 Task: Optimize the user interface for mobile screens.
Action: Mouse moved to (1091, 151)
Screenshot: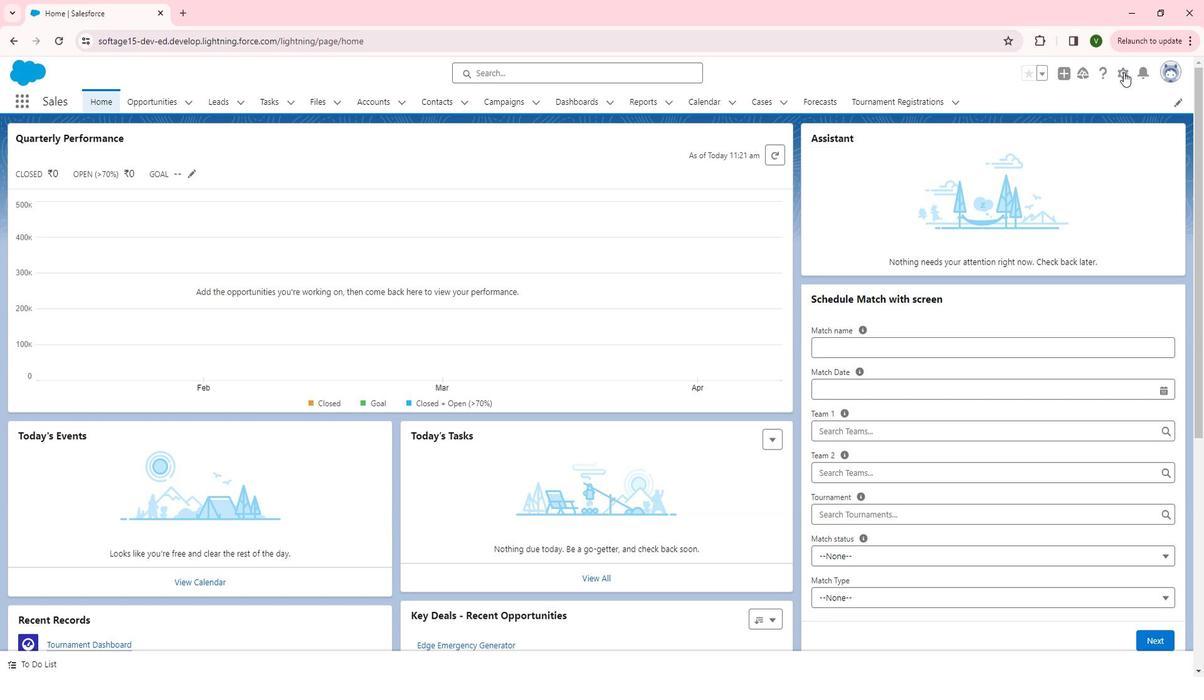 
Action: Mouse pressed left at (1091, 151)
Screenshot: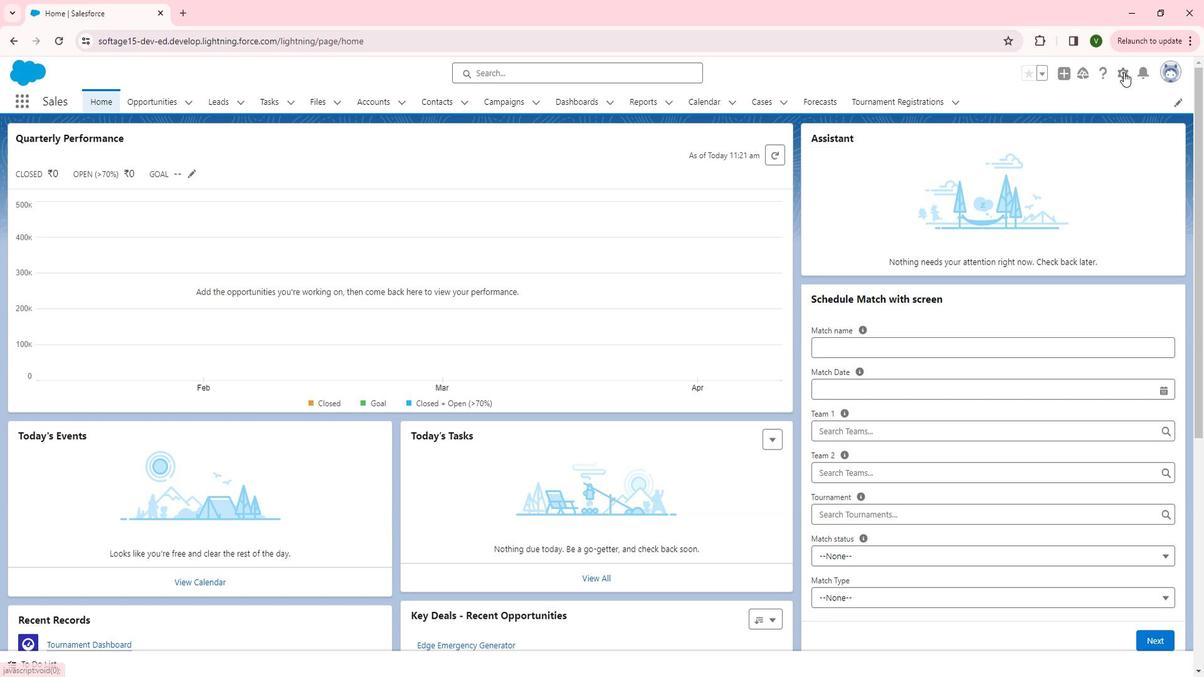 
Action: Mouse moved to (1048, 176)
Screenshot: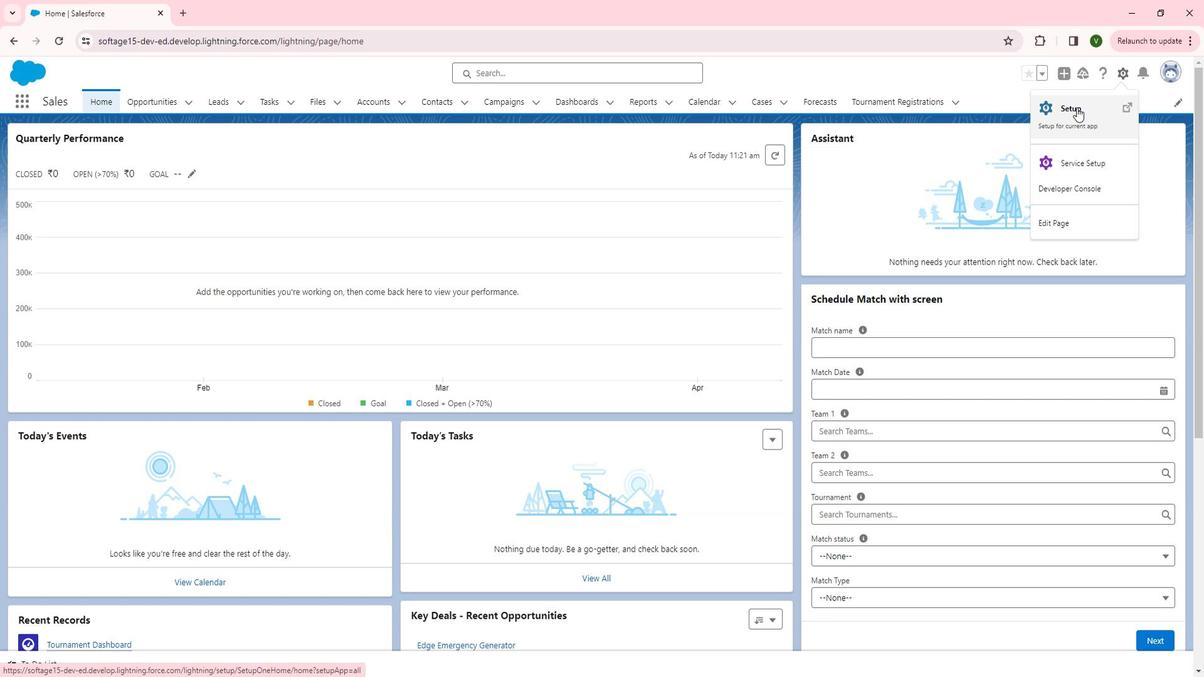 
Action: Mouse pressed left at (1048, 176)
Screenshot: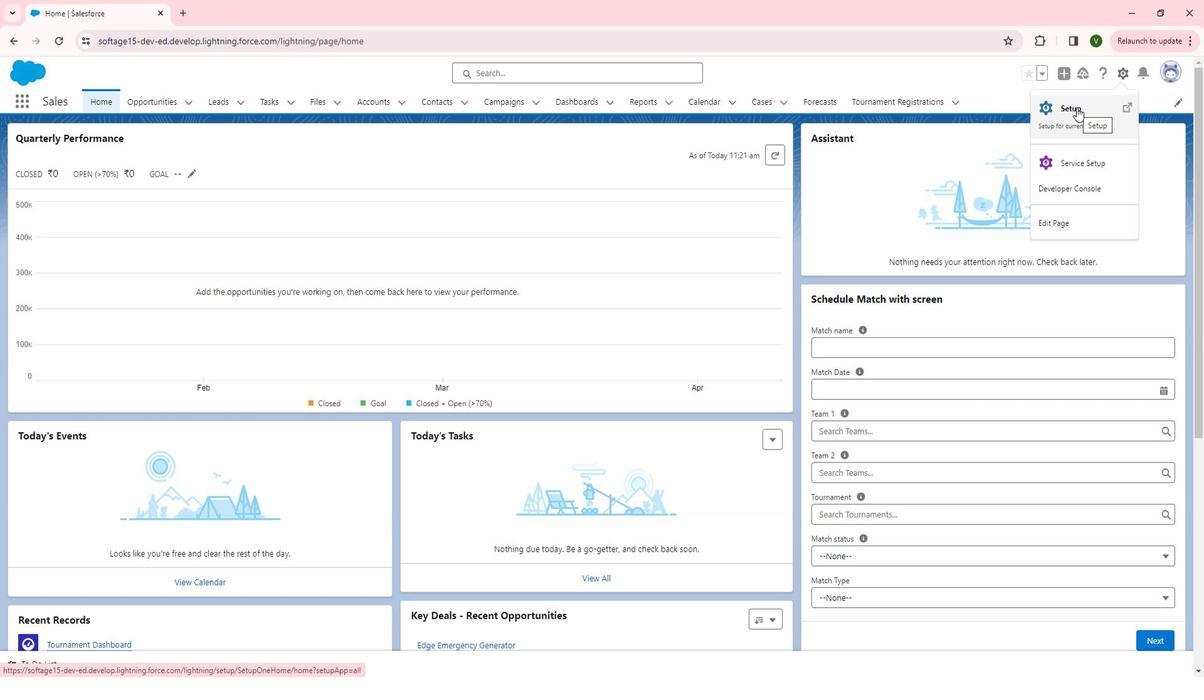 
Action: Mouse moved to (138, 303)
Screenshot: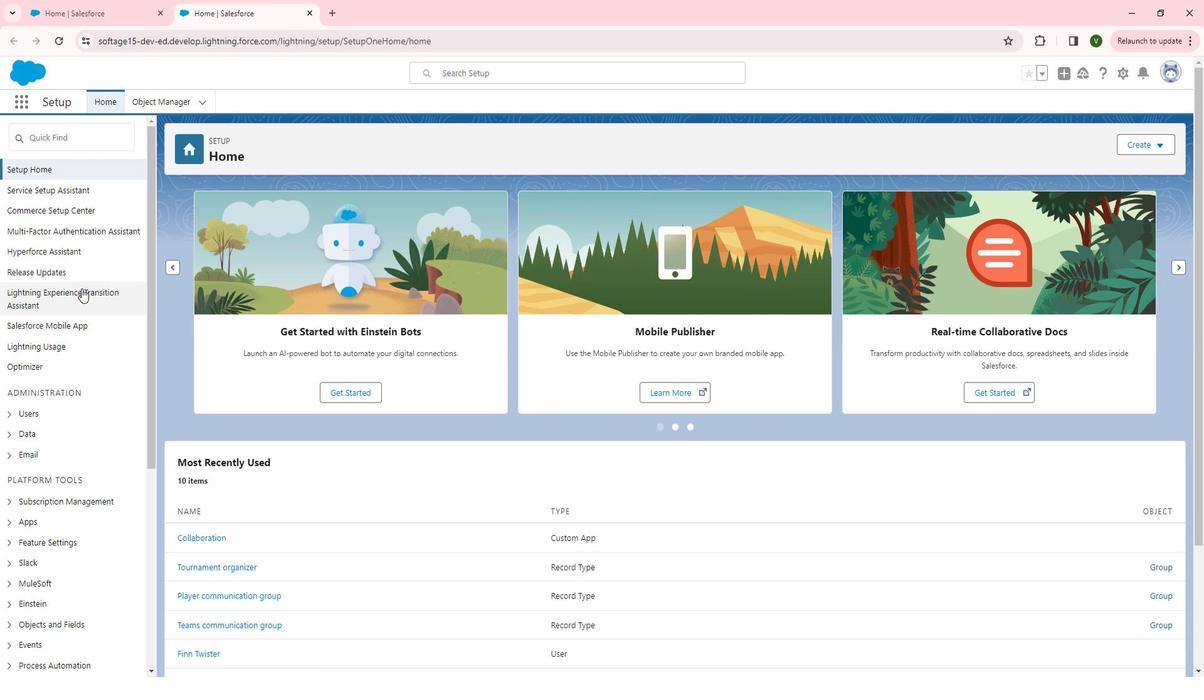 
Action: Mouse scrolled (138, 302) with delta (0, 0)
Screenshot: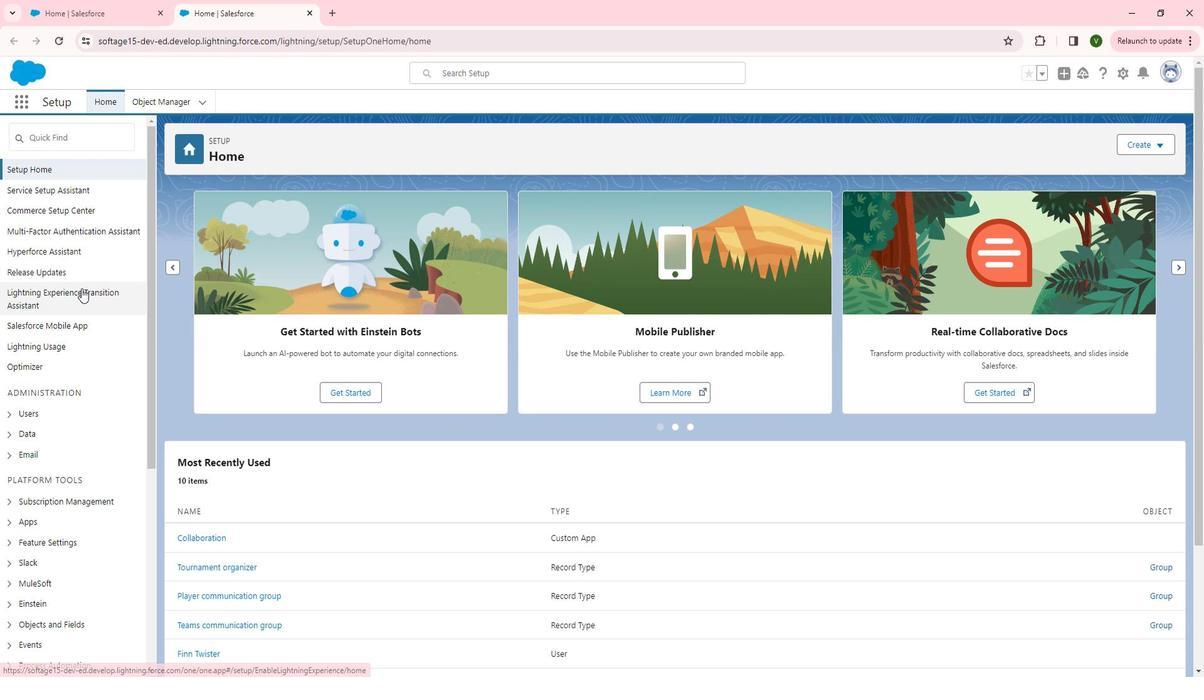 
Action: Mouse scrolled (138, 302) with delta (0, 0)
Screenshot: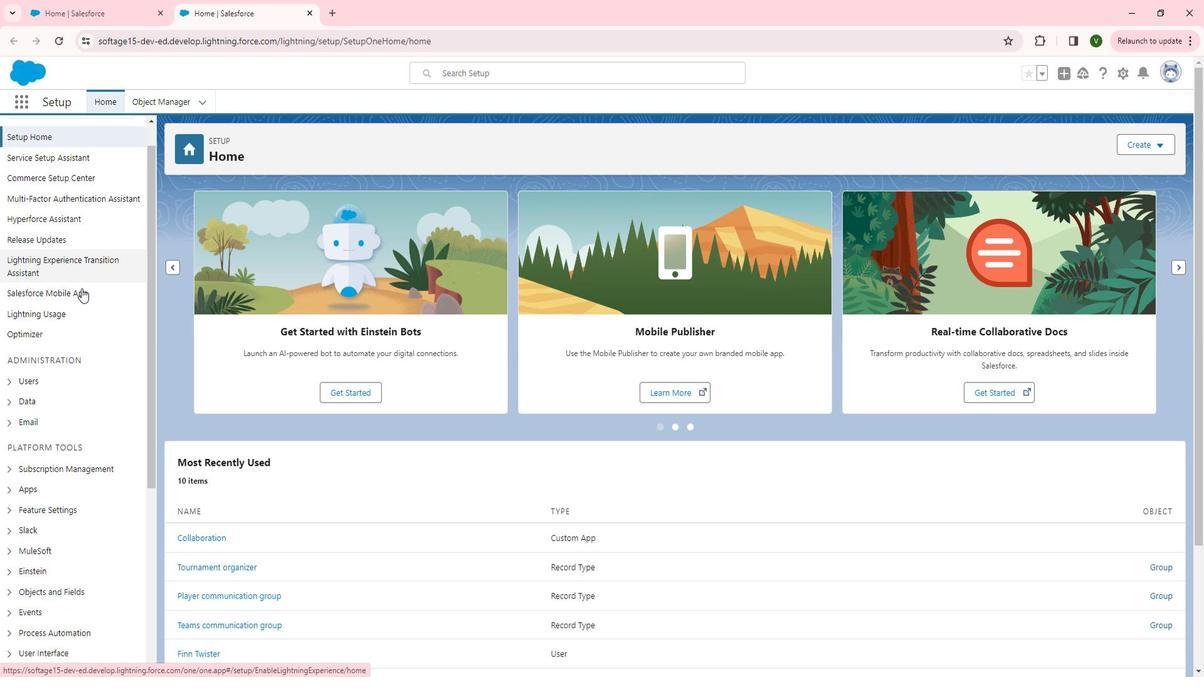 
Action: Mouse scrolled (138, 302) with delta (0, 0)
Screenshot: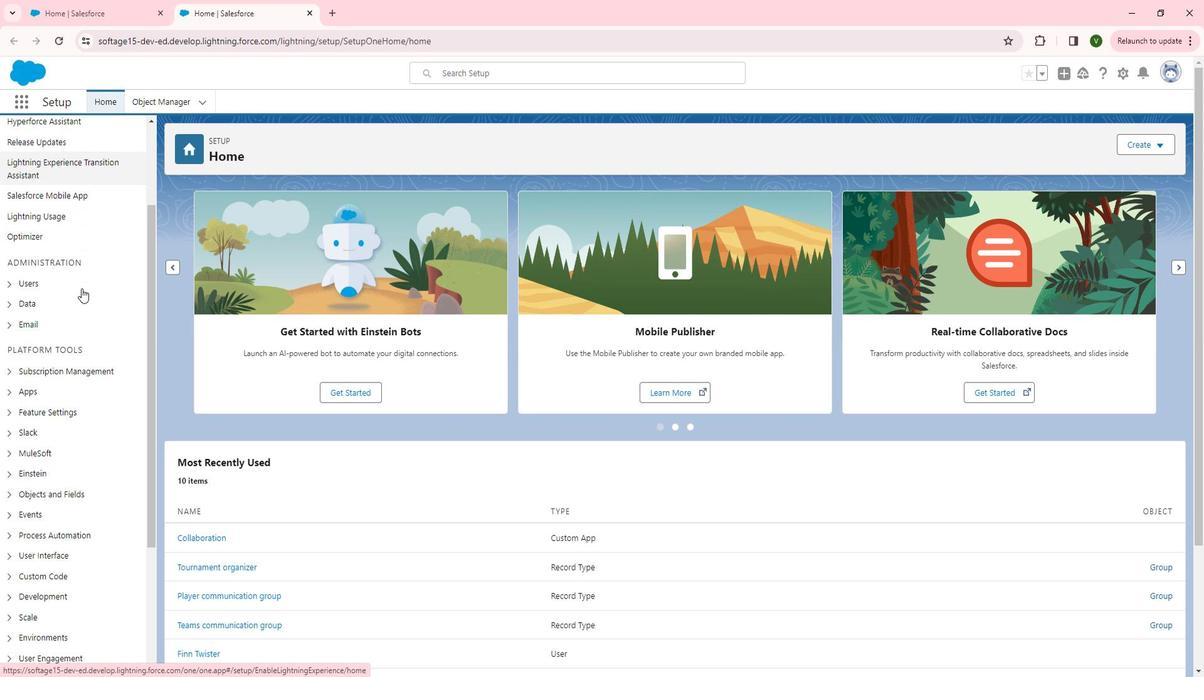 
Action: Mouse moved to (144, 300)
Screenshot: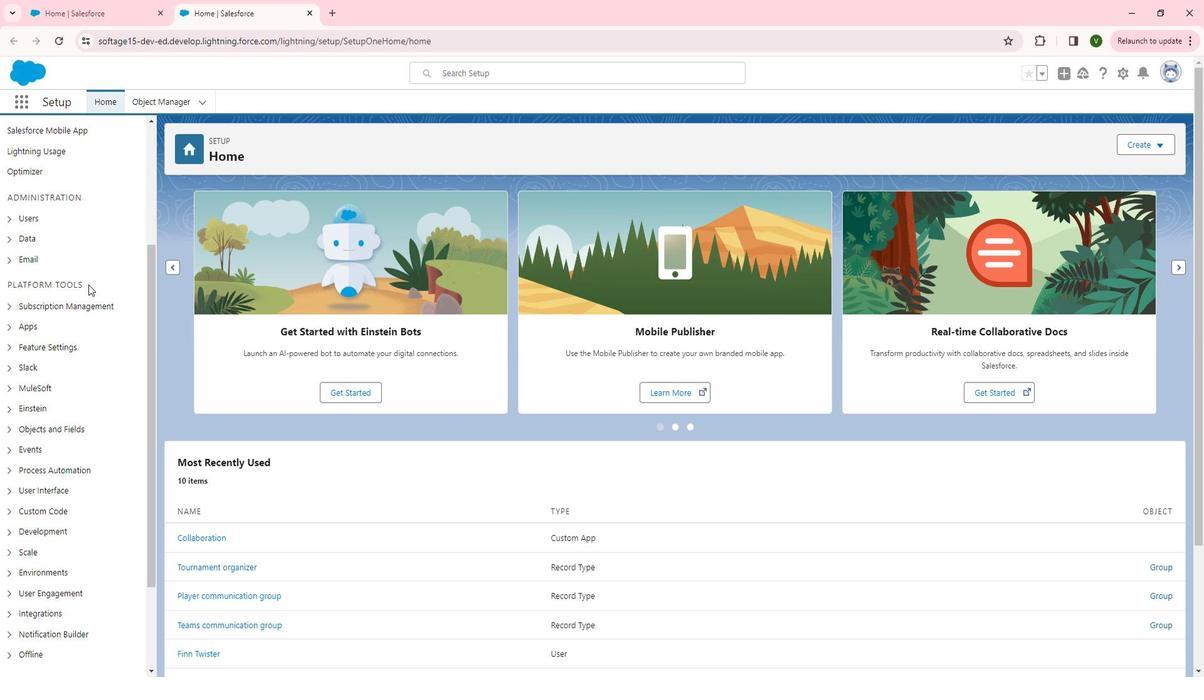 
Action: Mouse scrolled (144, 300) with delta (0, 0)
Screenshot: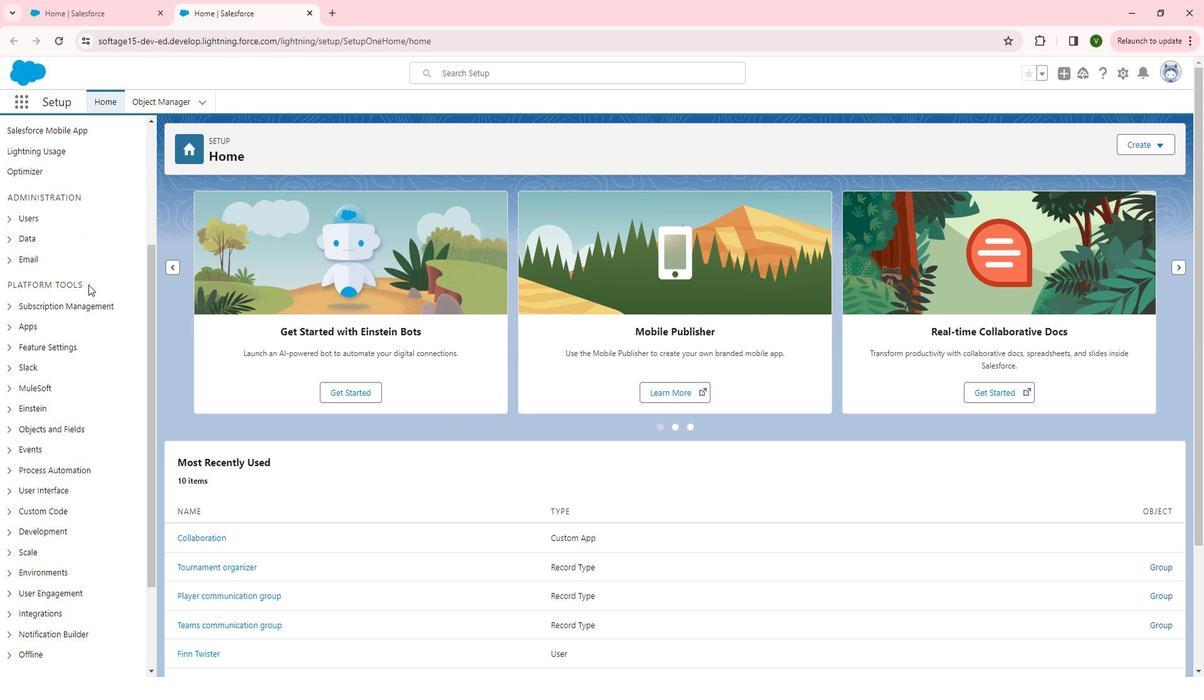 
Action: Mouse scrolled (144, 300) with delta (0, 0)
Screenshot: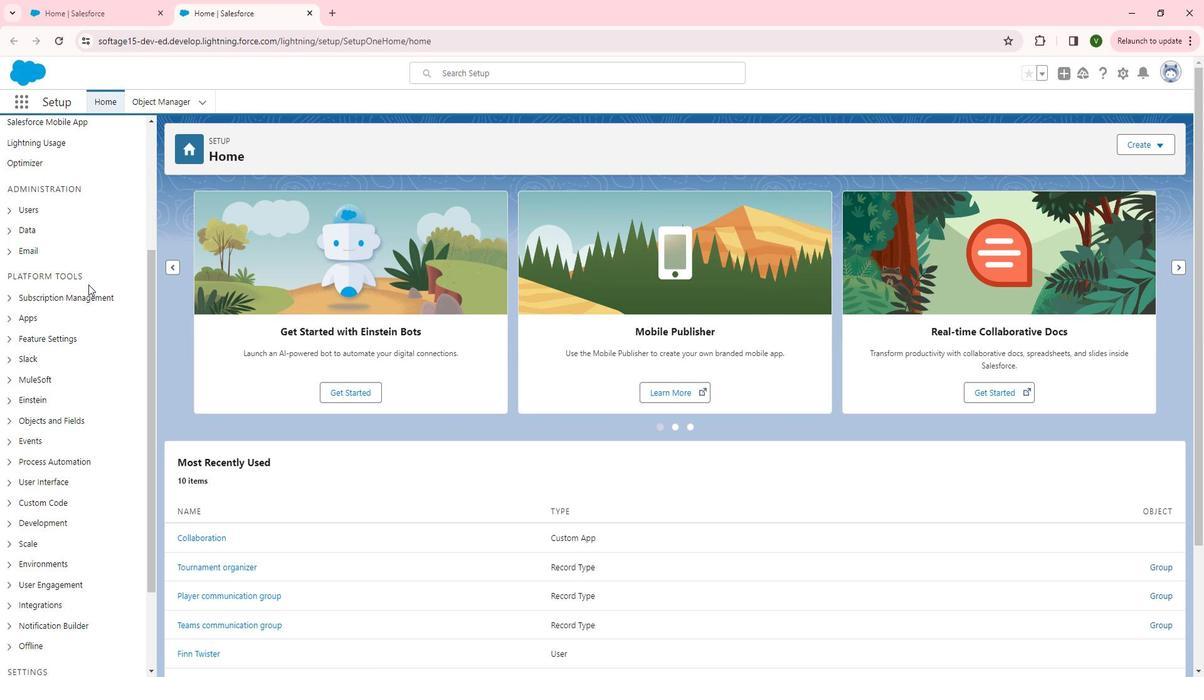 
Action: Mouse moved to (74, 311)
Screenshot: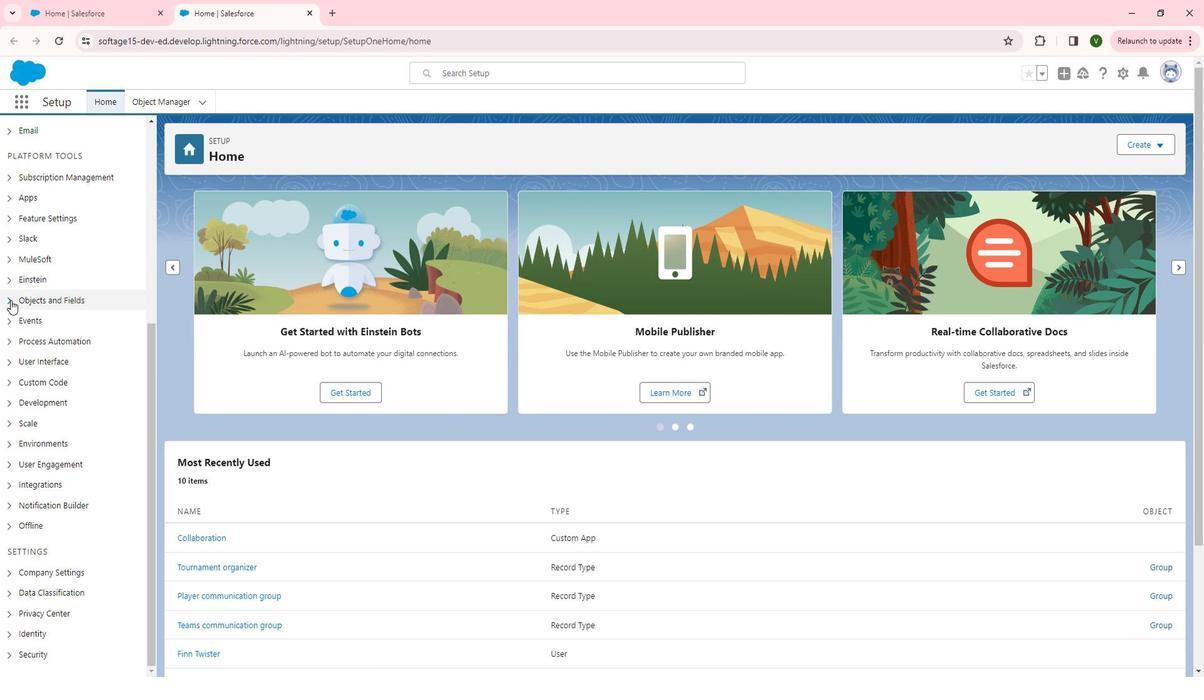 
Action: Mouse pressed left at (74, 311)
Screenshot: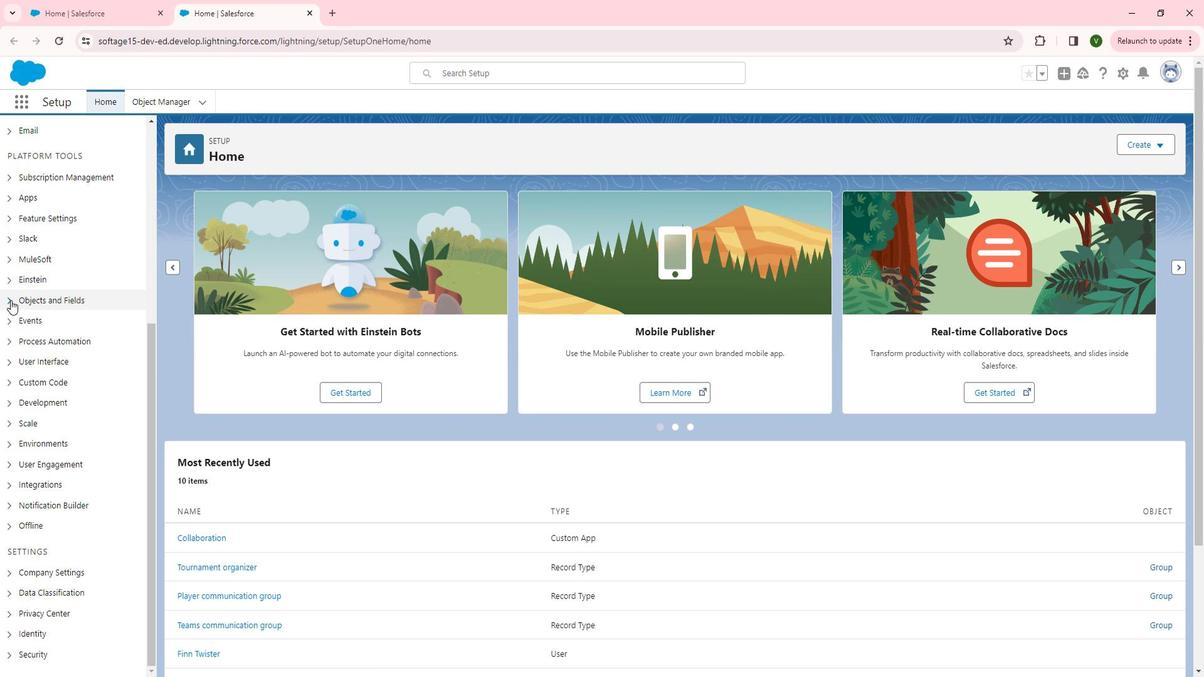 
Action: Mouse moved to (122, 326)
Screenshot: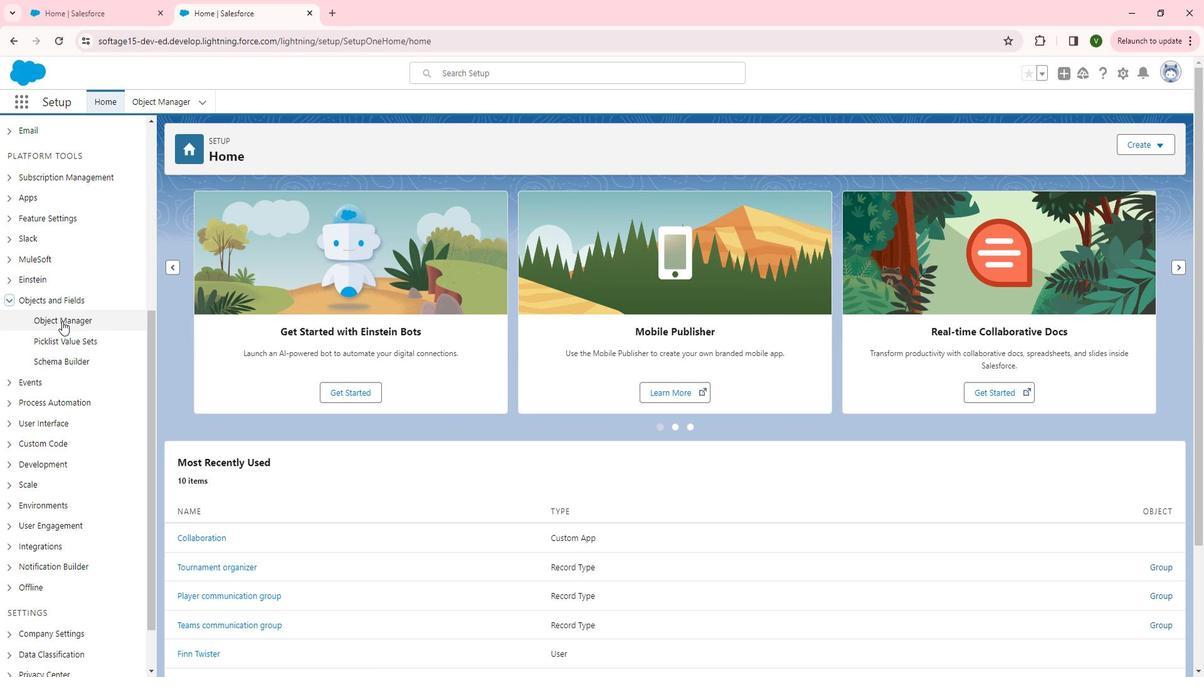 
Action: Mouse pressed left at (122, 326)
Screenshot: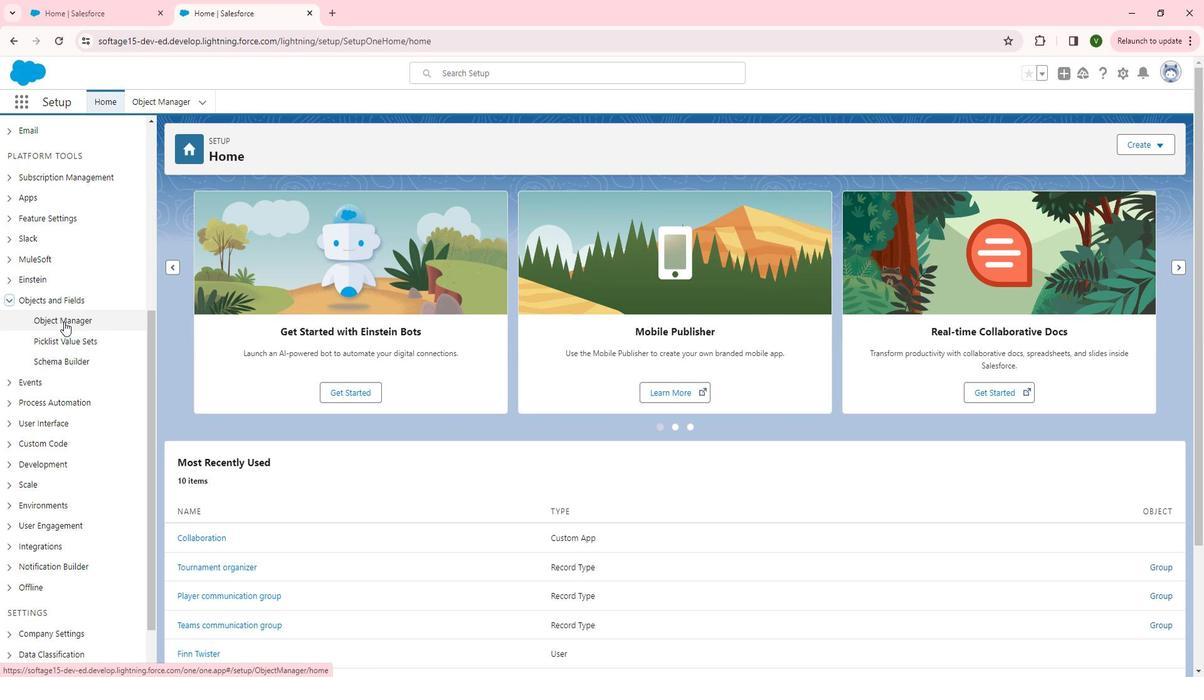
Action: Mouse moved to (220, 360)
Screenshot: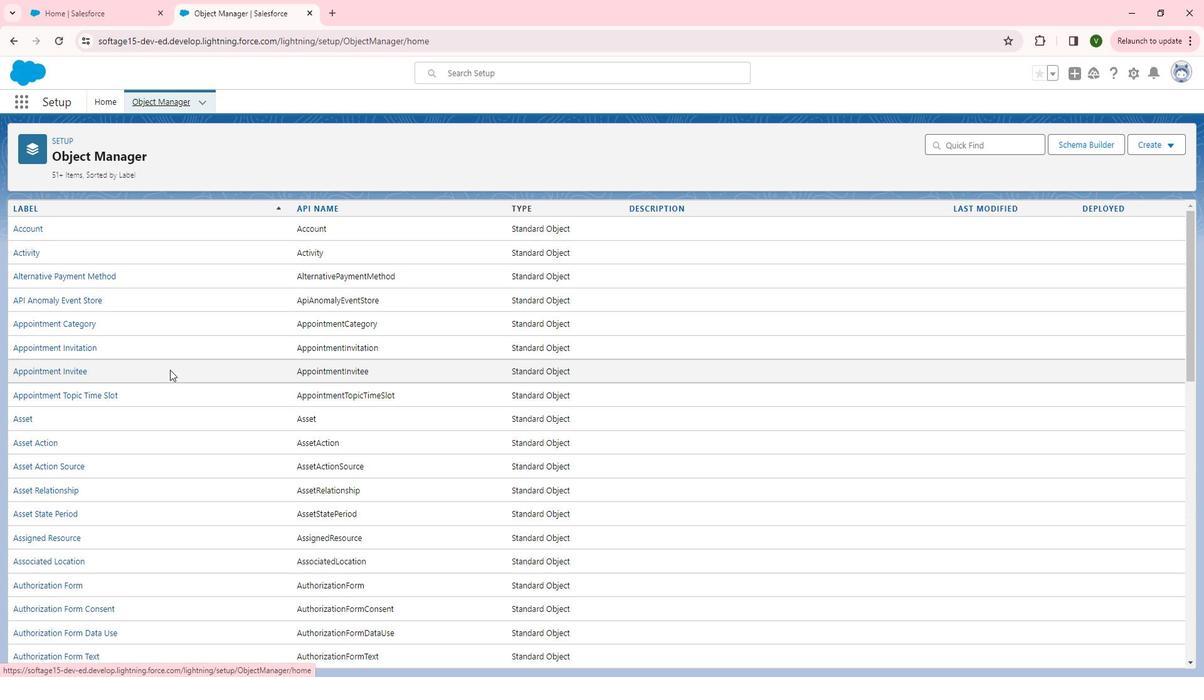 
Action: Mouse scrolled (220, 360) with delta (0, 0)
Screenshot: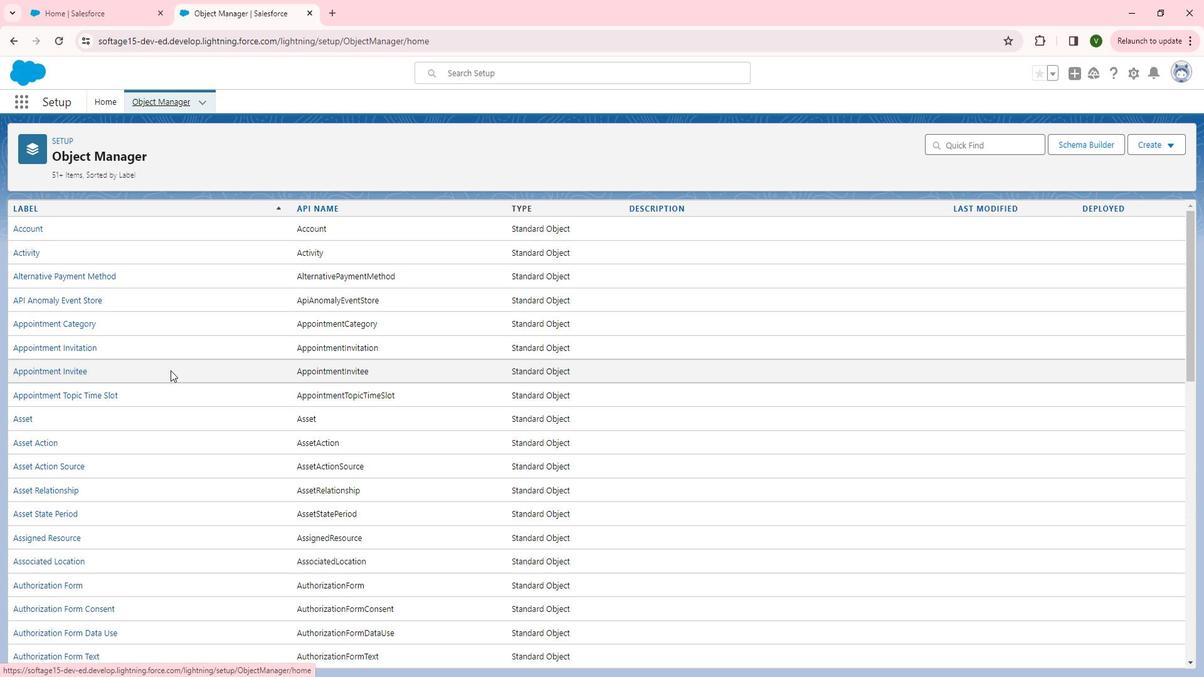 
Action: Mouse moved to (220, 360)
Screenshot: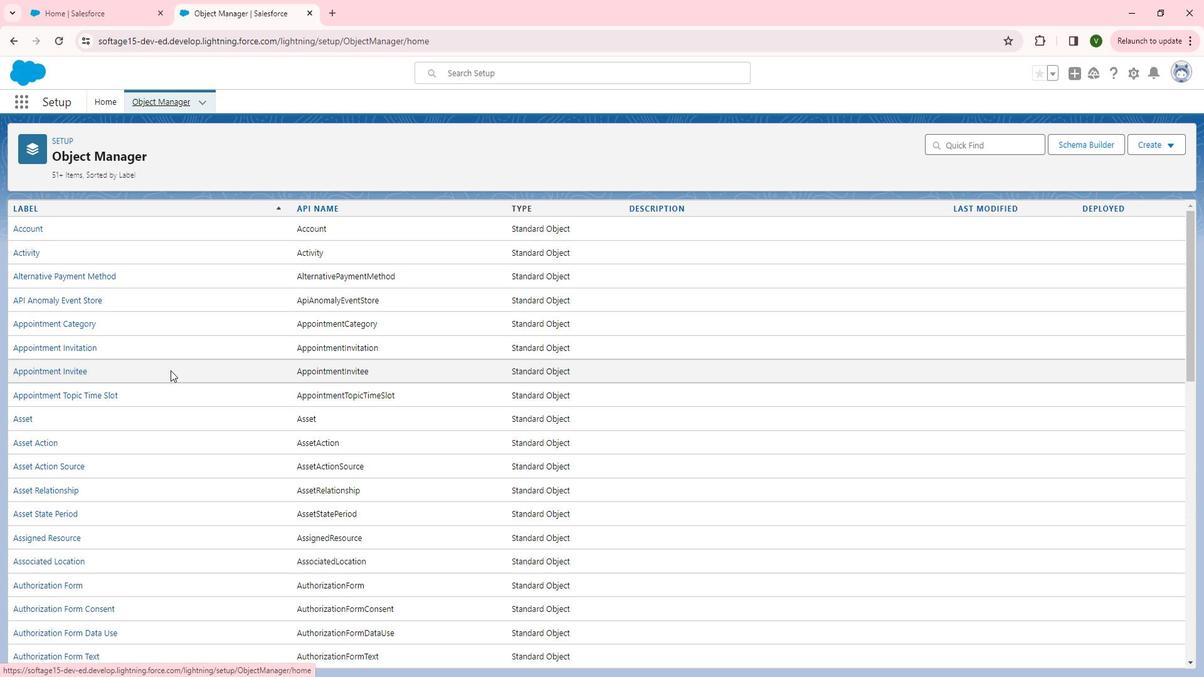 
Action: Mouse scrolled (220, 360) with delta (0, 0)
Screenshot: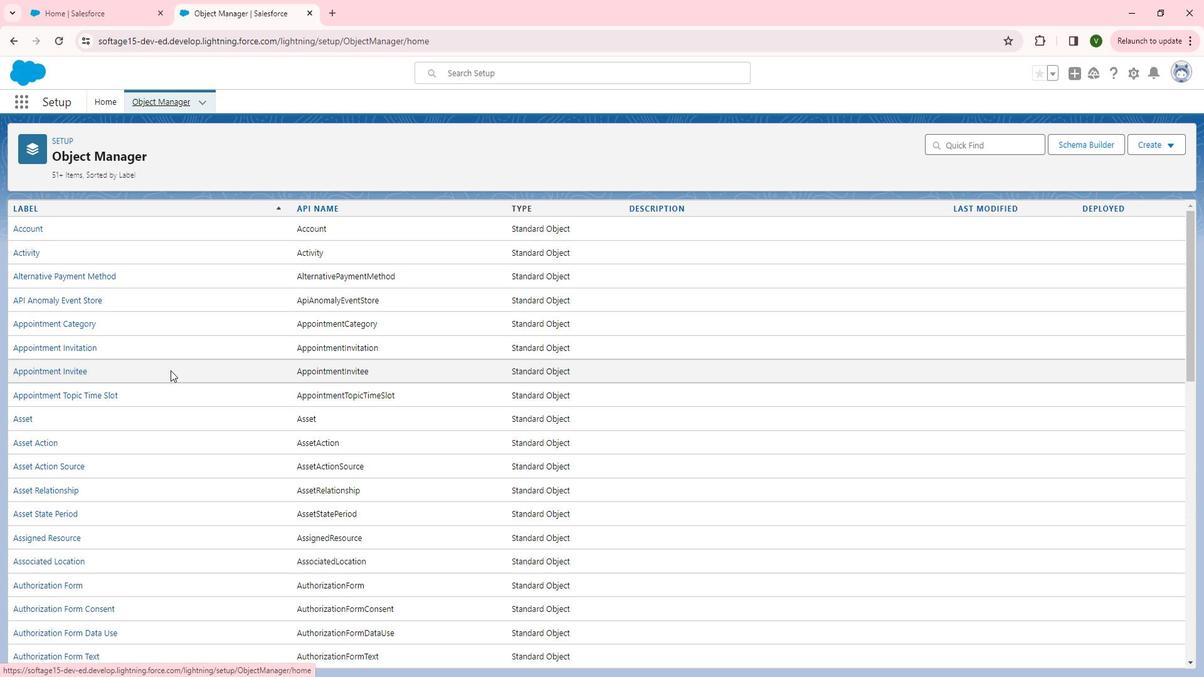 
Action: Mouse scrolled (220, 360) with delta (0, 0)
Screenshot: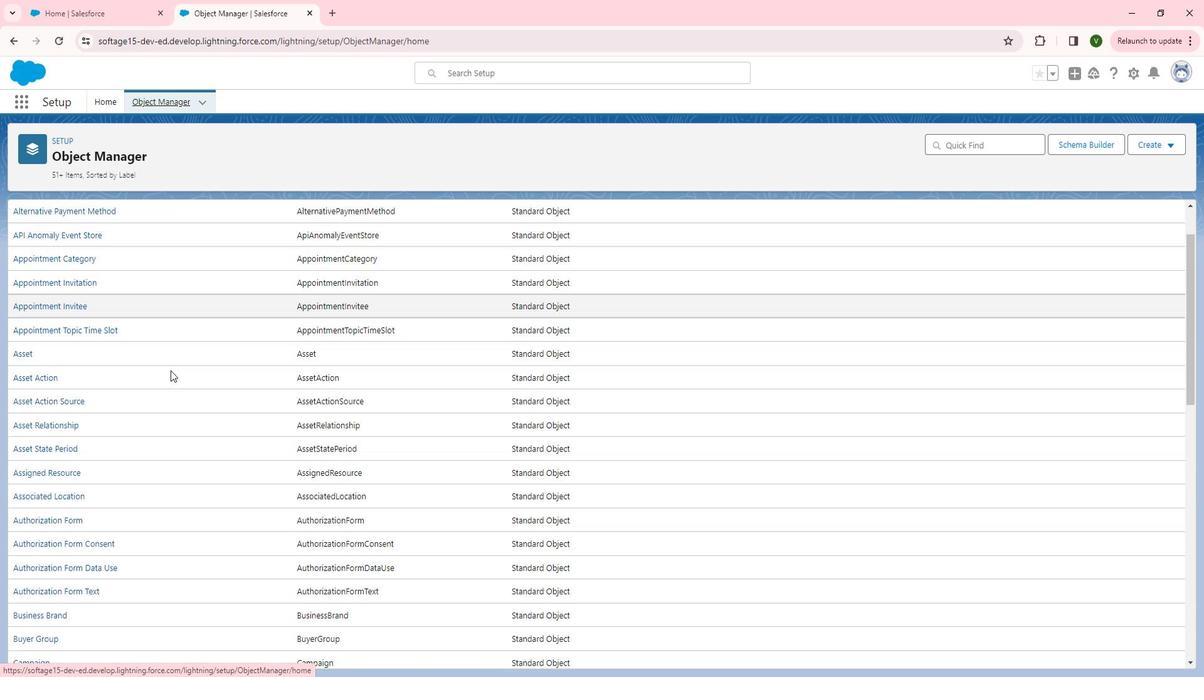 
Action: Mouse scrolled (220, 360) with delta (0, 0)
Screenshot: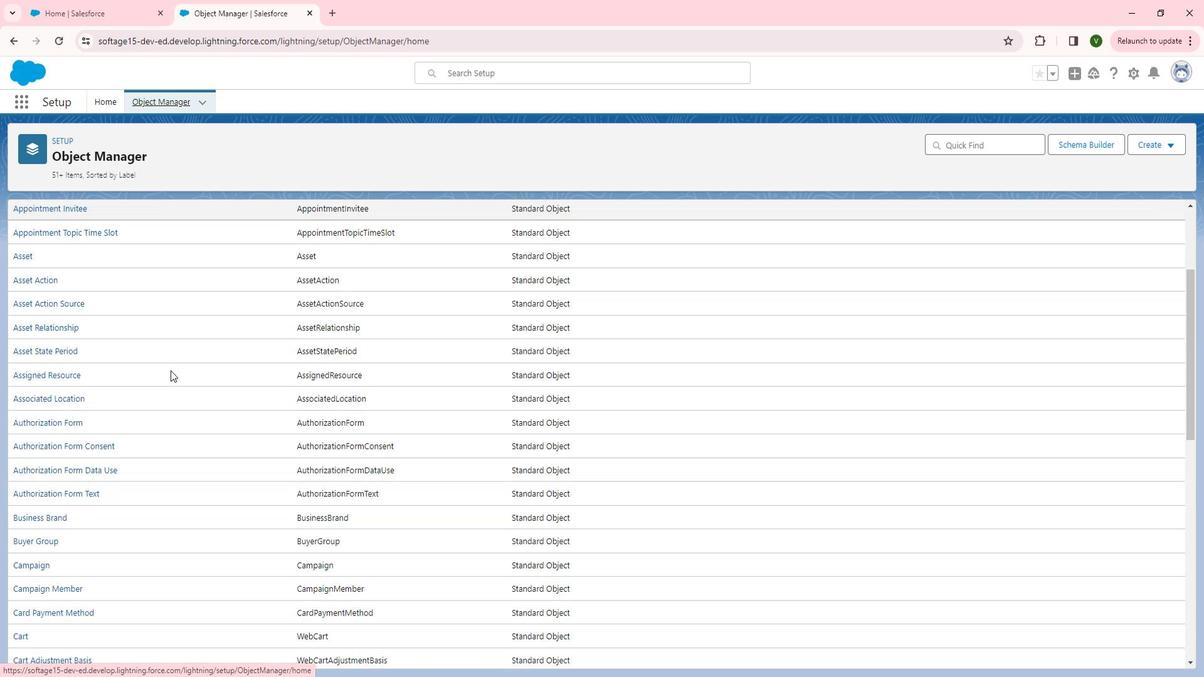 
Action: Mouse scrolled (220, 360) with delta (0, 0)
Screenshot: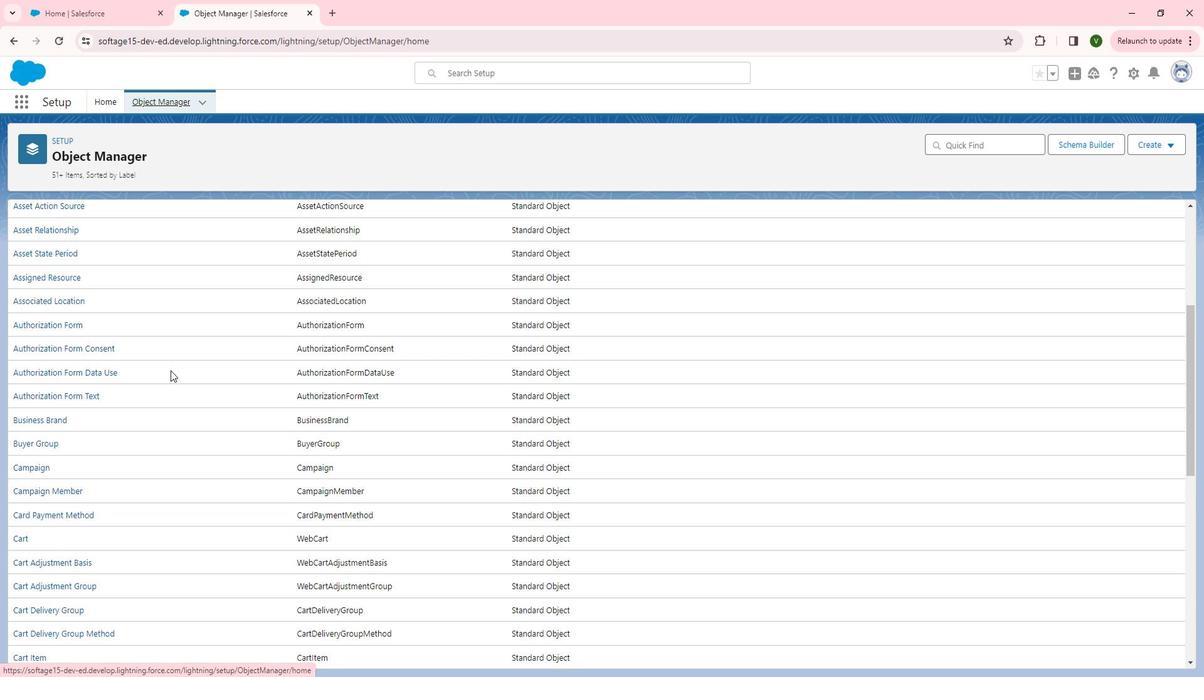 
Action: Mouse scrolled (220, 360) with delta (0, 0)
Screenshot: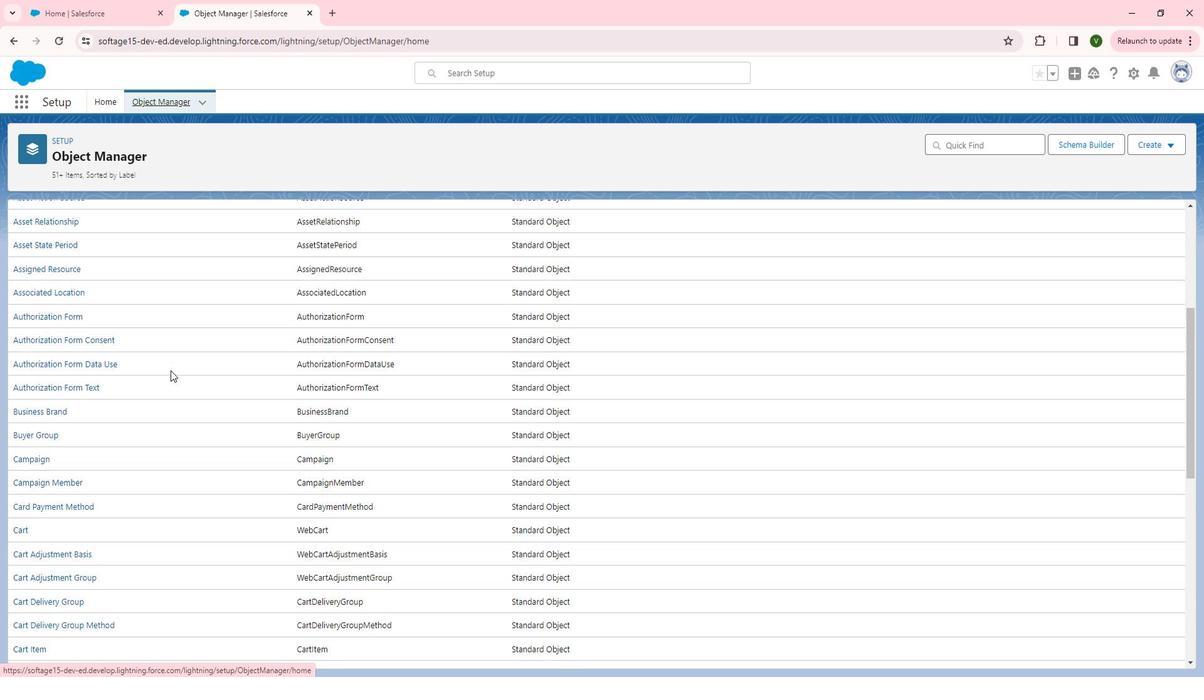 
Action: Mouse scrolled (220, 360) with delta (0, 0)
Screenshot: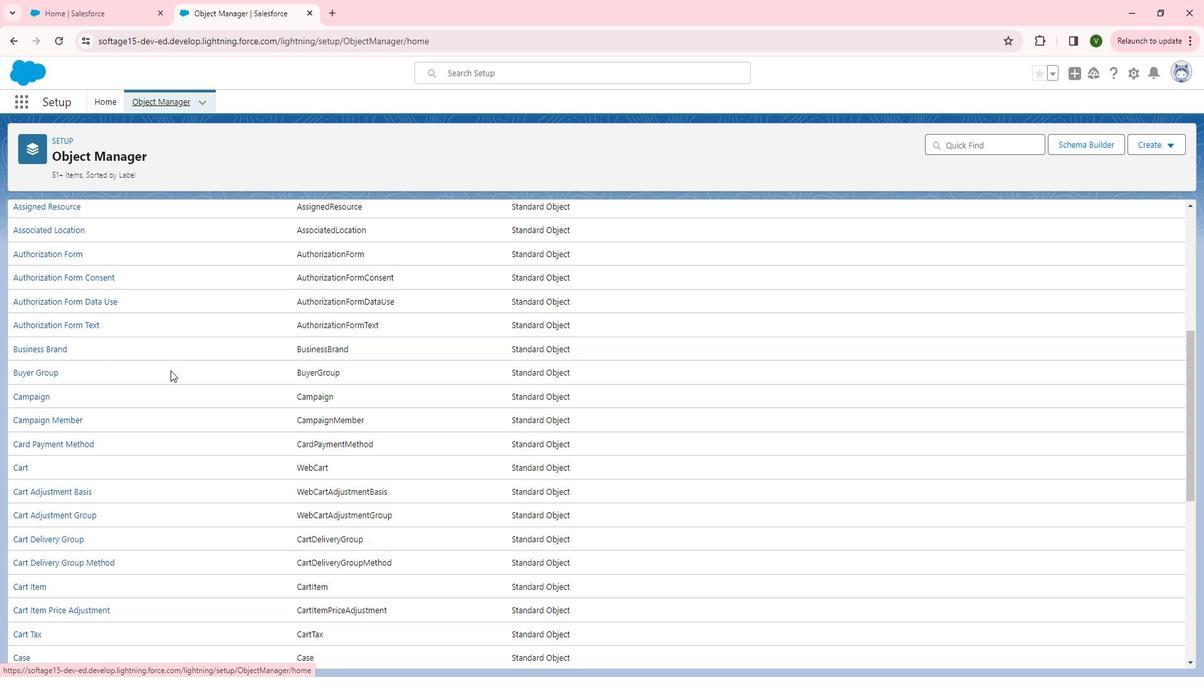 
Action: Mouse scrolled (220, 360) with delta (0, 0)
Screenshot: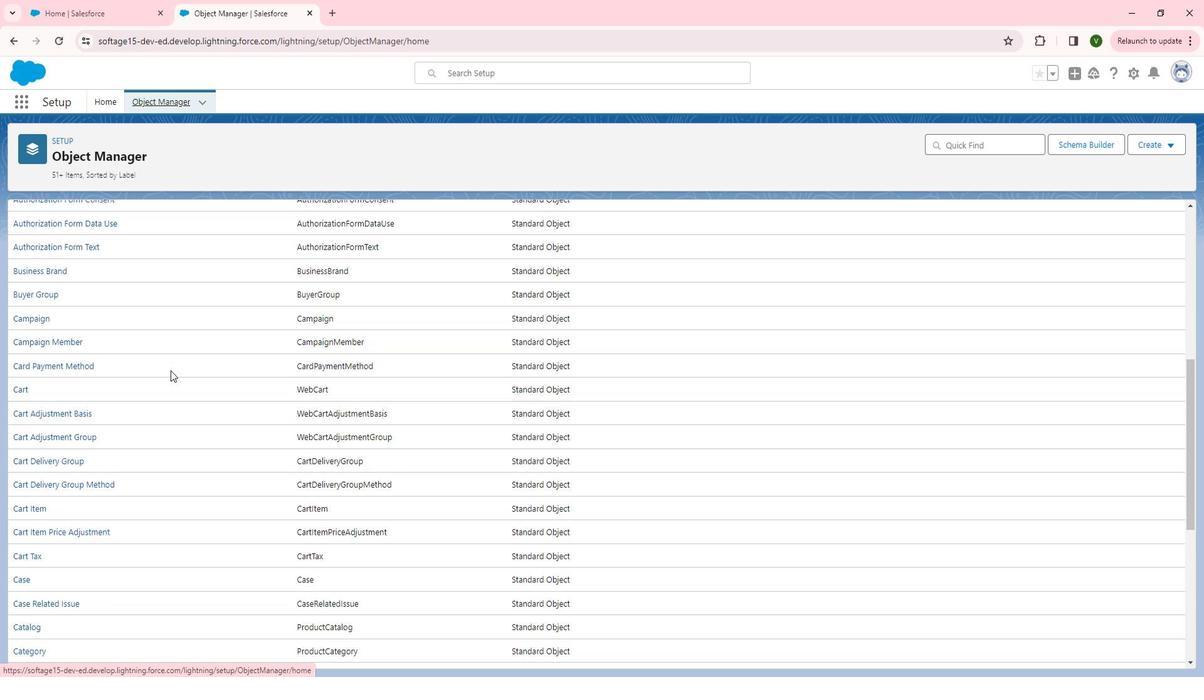 
Action: Mouse scrolled (220, 360) with delta (0, 0)
Screenshot: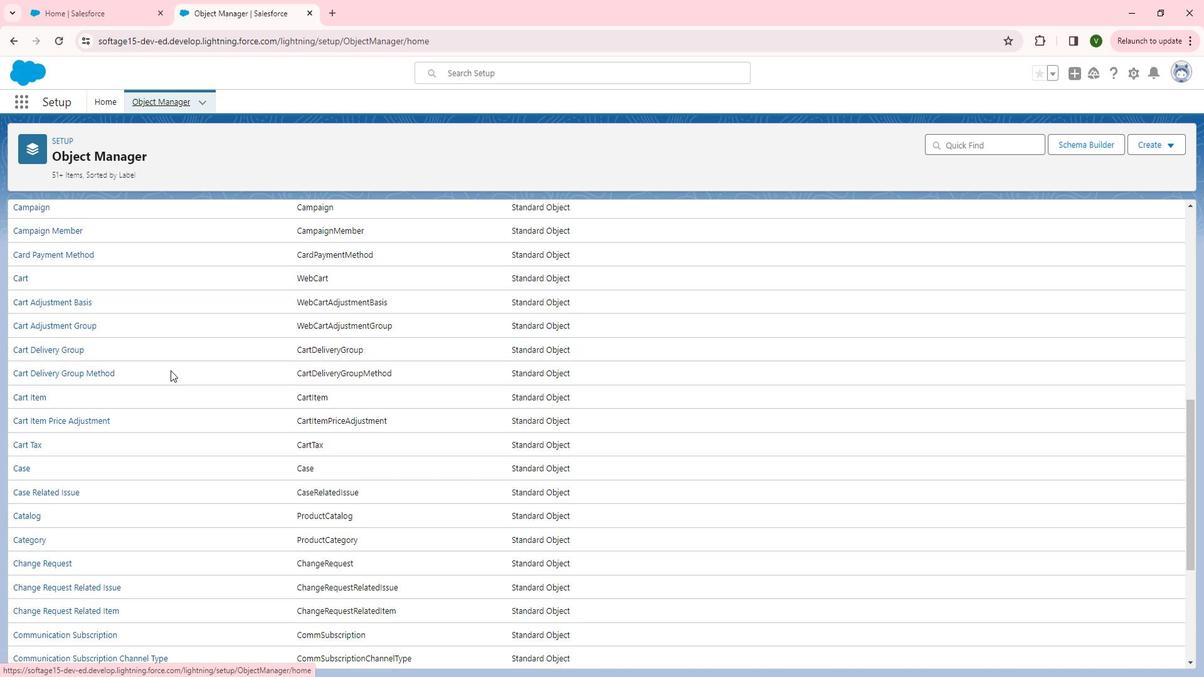 
Action: Mouse scrolled (220, 360) with delta (0, 0)
Screenshot: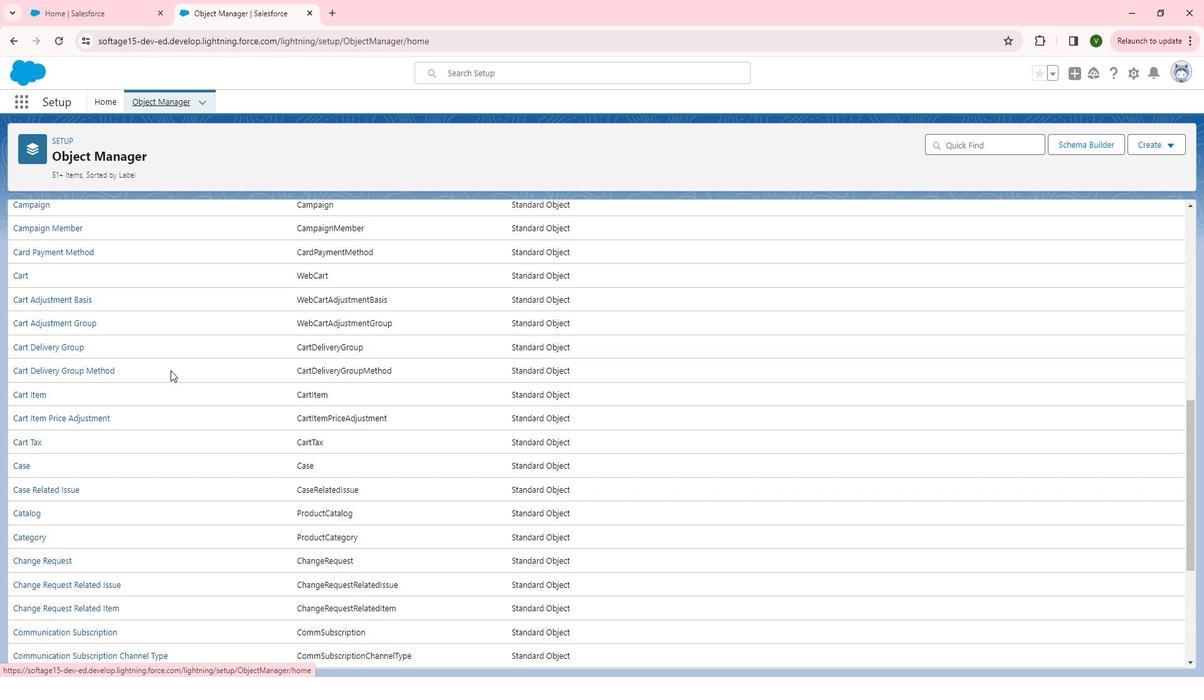 
Action: Mouse scrolled (220, 360) with delta (0, 0)
Screenshot: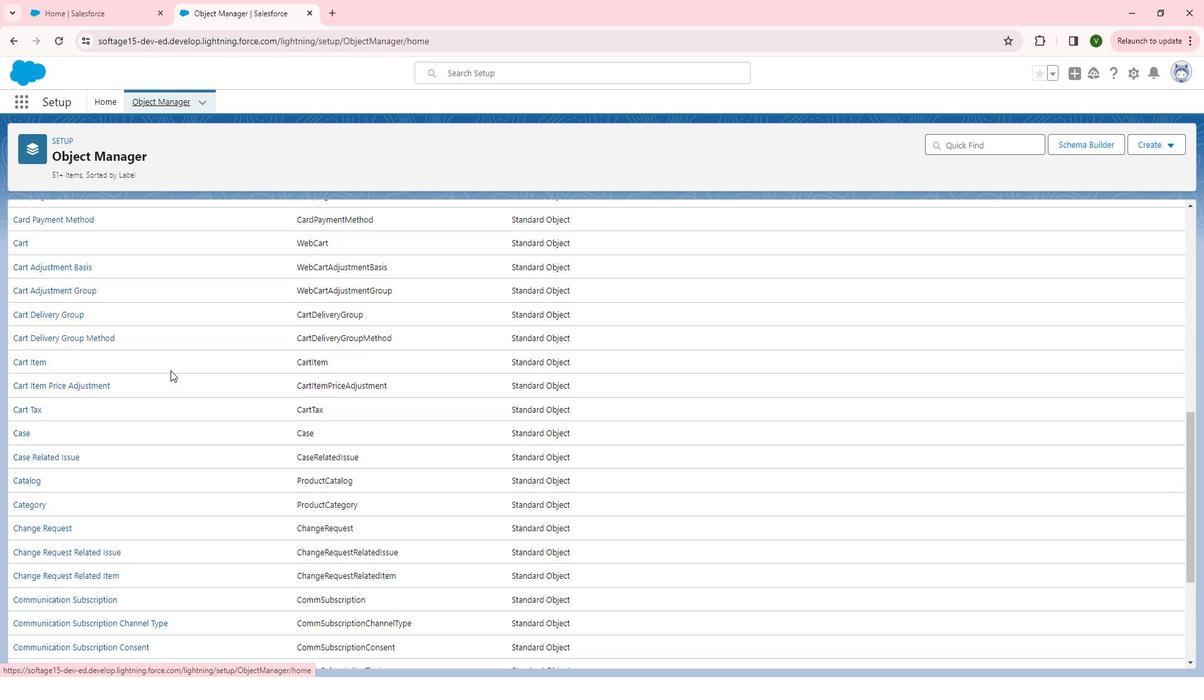 
Action: Mouse scrolled (220, 360) with delta (0, 0)
Screenshot: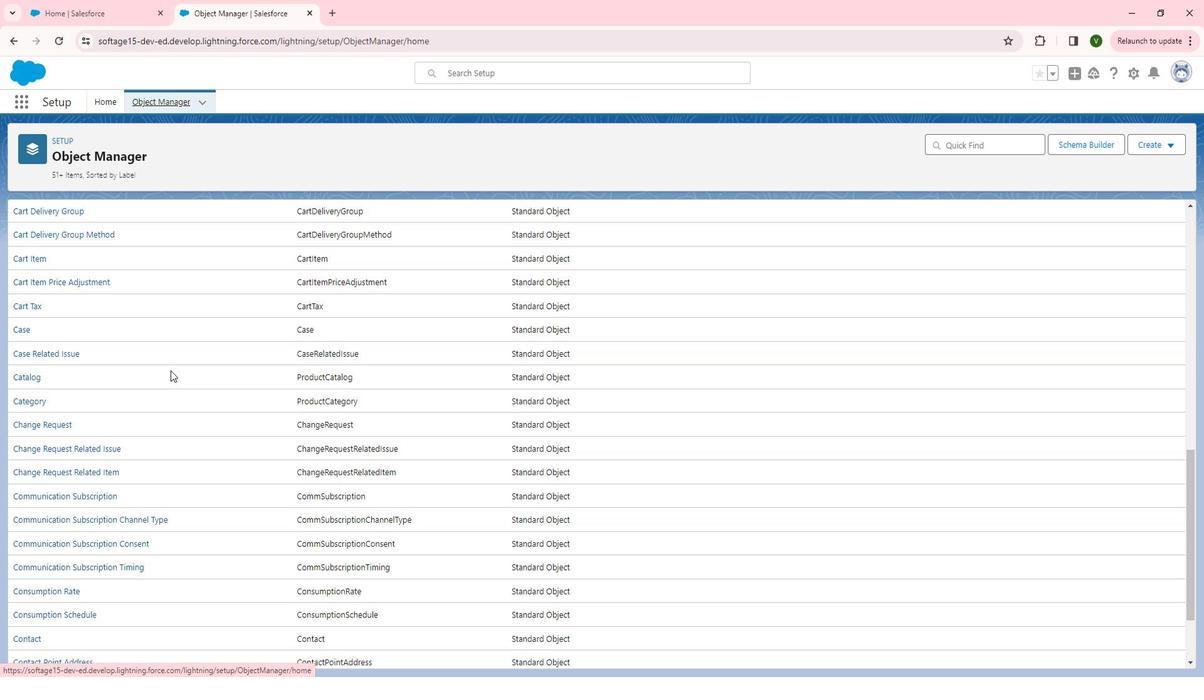
Action: Mouse scrolled (220, 360) with delta (0, 0)
Screenshot: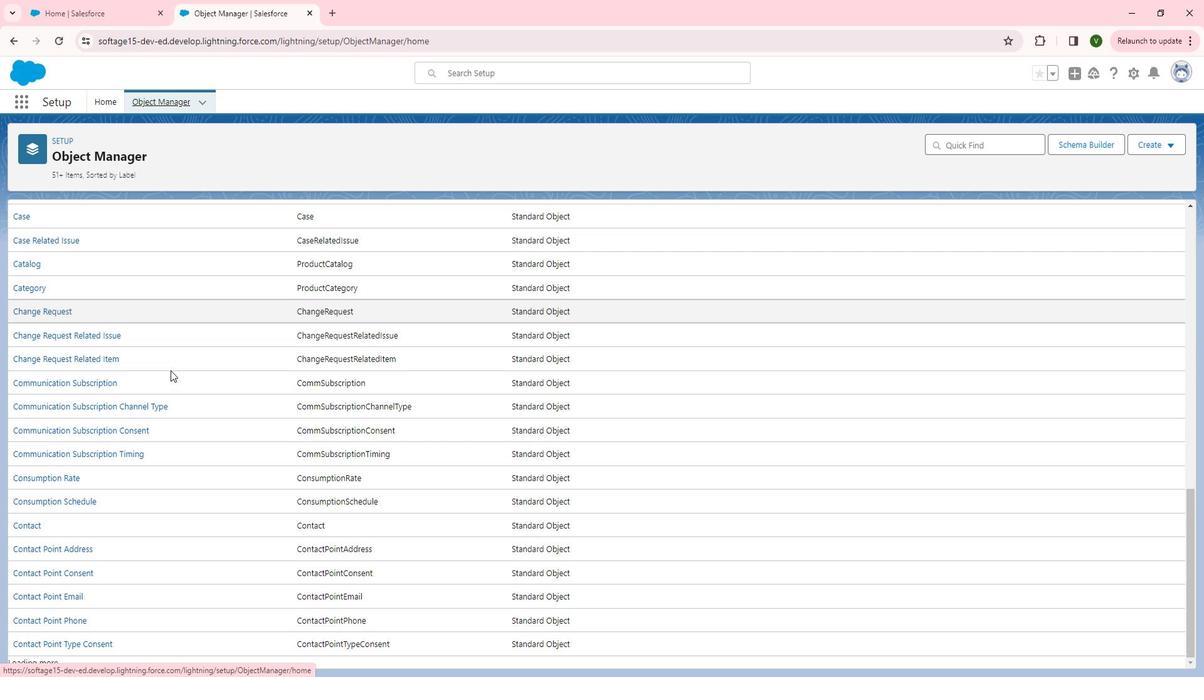 
Action: Mouse scrolled (220, 360) with delta (0, 0)
Screenshot: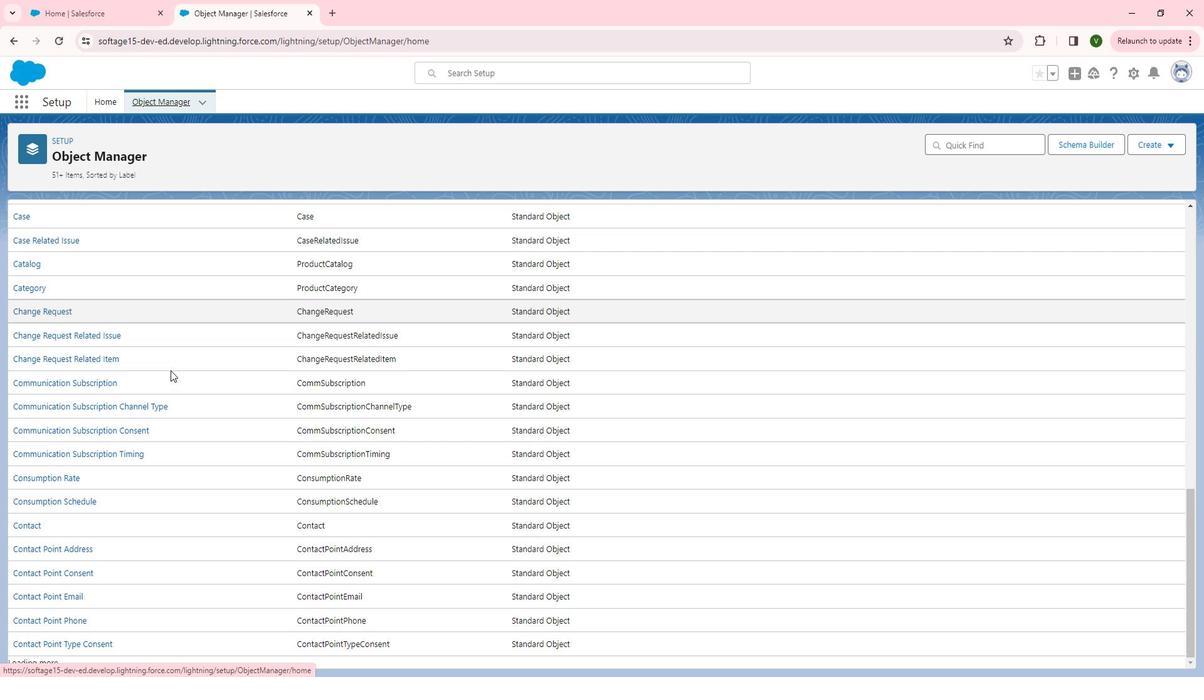 
Action: Mouse scrolled (220, 360) with delta (0, 0)
Screenshot: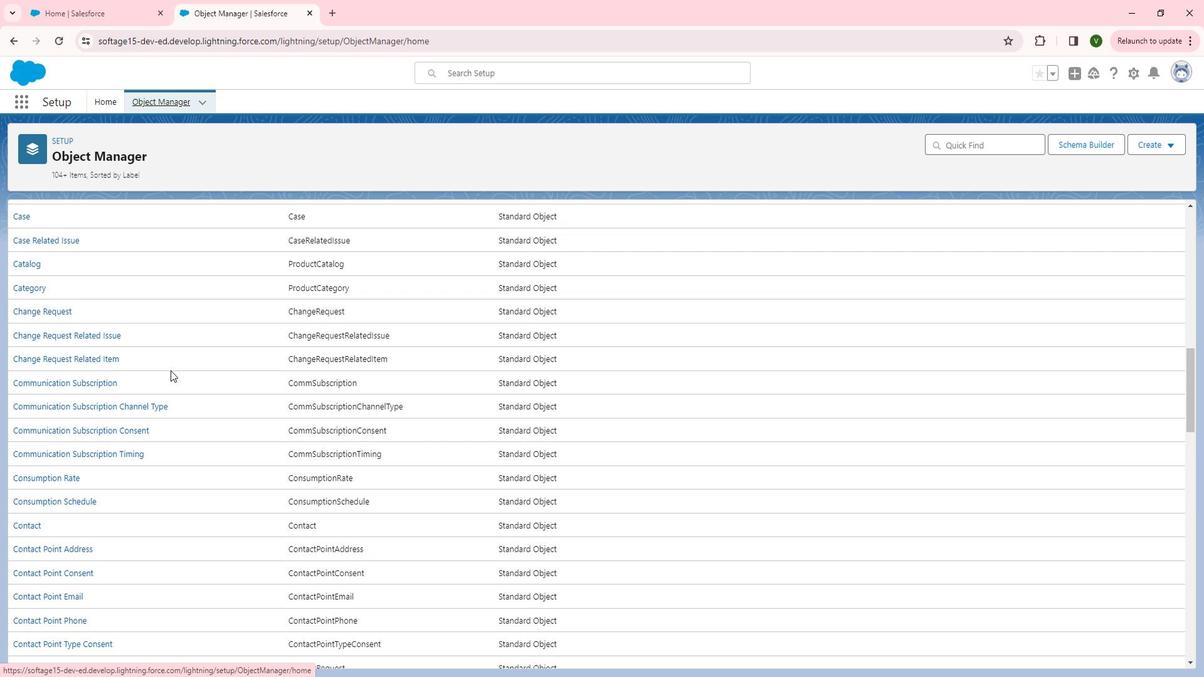
Action: Mouse scrolled (220, 360) with delta (0, 0)
Screenshot: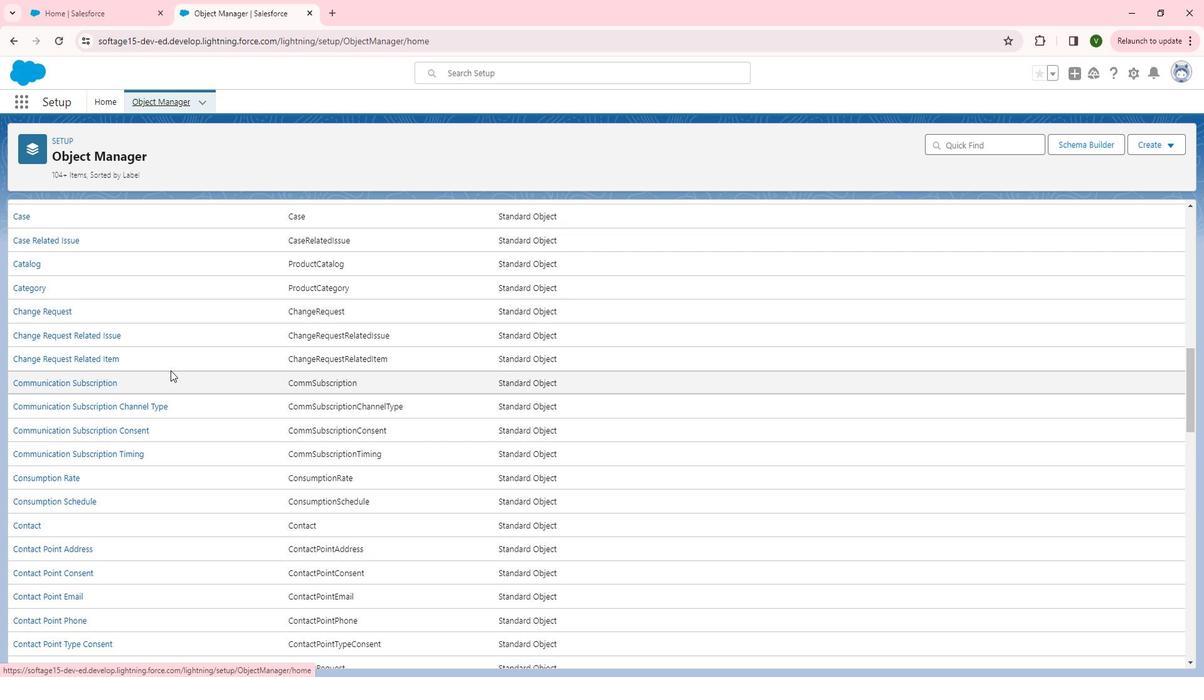 
Action: Mouse scrolled (220, 360) with delta (0, 0)
Screenshot: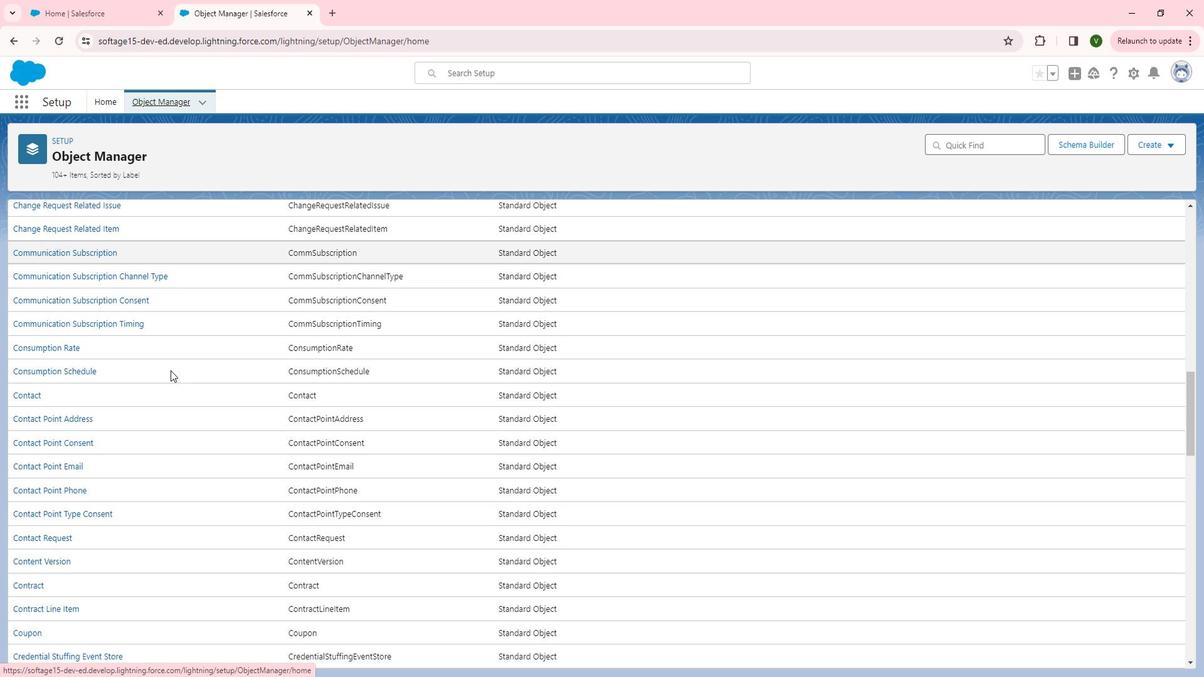 
Action: Mouse scrolled (220, 360) with delta (0, 0)
Screenshot: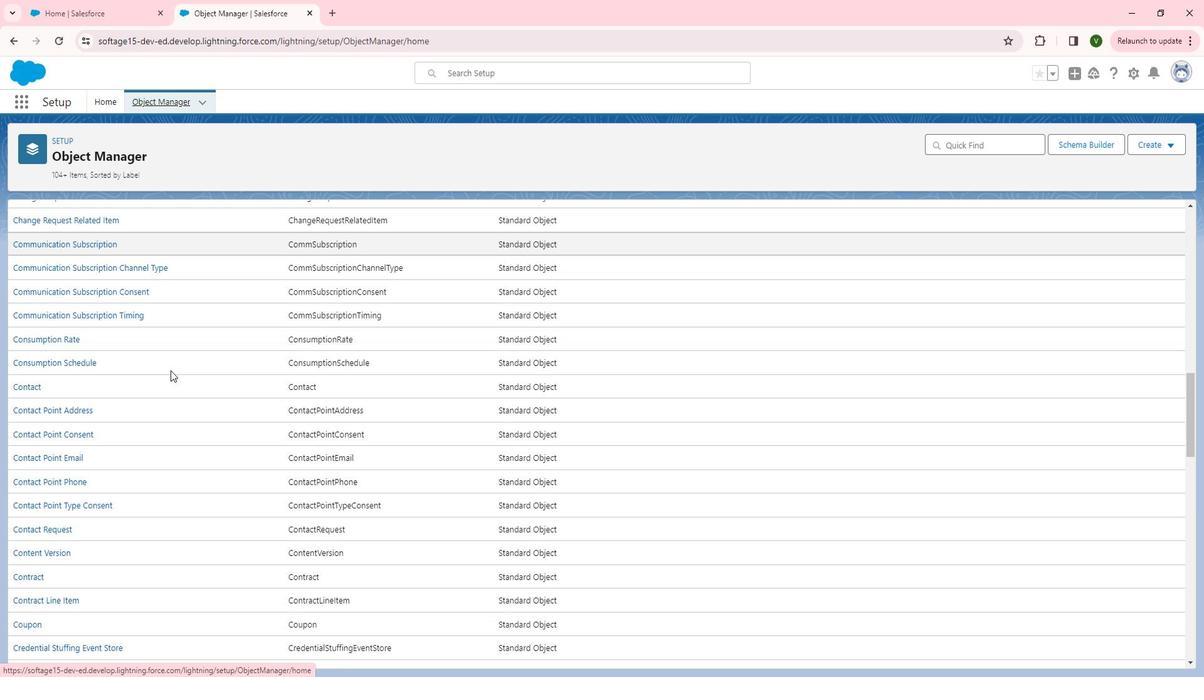 
Action: Mouse scrolled (220, 360) with delta (0, 0)
Screenshot: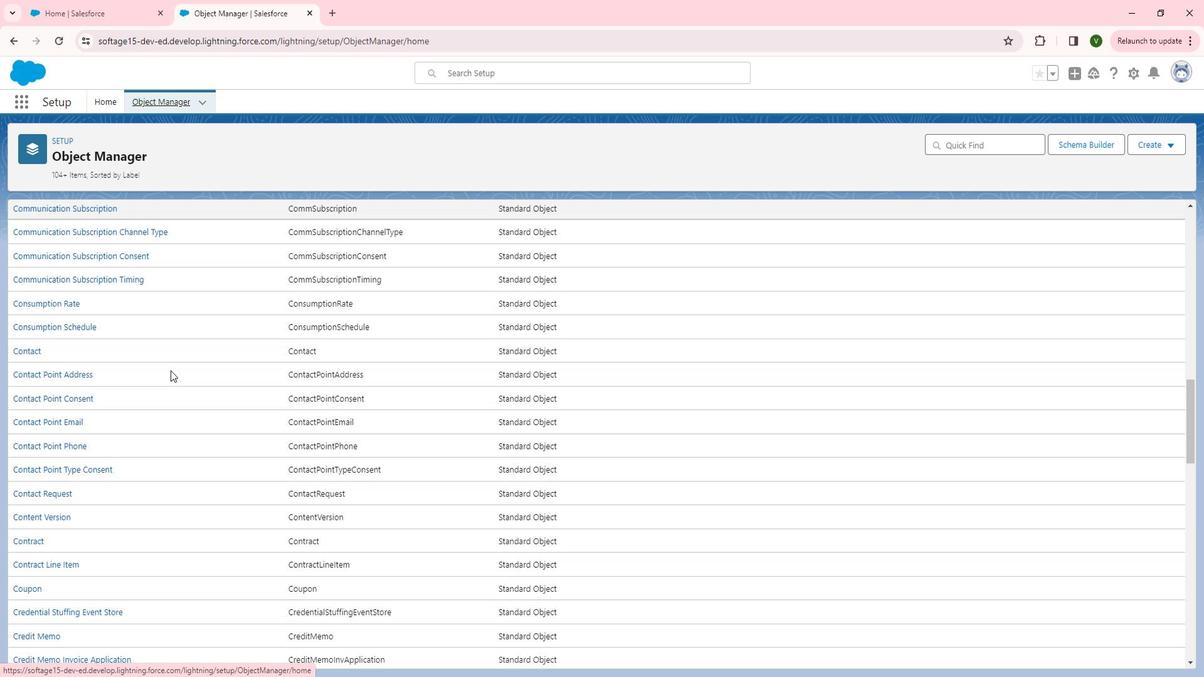 
Action: Mouse scrolled (220, 360) with delta (0, 0)
Screenshot: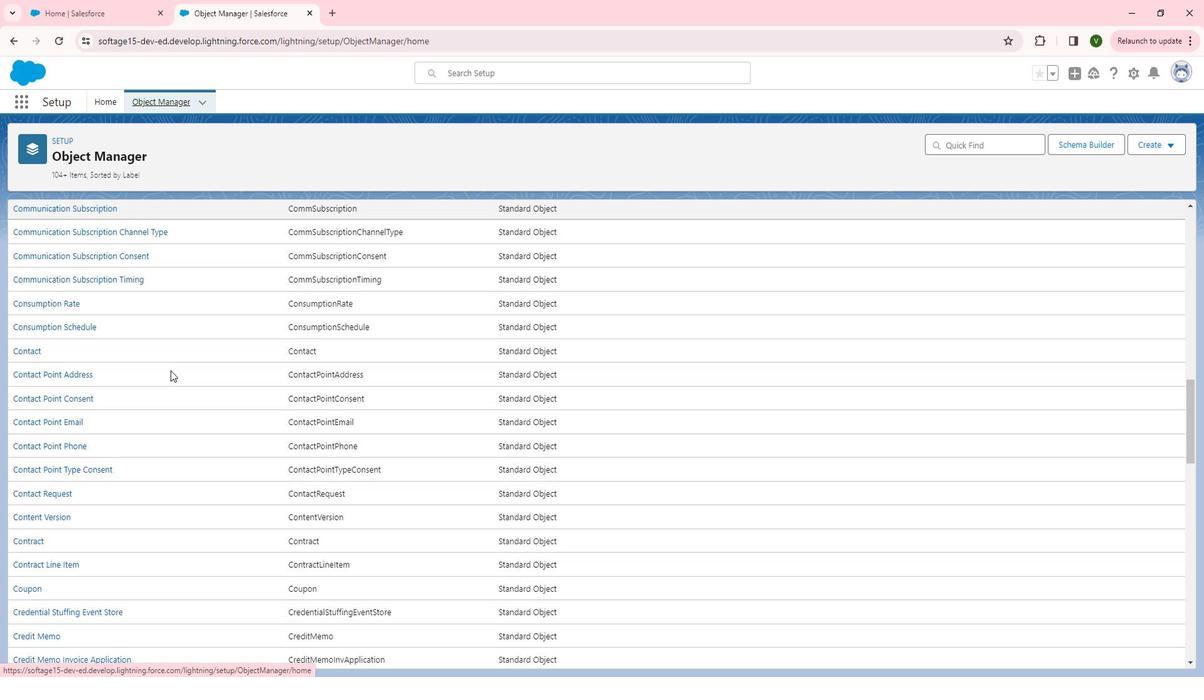 
Action: Mouse scrolled (220, 360) with delta (0, 0)
Screenshot: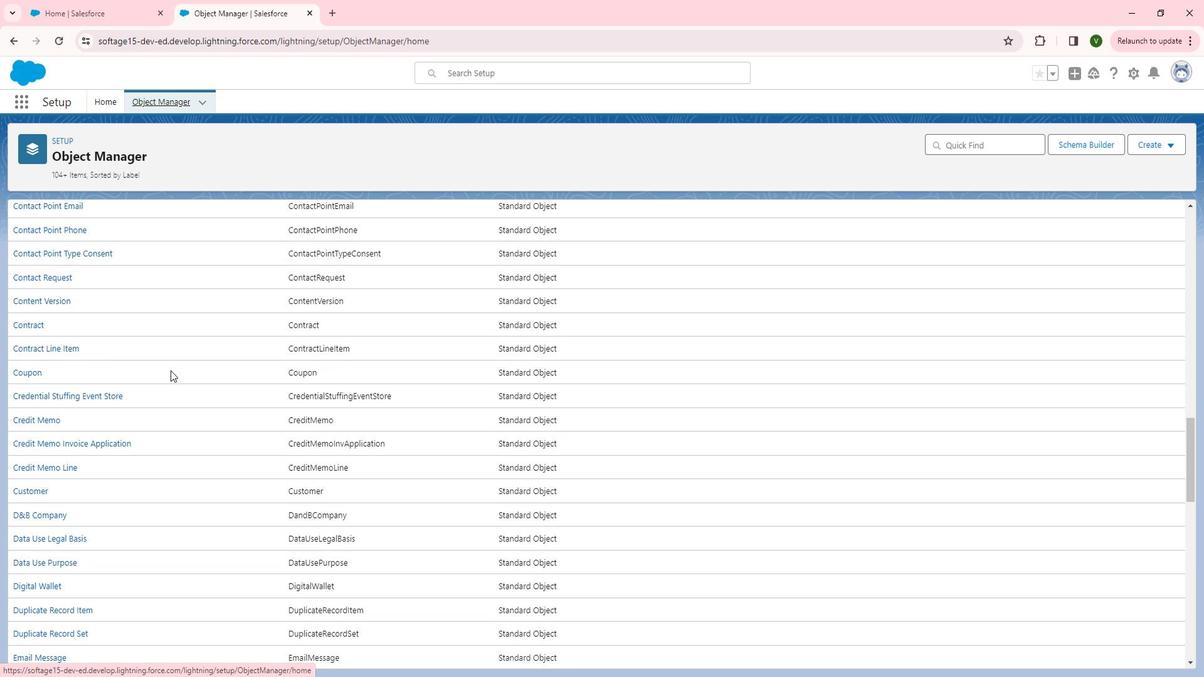 
Action: Mouse scrolled (220, 360) with delta (0, 0)
Screenshot: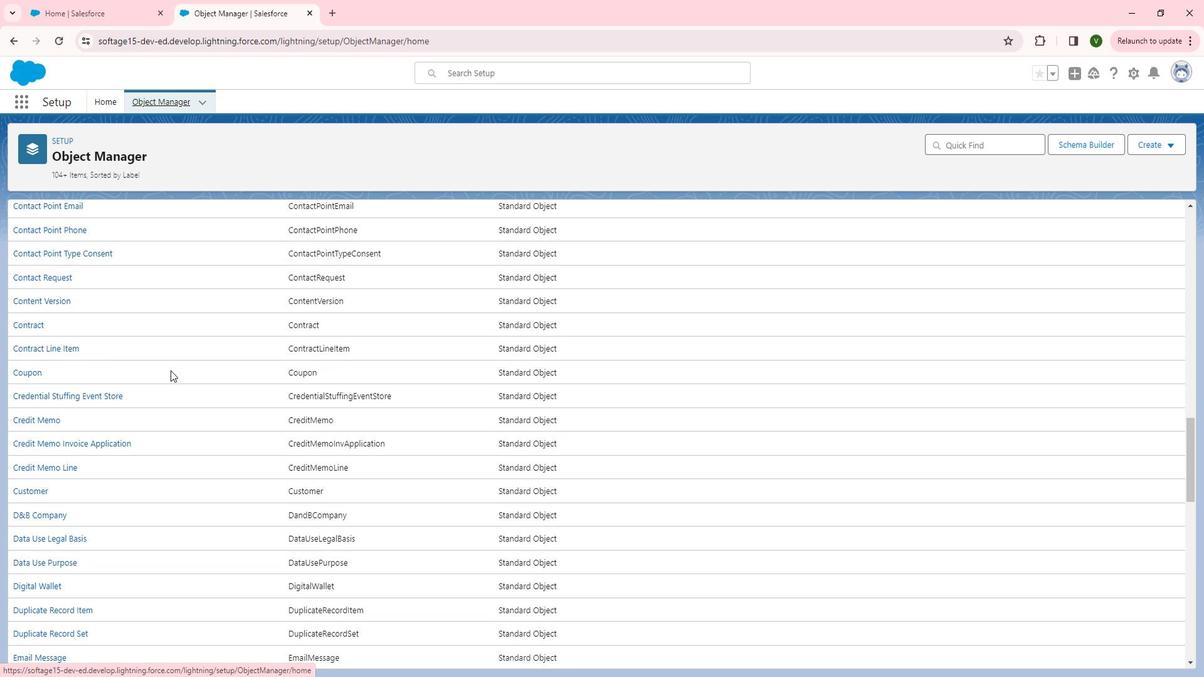 
Action: Mouse scrolled (220, 360) with delta (0, 0)
Screenshot: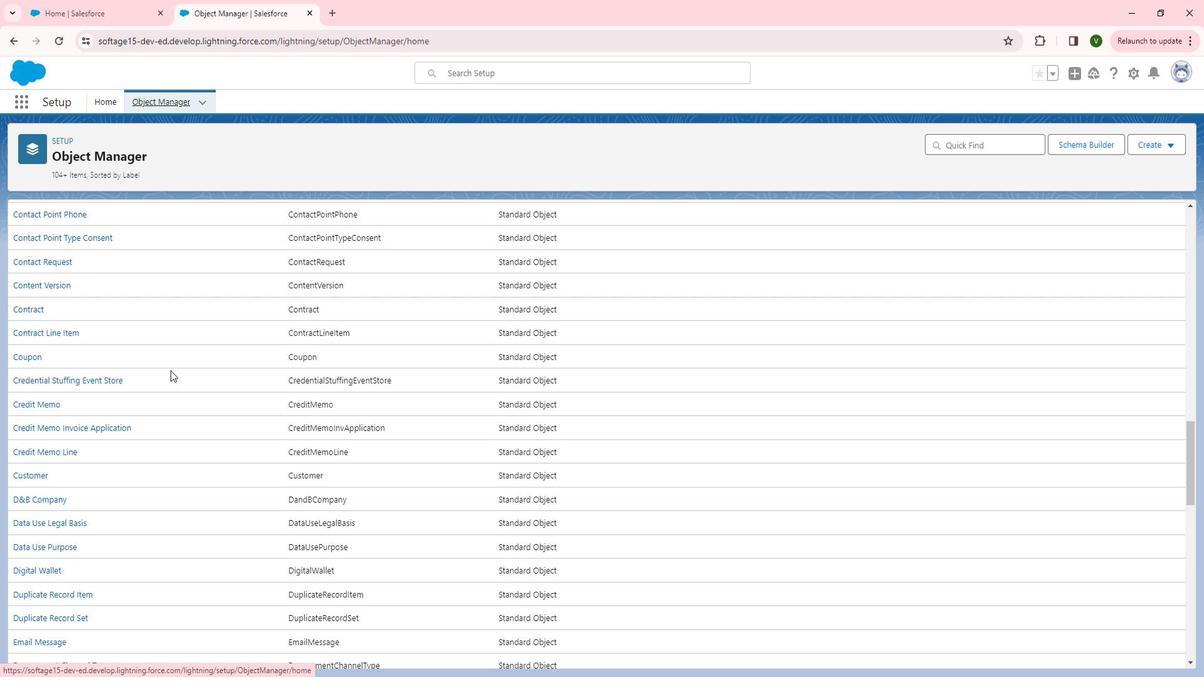 
Action: Mouse scrolled (220, 360) with delta (0, 0)
Screenshot: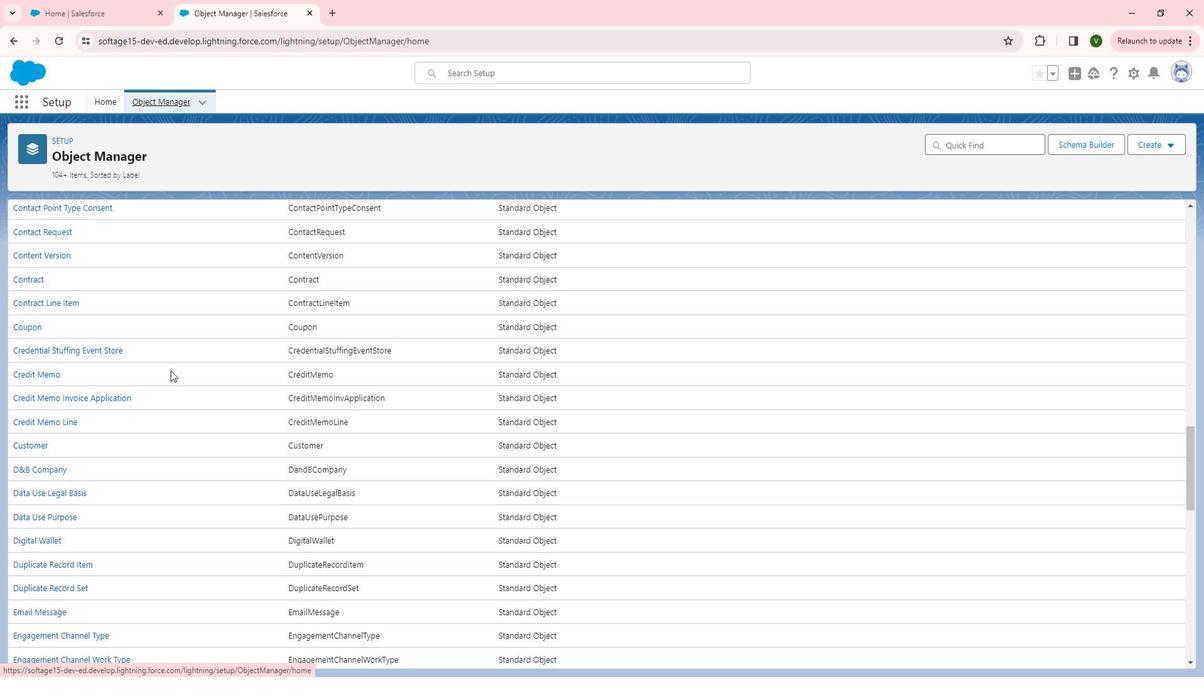 
Action: Mouse scrolled (220, 360) with delta (0, 0)
Screenshot: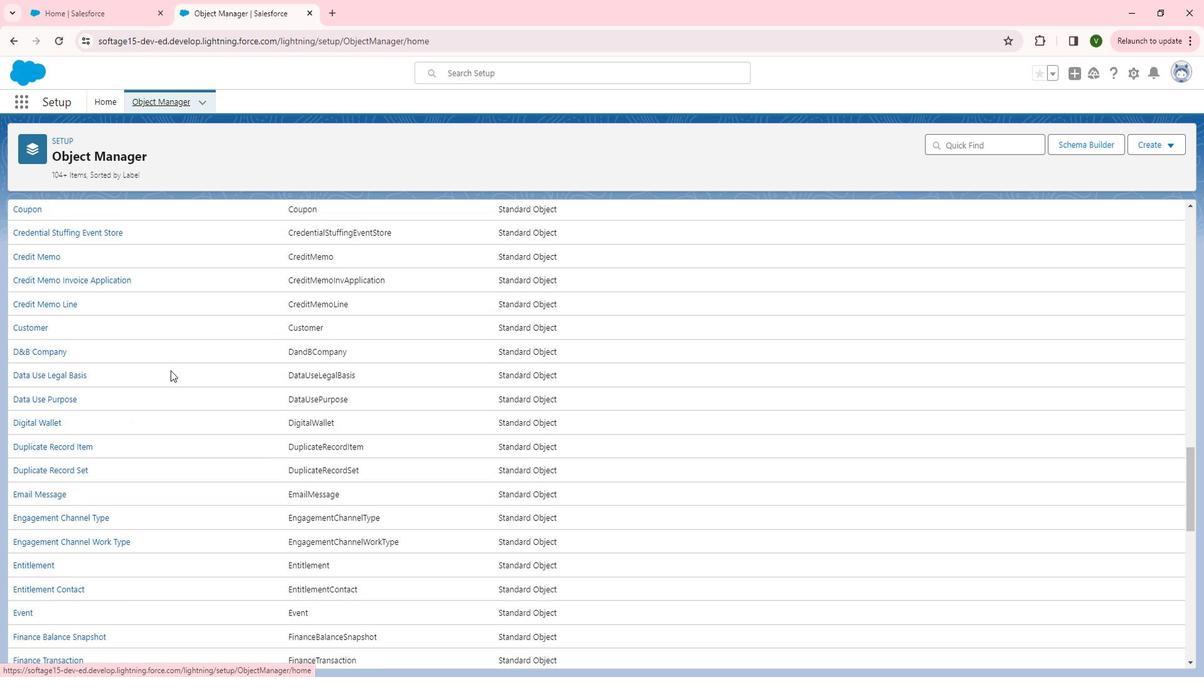 
Action: Mouse scrolled (220, 360) with delta (0, 0)
Screenshot: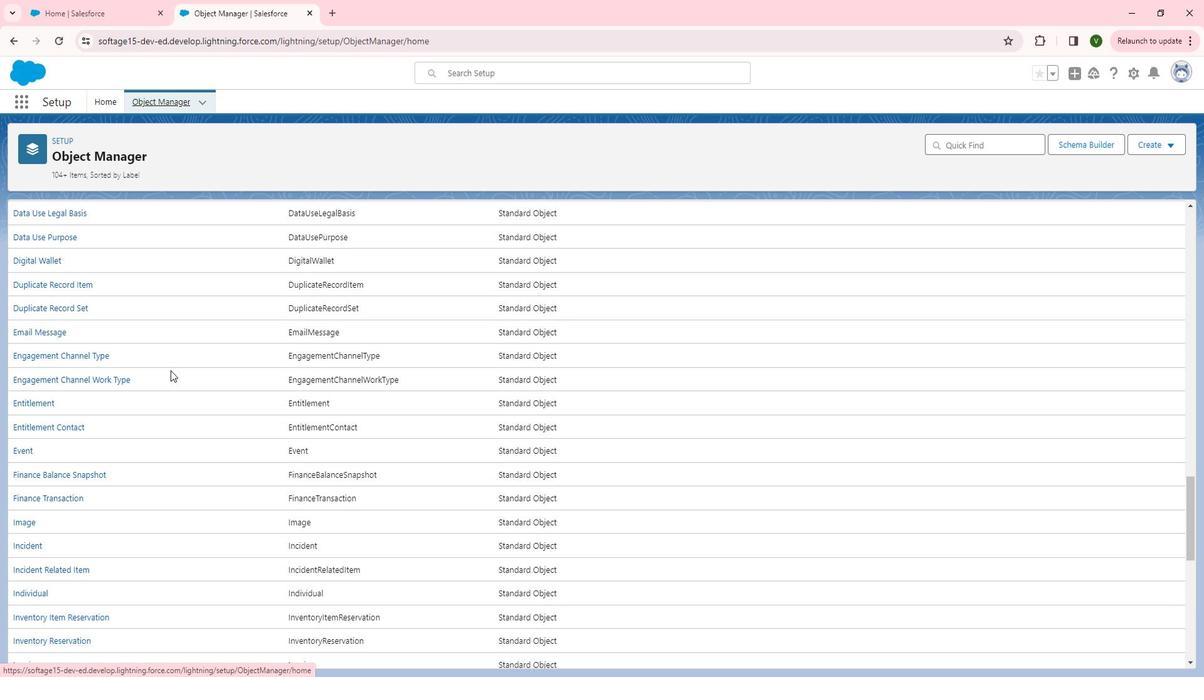 
Action: Mouse scrolled (220, 360) with delta (0, 0)
Screenshot: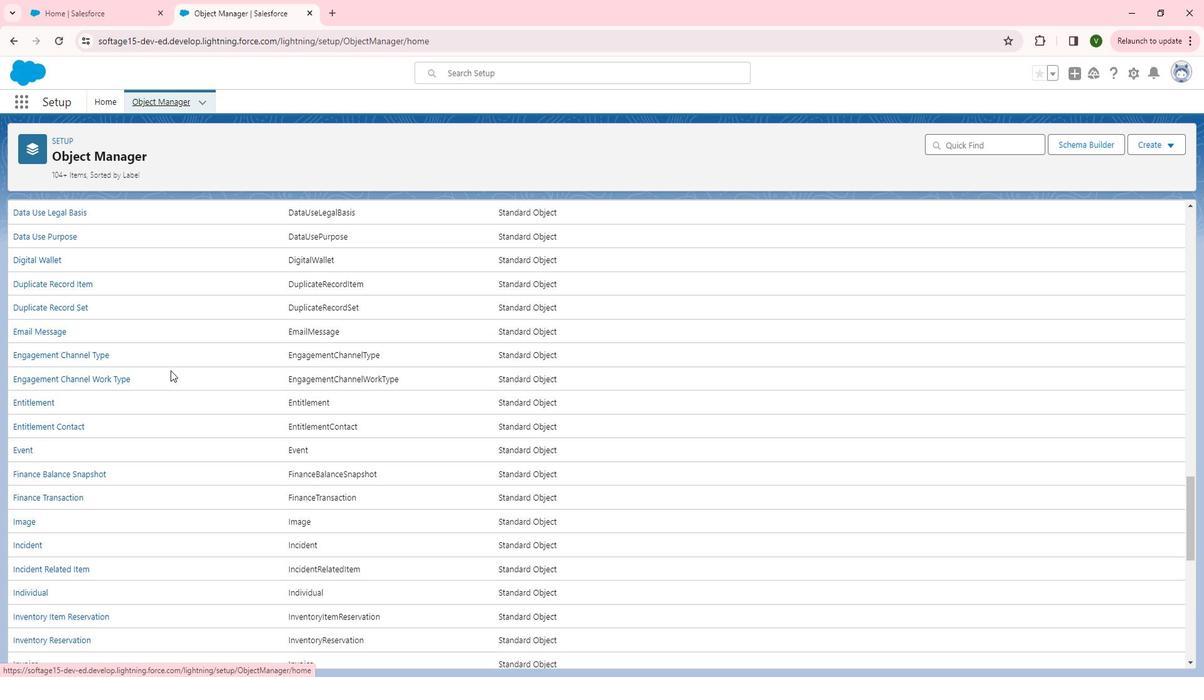 
Action: Mouse scrolled (220, 360) with delta (0, 0)
Screenshot: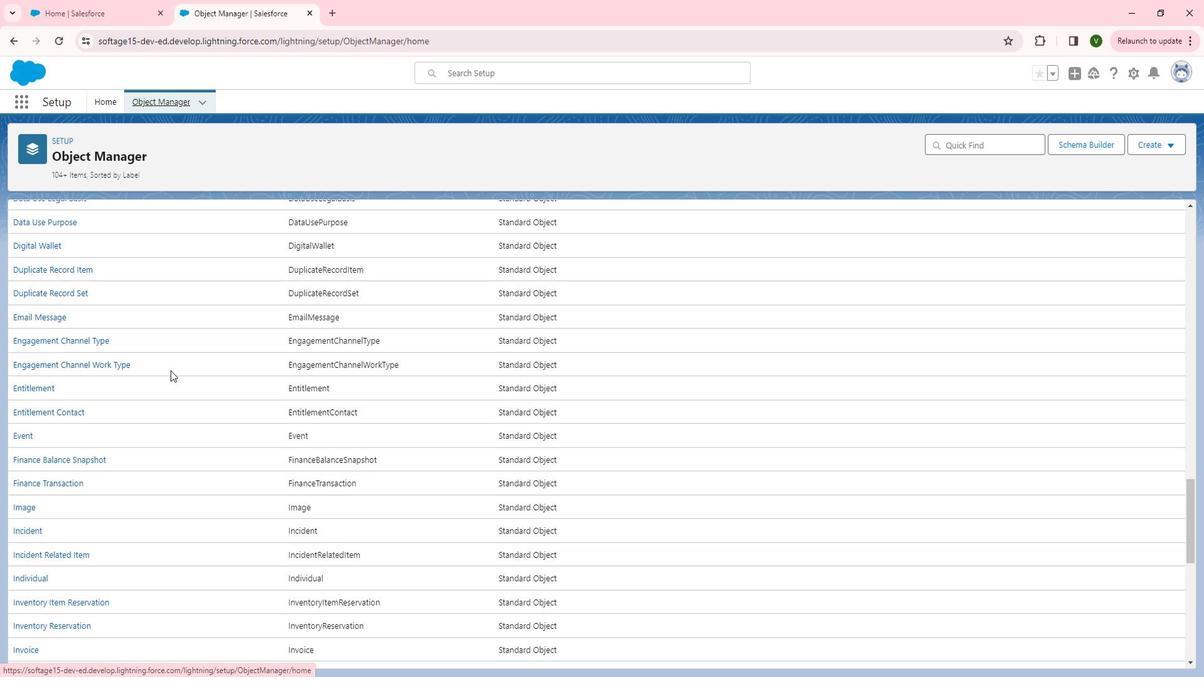 
Action: Mouse scrolled (220, 360) with delta (0, 0)
Screenshot: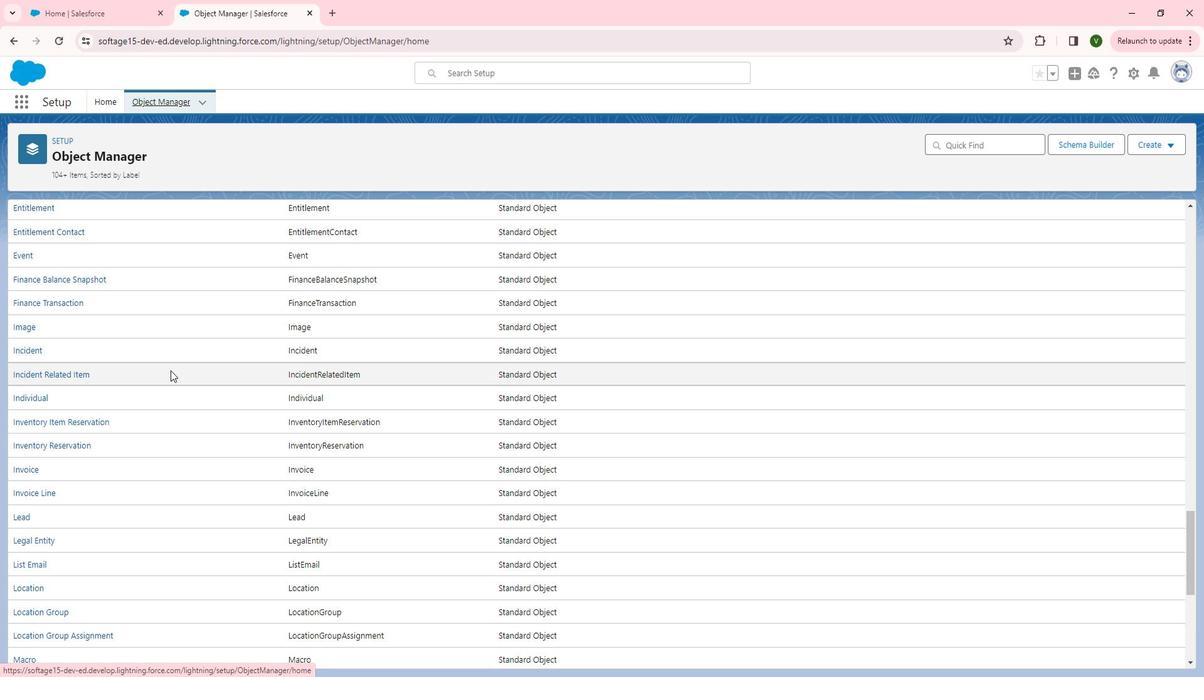 
Action: Mouse scrolled (220, 360) with delta (0, 0)
Screenshot: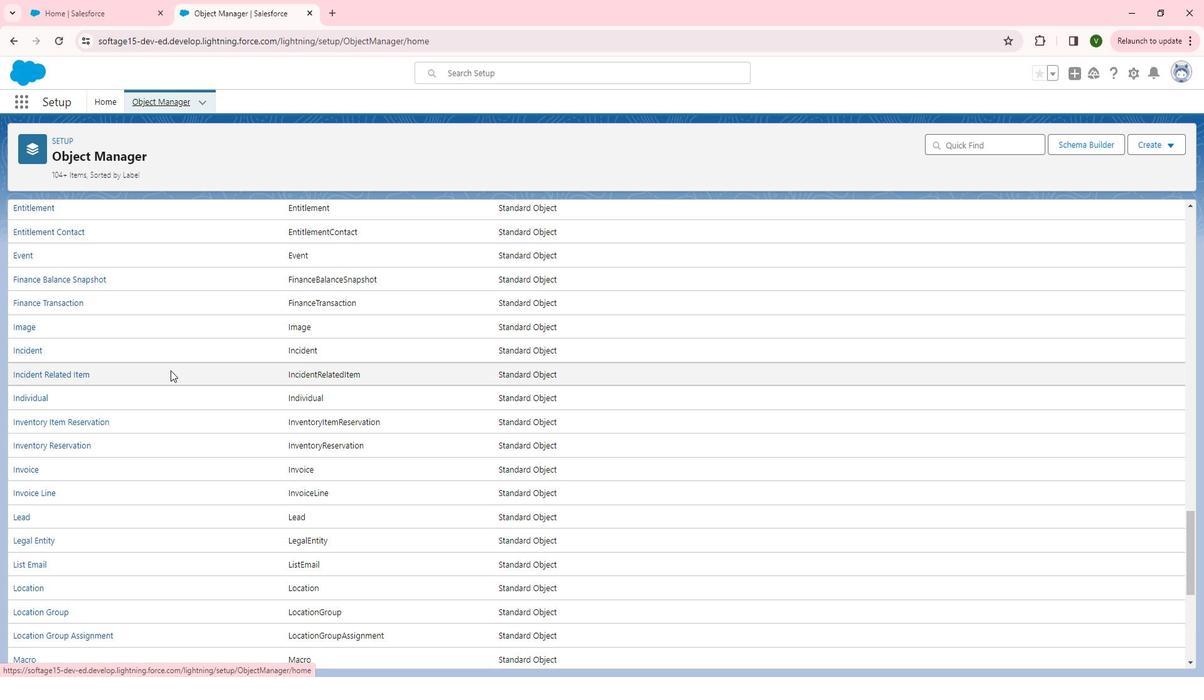 
Action: Mouse scrolled (220, 360) with delta (0, 0)
Screenshot: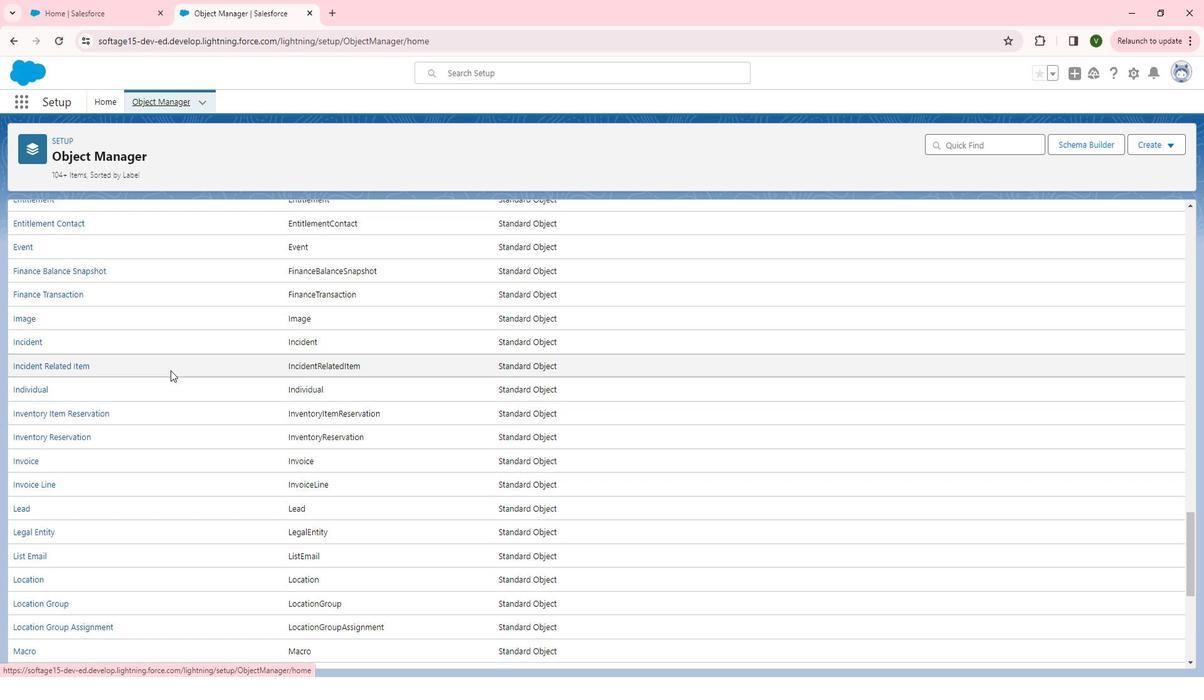 
Action: Mouse scrolled (220, 360) with delta (0, 0)
Screenshot: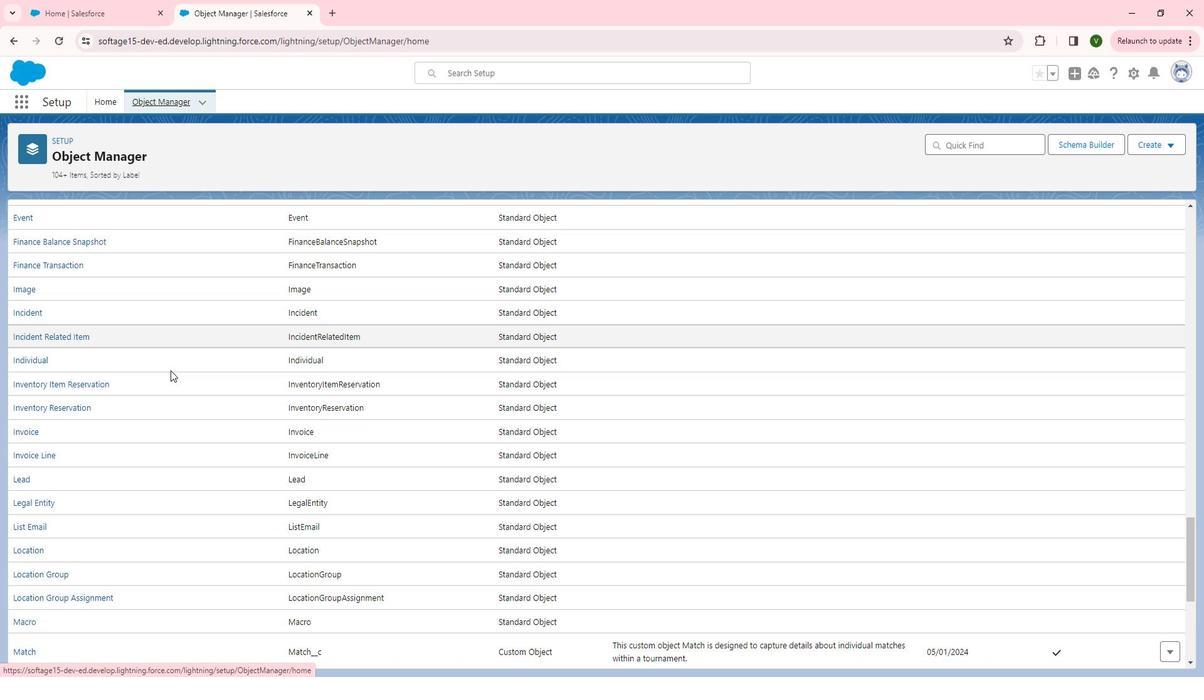 
Action: Mouse scrolled (220, 360) with delta (0, 0)
Screenshot: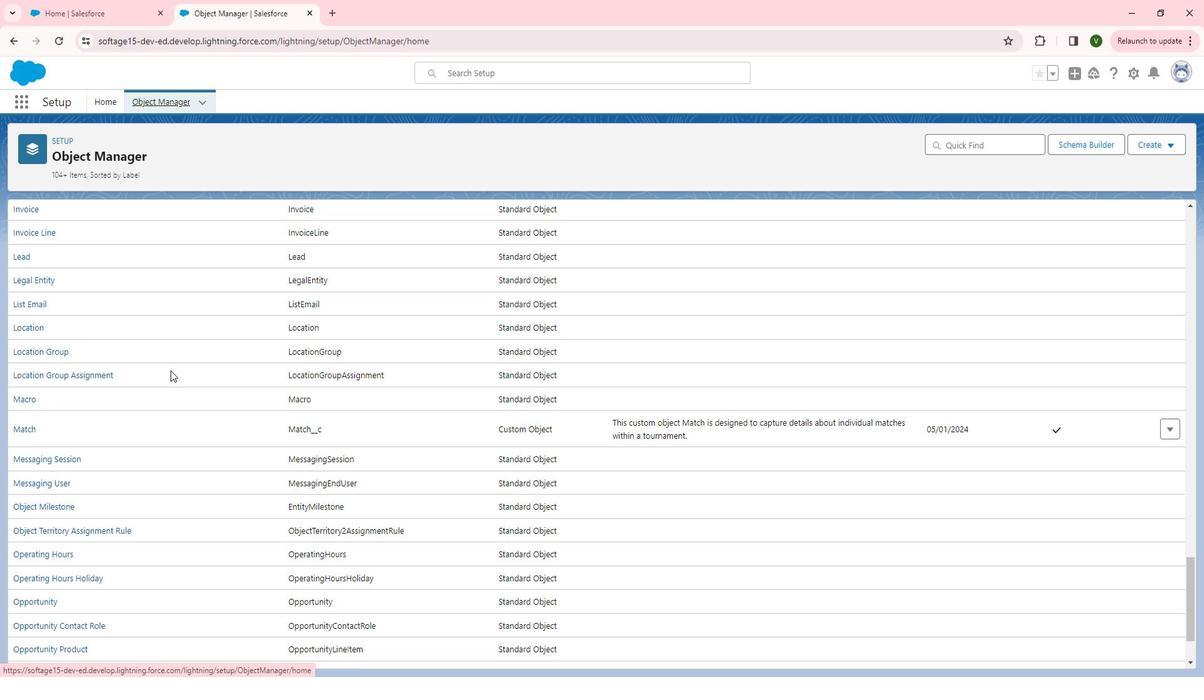 
Action: Mouse scrolled (220, 360) with delta (0, 0)
Screenshot: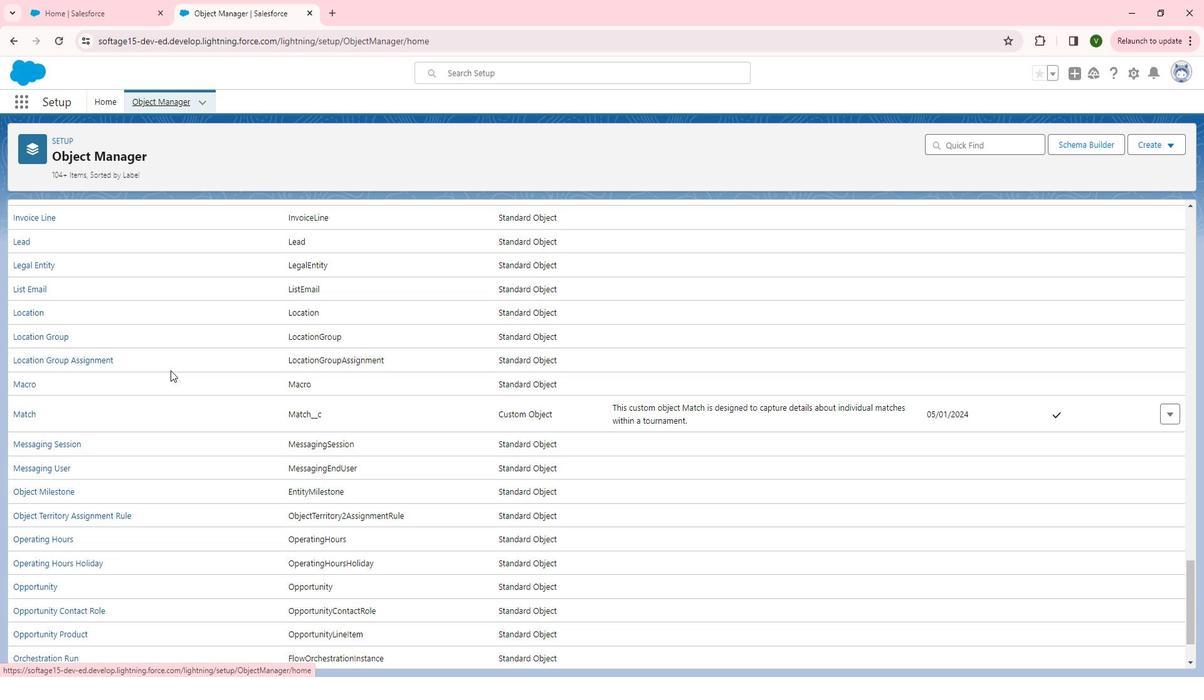 
Action: Mouse moved to (92, 338)
Screenshot: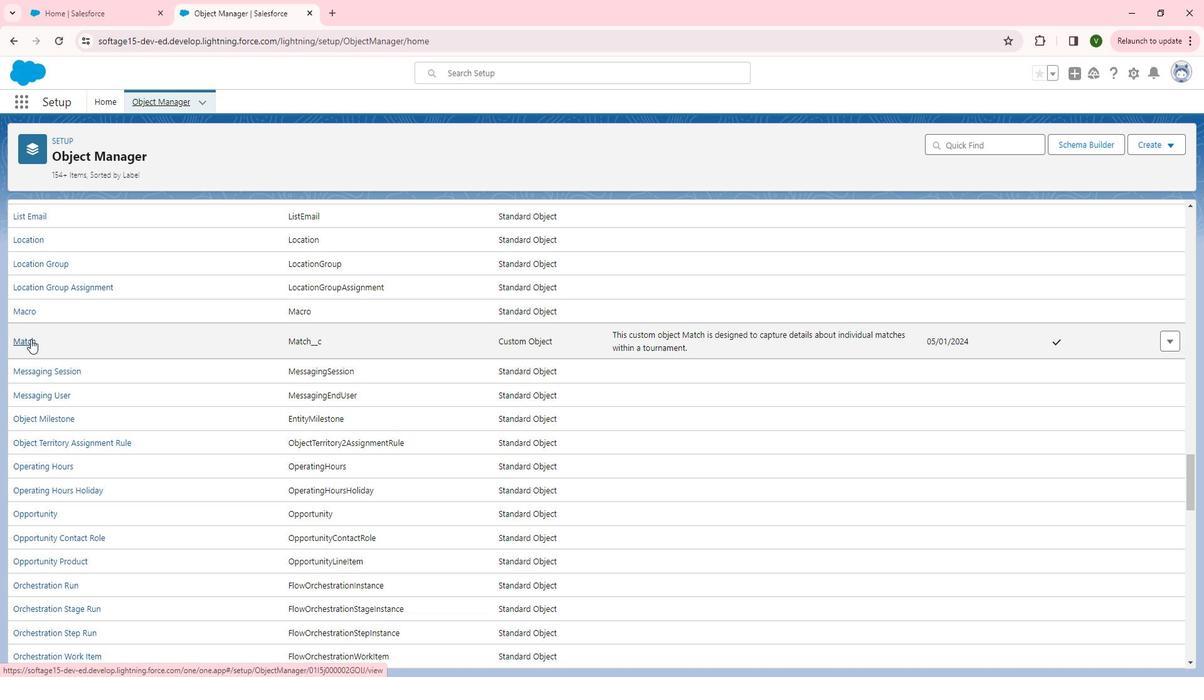 
Action: Mouse pressed left at (92, 338)
Screenshot: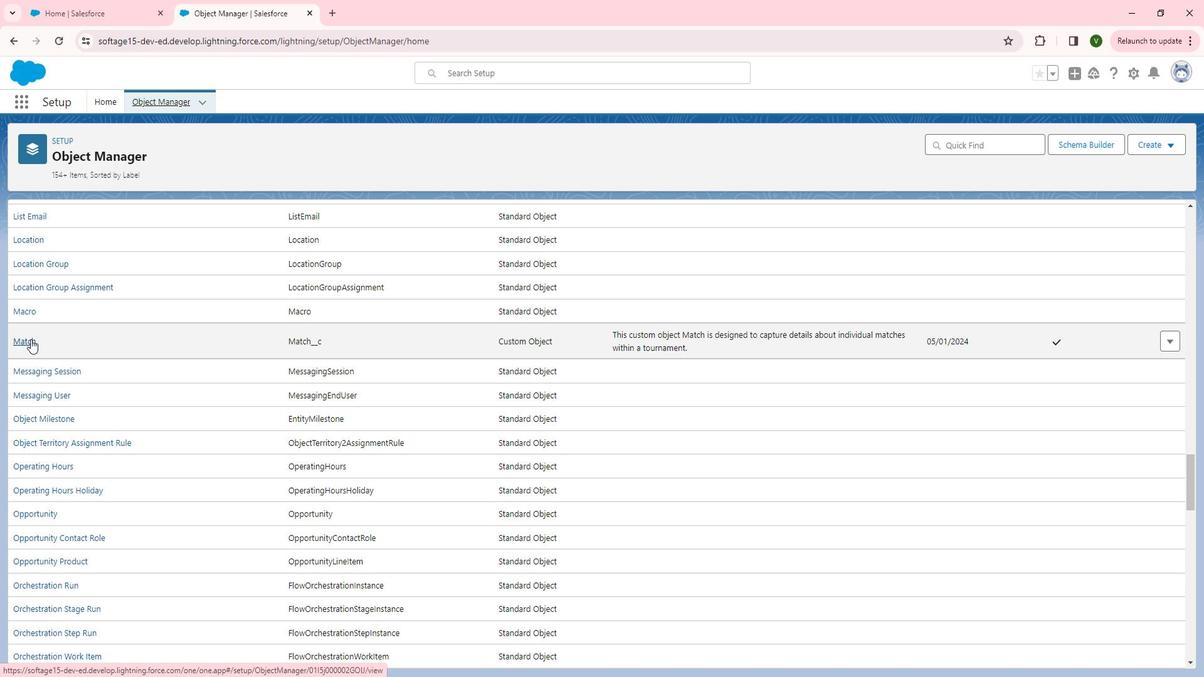
Action: Mouse moved to (148, 262)
Screenshot: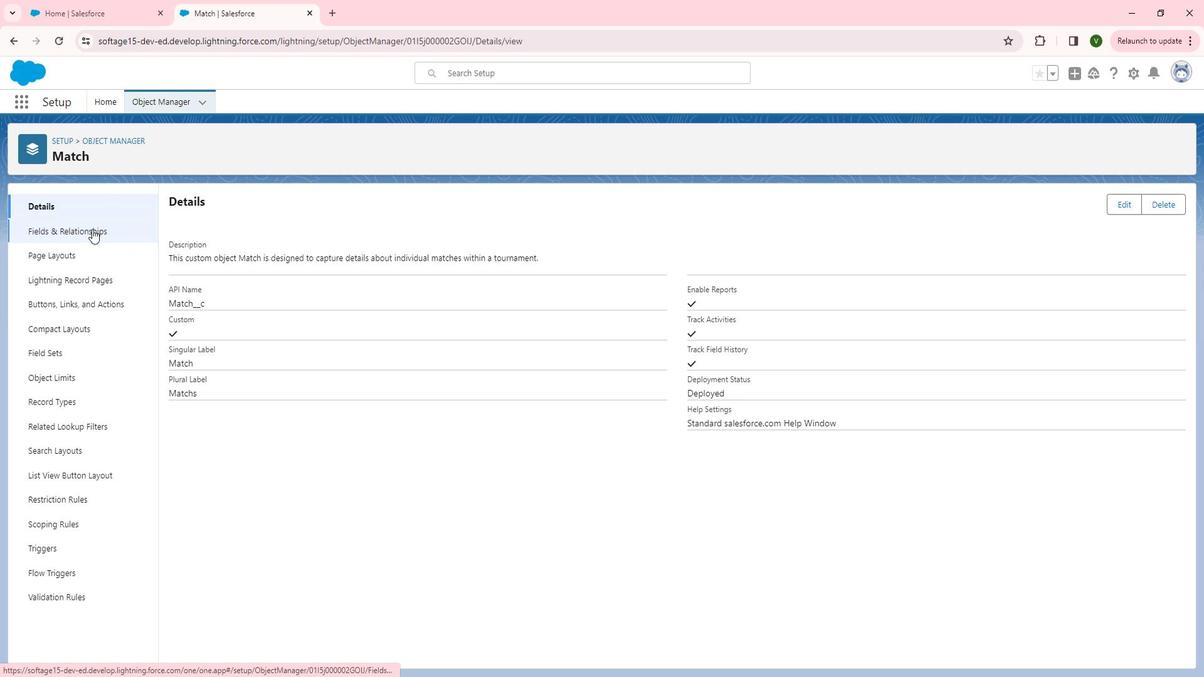 
Action: Mouse pressed left at (148, 262)
Screenshot: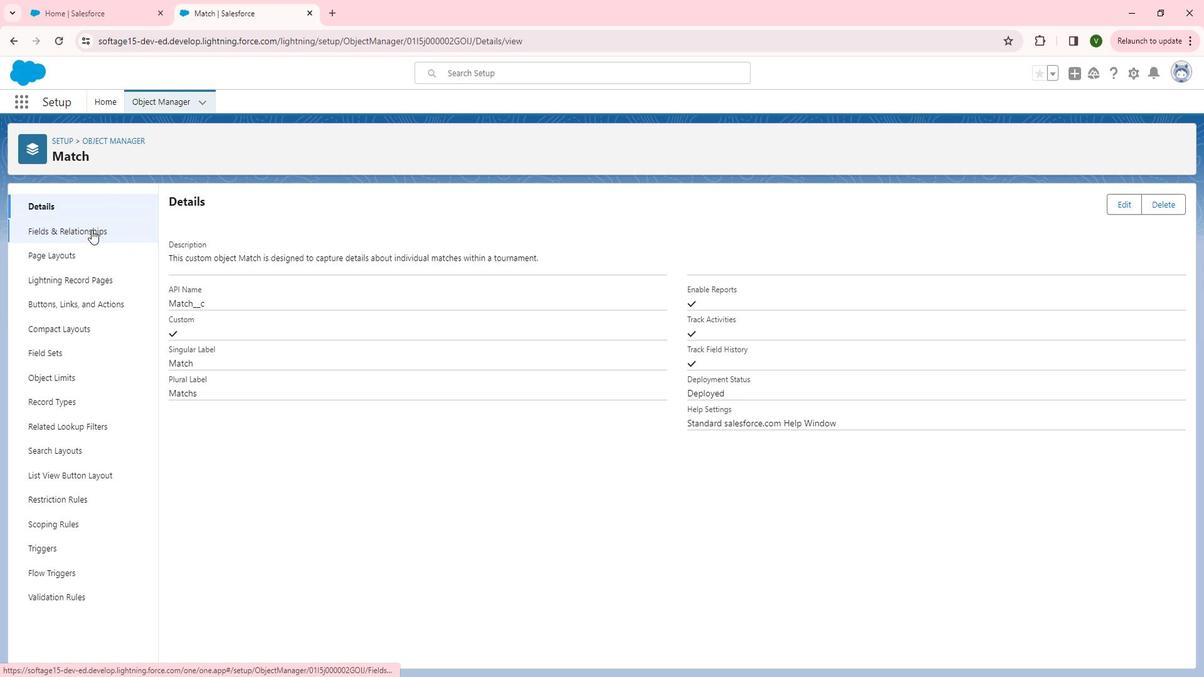 
Action: Mouse moved to (123, 281)
Screenshot: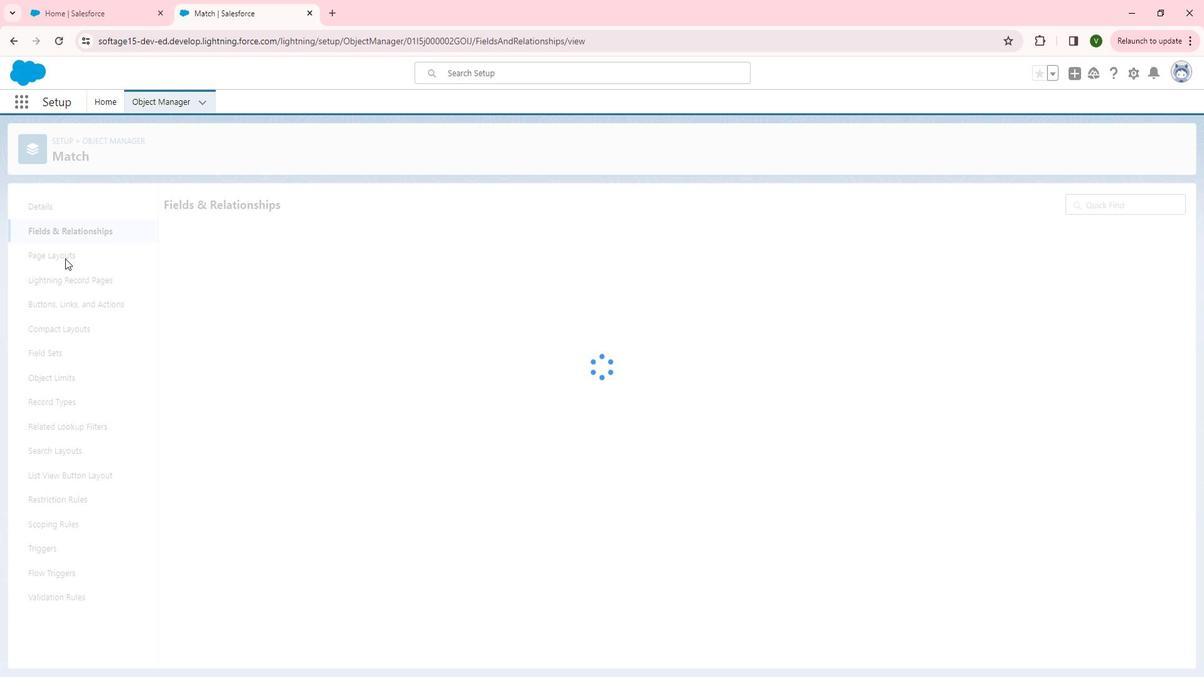 
Action: Mouse pressed left at (123, 281)
Screenshot: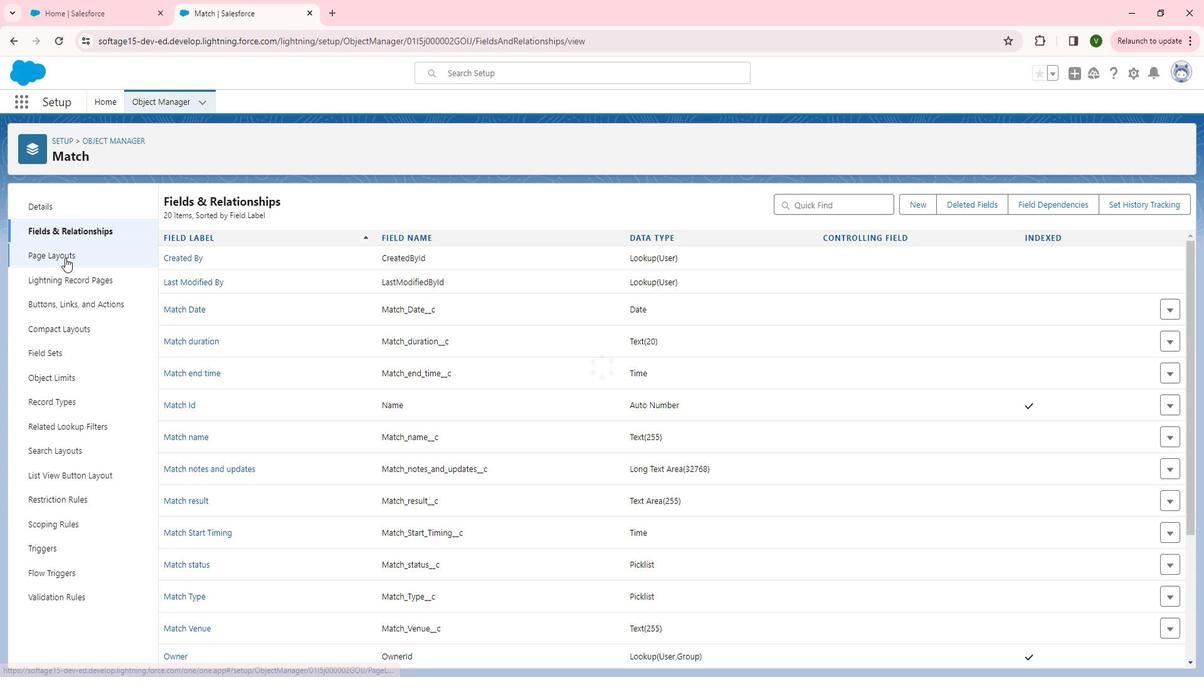 
Action: Mouse moved to (1038, 244)
Screenshot: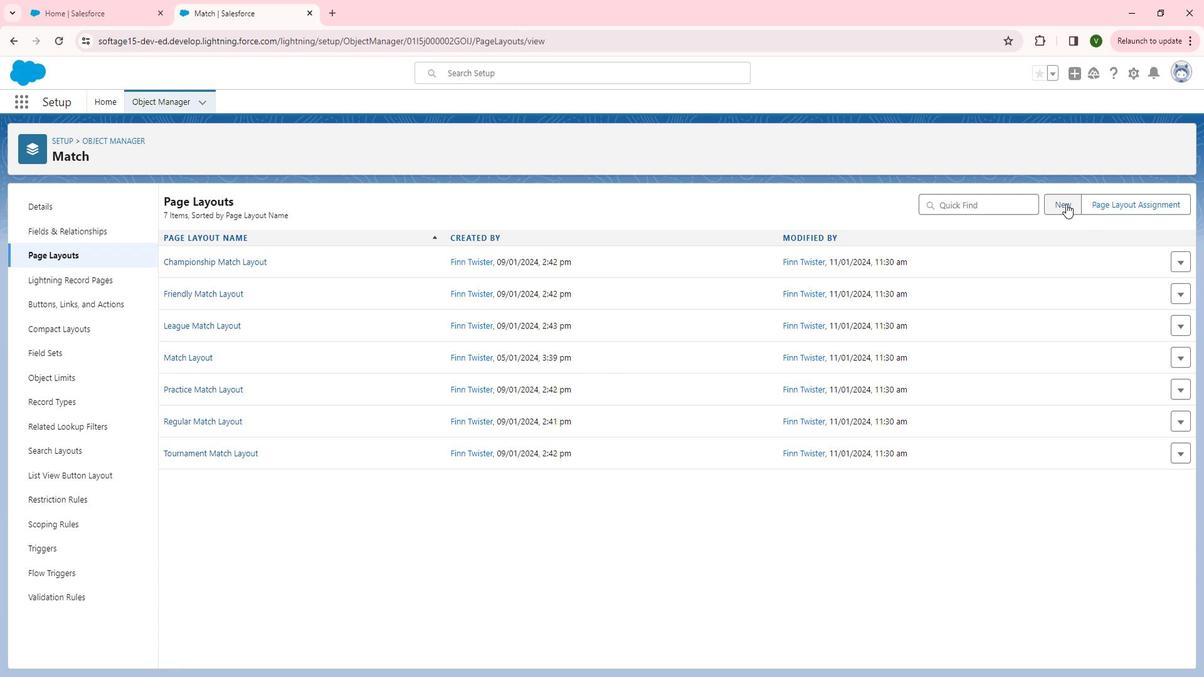 
Action: Mouse pressed left at (1038, 244)
Screenshot: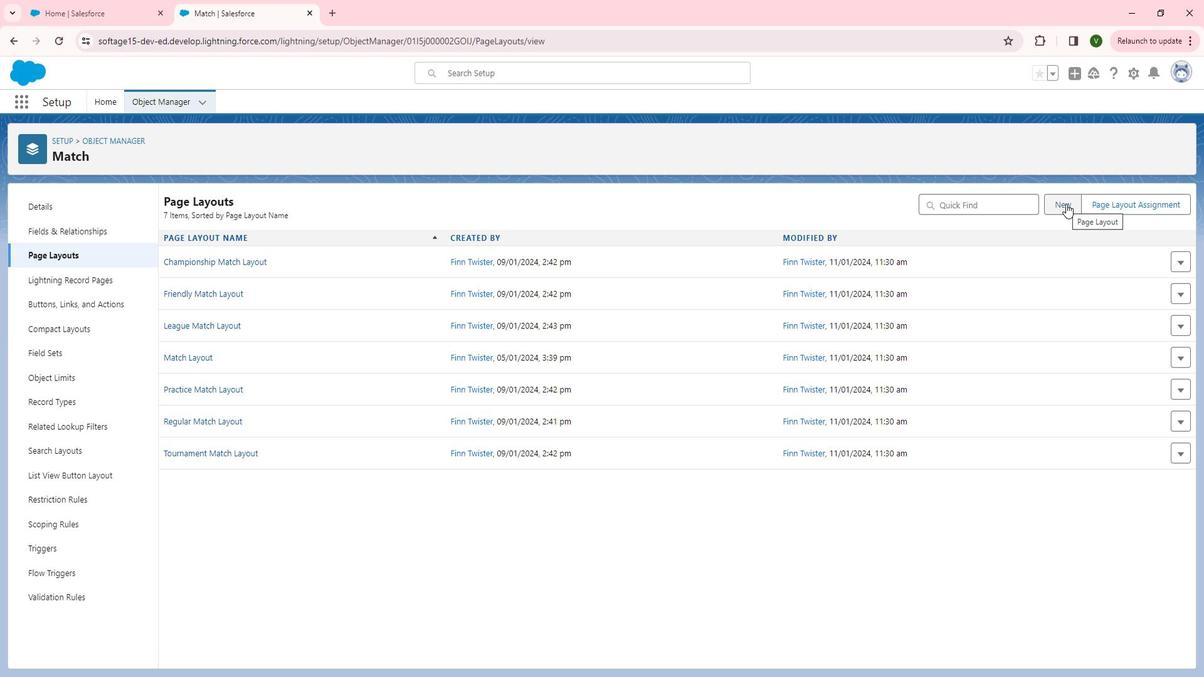 
Action: Mouse moved to (467, 307)
Screenshot: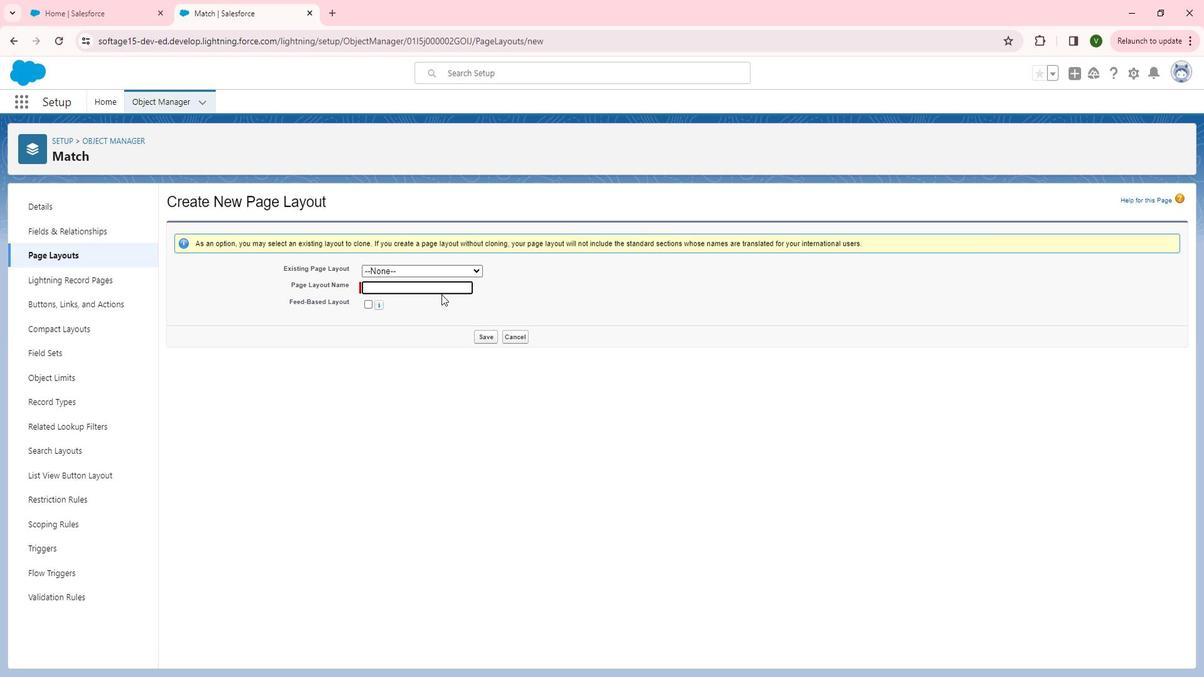 
Action: Key pressed <Key.shift>Mobile<Key.space>layout
Screenshot: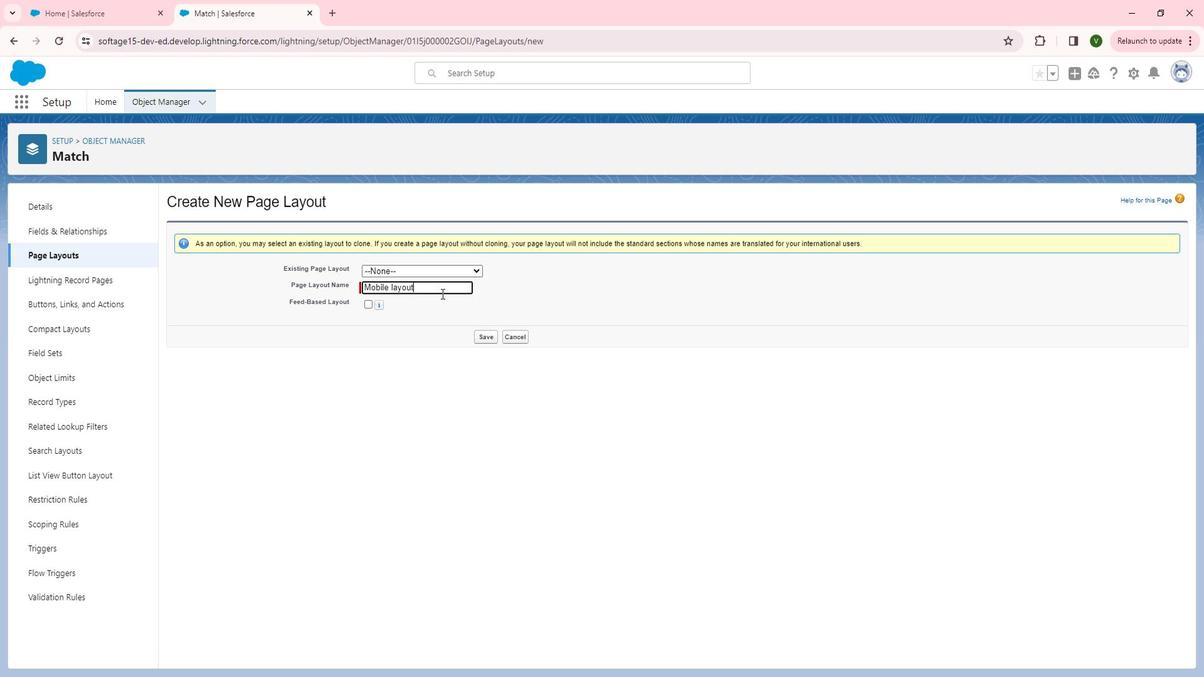 
Action: Mouse moved to (398, 314)
Screenshot: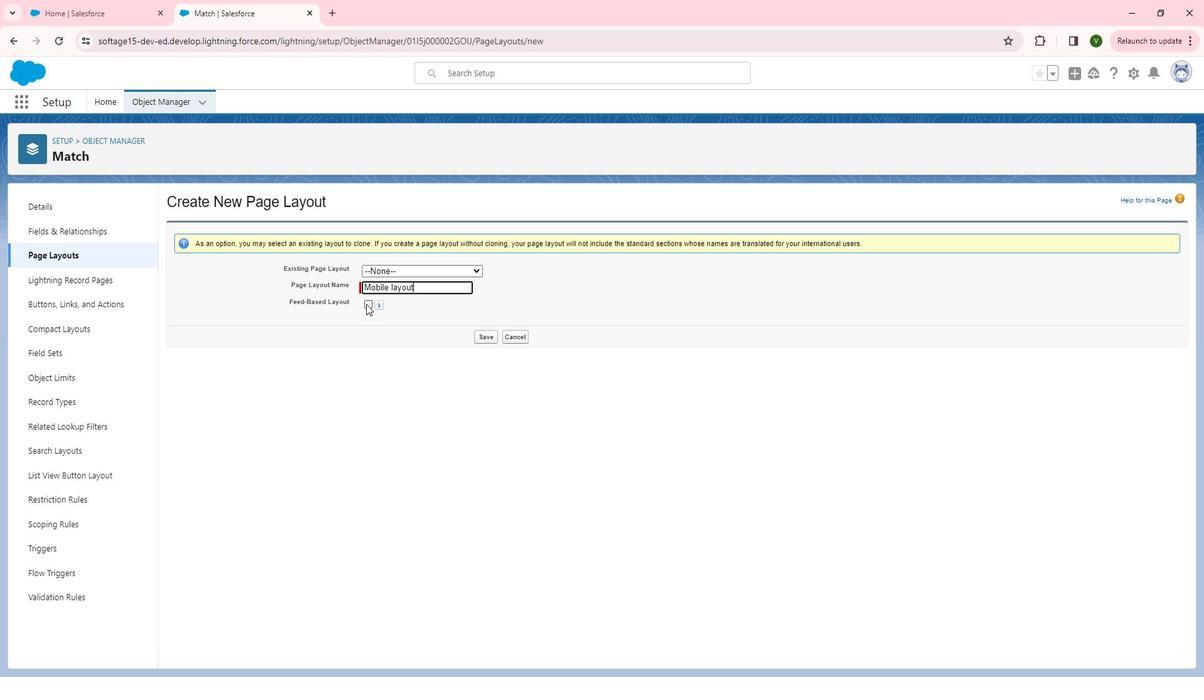
Action: Mouse pressed left at (398, 314)
Screenshot: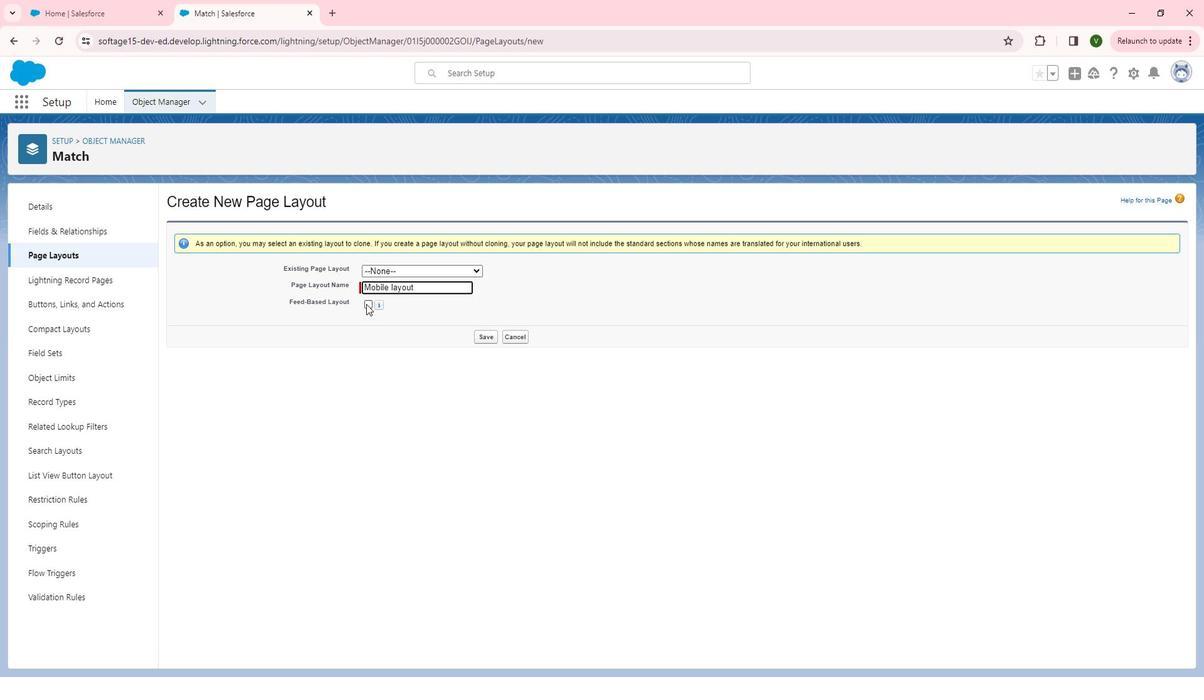 
Action: Mouse moved to (505, 338)
Screenshot: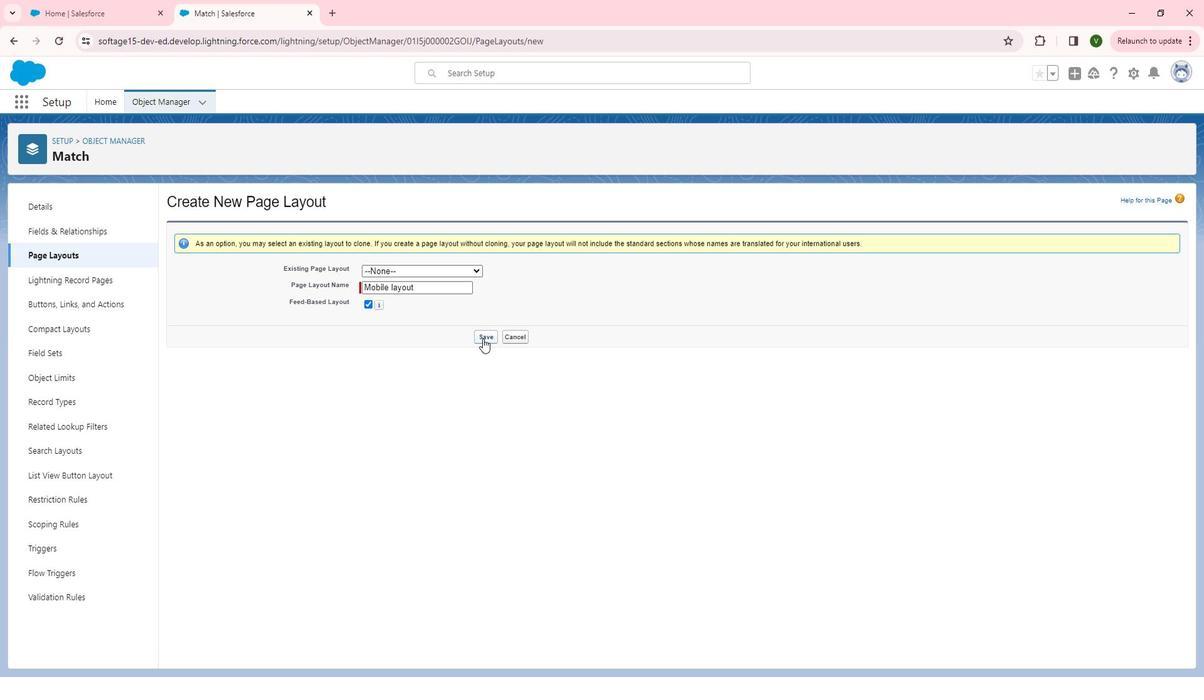 
Action: Mouse pressed left at (505, 338)
Screenshot: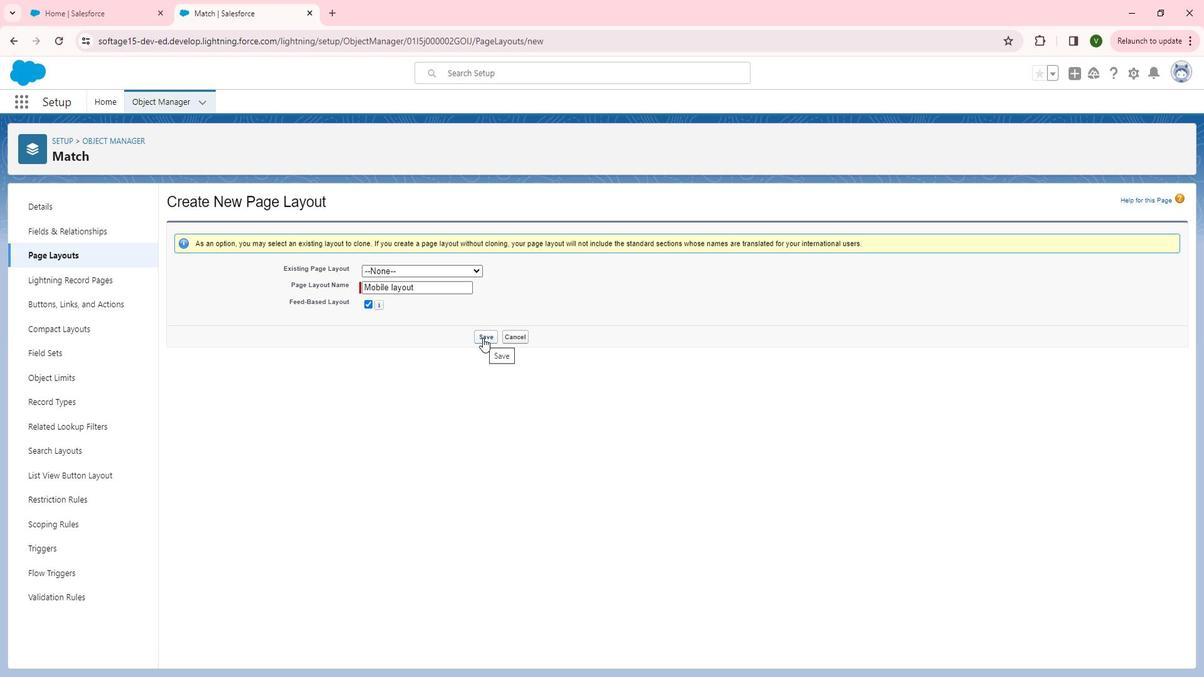 
Action: Mouse moved to (489, 339)
Screenshot: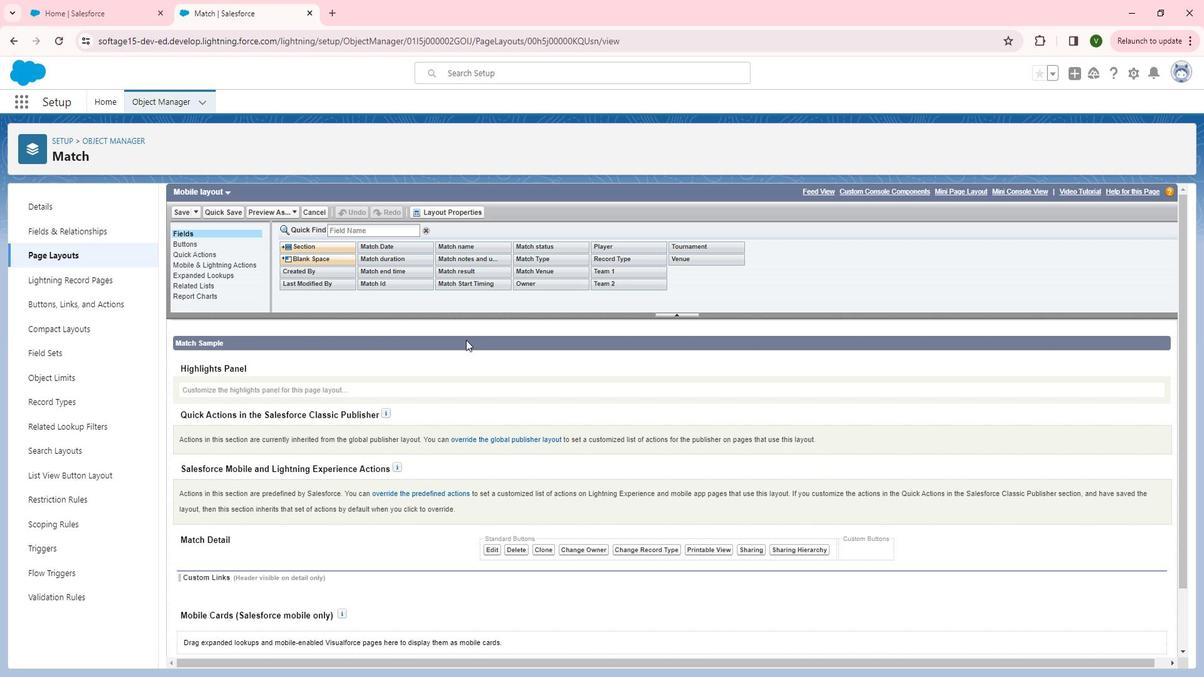 
Action: Mouse scrolled (489, 338) with delta (0, 0)
Screenshot: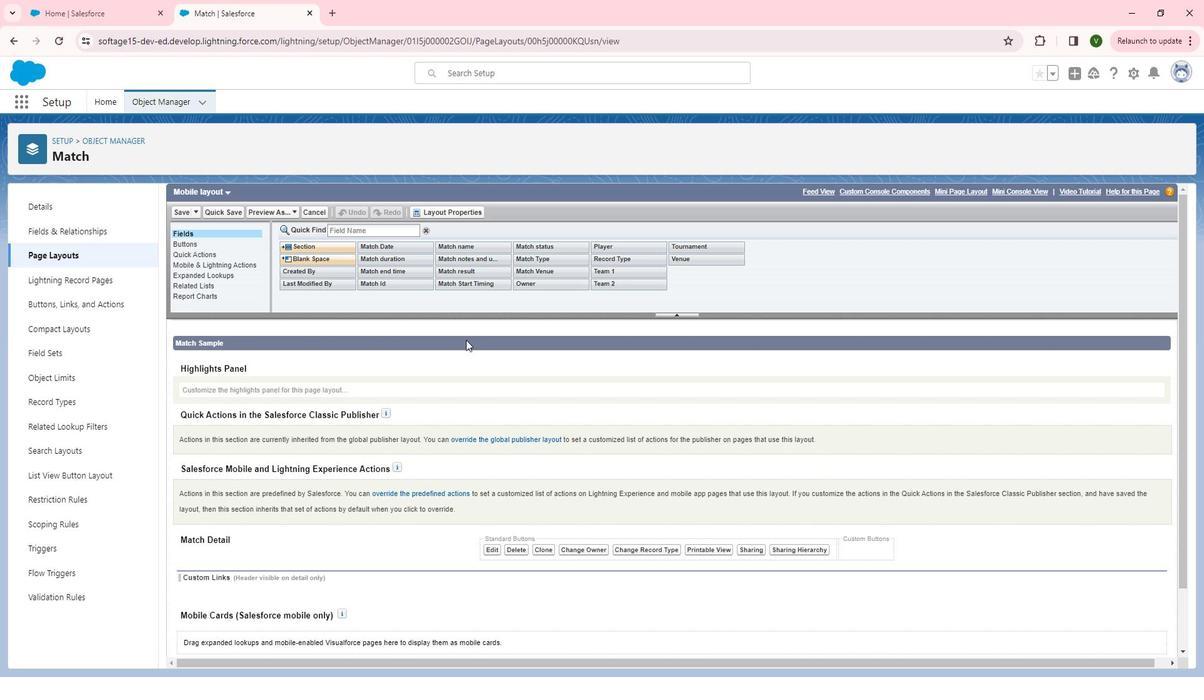 
Action: Mouse scrolled (489, 338) with delta (0, 0)
Screenshot: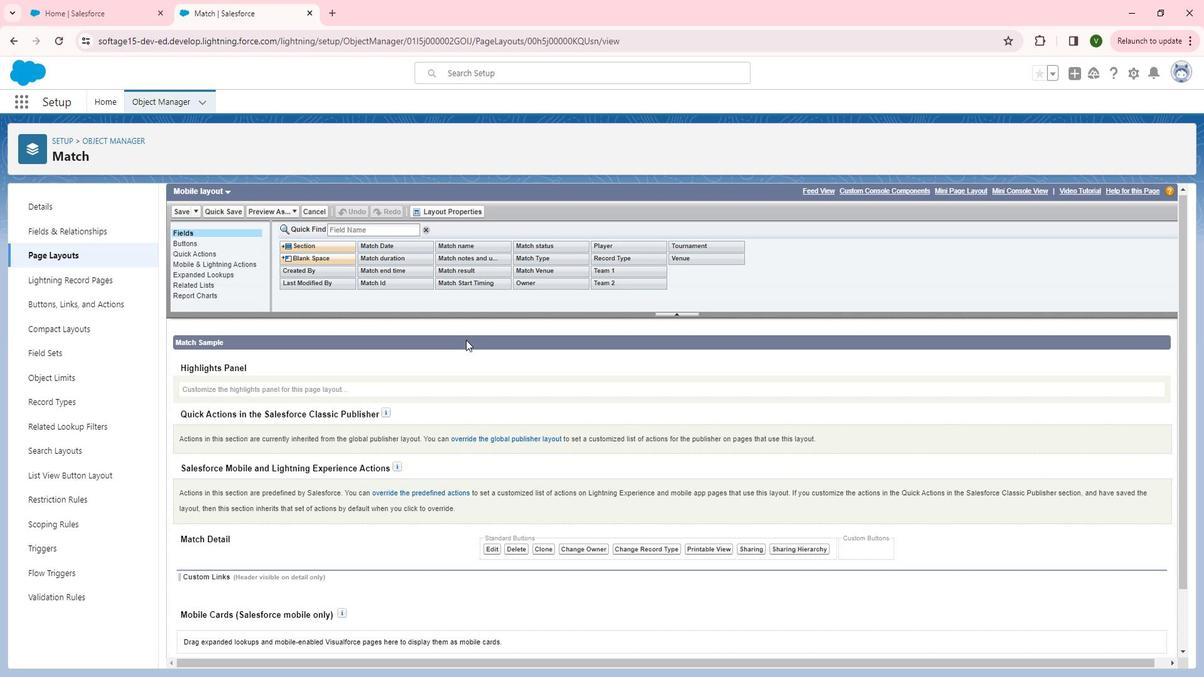 
Action: Mouse moved to (489, 339)
Screenshot: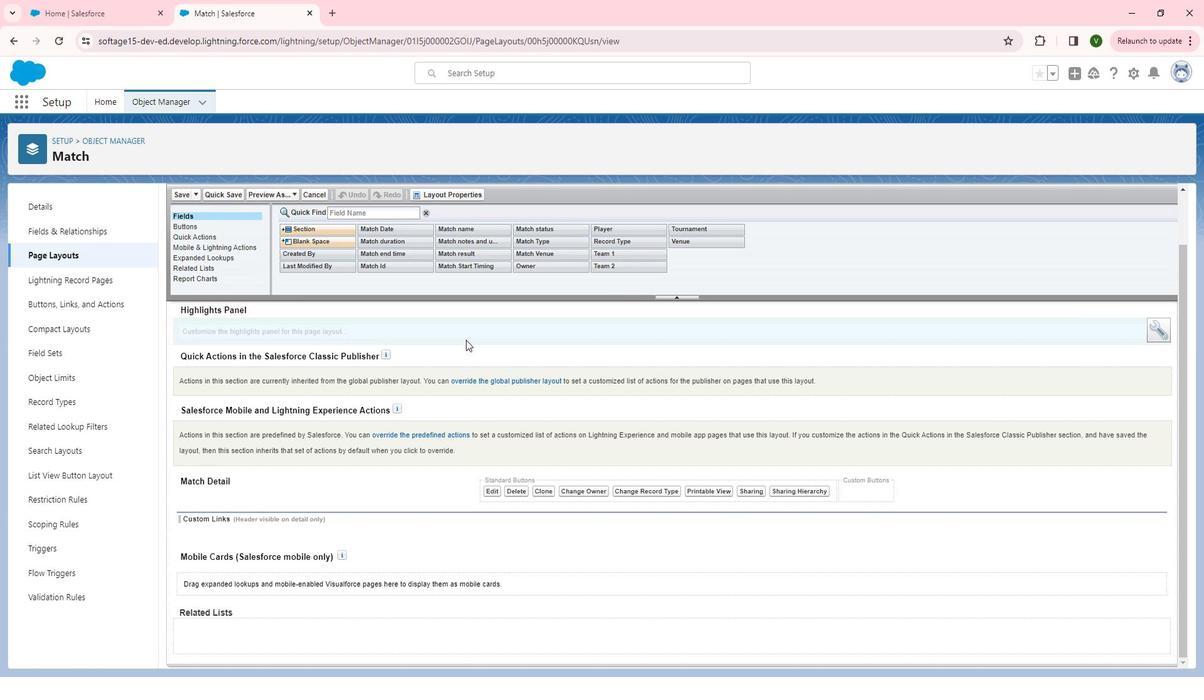 
Action: Mouse scrolled (489, 339) with delta (0, 0)
Screenshot: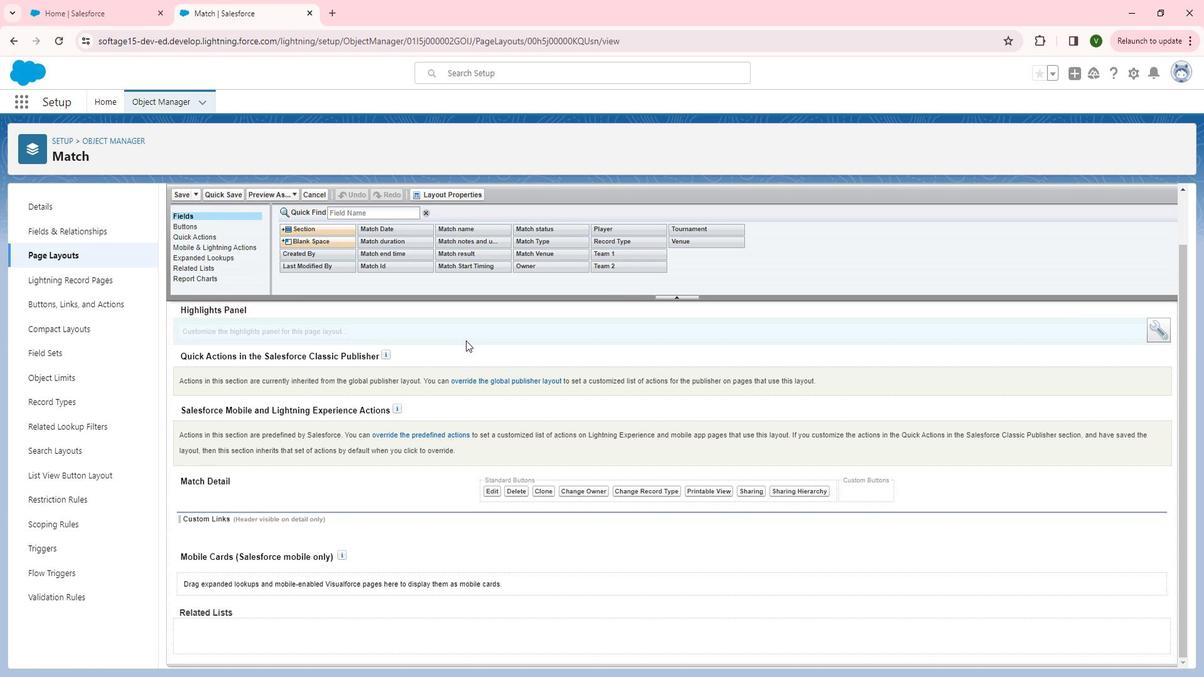 
Action: Mouse scrolled (489, 339) with delta (0, 0)
Screenshot: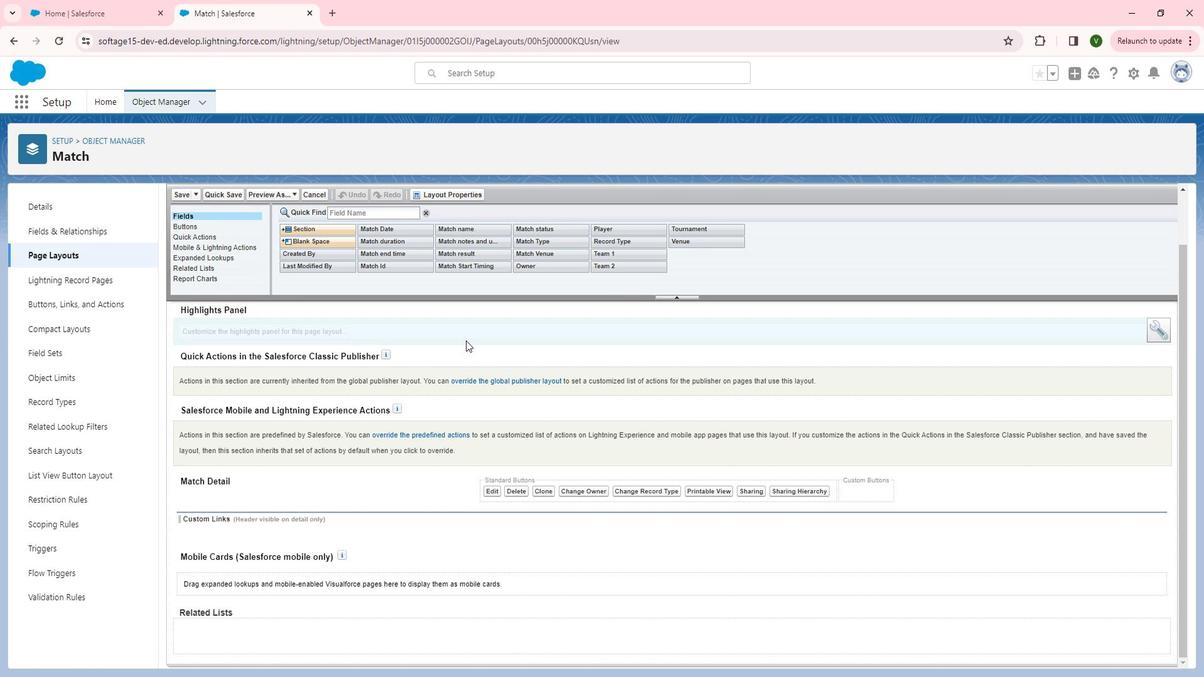 
Action: Mouse moved to (368, 260)
Screenshot: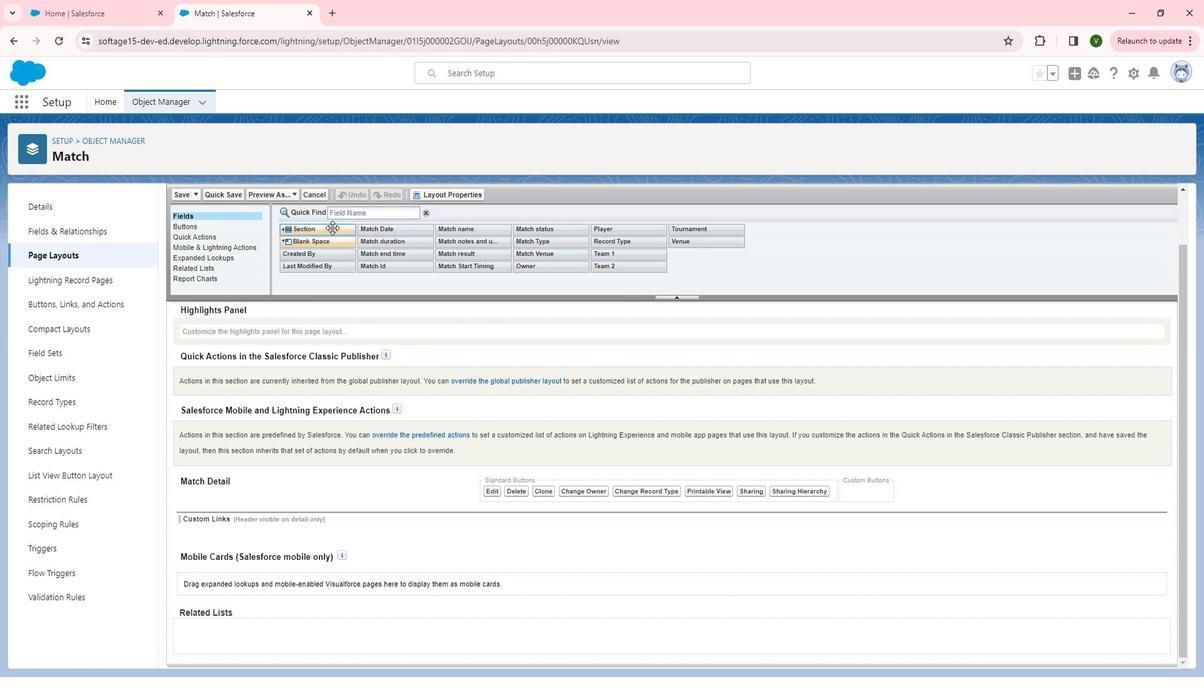 
Action: Mouse pressed left at (368, 260)
Screenshot: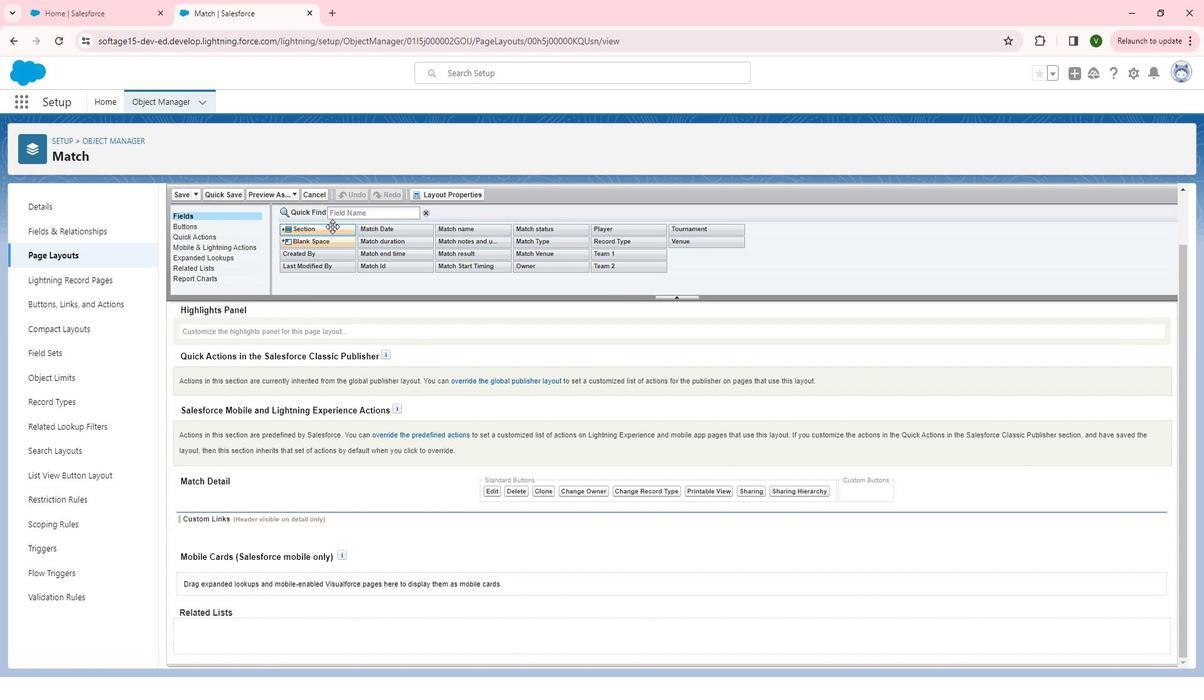 
Action: Mouse moved to (368, 260)
Screenshot: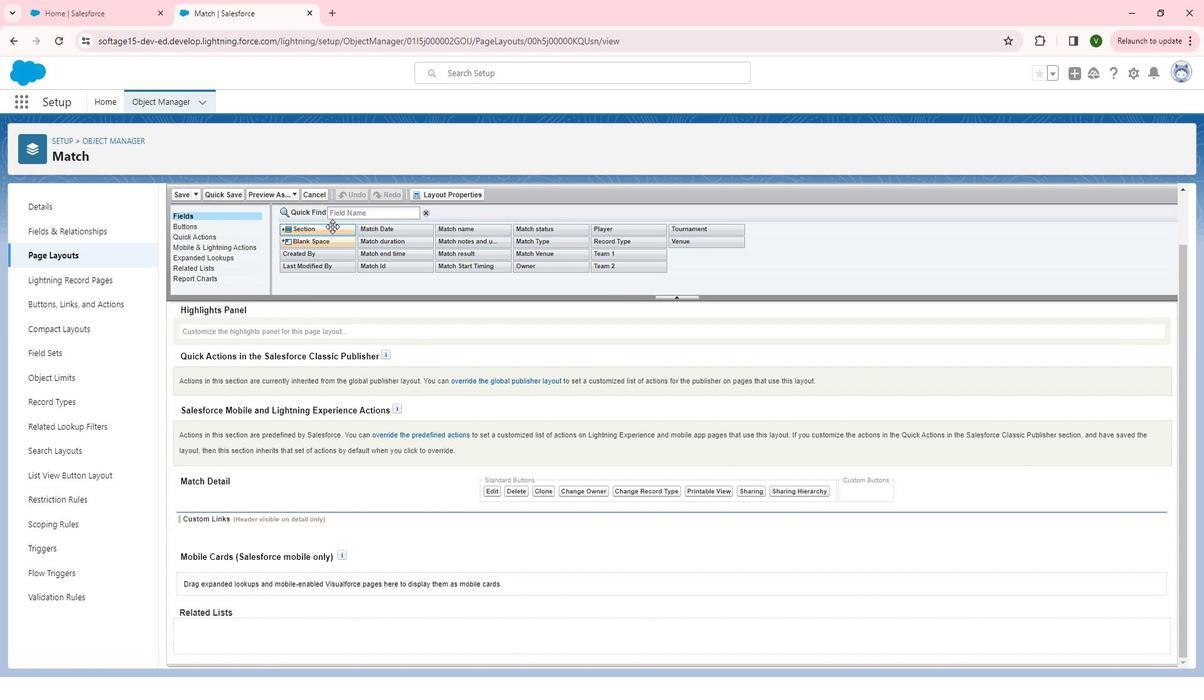 
Action: Mouse pressed left at (368, 260)
Screenshot: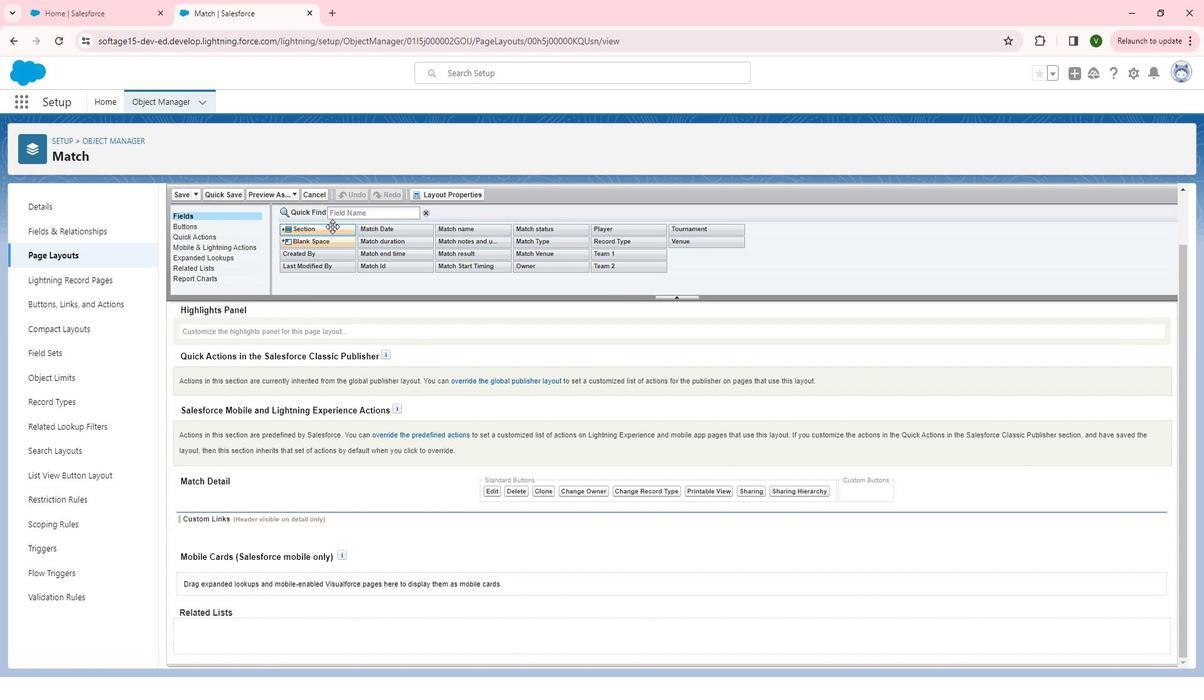 
Action: Mouse moved to (364, 265)
Screenshot: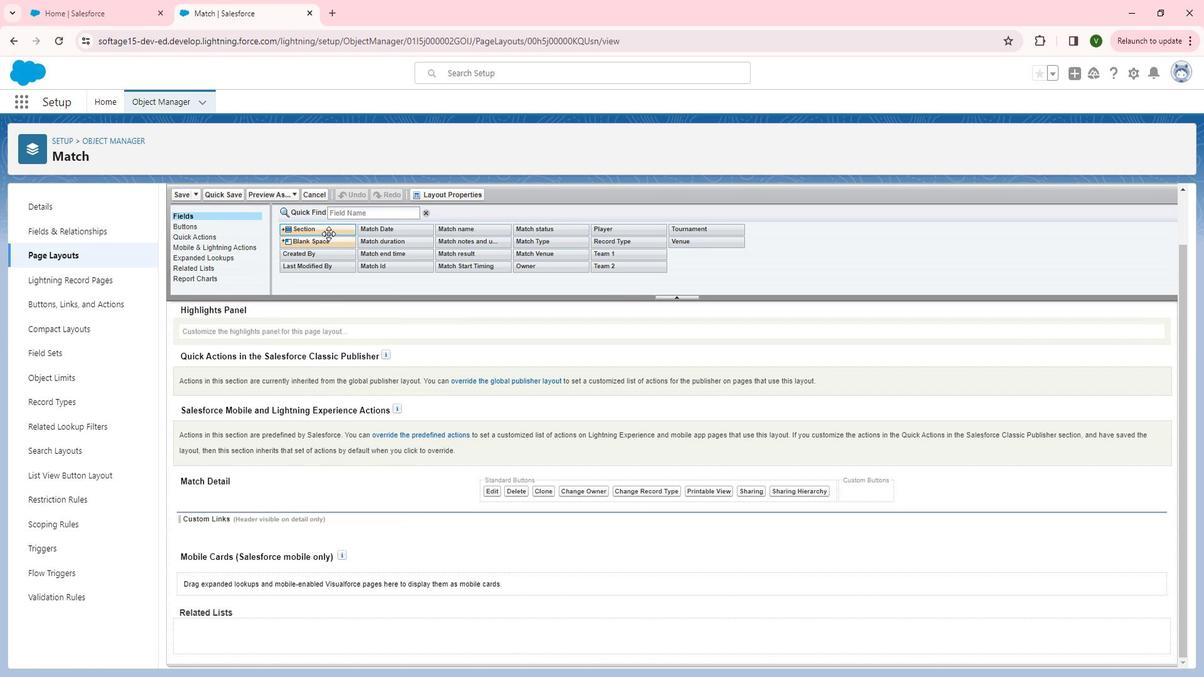 
Action: Mouse pressed left at (364, 265)
Screenshot: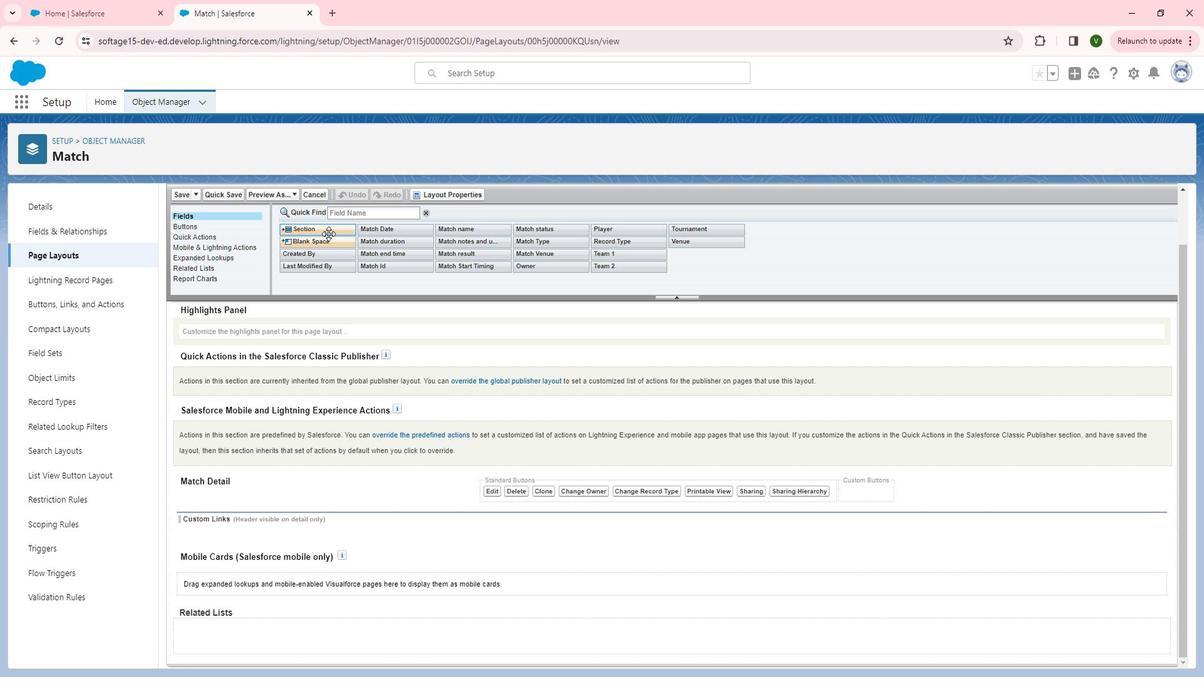 
Action: Mouse moved to (568, 437)
Screenshot: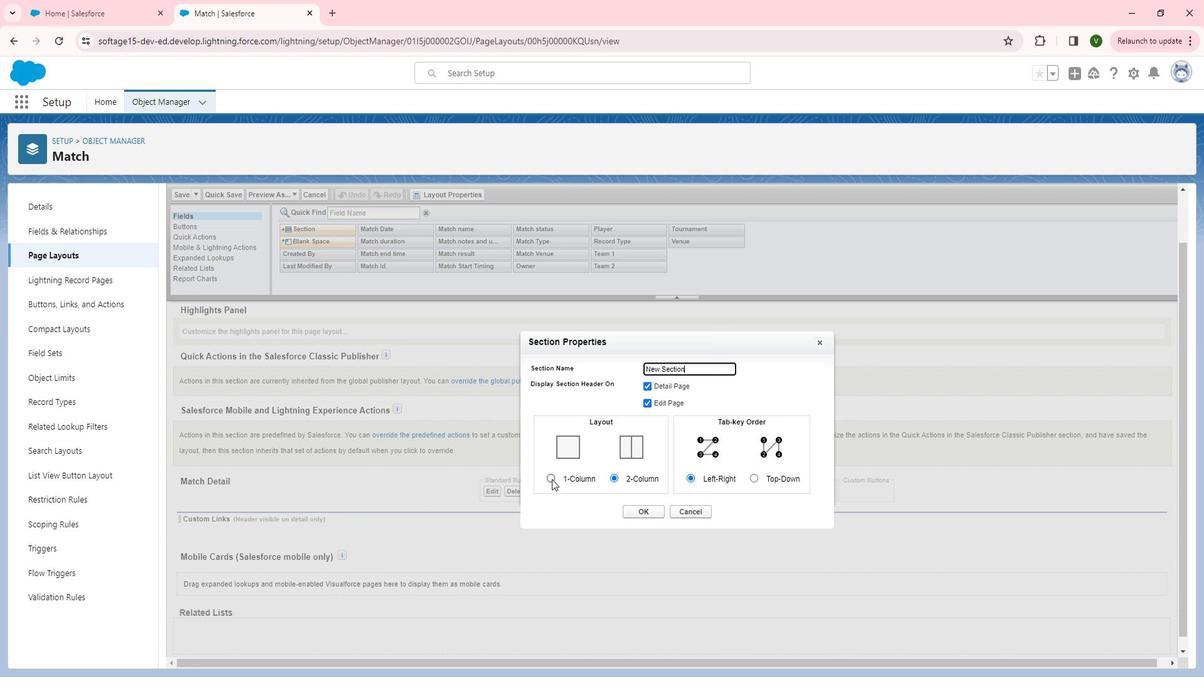 
Action: Mouse pressed left at (568, 437)
Screenshot: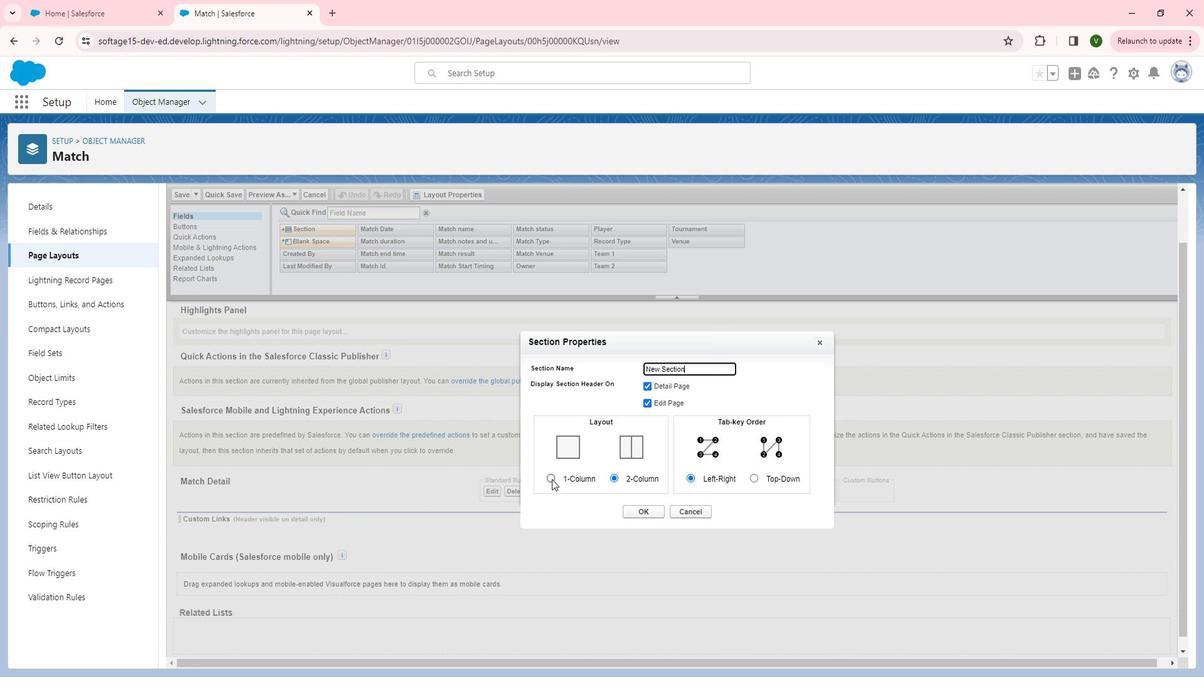 
Action: Mouse moved to (620, 435)
Screenshot: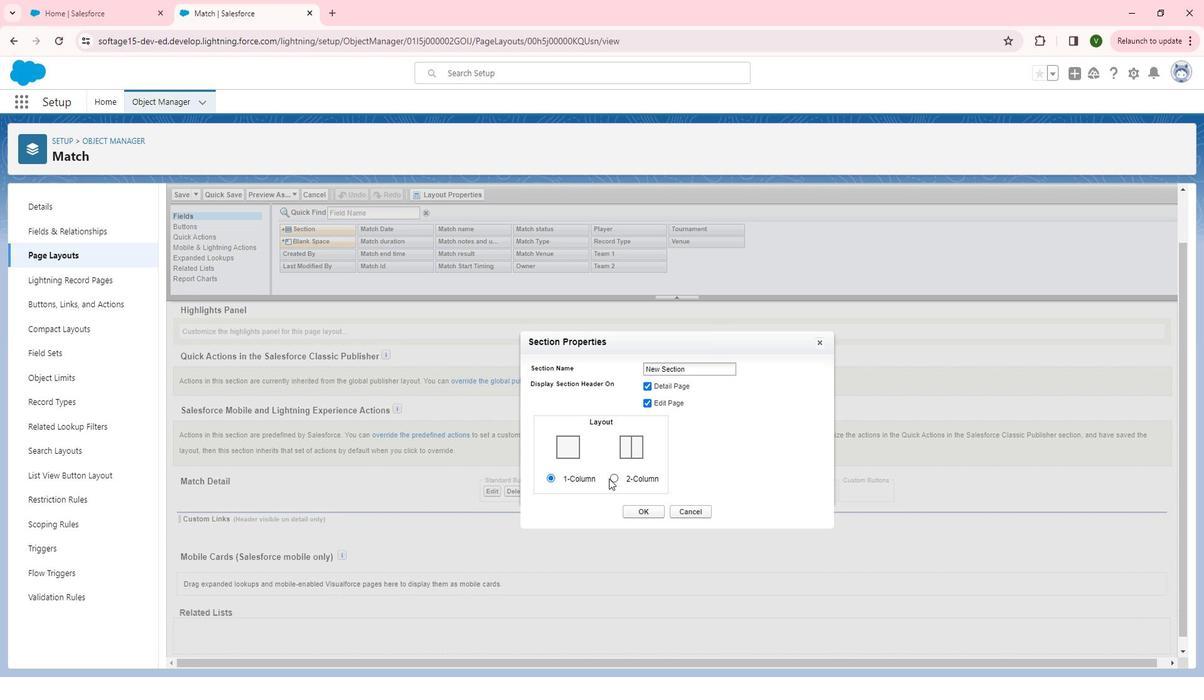 
Action: Mouse pressed left at (620, 435)
Screenshot: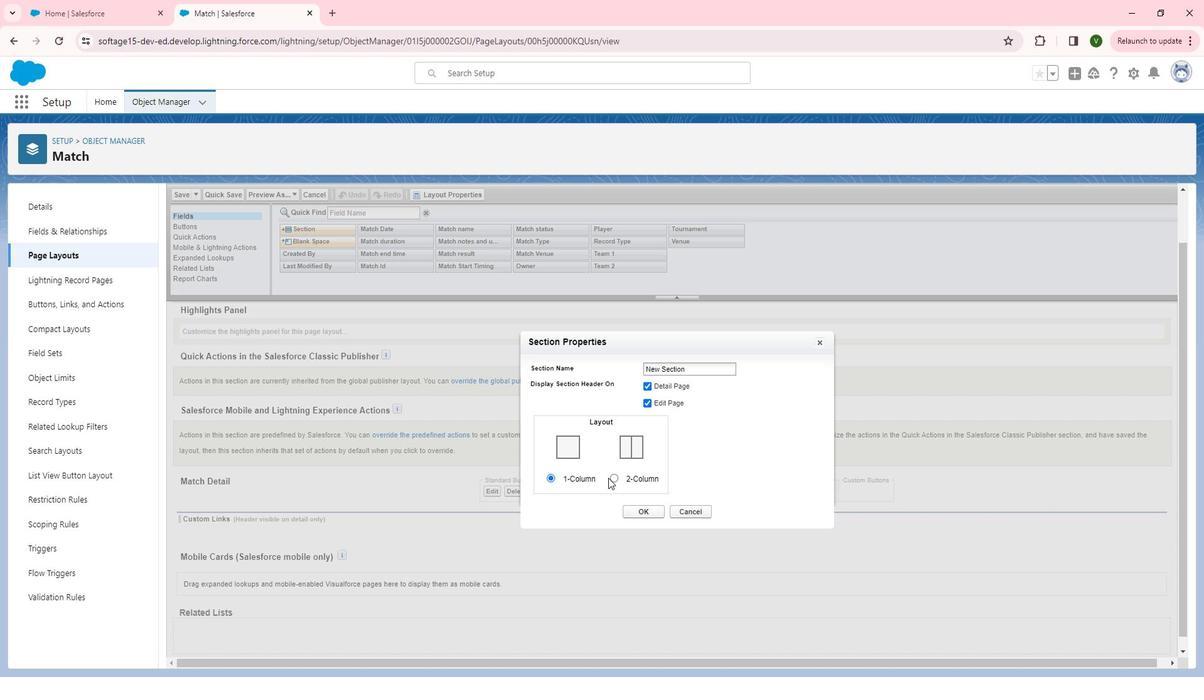 
Action: Mouse moved to (624, 437)
Screenshot: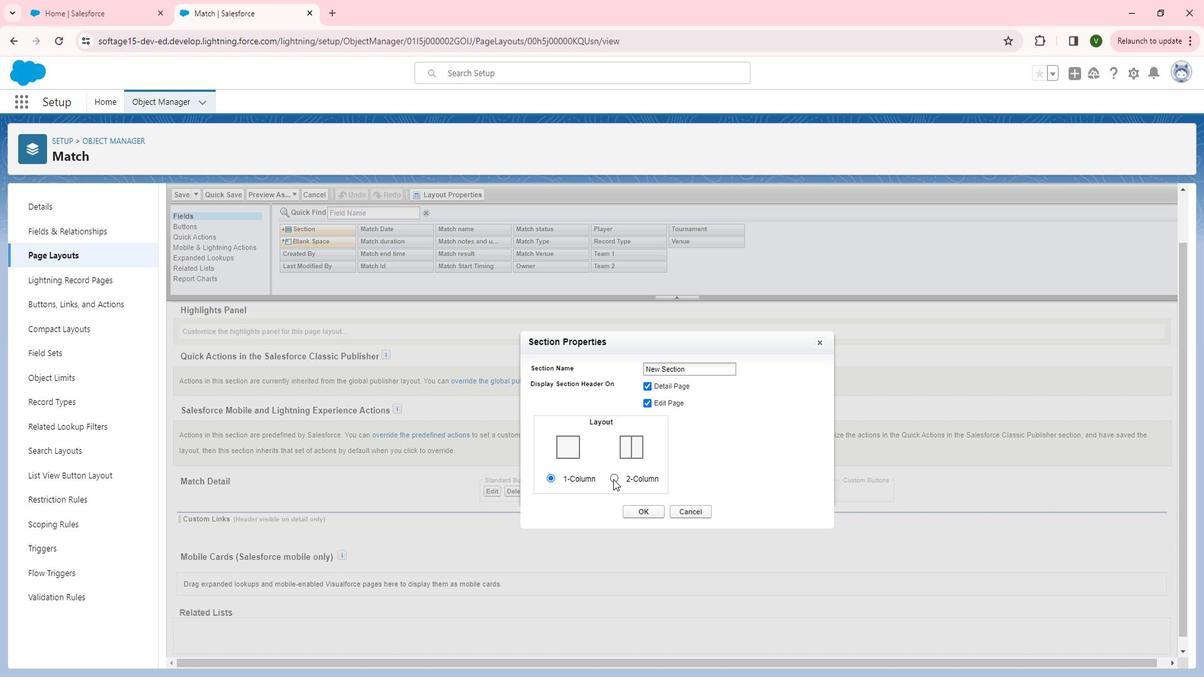 
Action: Mouse pressed left at (624, 437)
Screenshot: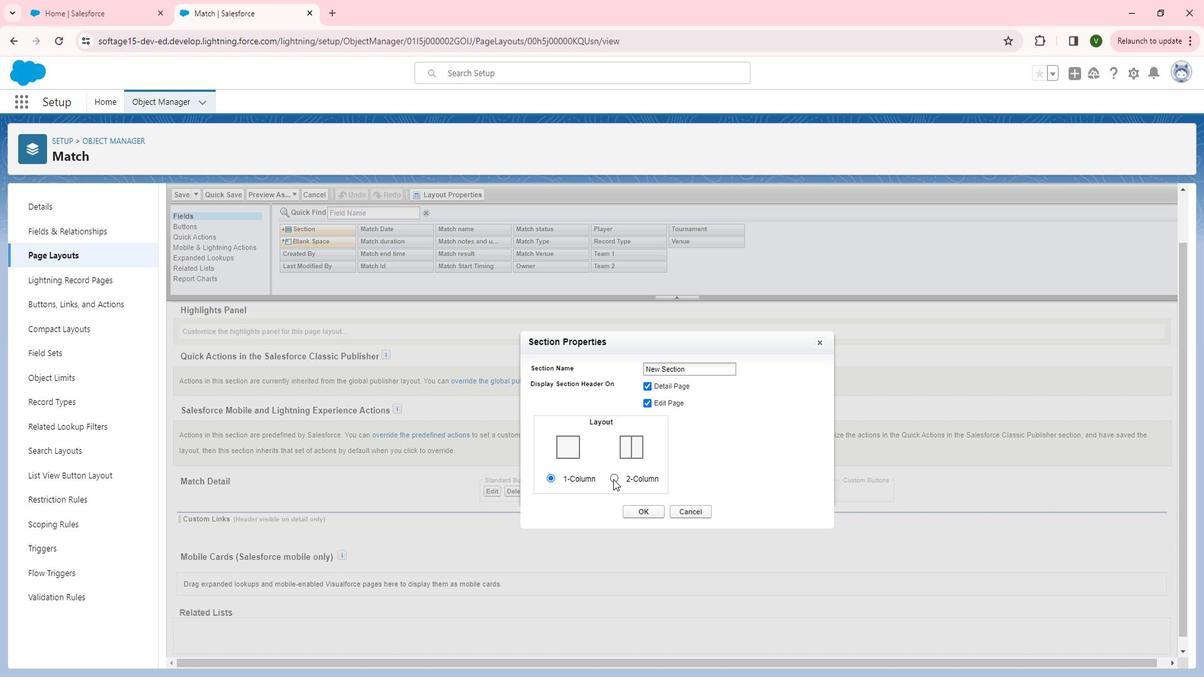 
Action: Mouse moved to (567, 435)
Screenshot: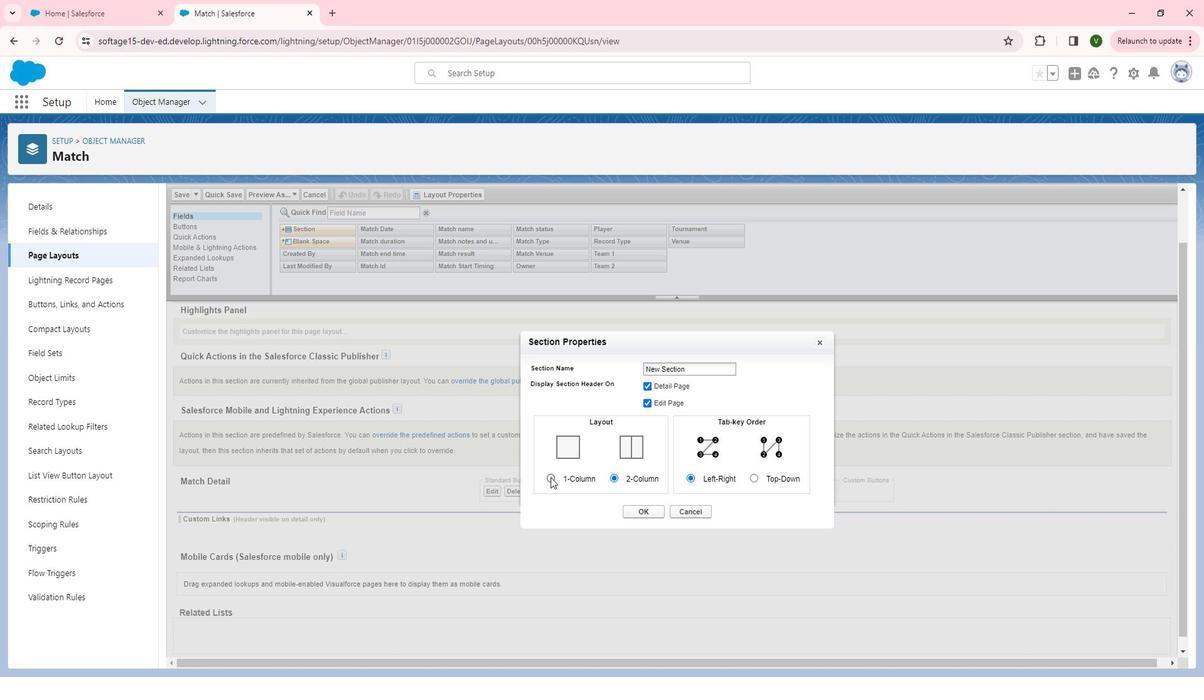 
Action: Mouse pressed left at (567, 435)
Screenshot: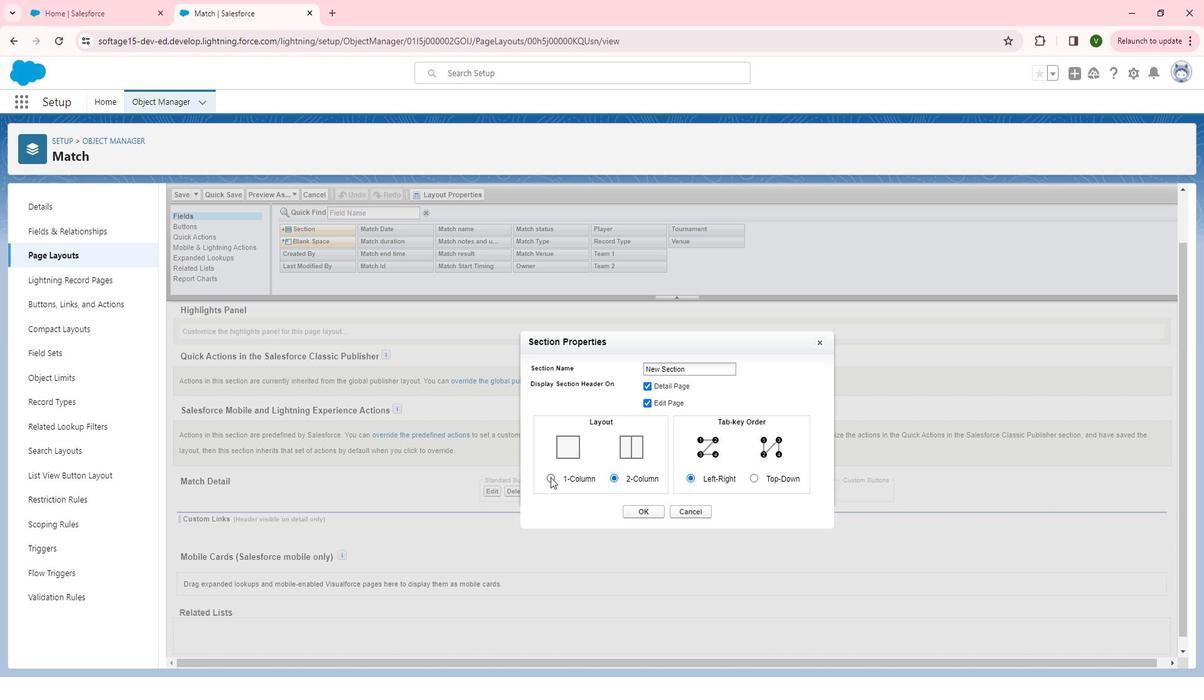 
Action: Mouse moved to (709, 357)
Screenshot: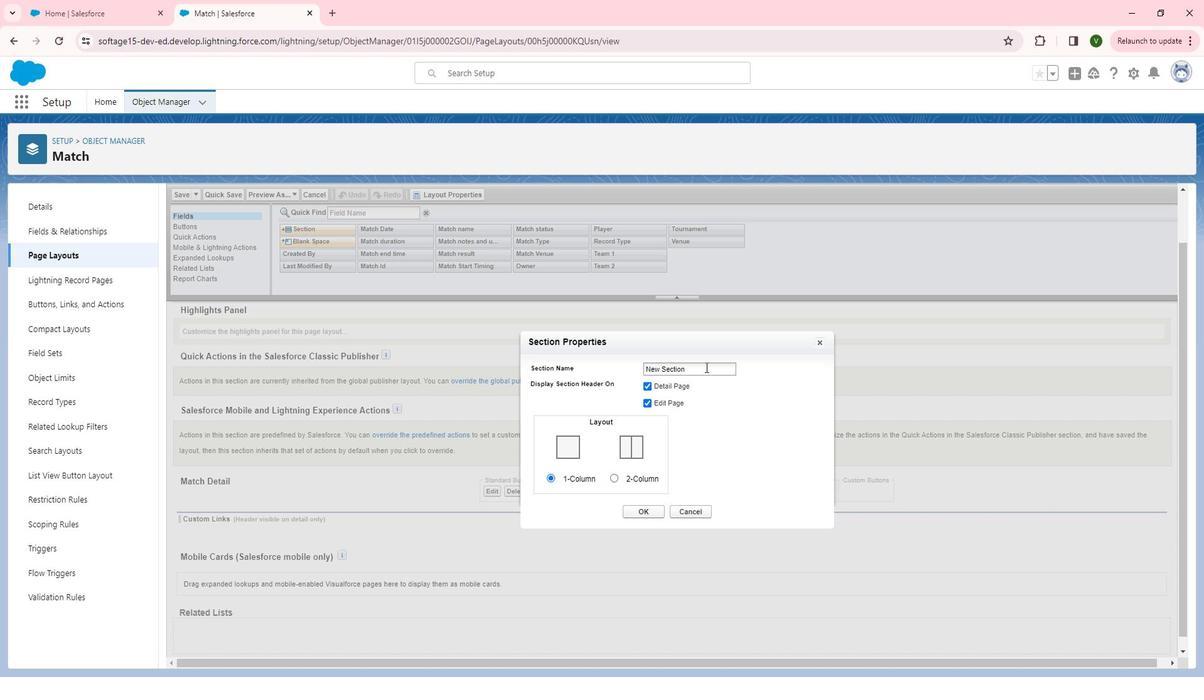 
Action: Mouse pressed left at (709, 357)
Screenshot: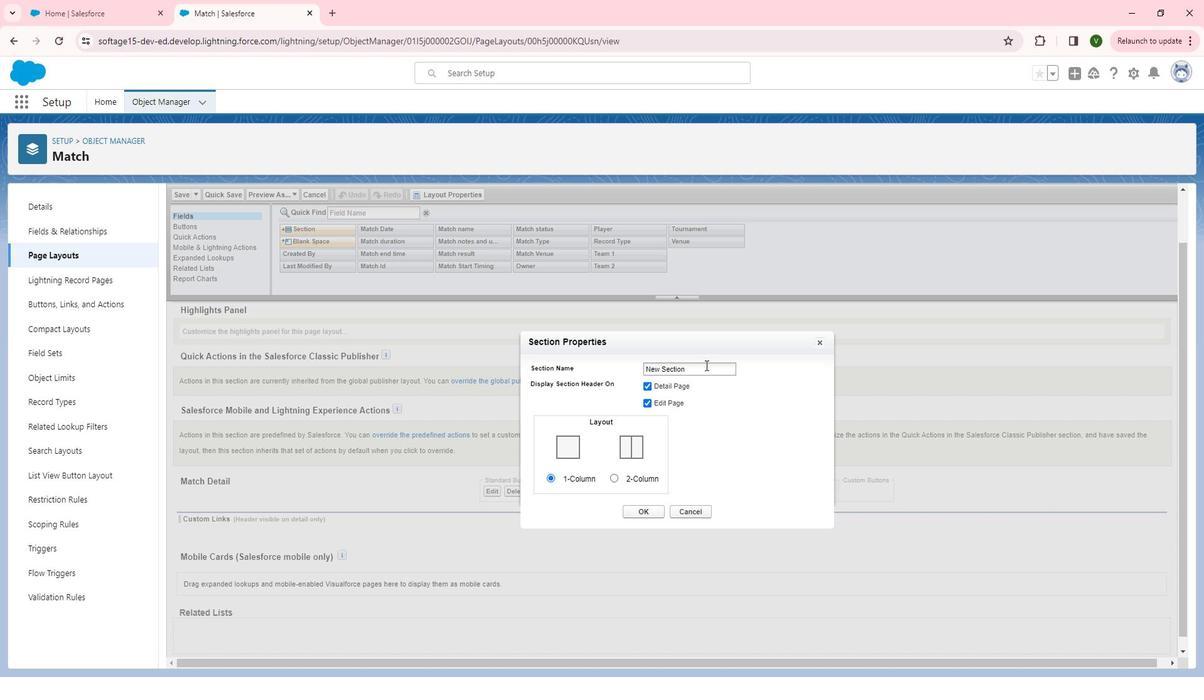 
Action: Mouse pressed left at (709, 357)
Screenshot: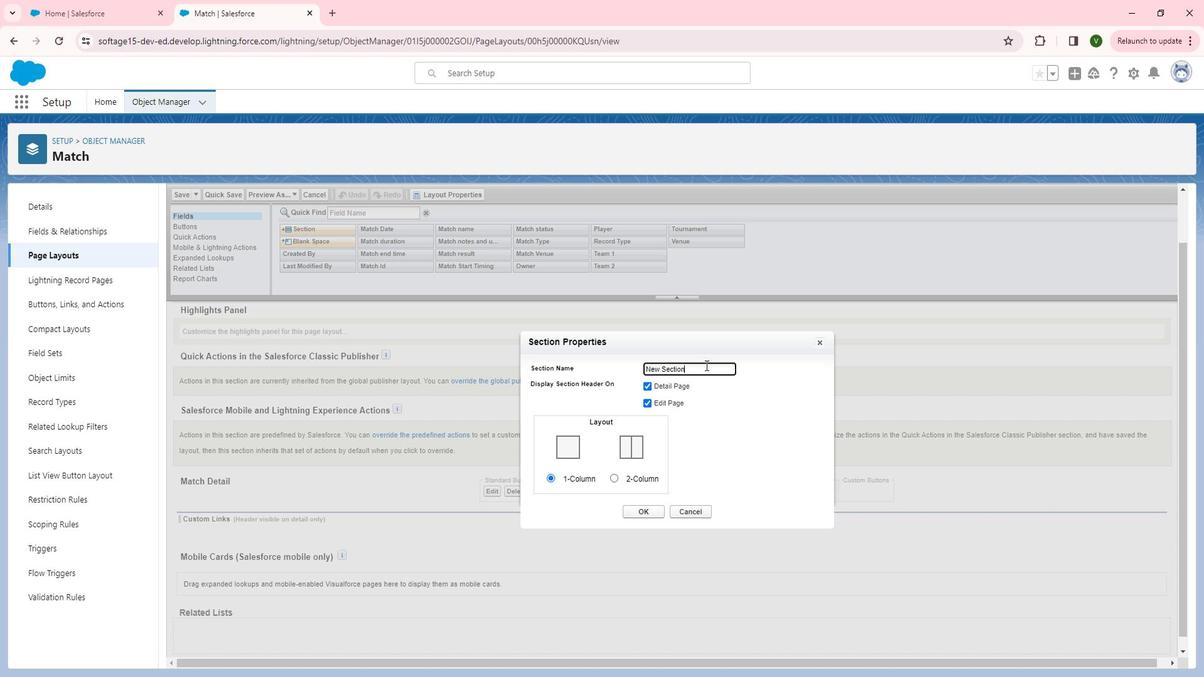 
Action: Key pressed <Key.backspace><Key.backspace><Key.backspace><Key.backspace><Key.backspace><Key.shift>Match<Key.space><Key.shift>Details
Screenshot: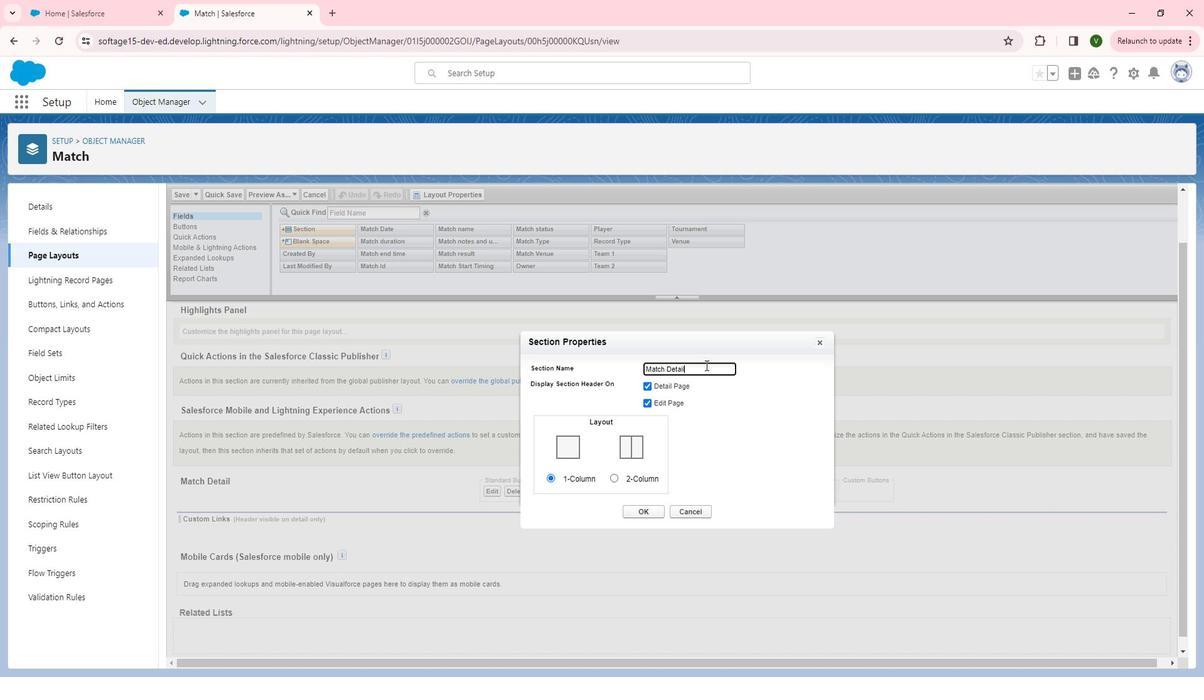 
Action: Mouse moved to (647, 457)
Screenshot: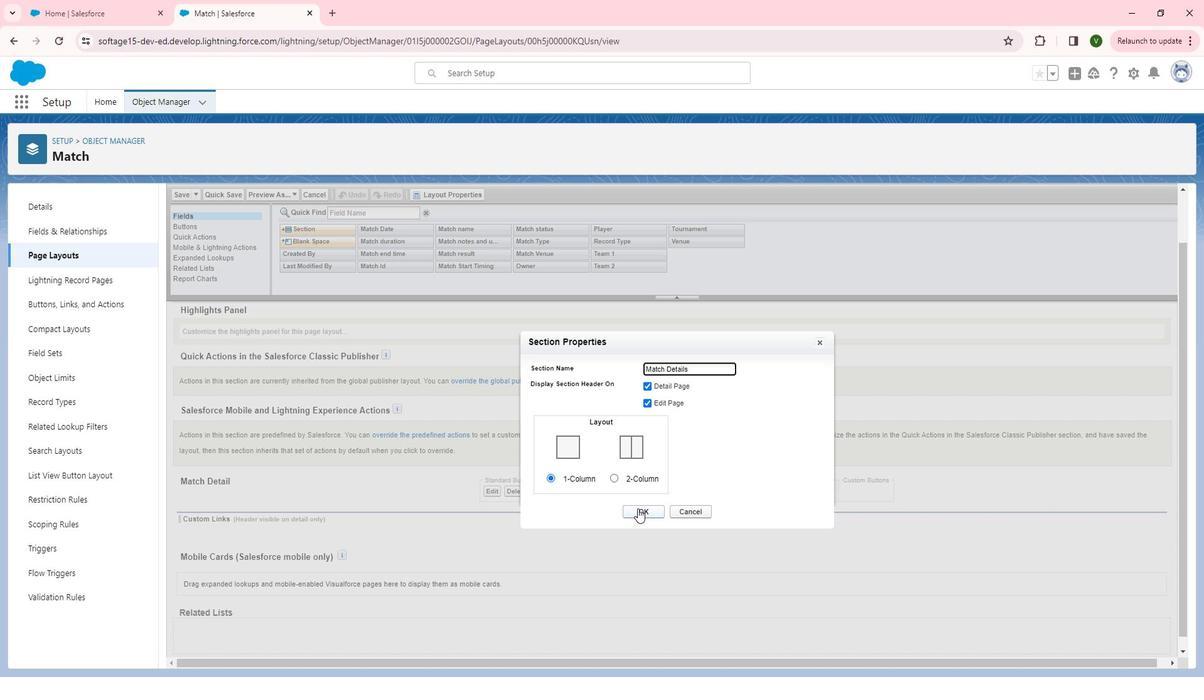 
Action: Mouse pressed left at (647, 457)
Screenshot: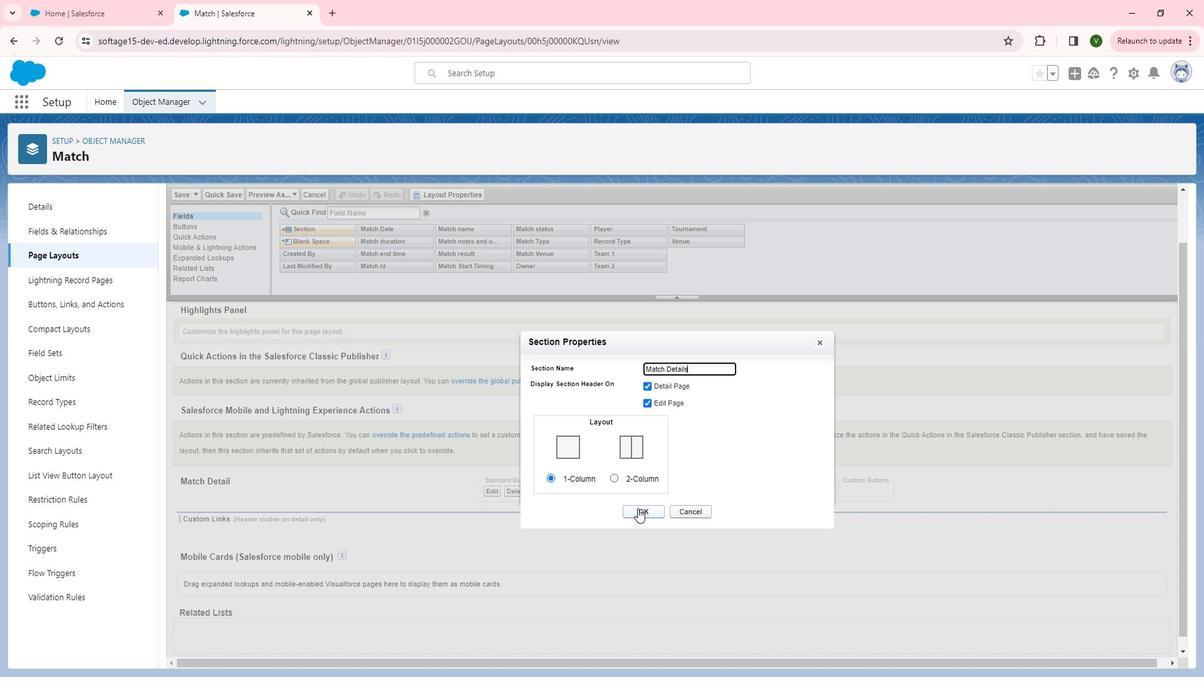 
Action: Mouse moved to (283, 275)
Screenshot: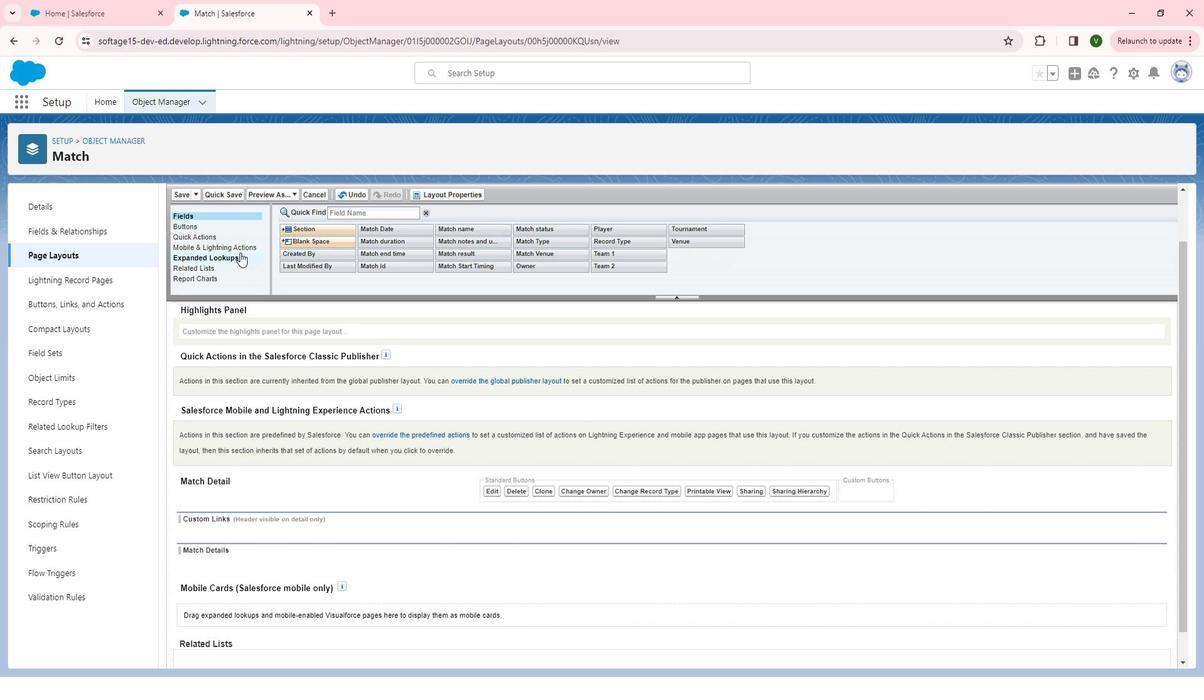 
Action: Mouse pressed left at (283, 275)
Screenshot: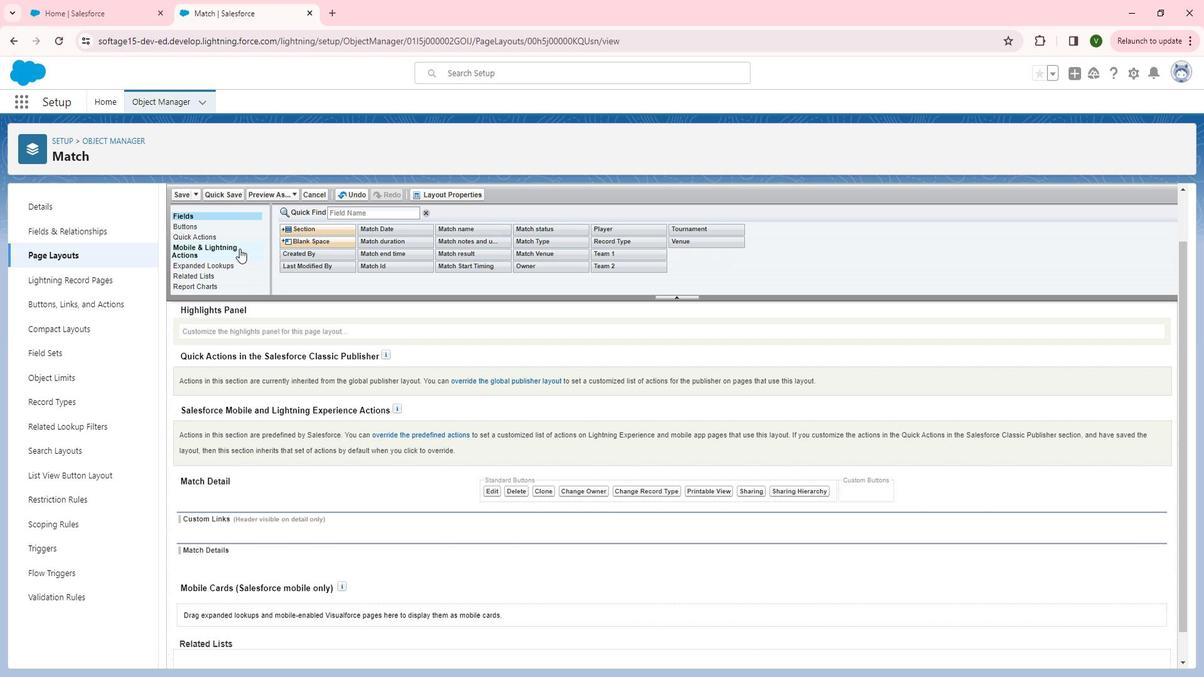 
Action: Mouse moved to (235, 252)
Screenshot: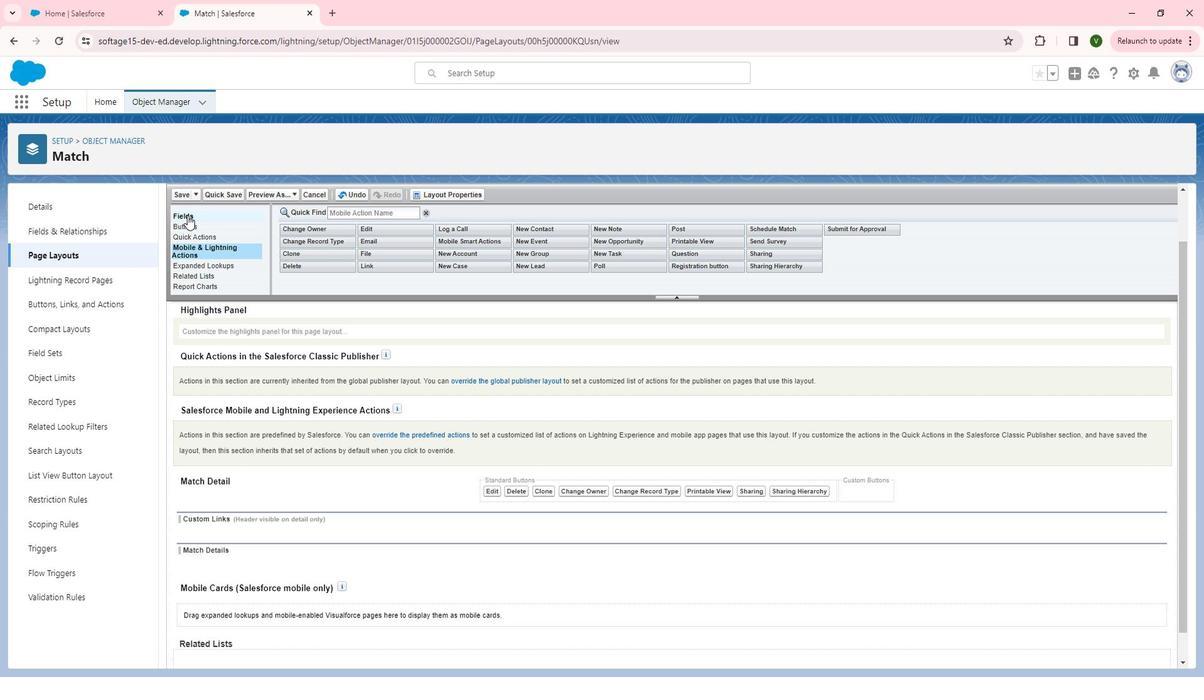 
Action: Mouse pressed left at (235, 252)
Screenshot: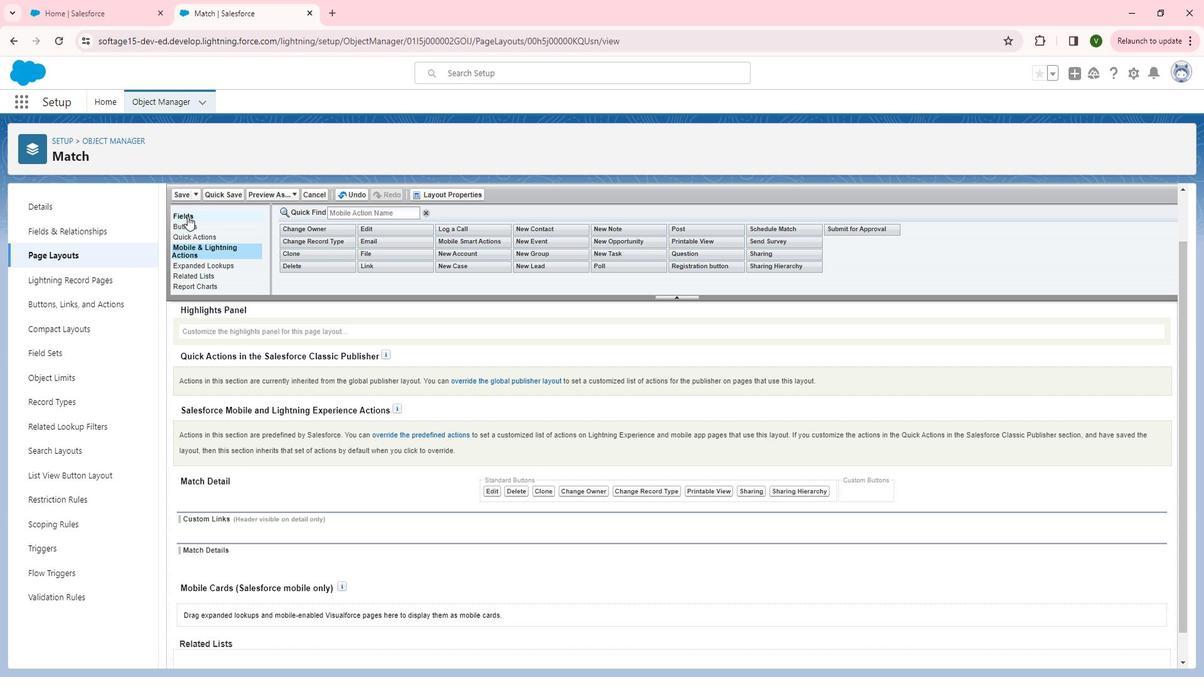 
Action: Mouse moved to (440, 260)
Screenshot: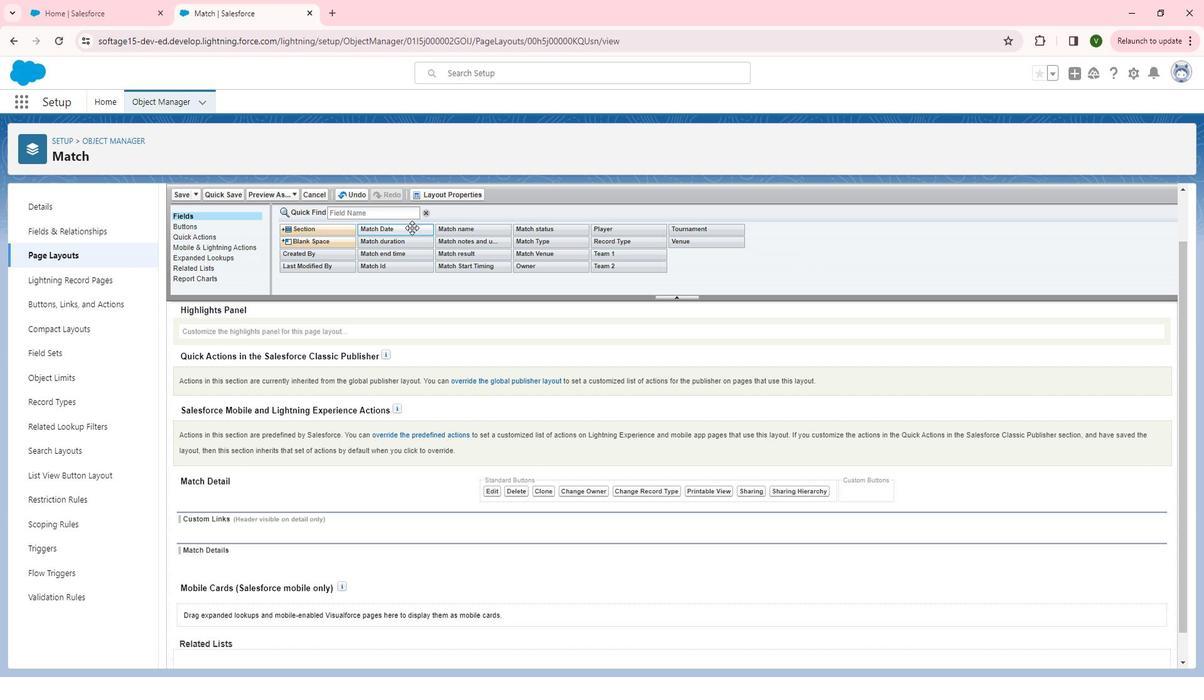 
Action: Mouse pressed left at (440, 260)
Screenshot: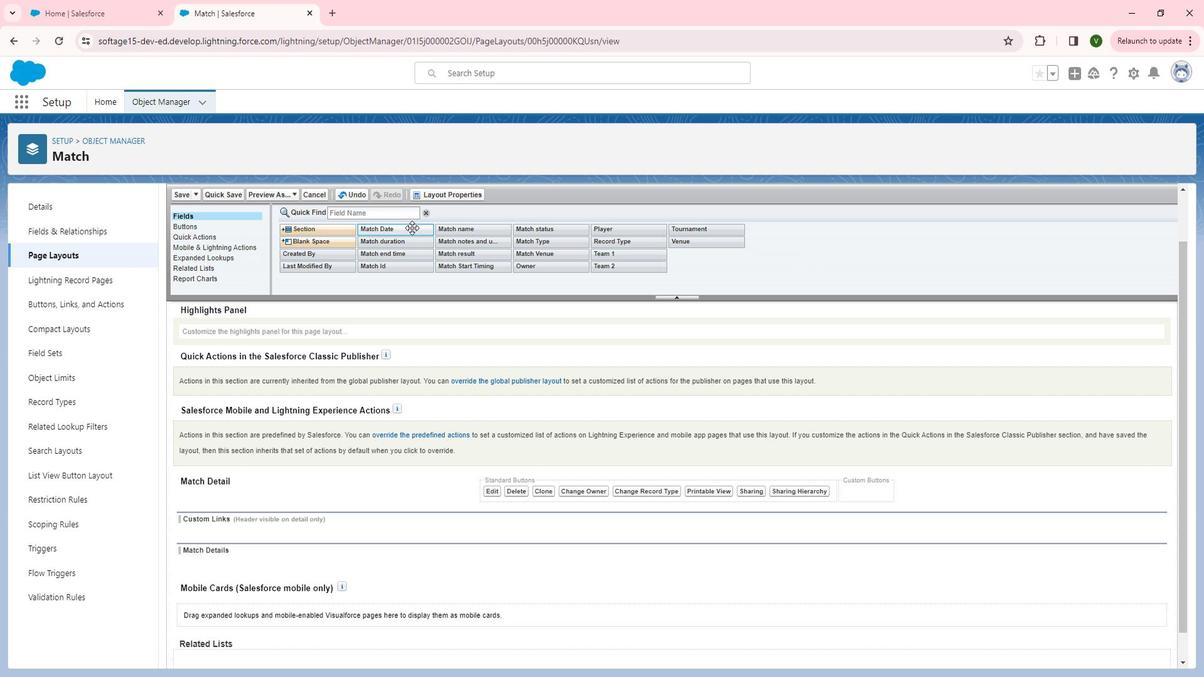 
Action: Mouse moved to (496, 261)
Screenshot: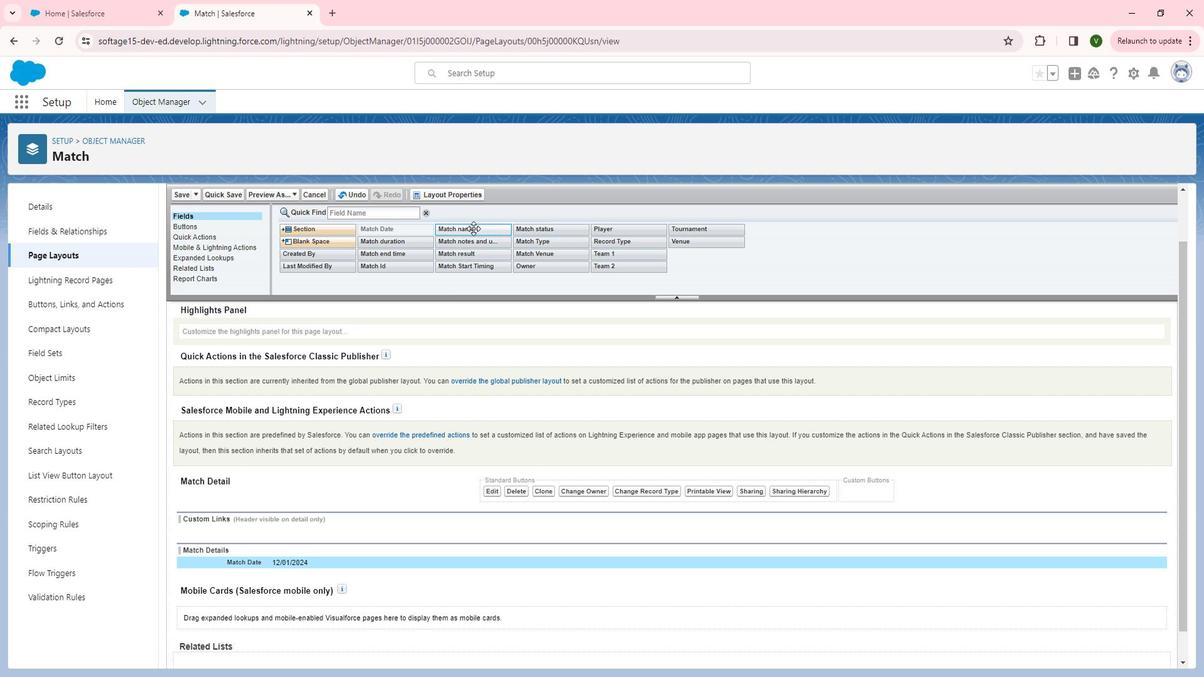 
Action: Mouse pressed left at (496, 261)
Screenshot: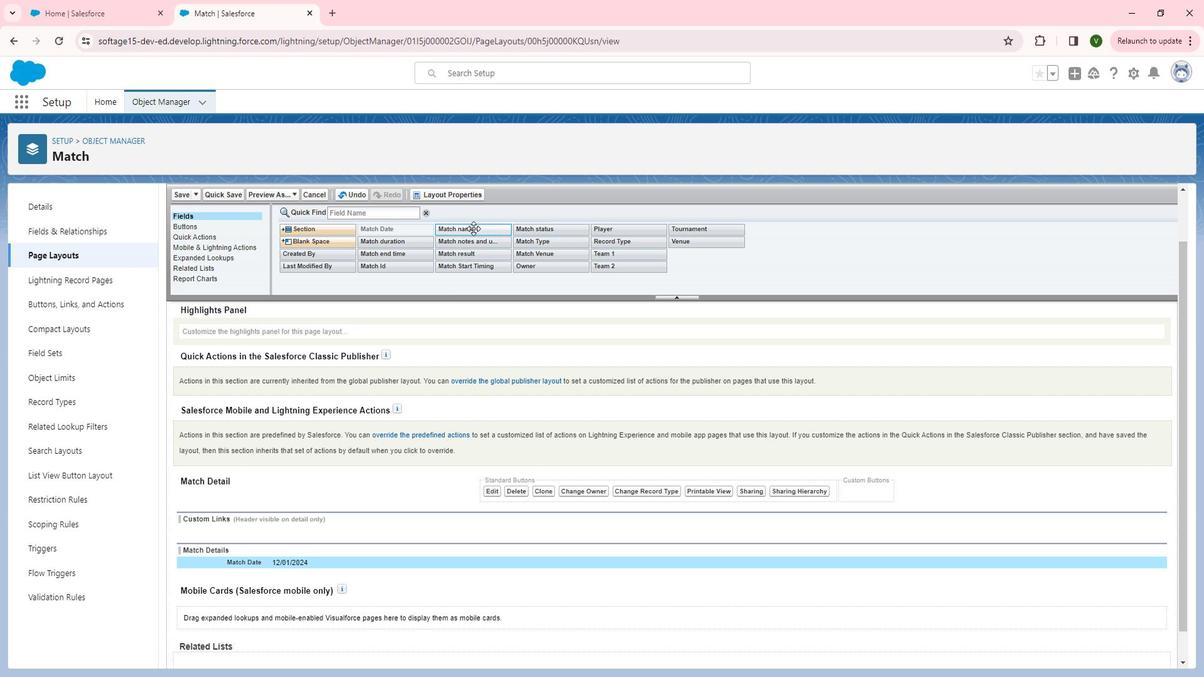 
Action: Mouse moved to (580, 261)
Screenshot: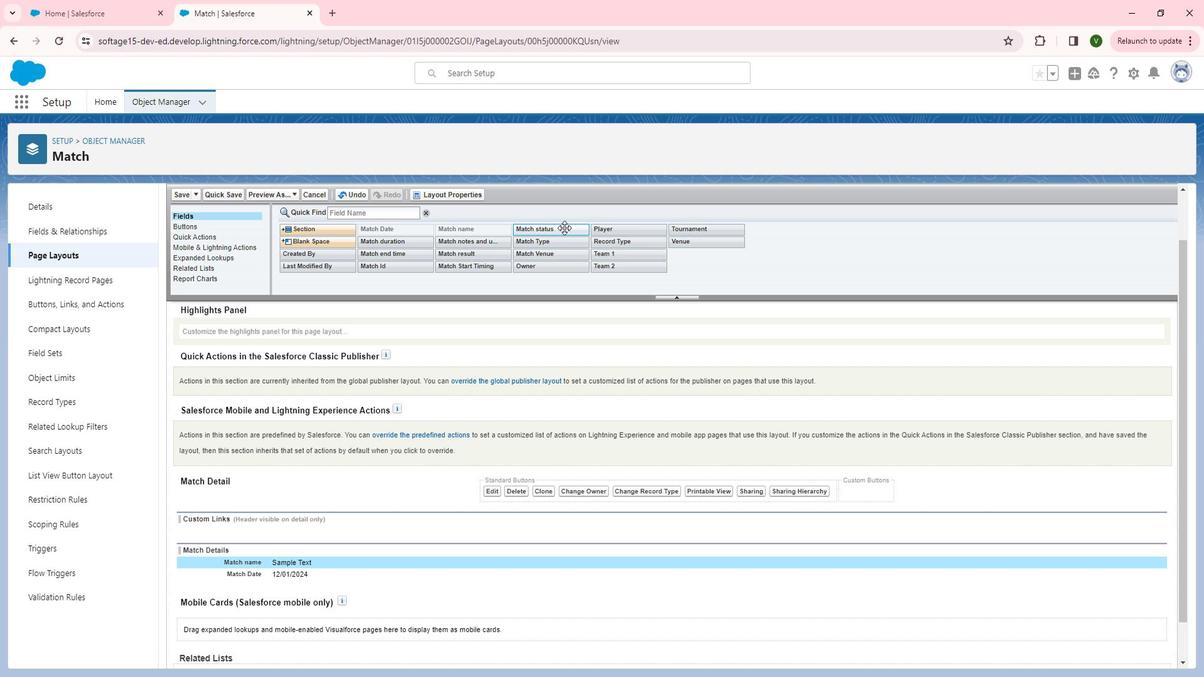 
Action: Mouse pressed left at (580, 261)
Screenshot: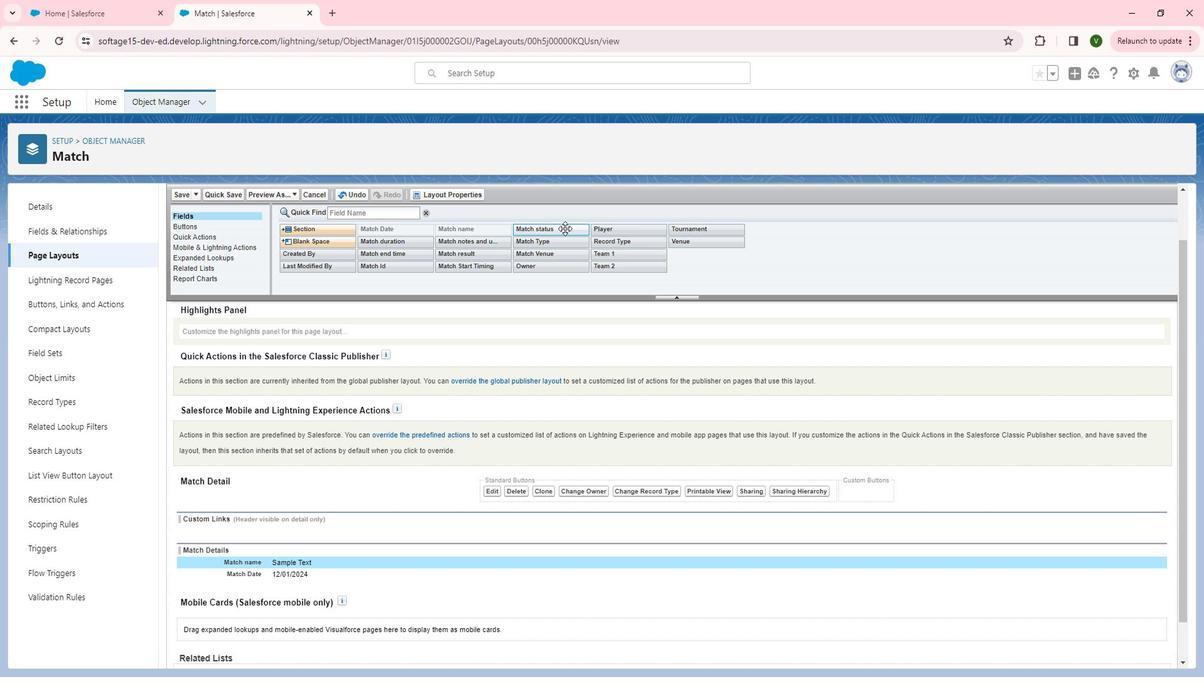 
Action: Mouse moved to (570, 270)
Screenshot: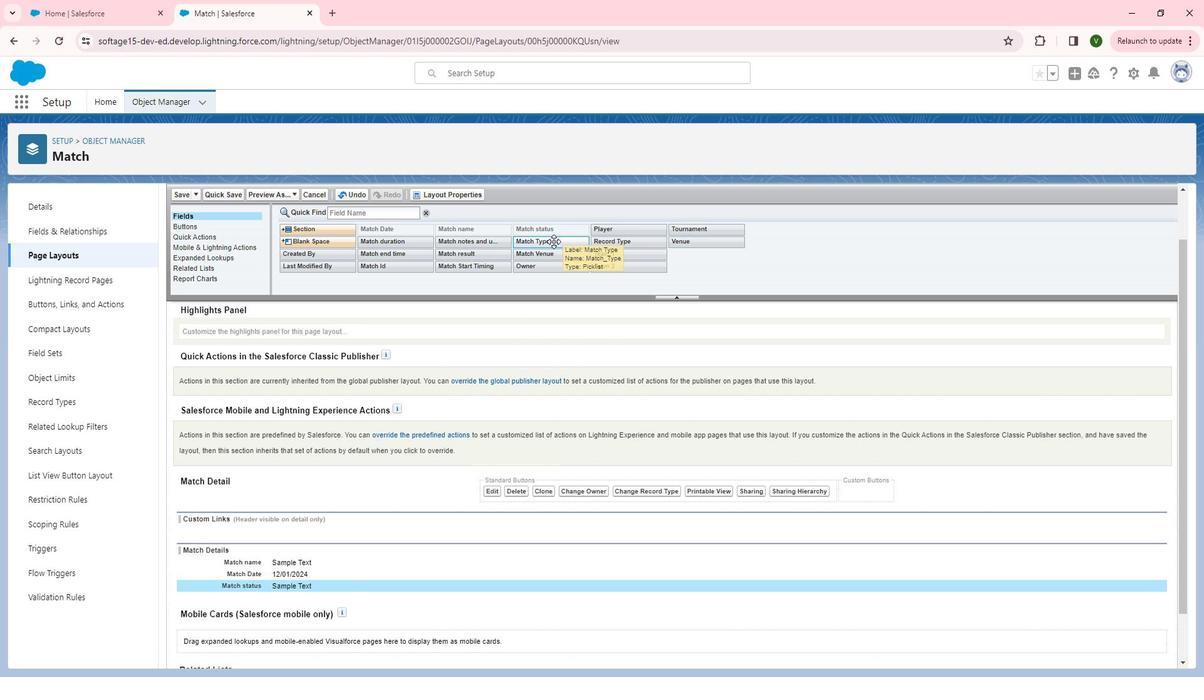 
Action: Mouse pressed left at (570, 270)
Screenshot: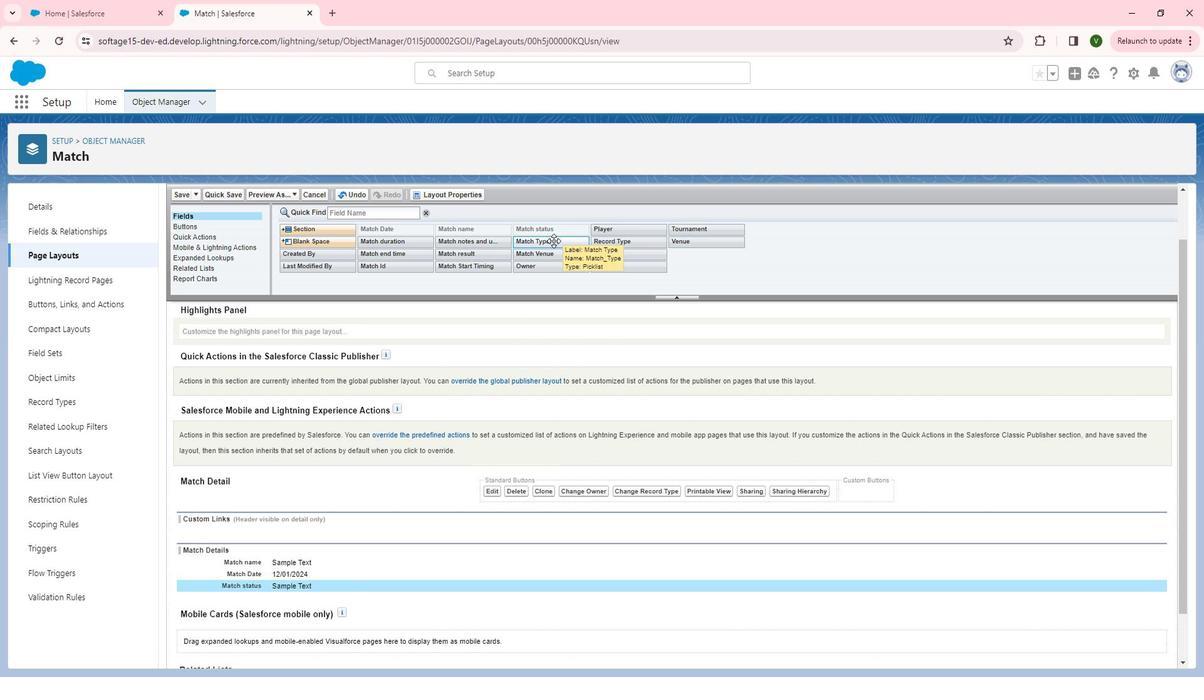 
Action: Mouse moved to (509, 287)
Screenshot: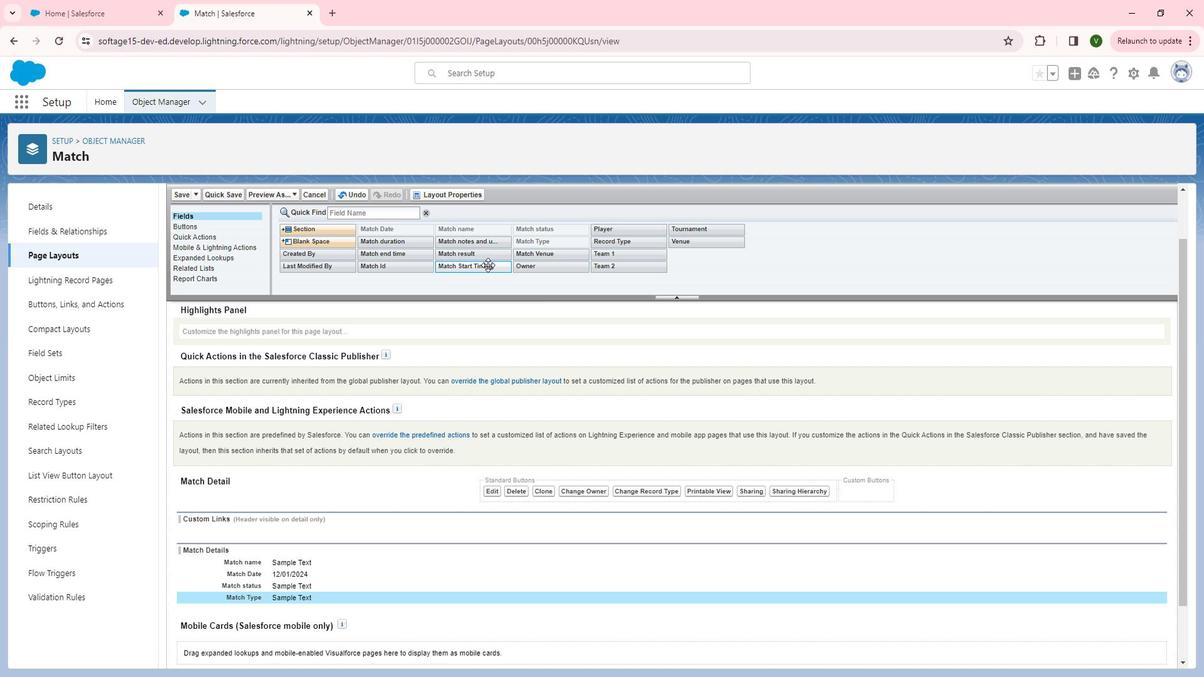 
Action: Mouse pressed left at (509, 287)
Screenshot: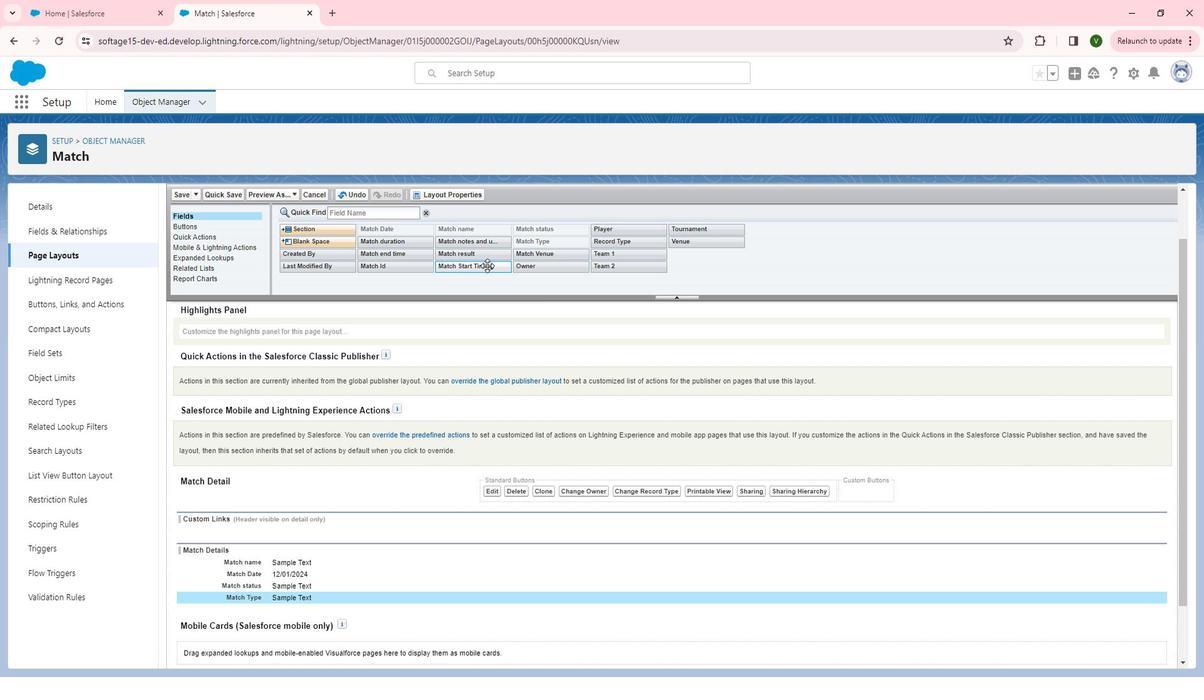 
Action: Mouse moved to (590, 281)
Screenshot: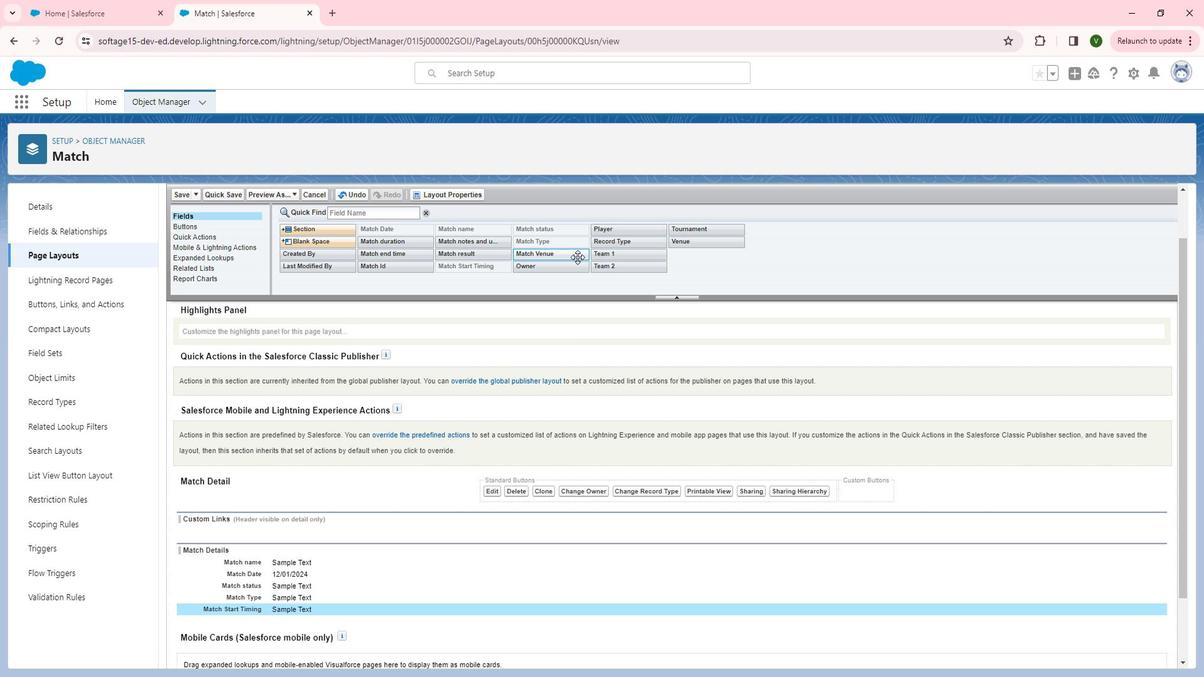 
Action: Mouse pressed left at (590, 281)
Screenshot: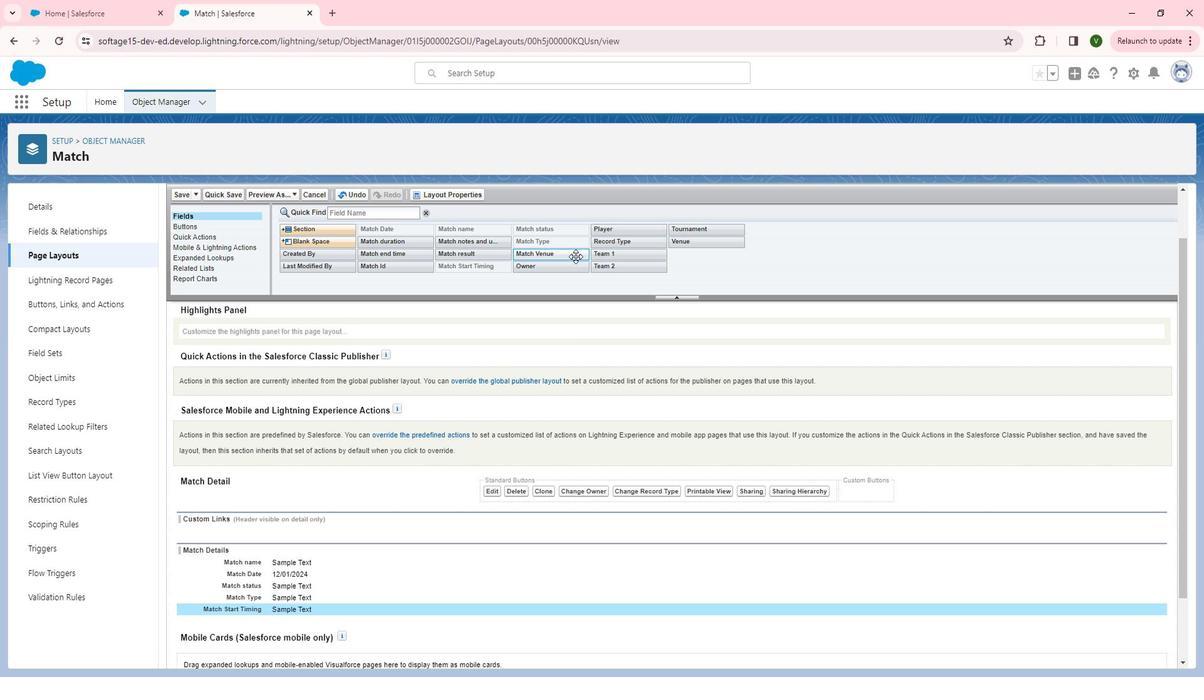 
Action: Mouse moved to (755, 260)
Screenshot: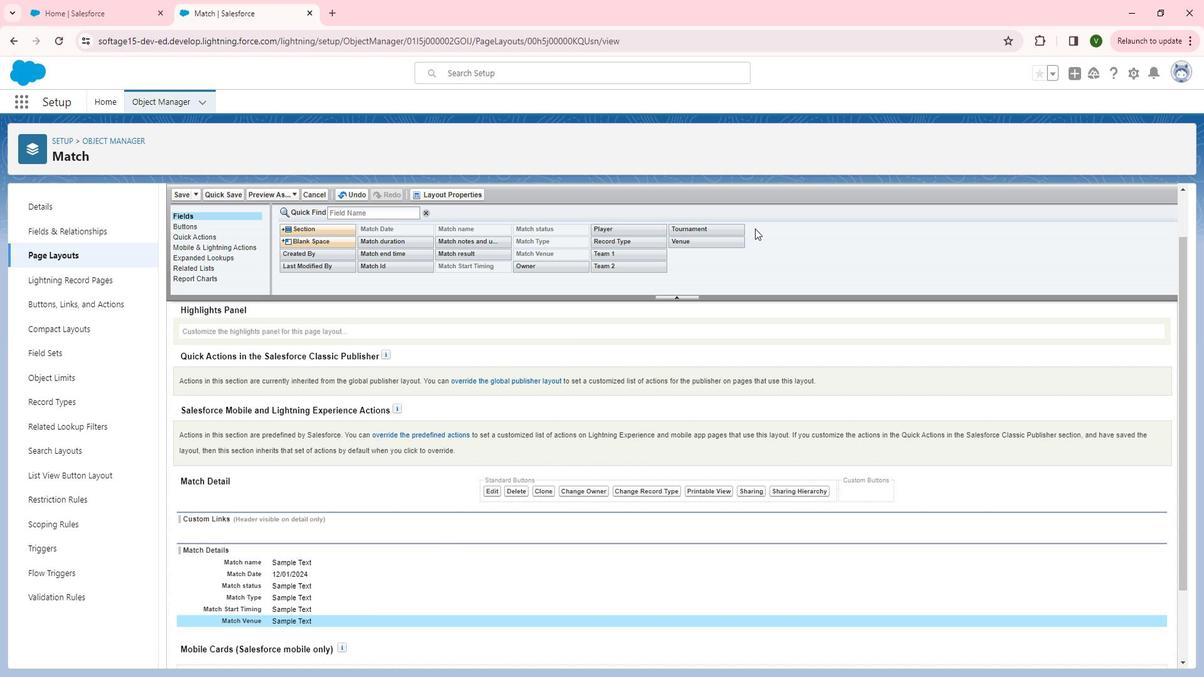 
Action: Mouse scrolled (755, 260) with delta (0, 0)
Screenshot: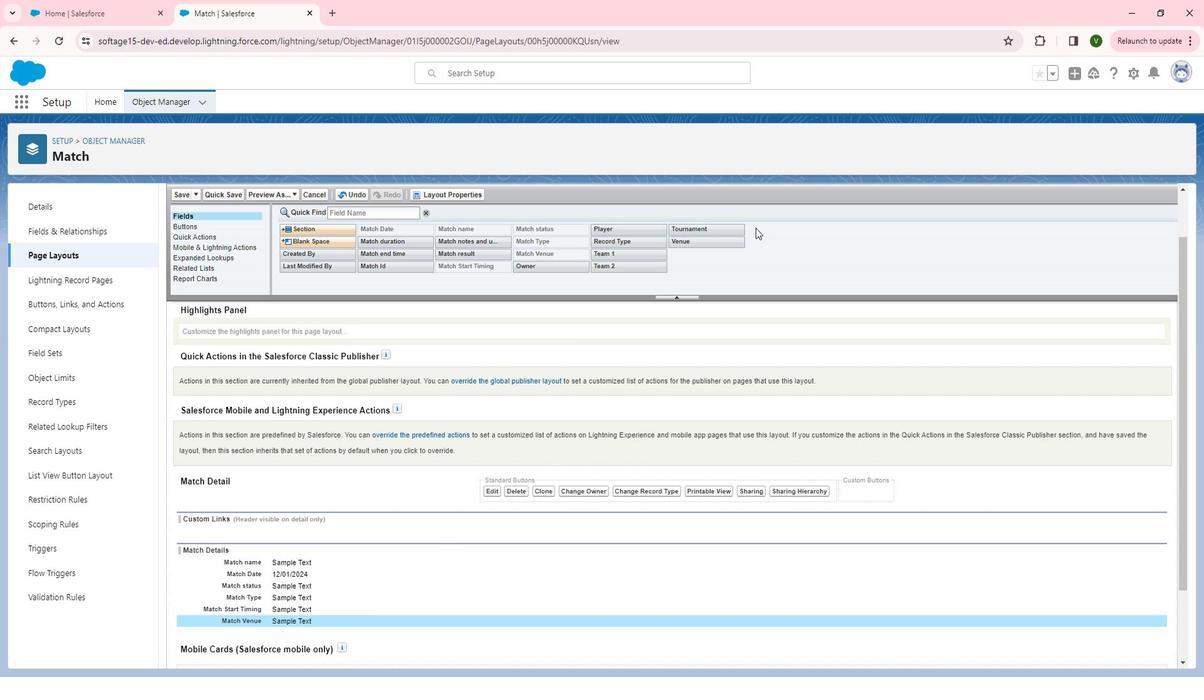 
Action: Mouse moved to (651, 278)
Screenshot: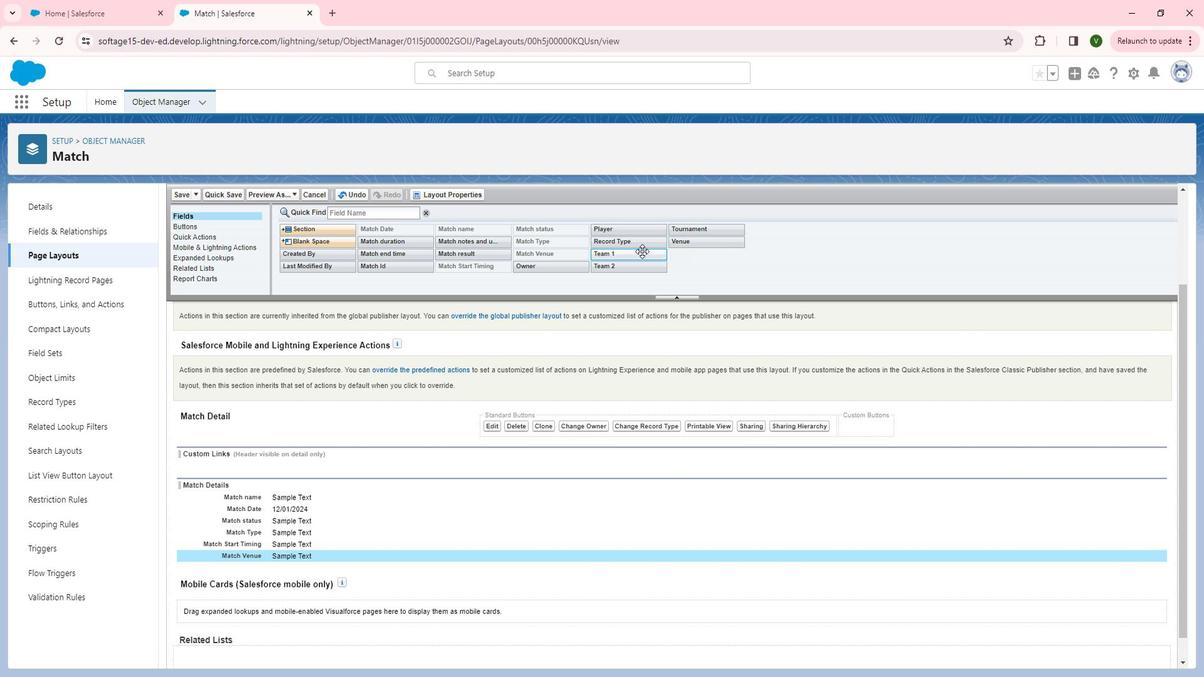 
Action: Mouse pressed left at (651, 278)
Screenshot: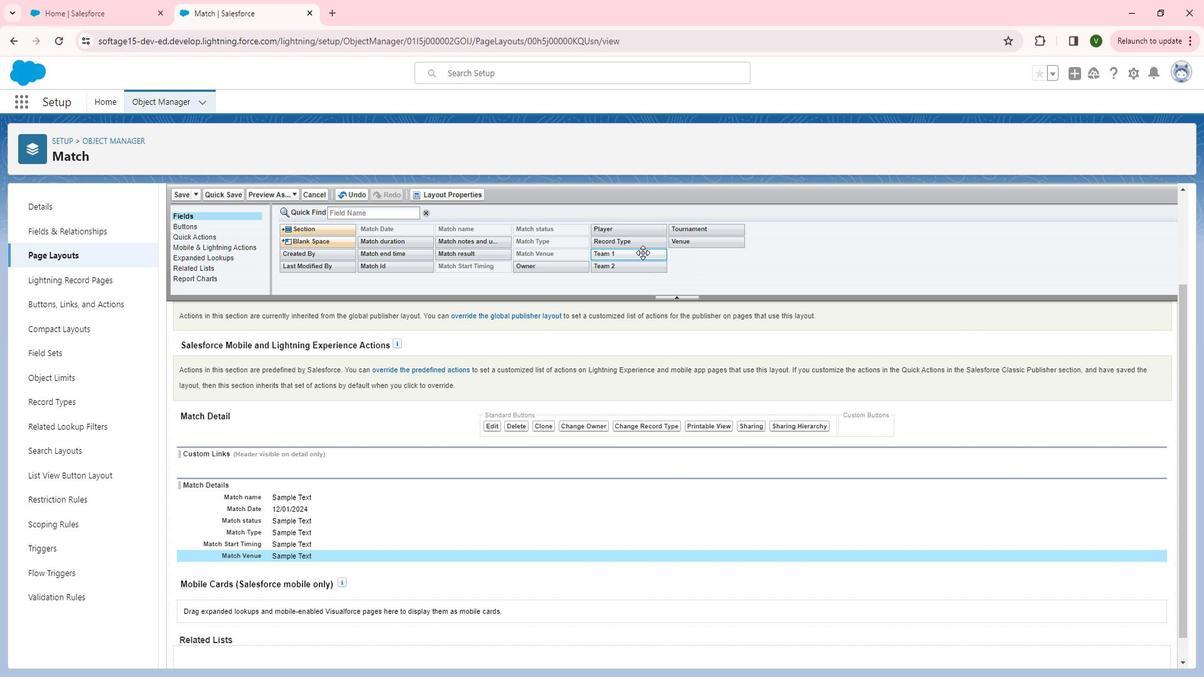 
Action: Mouse moved to (661, 287)
Screenshot: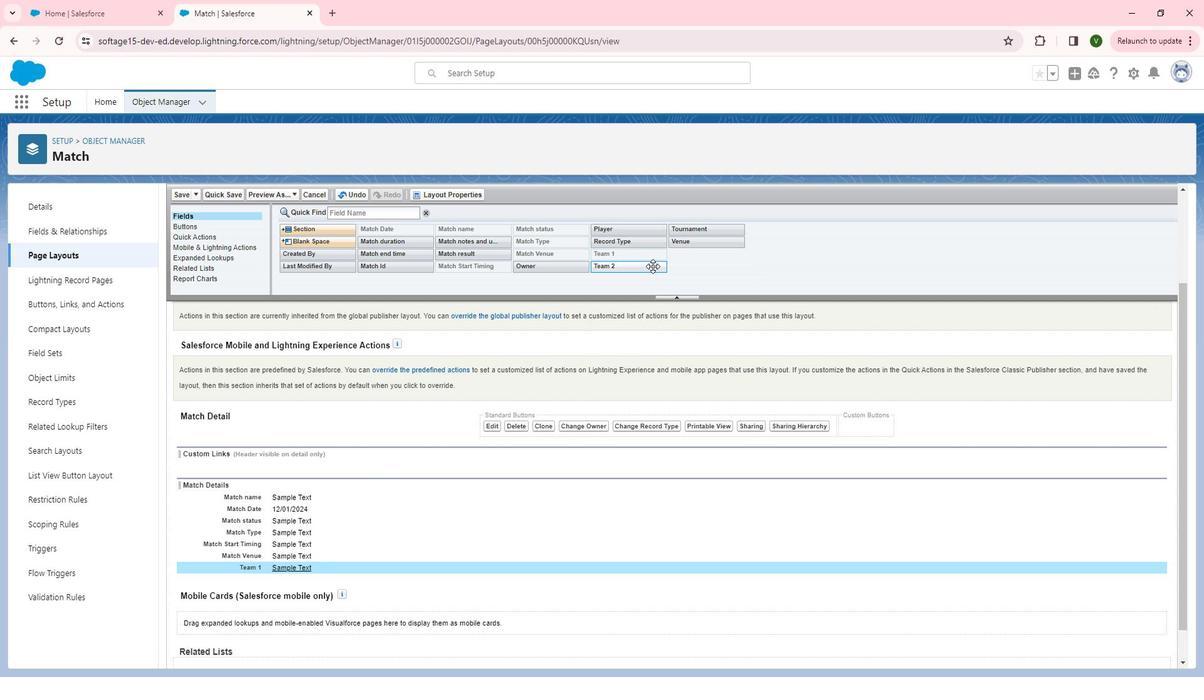 
Action: Mouse pressed left at (661, 287)
Screenshot: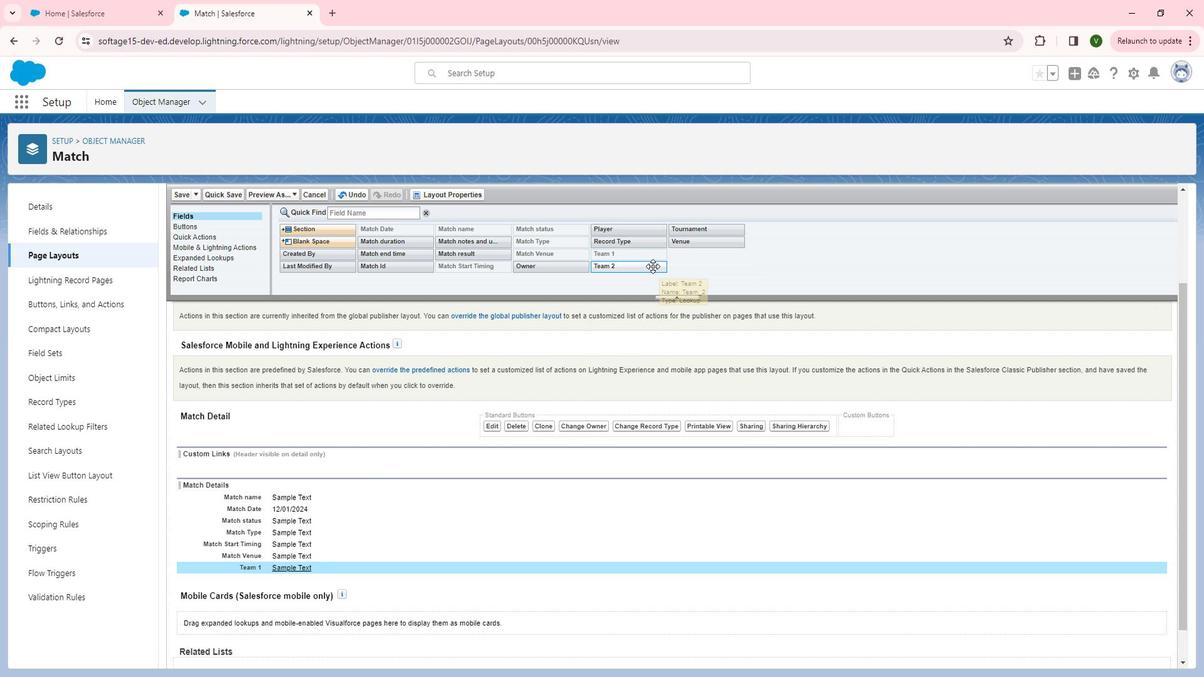 
Action: Mouse moved to (482, 402)
Screenshot: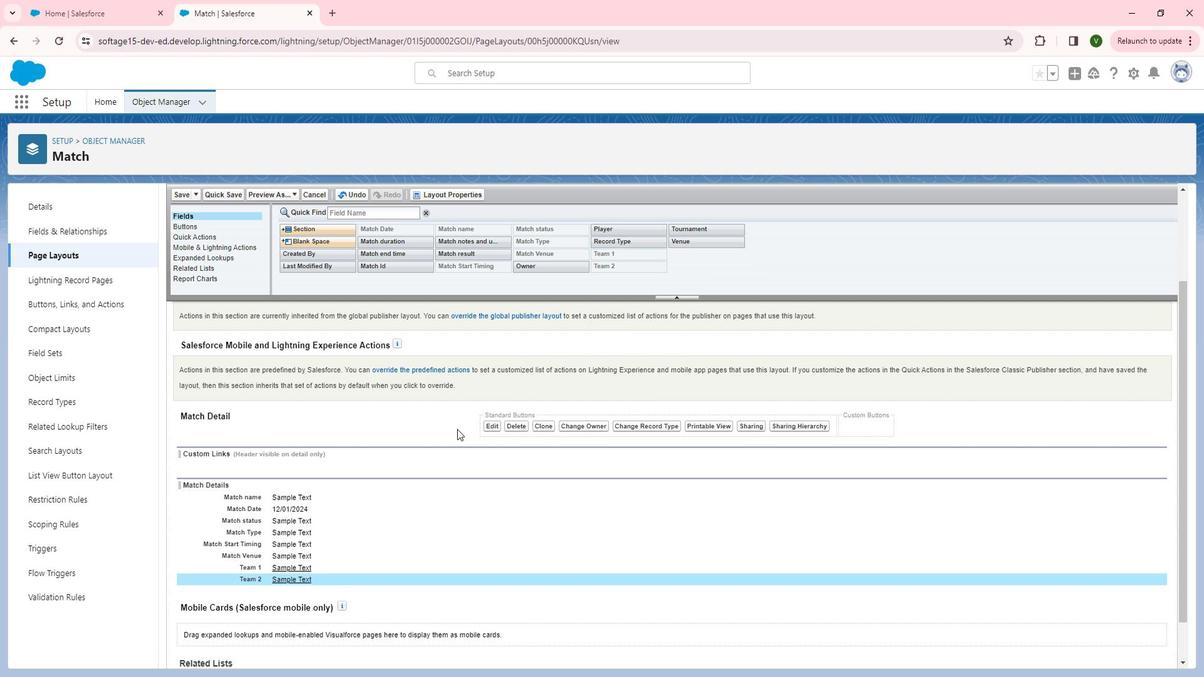 
Action: Mouse scrolled (482, 401) with delta (0, 0)
Screenshot: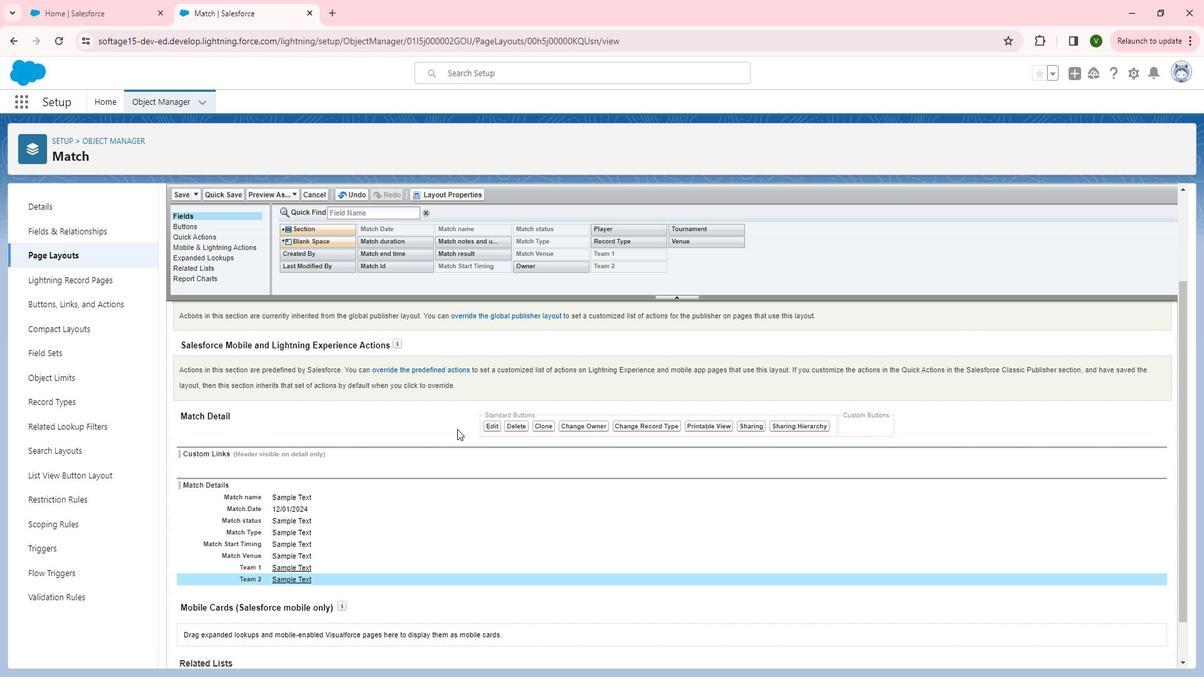 
Action: Mouse moved to (481, 402)
Screenshot: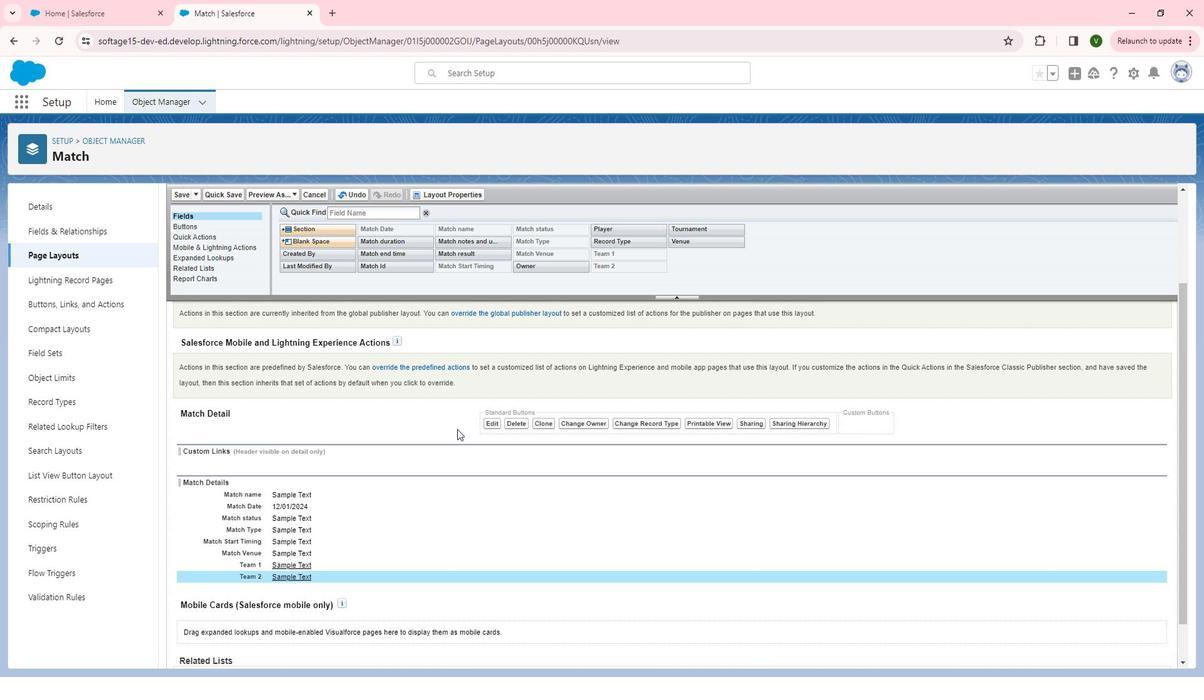 
Action: Mouse scrolled (481, 402) with delta (0, 0)
Screenshot: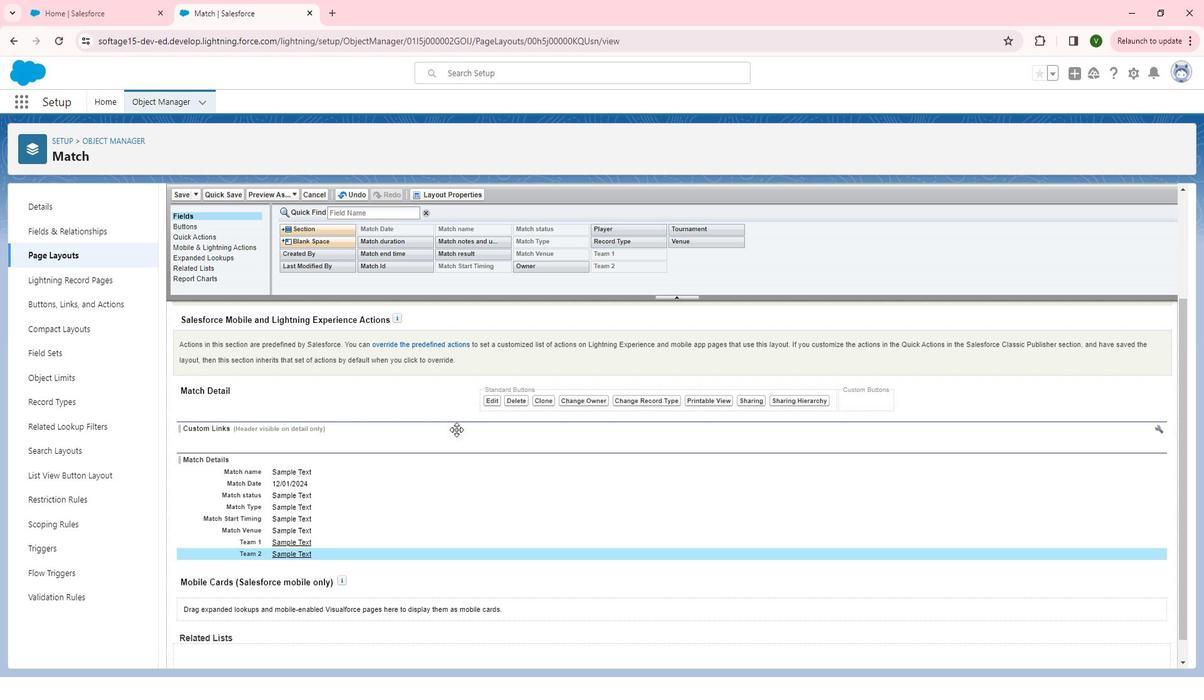 
Action: Mouse moved to (375, 260)
Screenshot: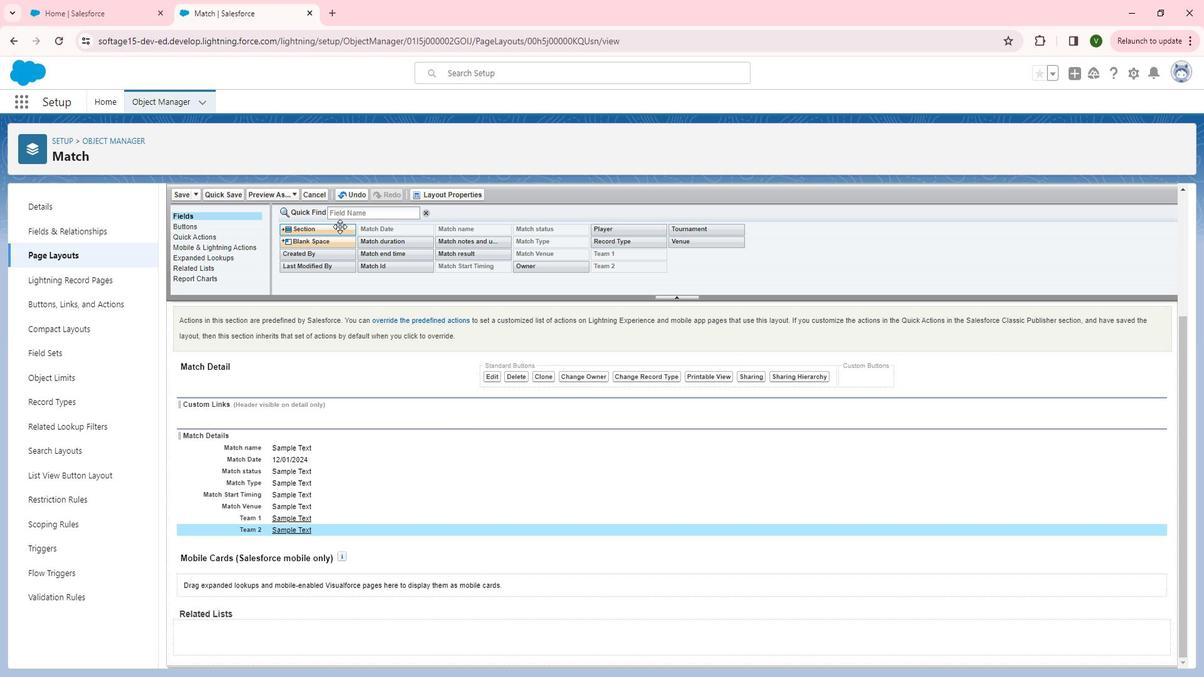
Action: Mouse pressed left at (375, 260)
Screenshot: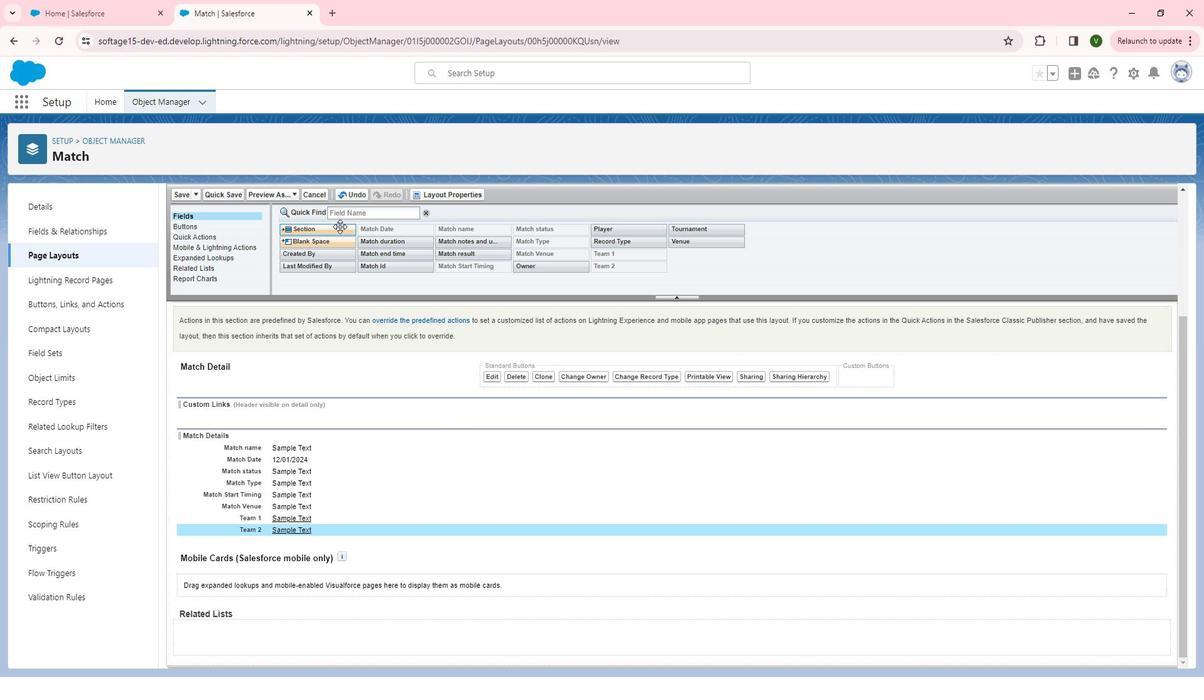 
Action: Mouse moved to (794, 295)
Screenshot: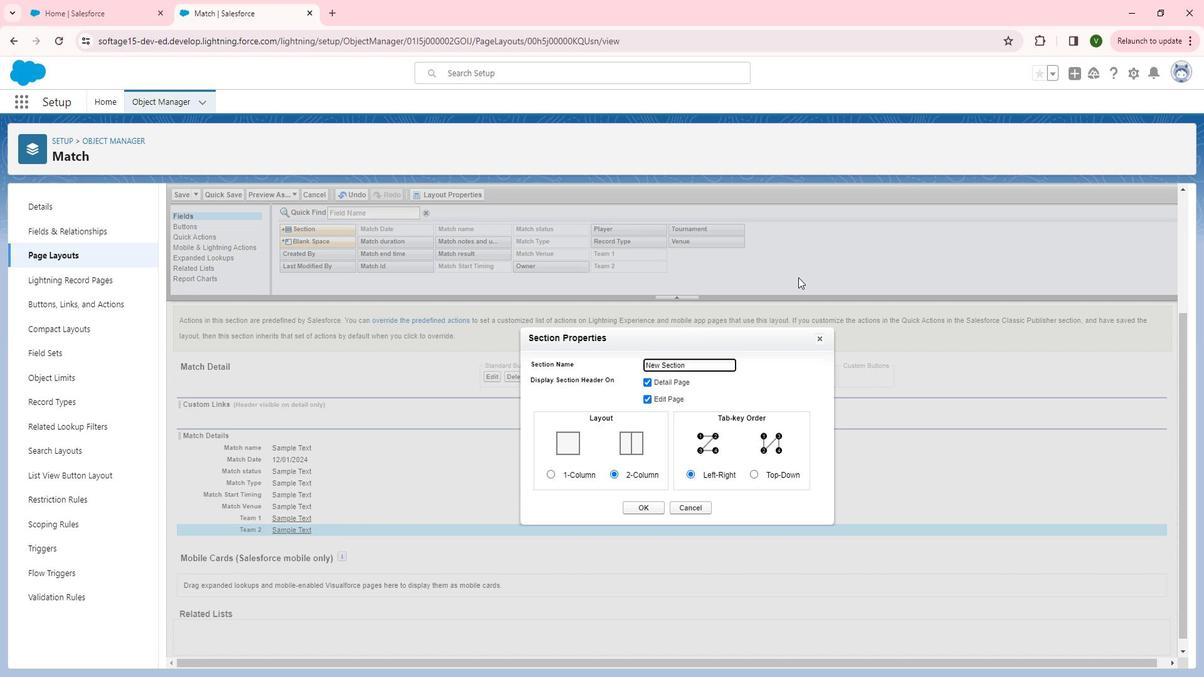 
Action: Key pressed <Key.backspace><Key.backspace><Key.backspace><Key.backspace><Key.backspace><Key.backspace><Key.backspace><Key.backspace><Key.backspace><Key.backspace><Key.backspace><Key.shift>Match<Key.space>other<Key.space>detals
Screenshot: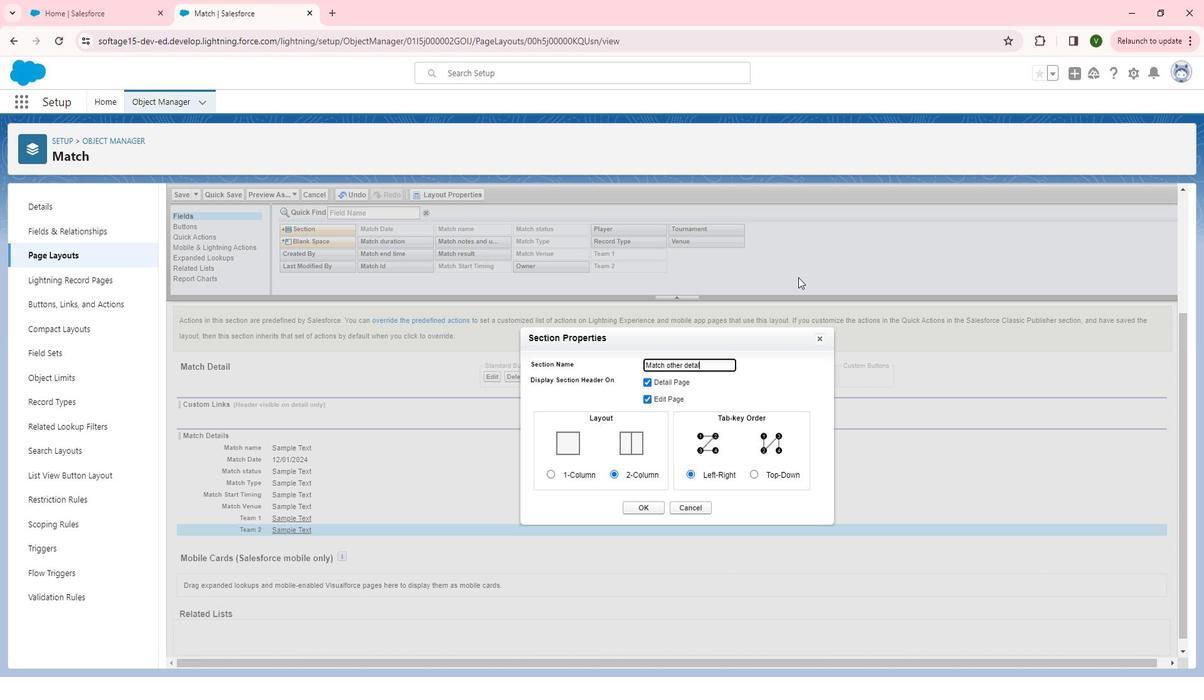 
Action: Mouse moved to (571, 434)
Screenshot: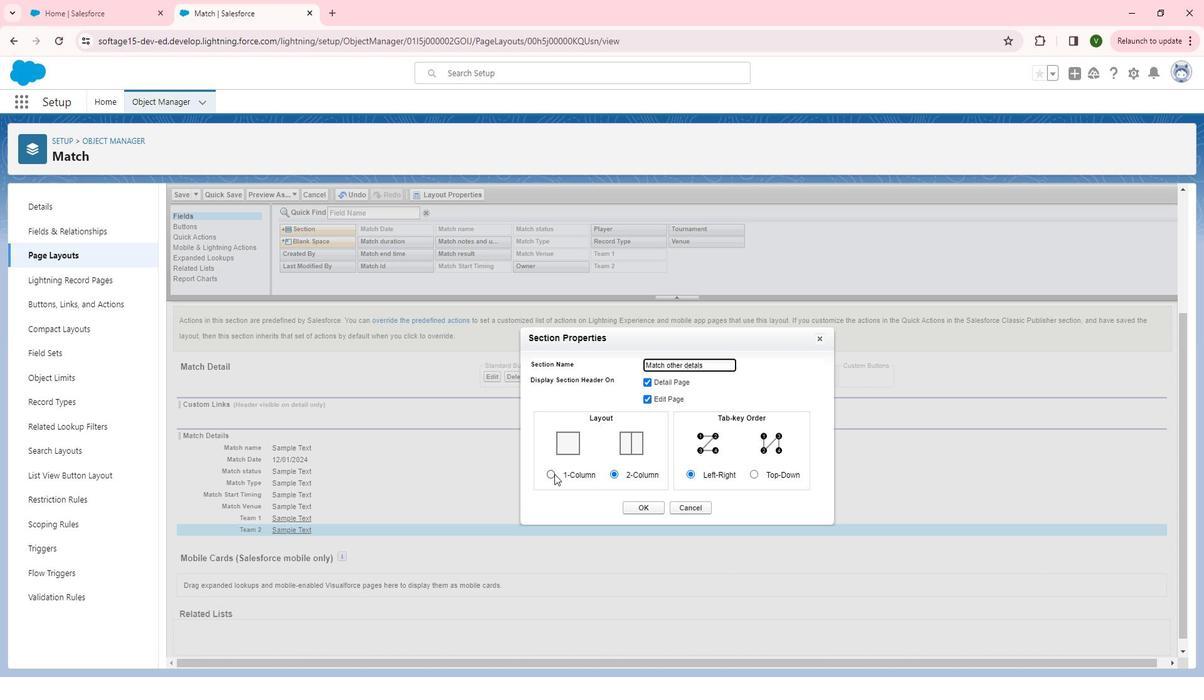 
Action: Mouse pressed left at (571, 434)
Screenshot: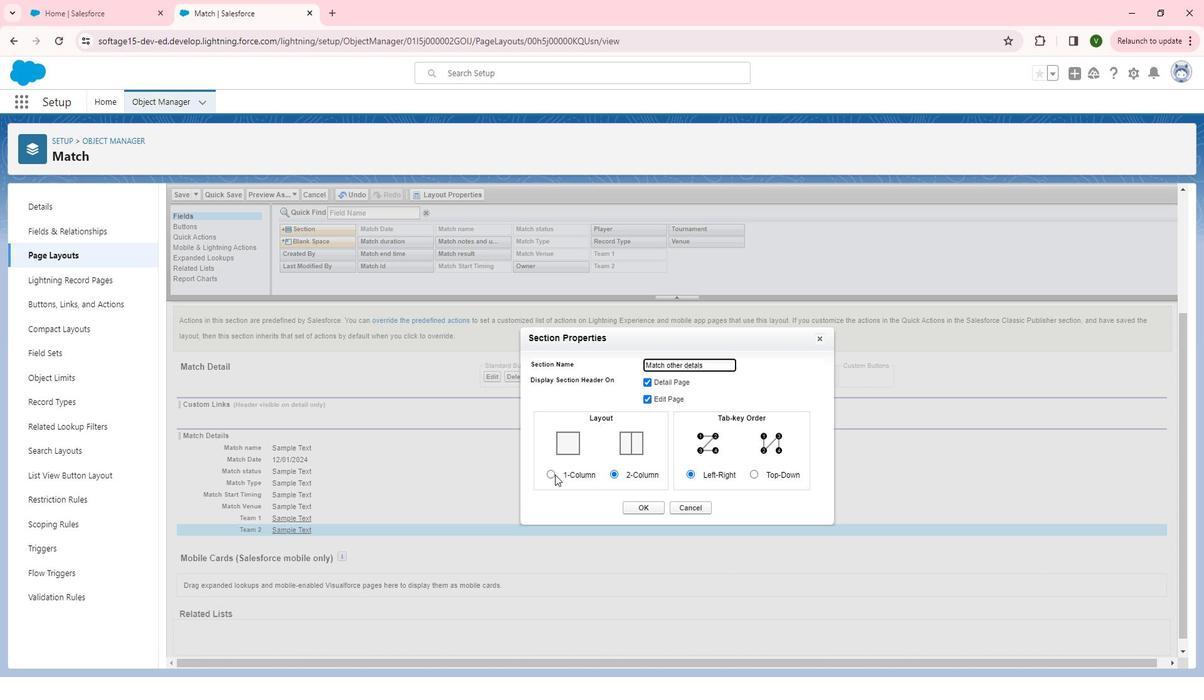
Action: Mouse moved to (564, 430)
Screenshot: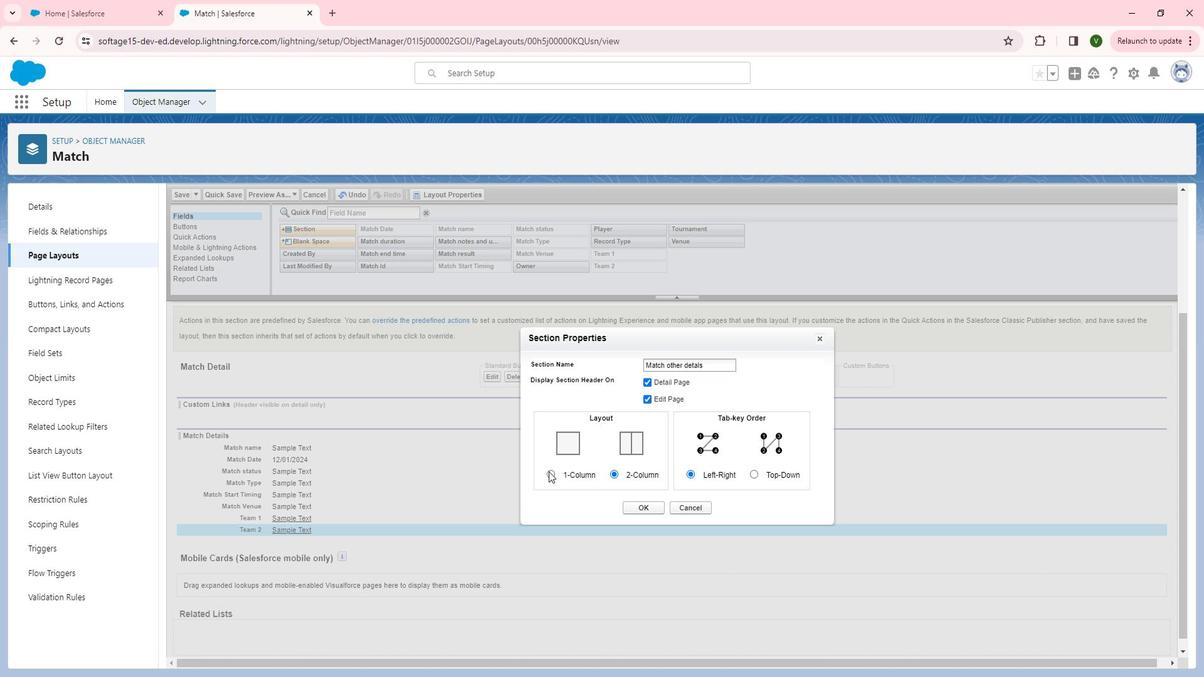 
Action: Mouse pressed left at (564, 430)
Screenshot: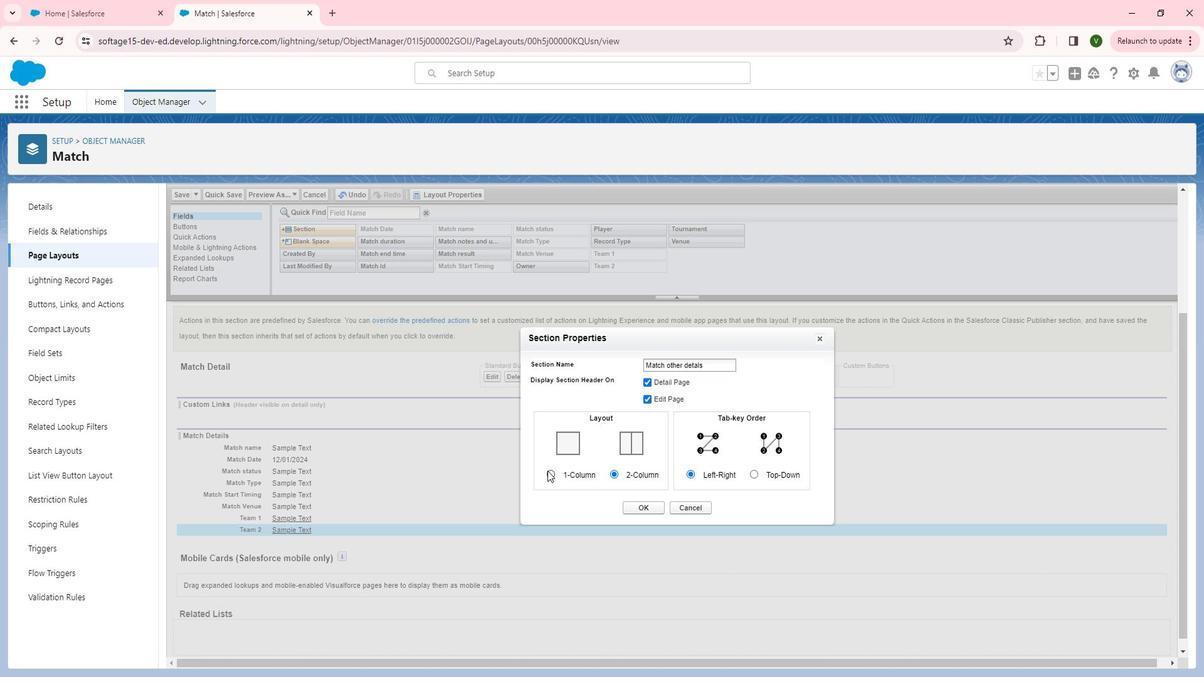 
Action: Mouse moved to (649, 456)
Screenshot: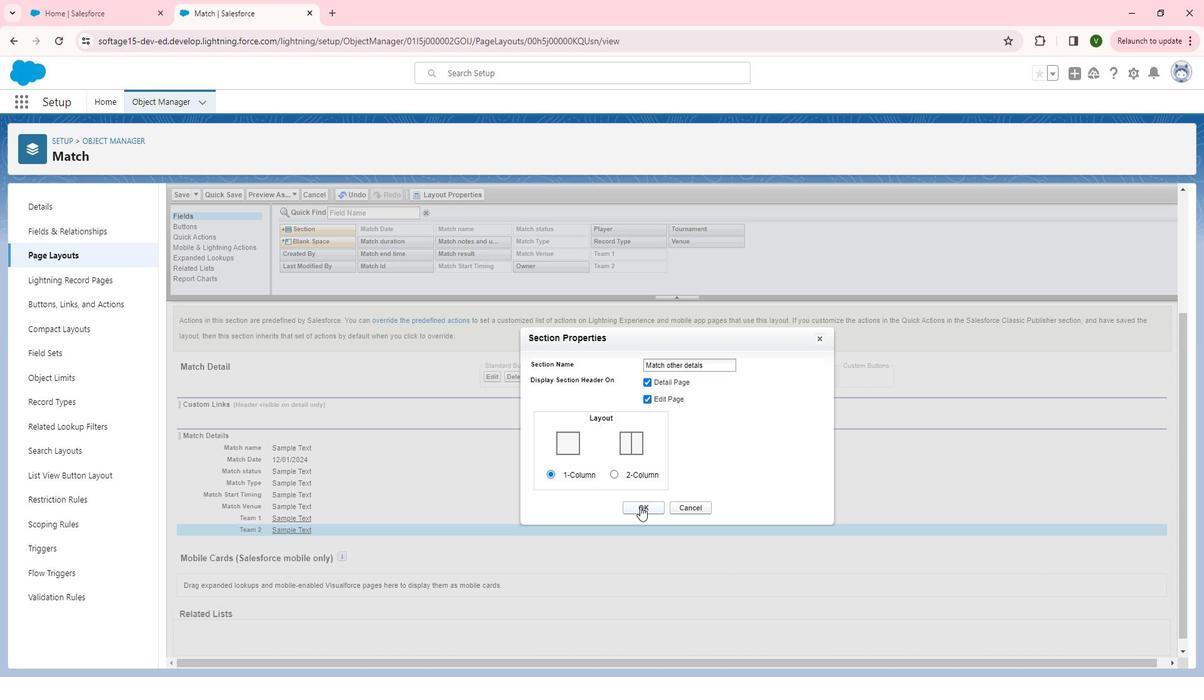 
Action: Mouse pressed left at (649, 456)
Screenshot: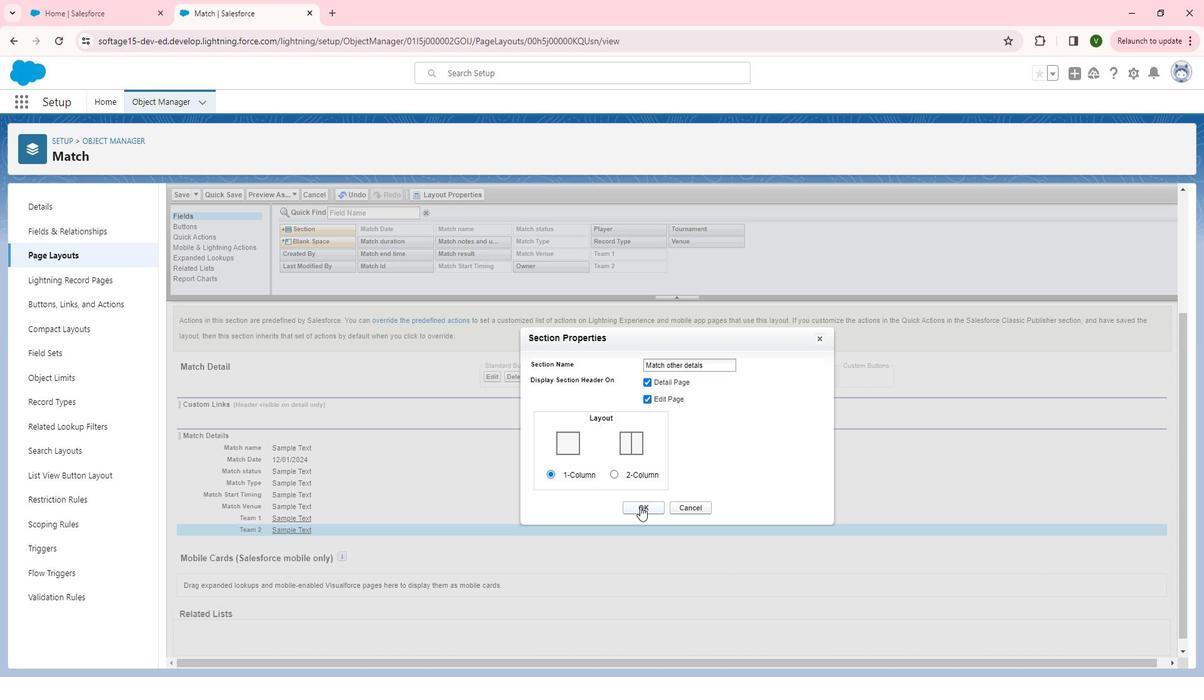 
Action: Mouse moved to (703, 260)
Screenshot: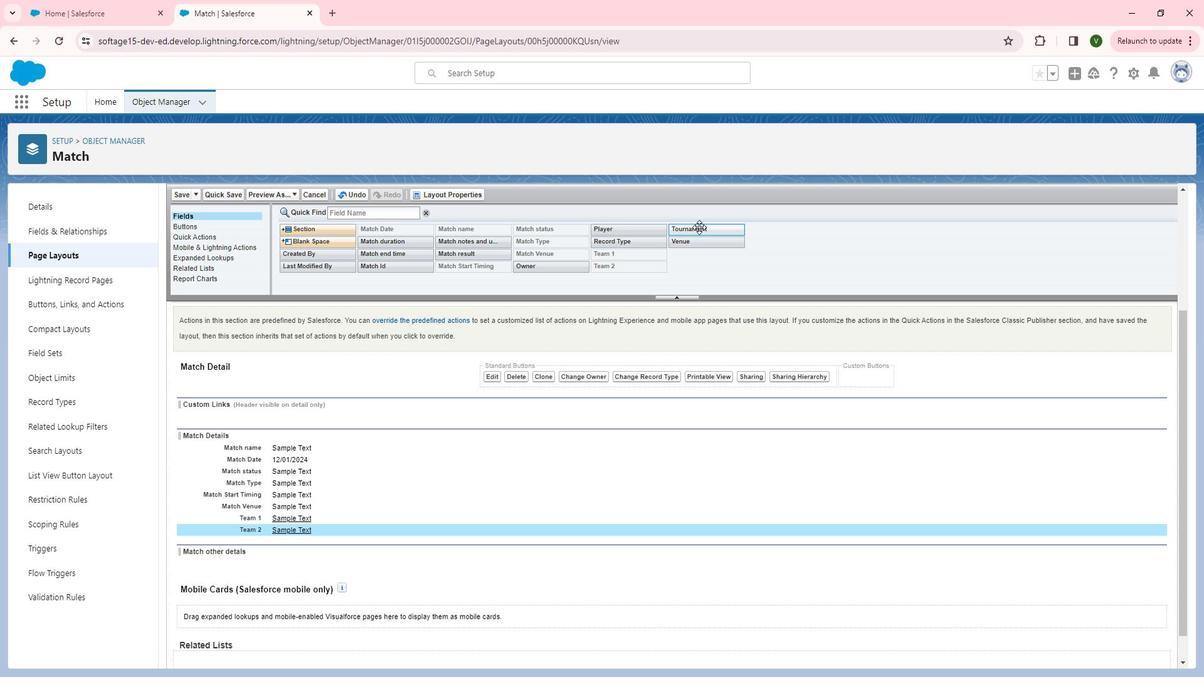 
Action: Mouse pressed left at (703, 260)
Screenshot: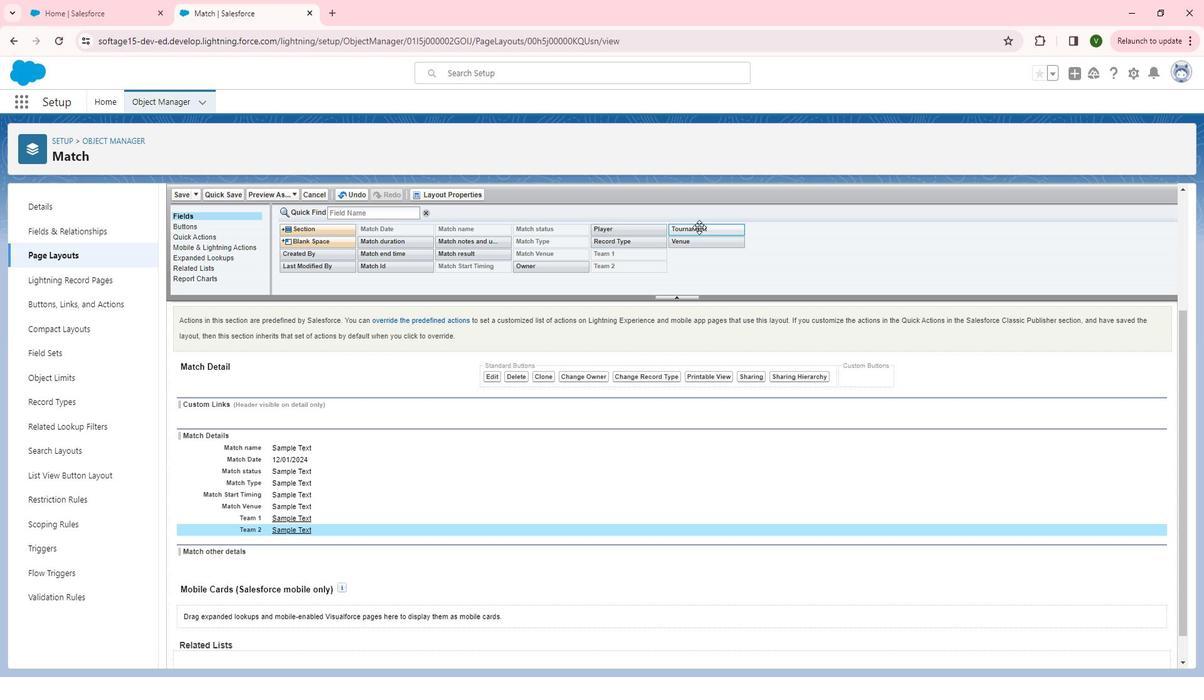 
Action: Mouse moved to (700, 272)
Screenshot: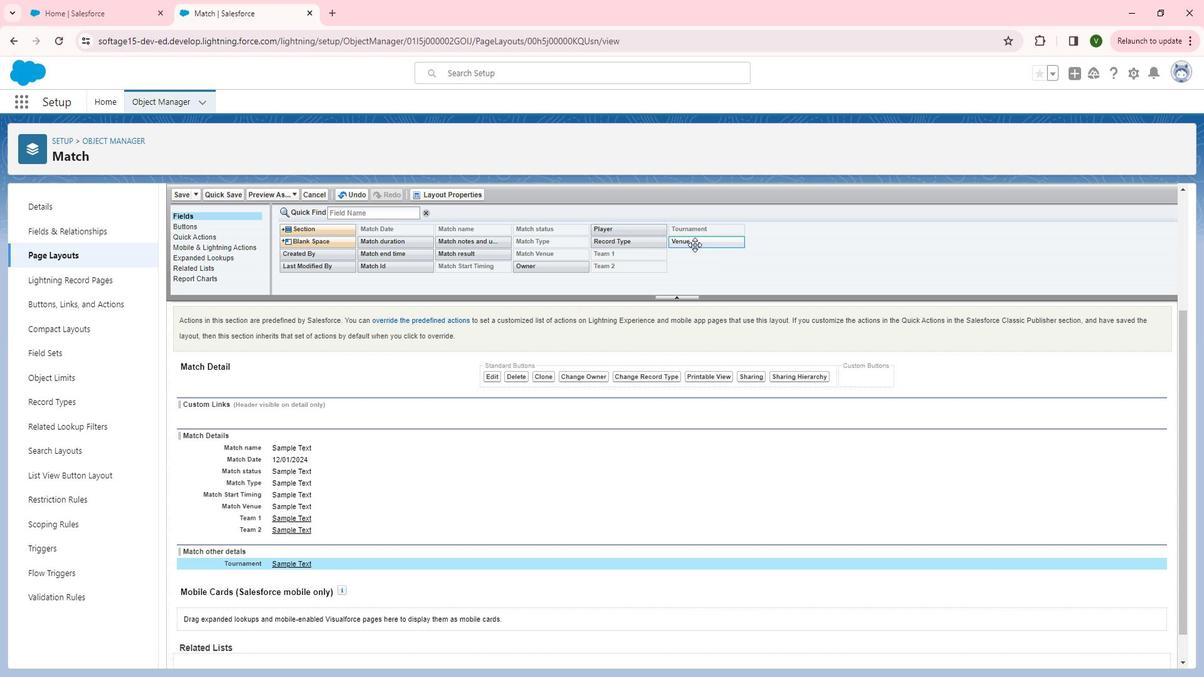 
Action: Mouse pressed left at (700, 272)
Screenshot: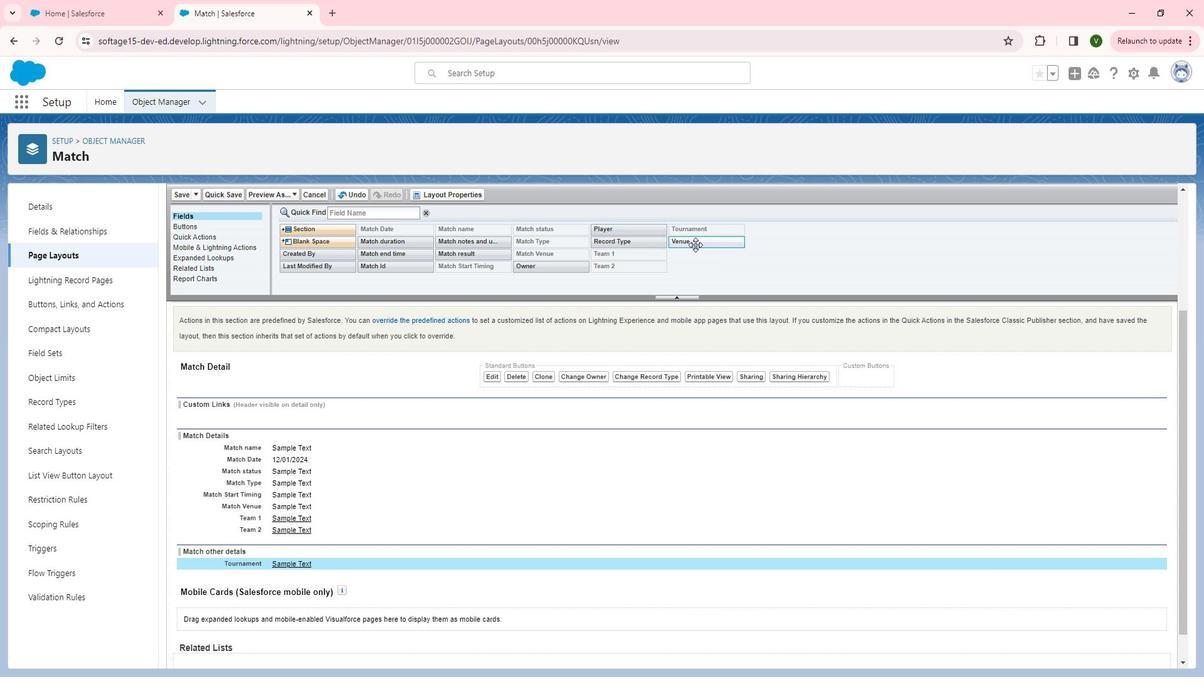 
Action: Mouse moved to (448, 270)
Screenshot: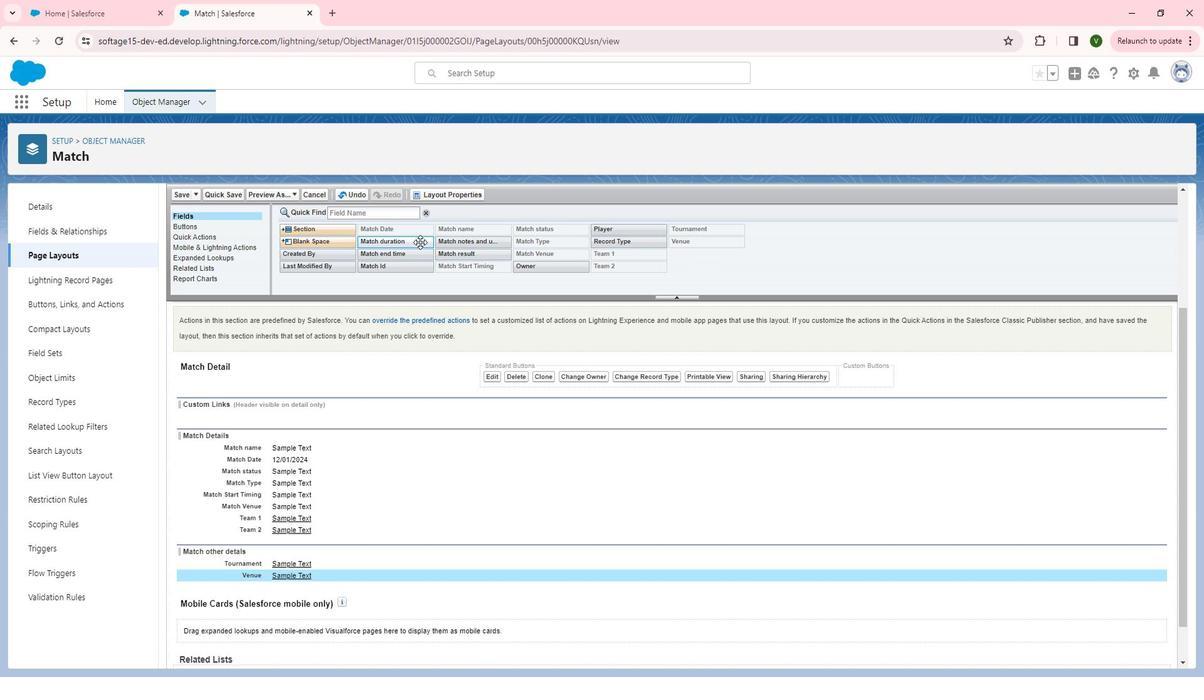 
Action: Mouse pressed left at (448, 270)
Screenshot: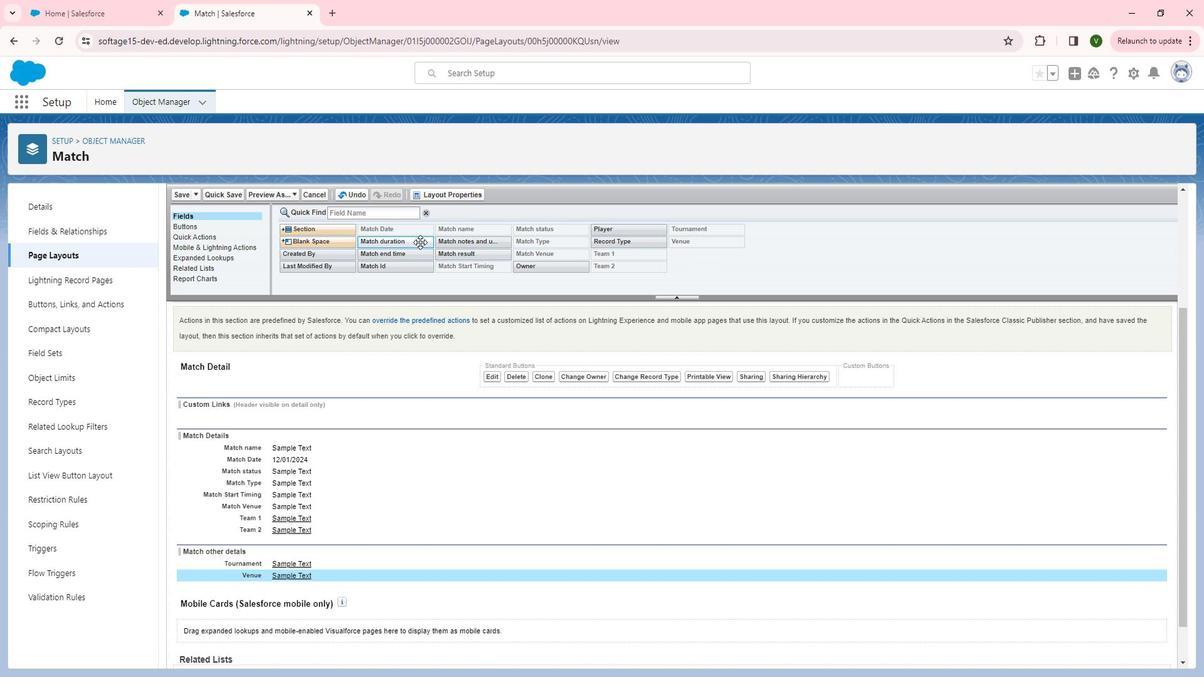 
Action: Mouse moved to (355, 515)
Screenshot: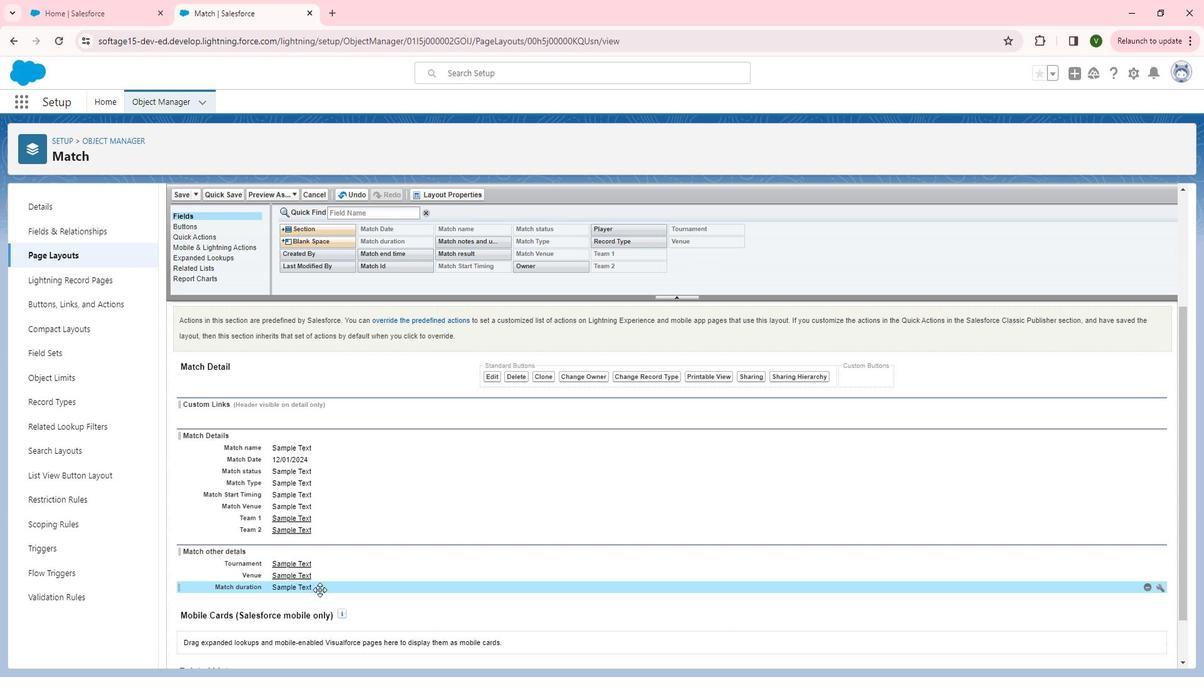 
Action: Mouse pressed left at (355, 515)
Screenshot: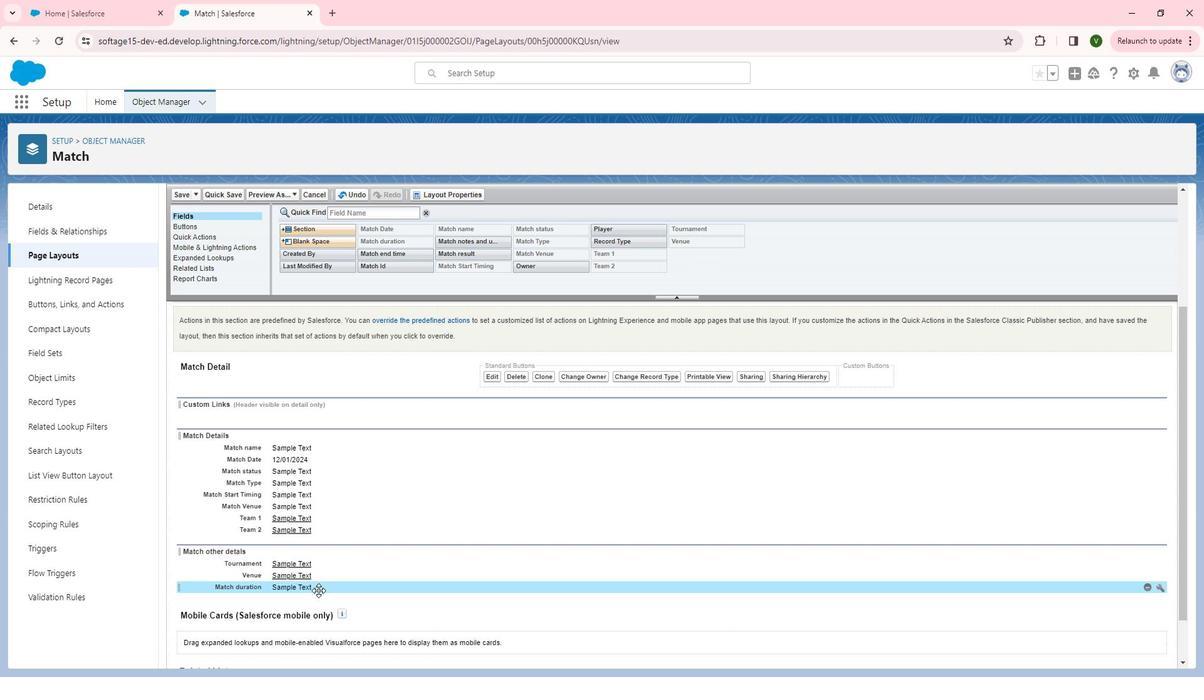 
Action: Mouse moved to (447, 281)
Screenshot: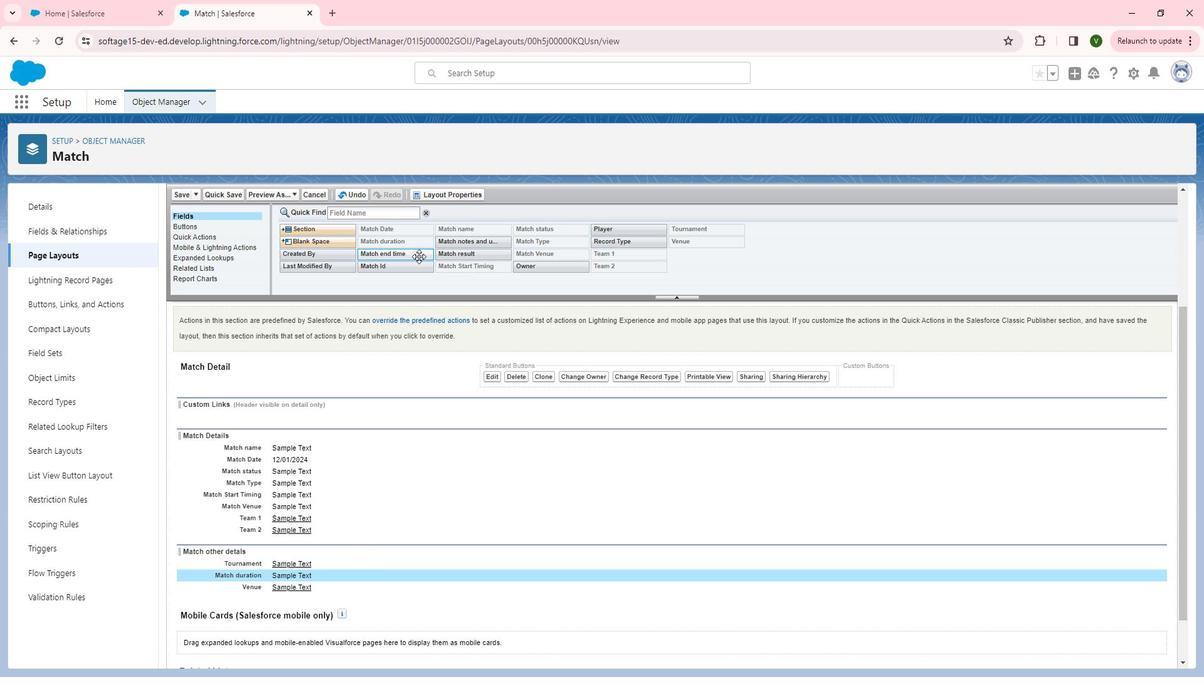 
Action: Mouse pressed left at (447, 281)
Screenshot: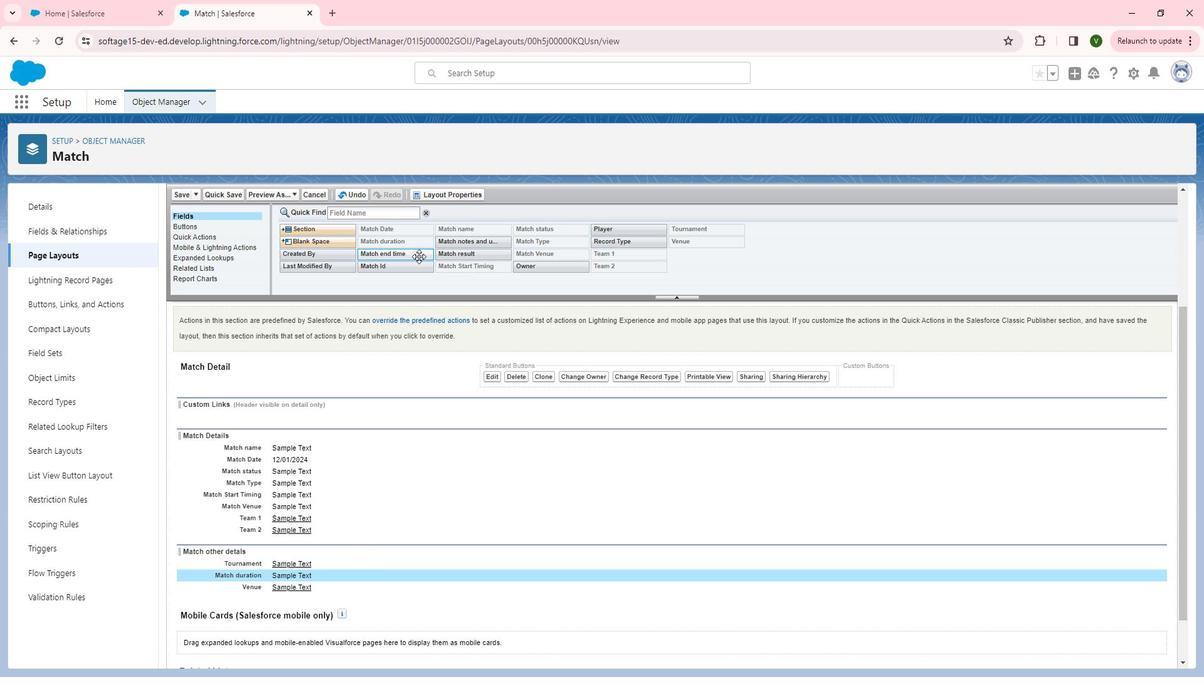 
Action: Mouse moved to (502, 280)
Screenshot: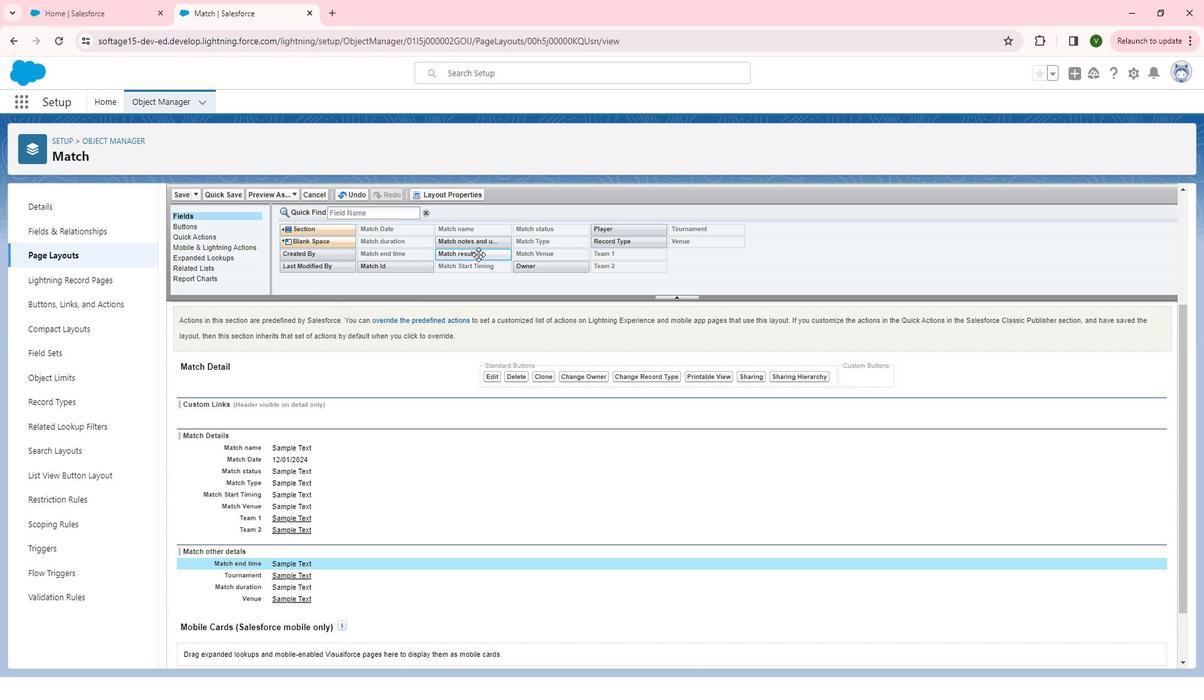 
Action: Mouse pressed left at (502, 280)
Screenshot: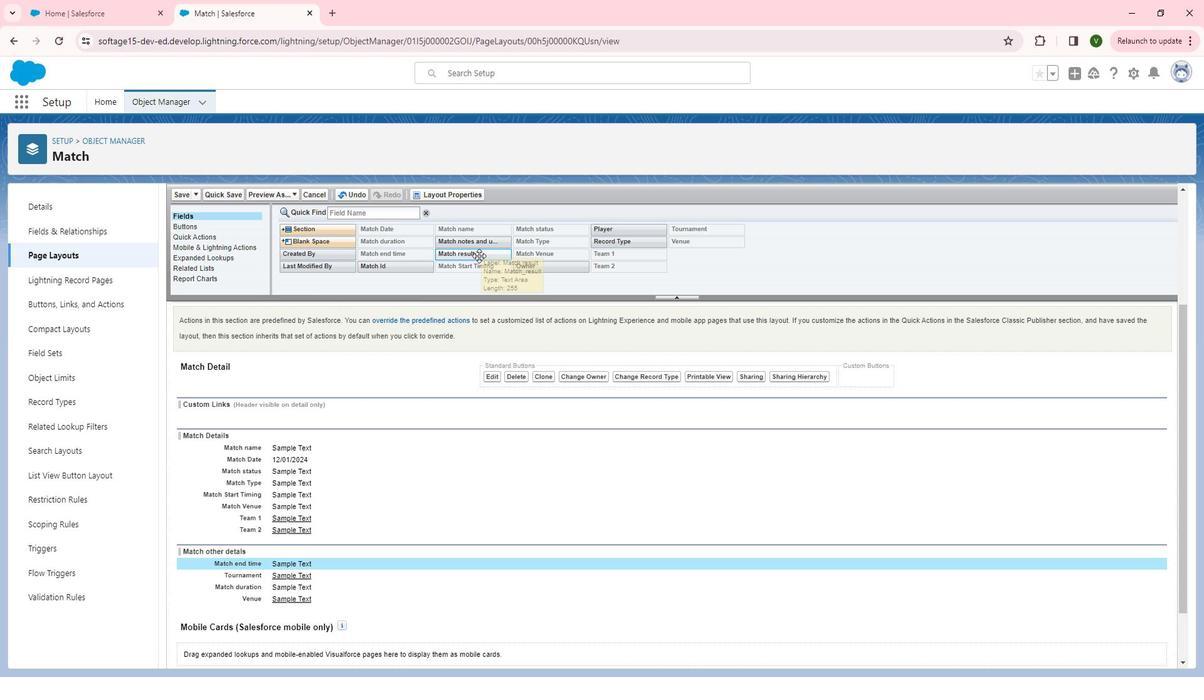 
Action: Mouse moved to (467, 462)
Screenshot: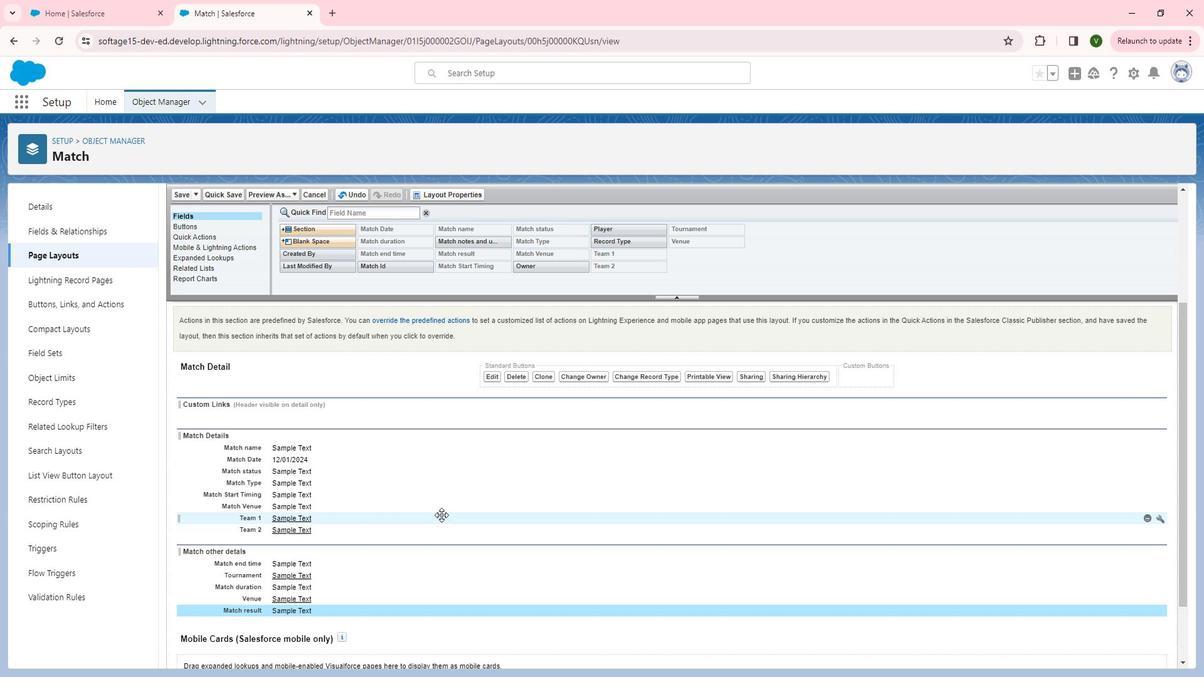 
Action: Mouse scrolled (467, 461) with delta (0, 0)
Screenshot: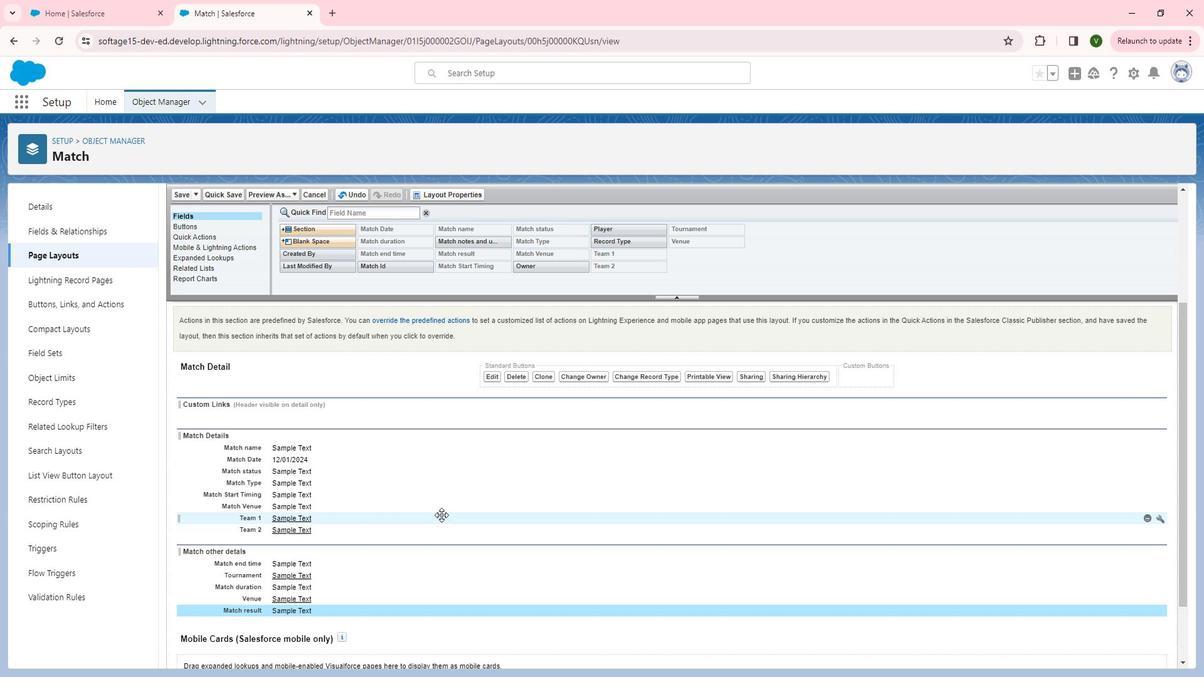 
Action: Mouse scrolled (467, 461) with delta (0, 0)
Screenshot: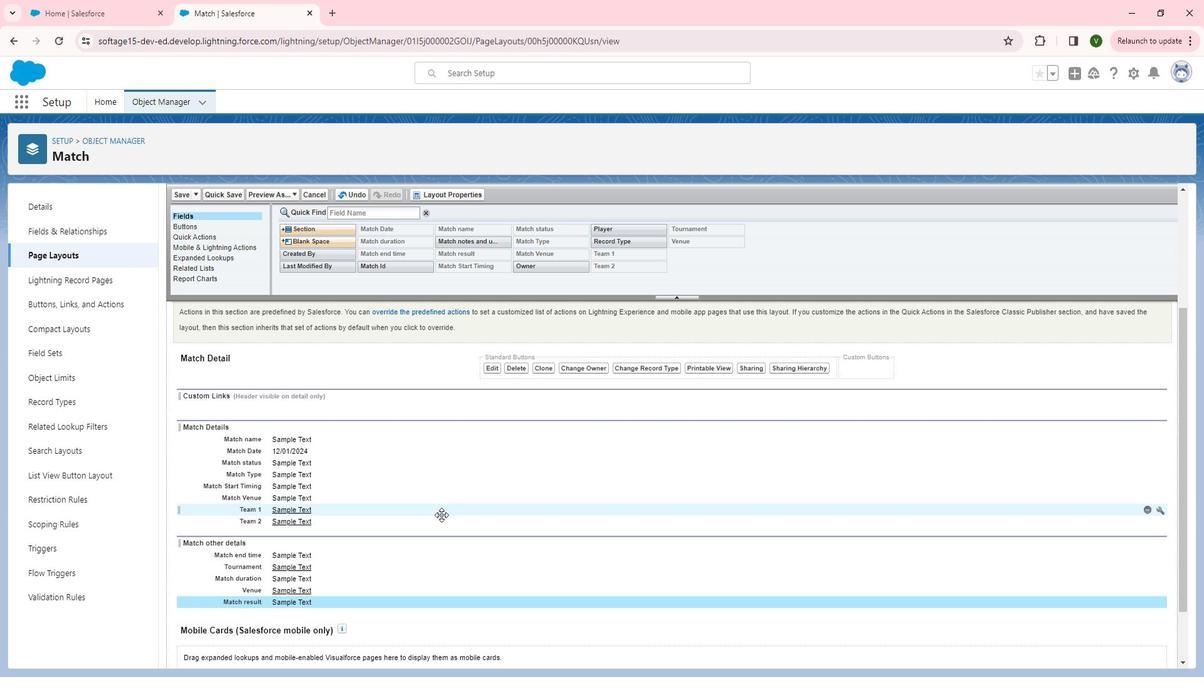 
Action: Mouse moved to (361, 261)
Screenshot: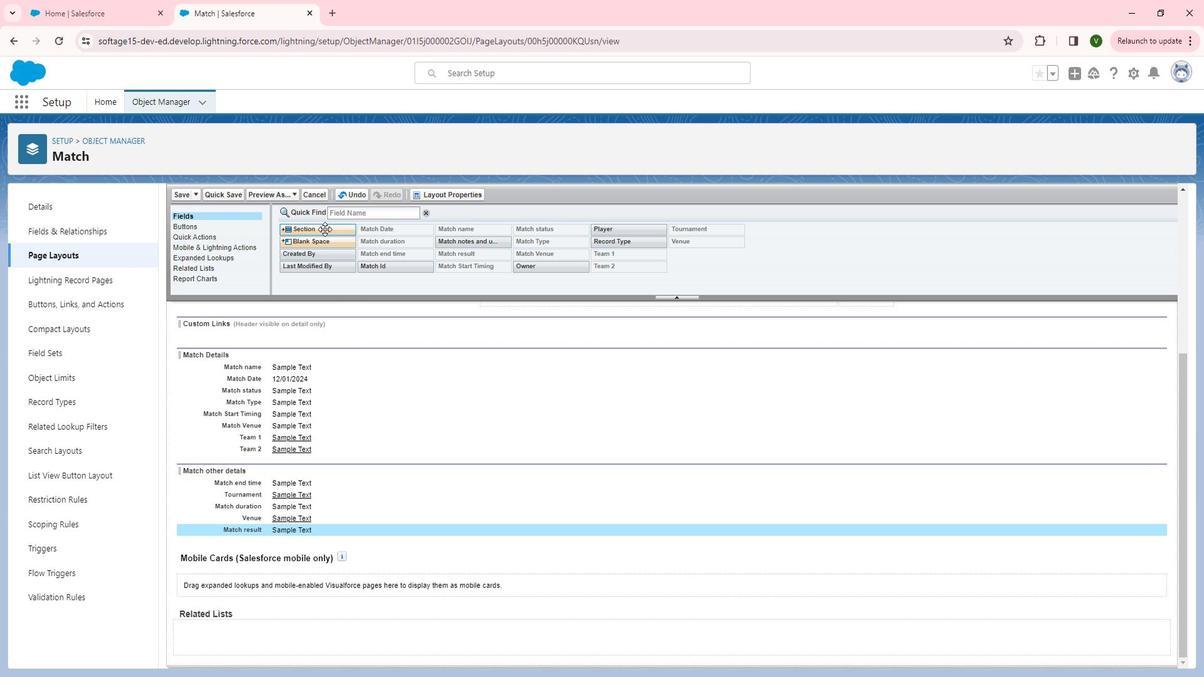 
Action: Mouse pressed left at (361, 261)
Screenshot: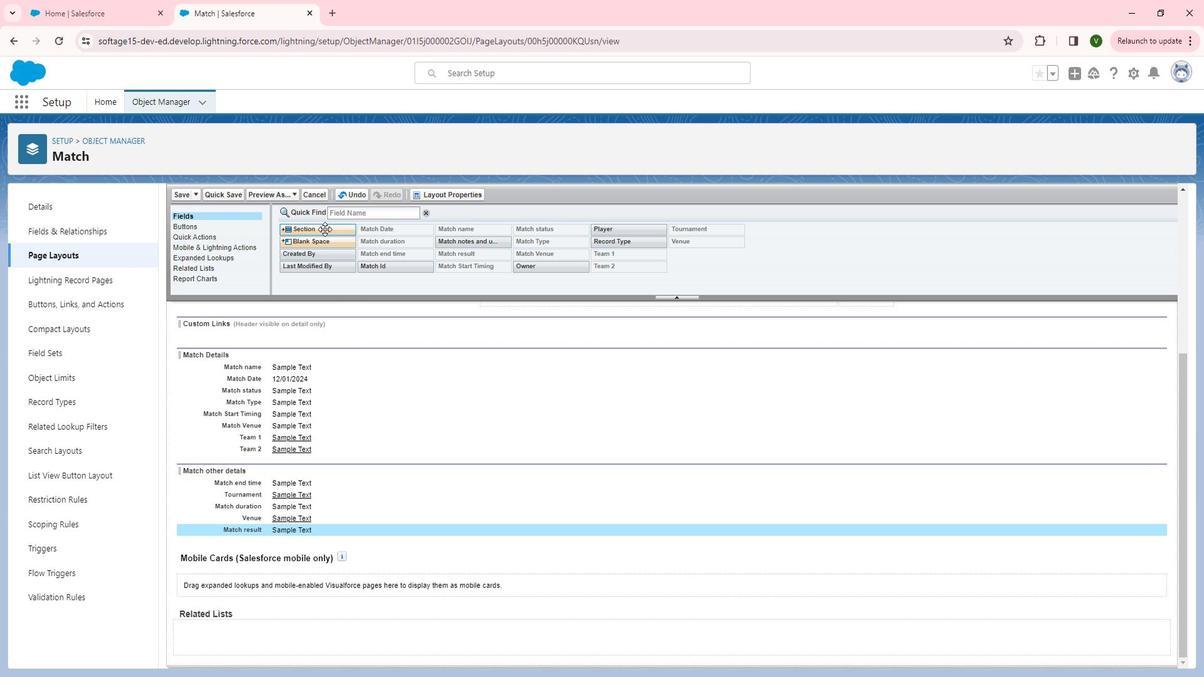 
Action: Mouse moved to (702, 334)
Screenshot: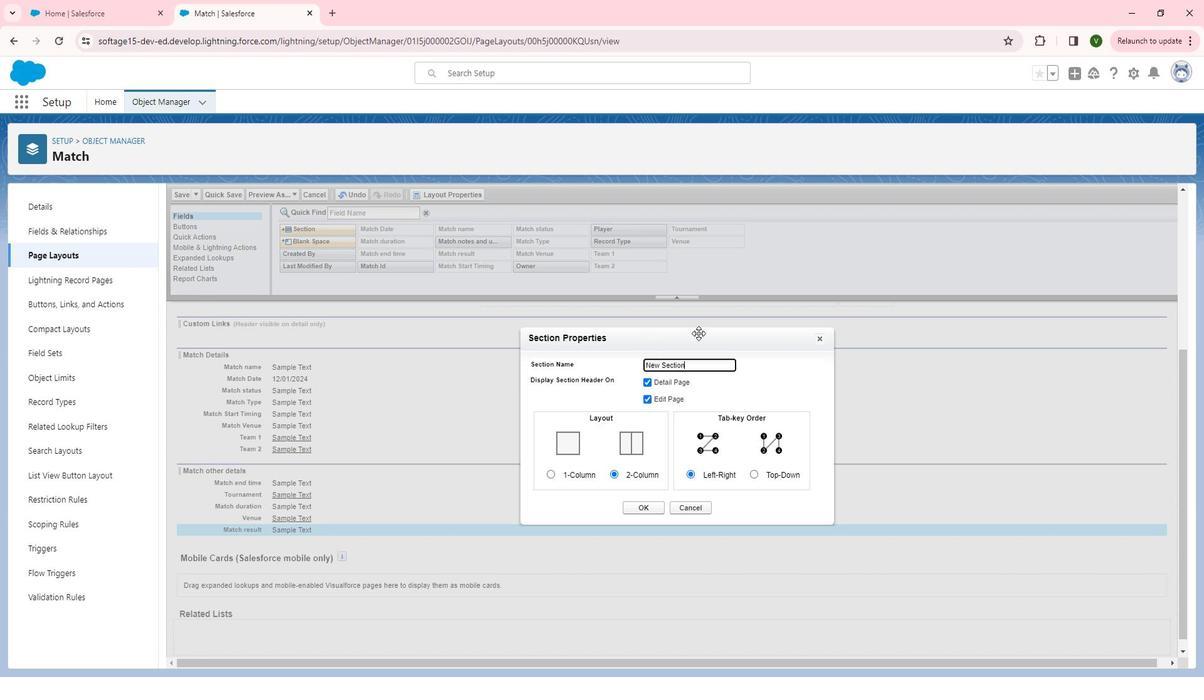 
Action: Key pressed <Key.backspace><Key.backspace><Key.backspace><Key.backspace><Key.backspace><Key.backspace><Key.backspace><Key.backspace><Key.backspace><Key.backspace><Key.backspace><Key.backspace><Key.backspace><Key.backspace><Key.backspace><Key.backspace><Key.backspace><Key.shift>Mtch<Key.backspace><Key.backspace><Key.backspace>atch<Key.space>management<Key.space>details
Screenshot: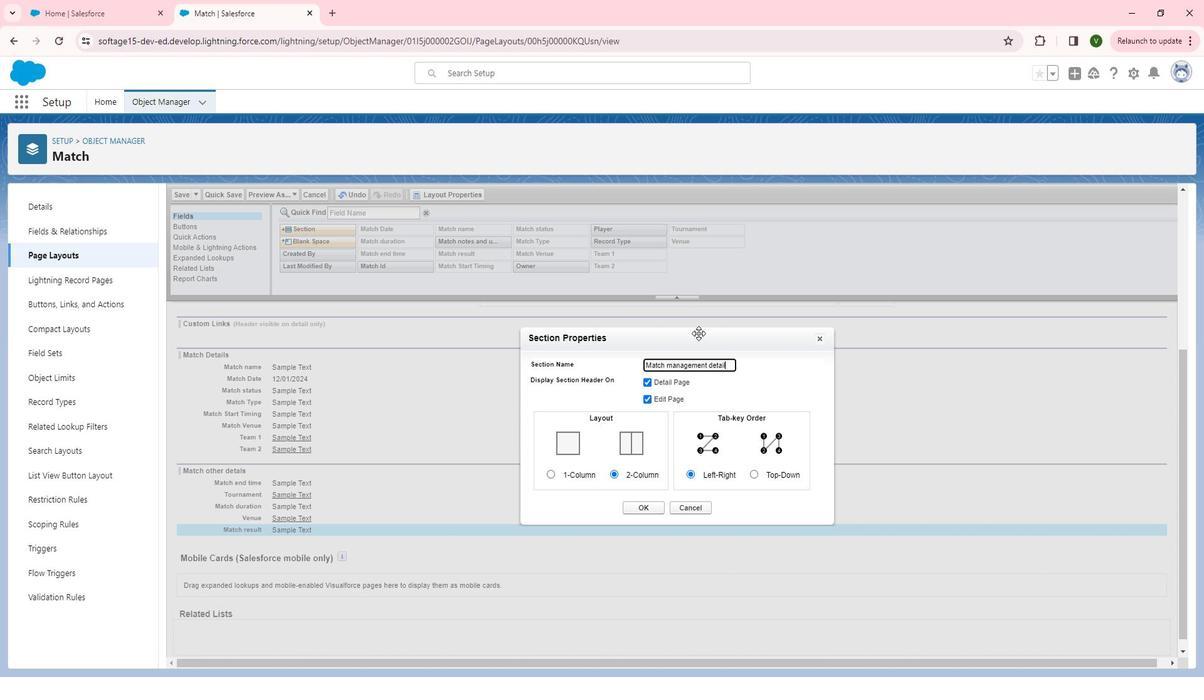 
Action: Mouse moved to (571, 432)
Screenshot: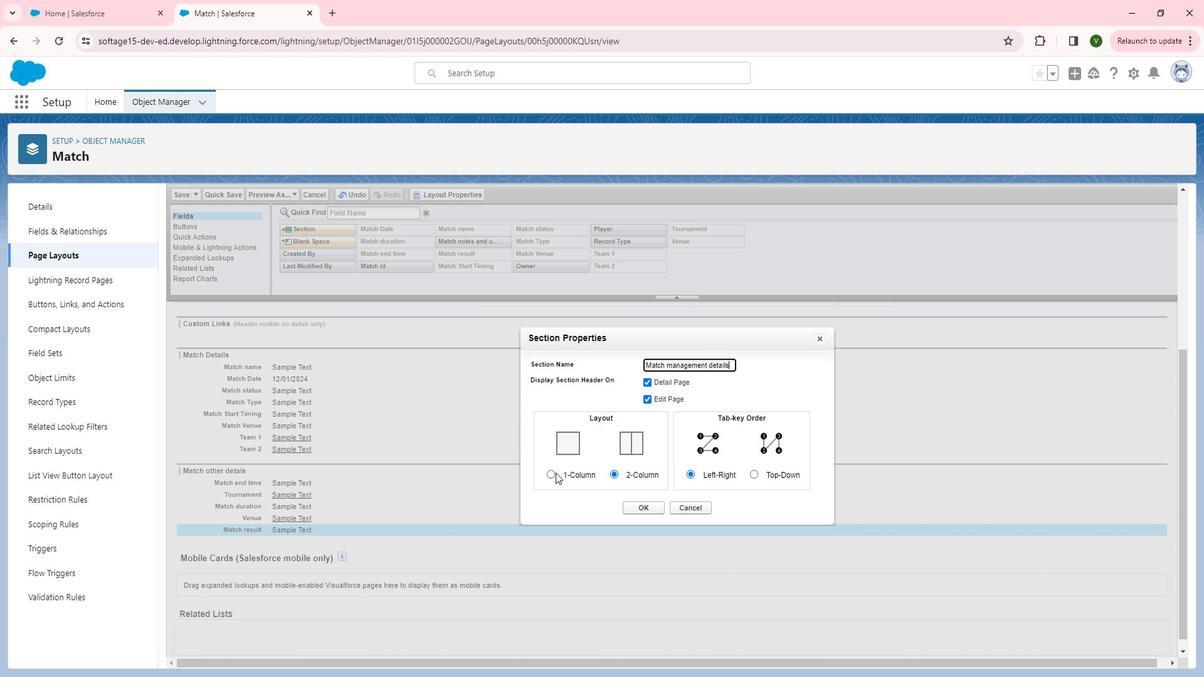 
Action: Mouse pressed left at (571, 432)
Screenshot: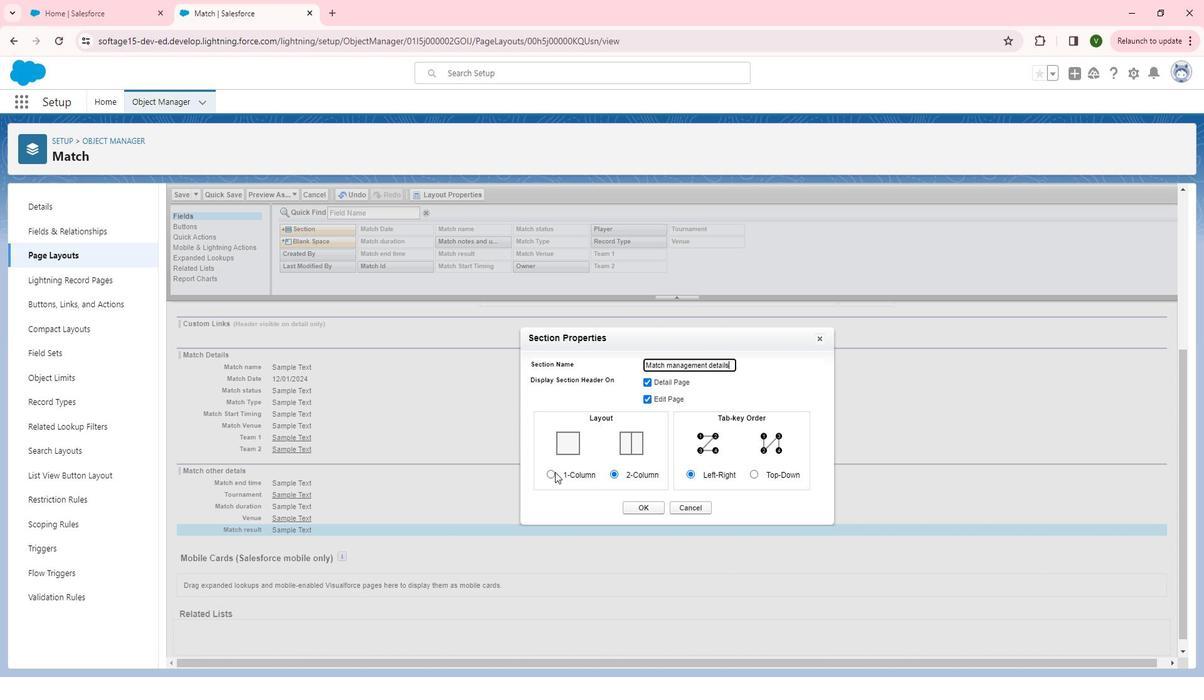 
Action: Mouse moved to (565, 434)
Screenshot: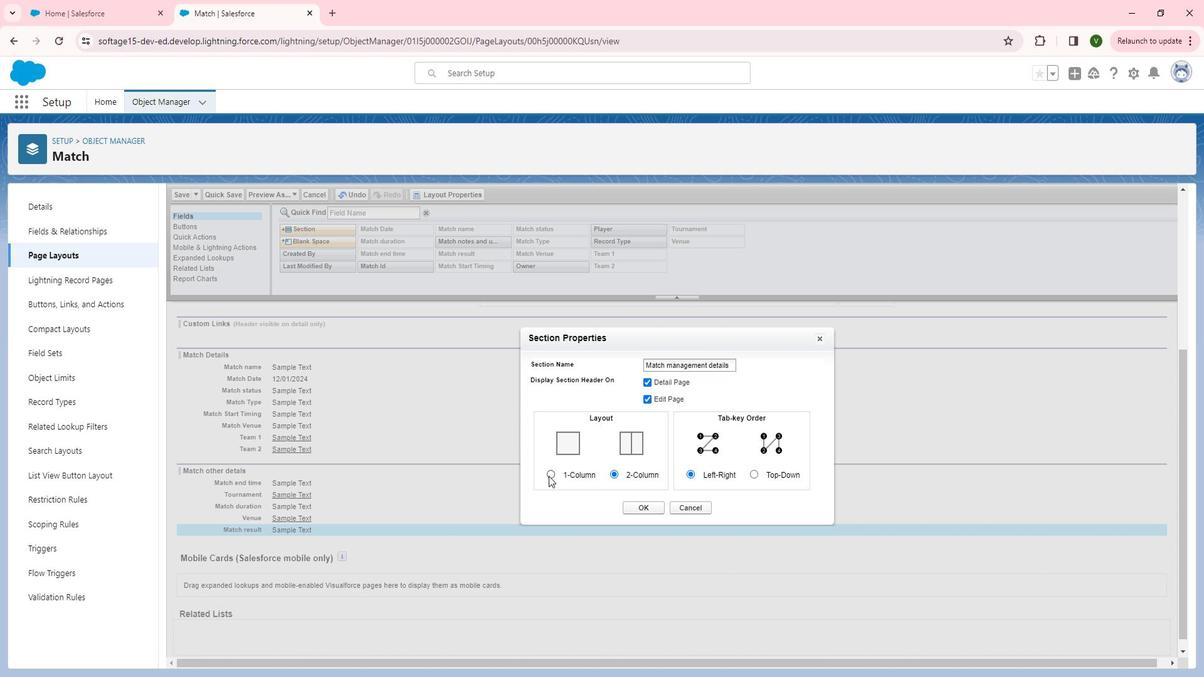 
Action: Mouse pressed left at (565, 434)
Screenshot: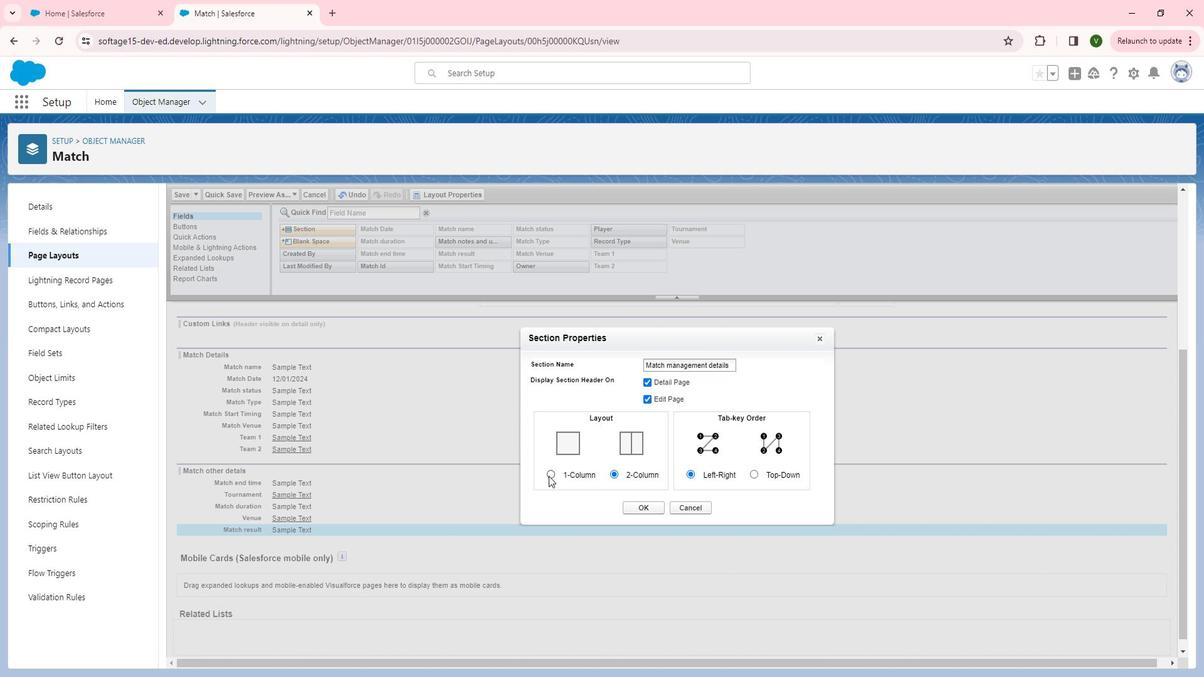 
Action: Mouse moved to (649, 457)
Screenshot: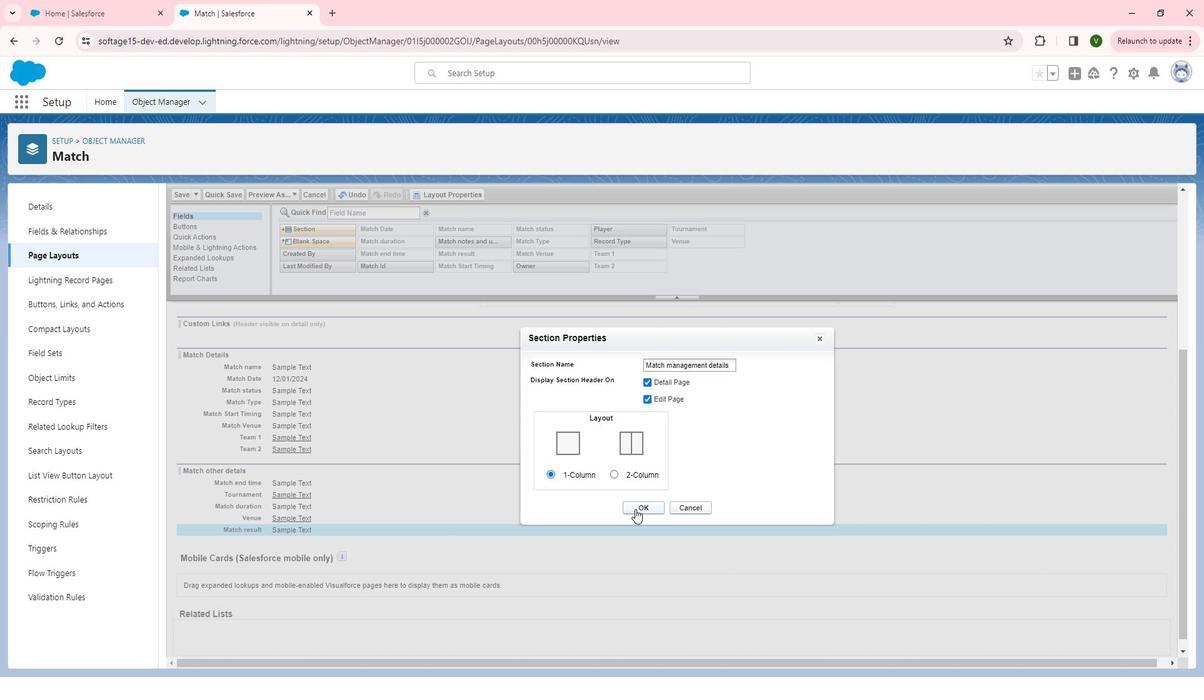 
Action: Mouse pressed left at (649, 457)
Screenshot: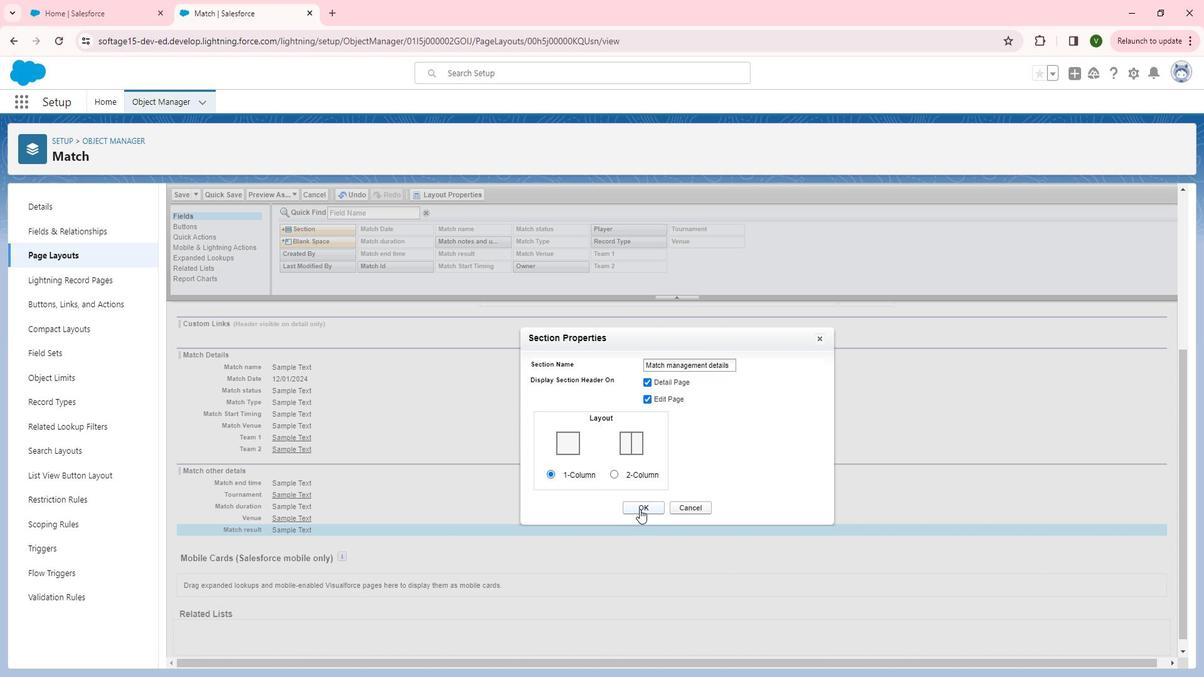 
Action: Mouse moved to (375, 279)
Screenshot: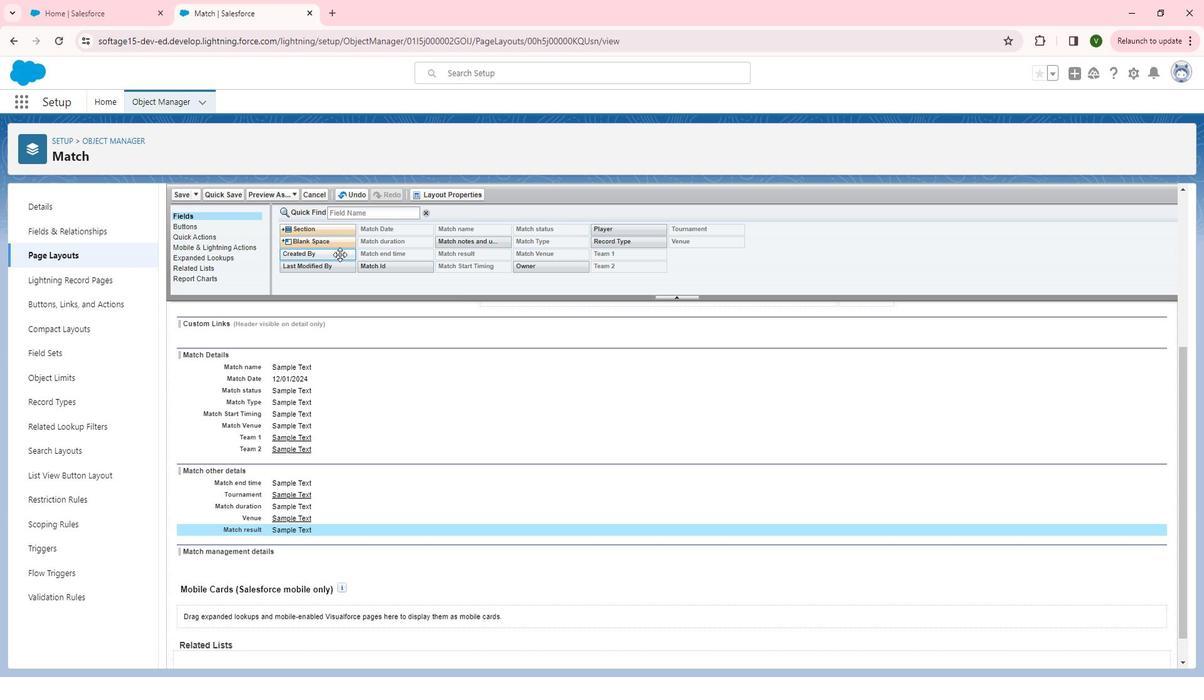 
Action: Mouse pressed left at (375, 279)
Screenshot: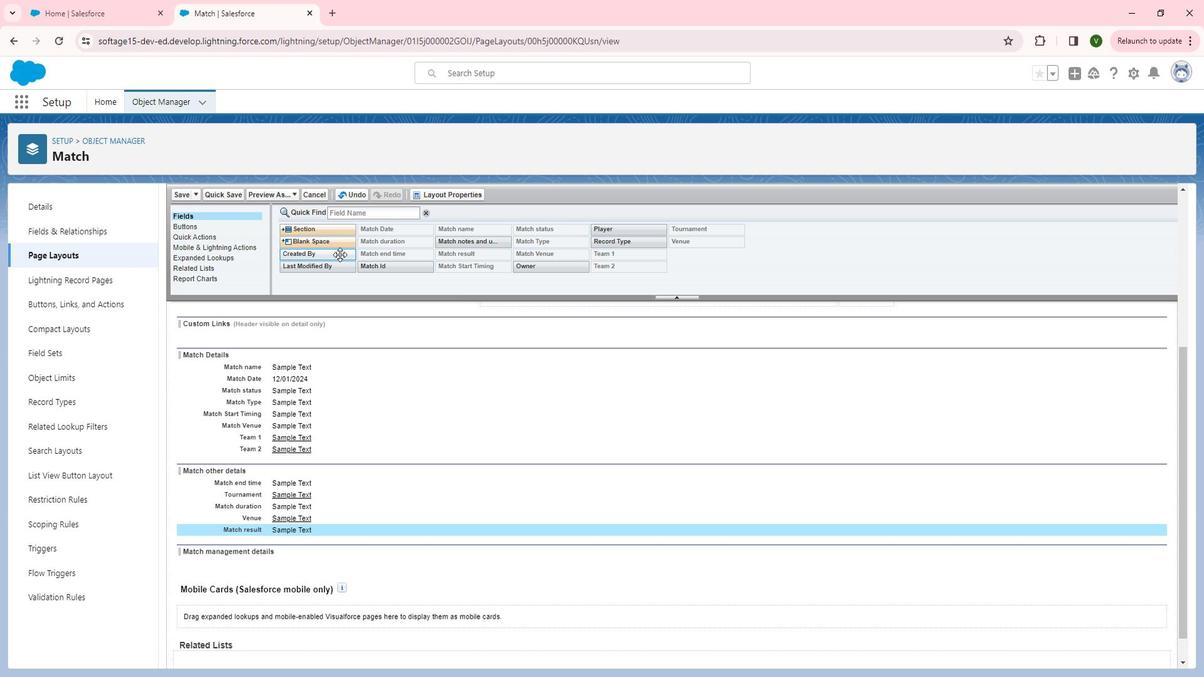 
Action: Mouse moved to (429, 287)
Screenshot: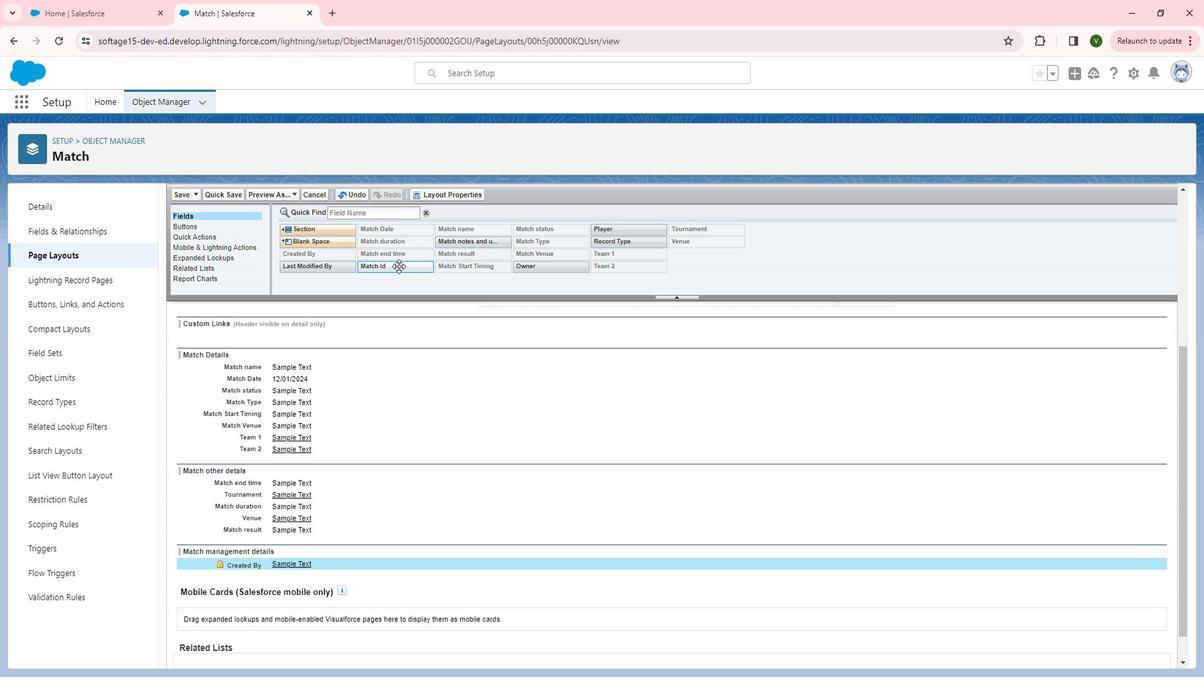 
Action: Mouse pressed left at (429, 287)
Screenshot: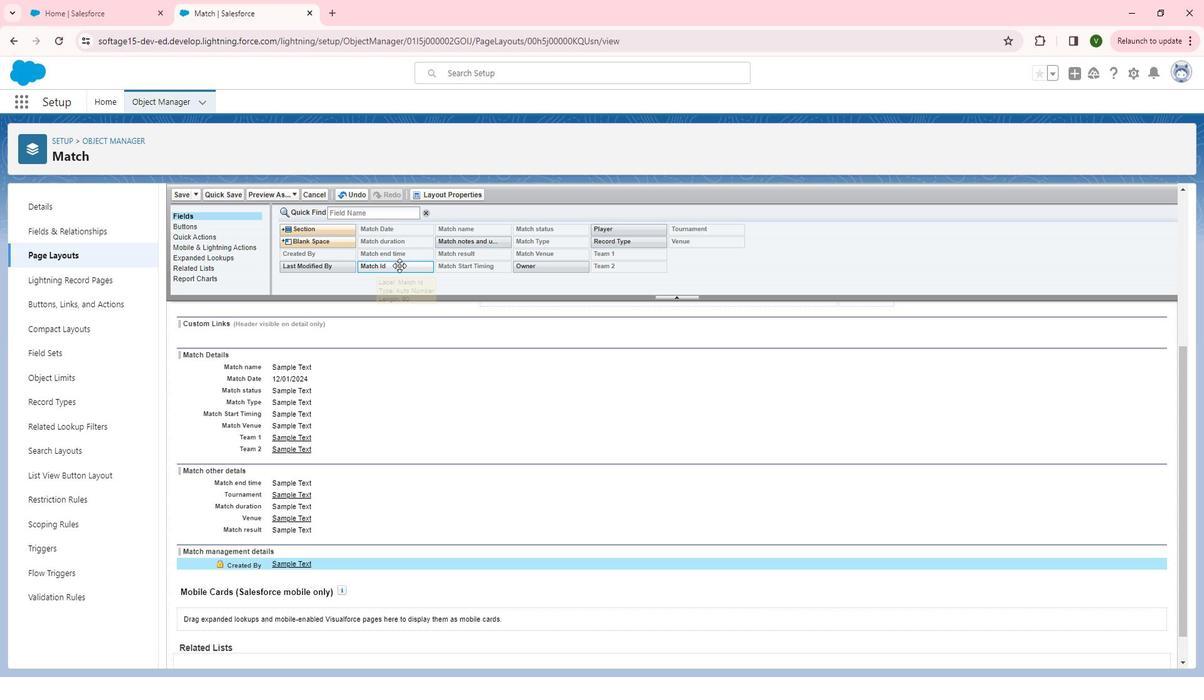 
Action: Mouse moved to (571, 292)
Screenshot: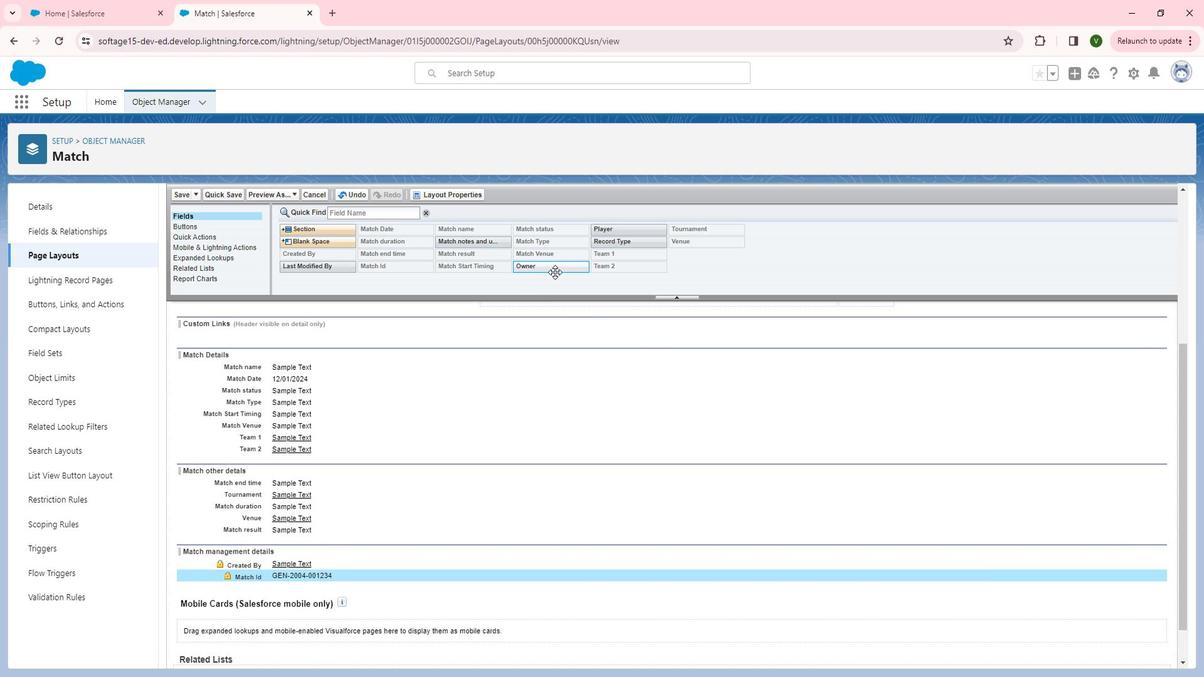
Action: Mouse pressed left at (571, 292)
Screenshot: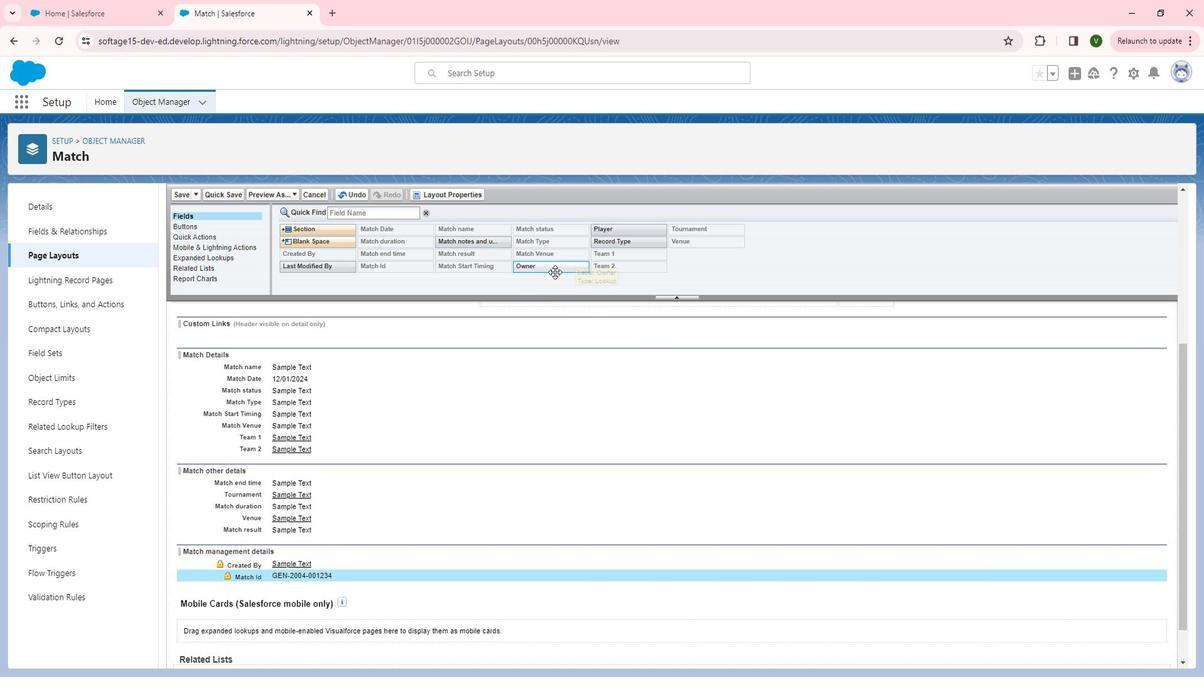 
Action: Mouse moved to (656, 262)
Screenshot: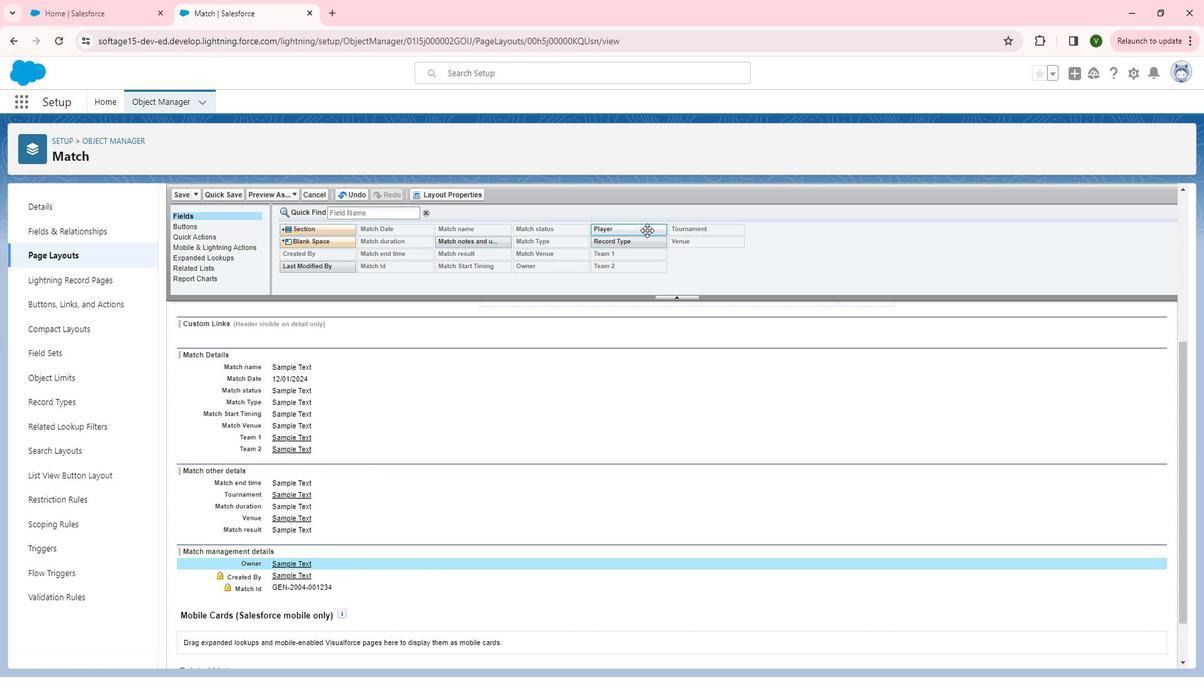 
Action: Mouse pressed left at (656, 262)
Screenshot: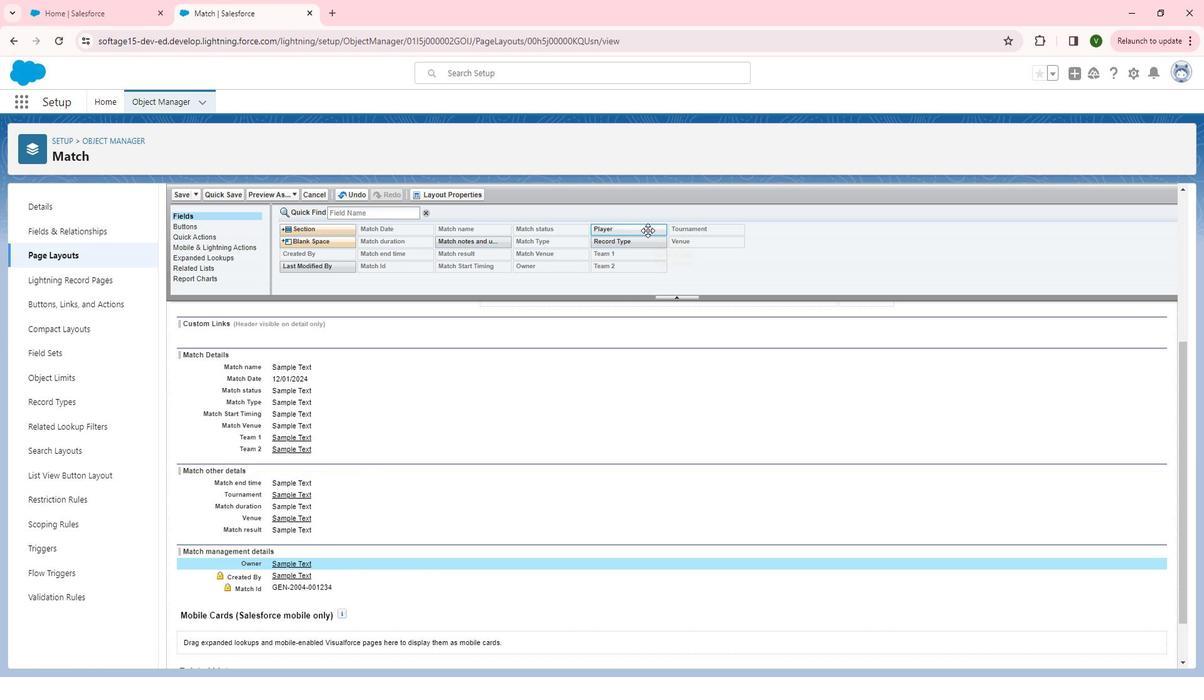 
Action: Mouse moved to (636, 270)
Screenshot: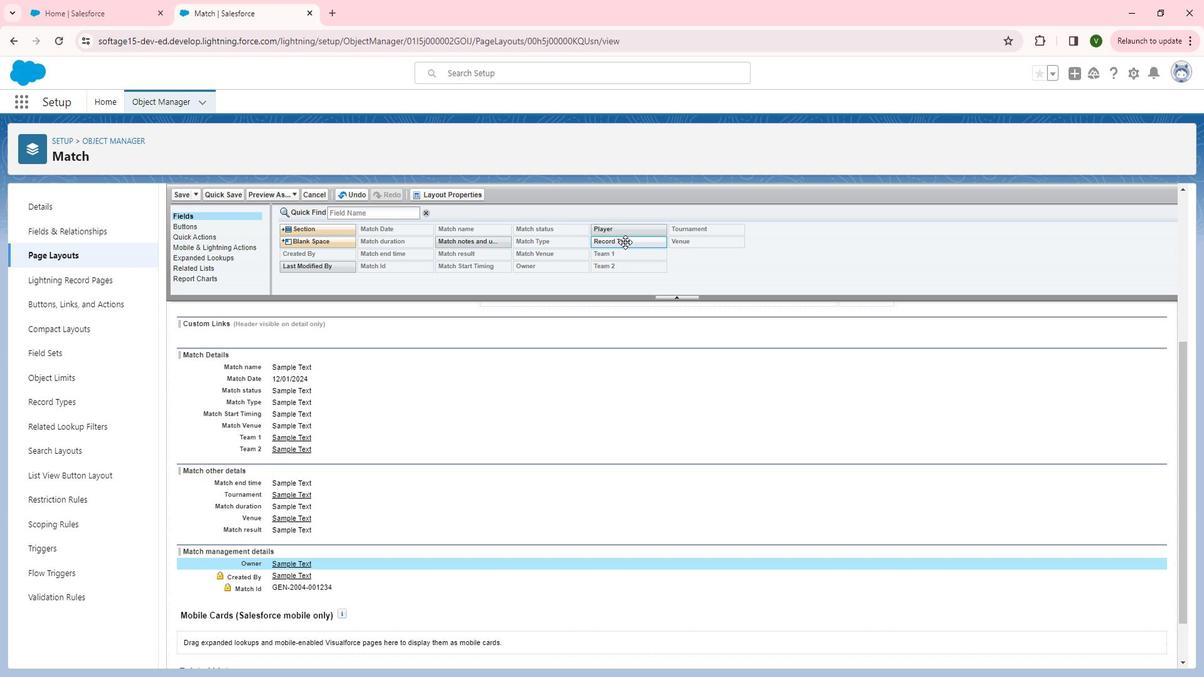 
Action: Mouse pressed left at (636, 270)
Screenshot: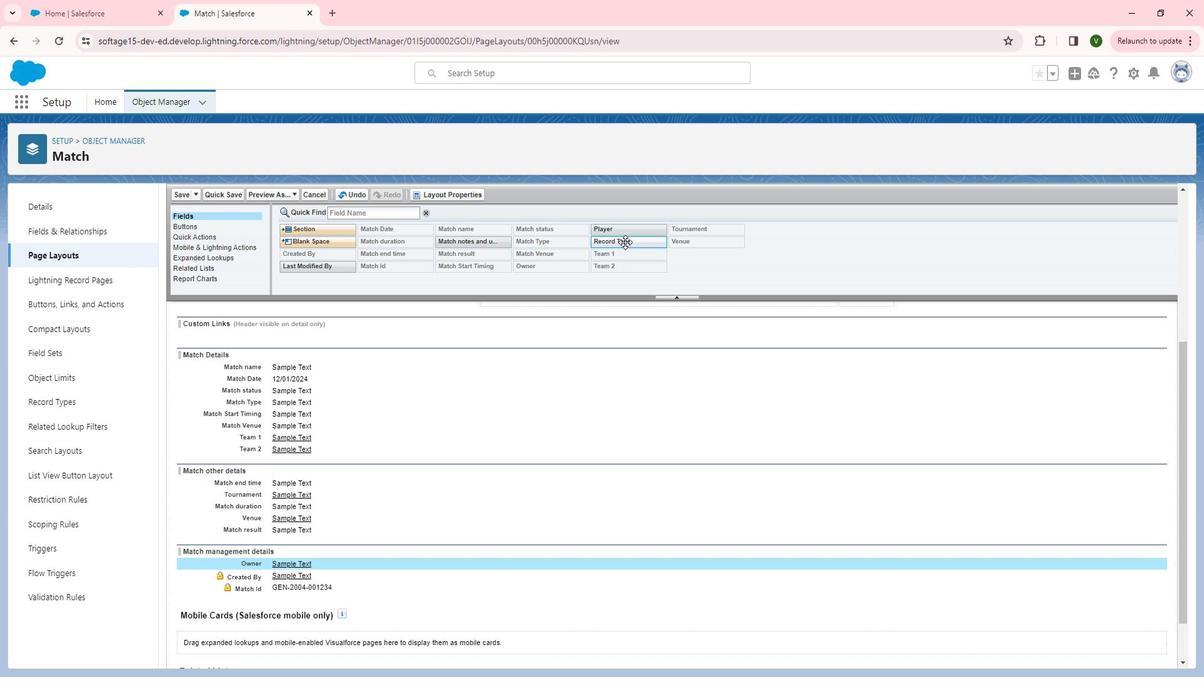 
Action: Mouse moved to (373, 288)
Screenshot: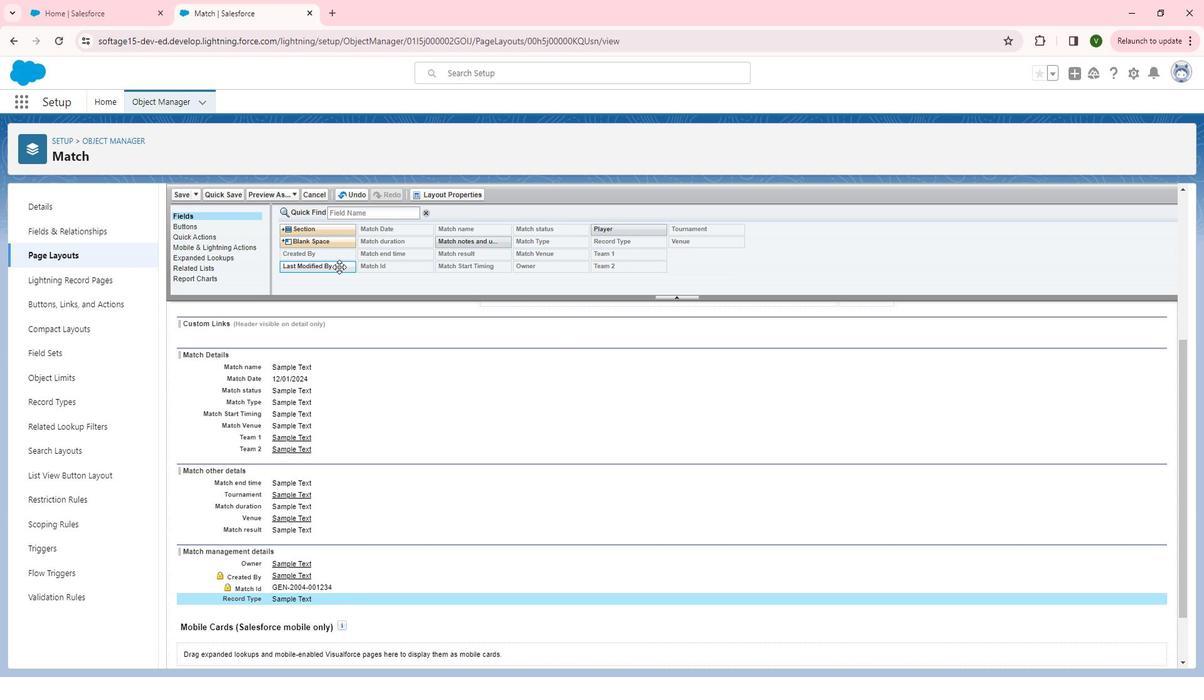 
Action: Mouse pressed left at (373, 288)
Screenshot: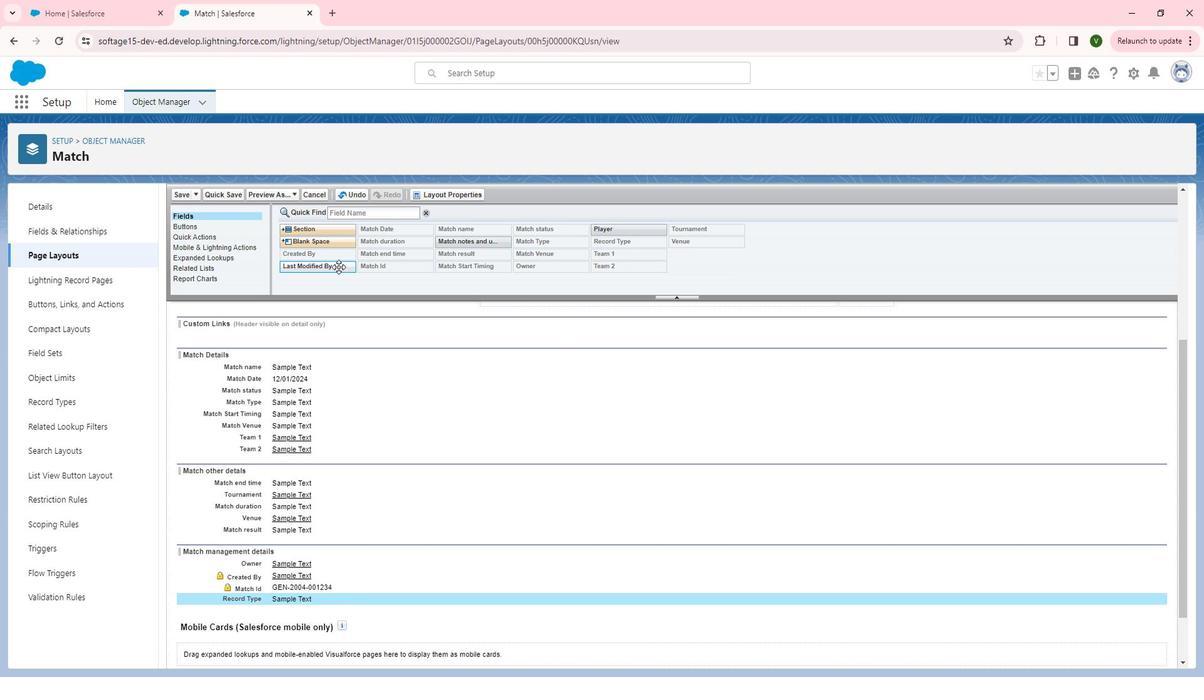 
Action: Mouse moved to (520, 269)
Screenshot: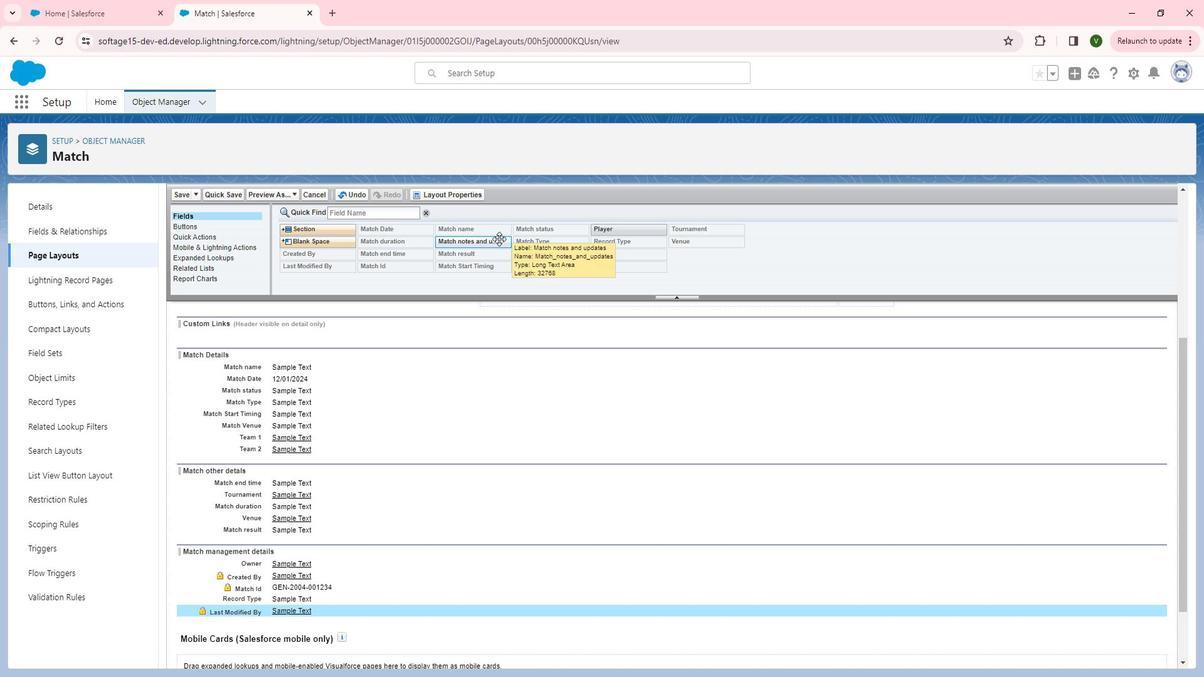 
Action: Mouse pressed left at (520, 269)
Screenshot: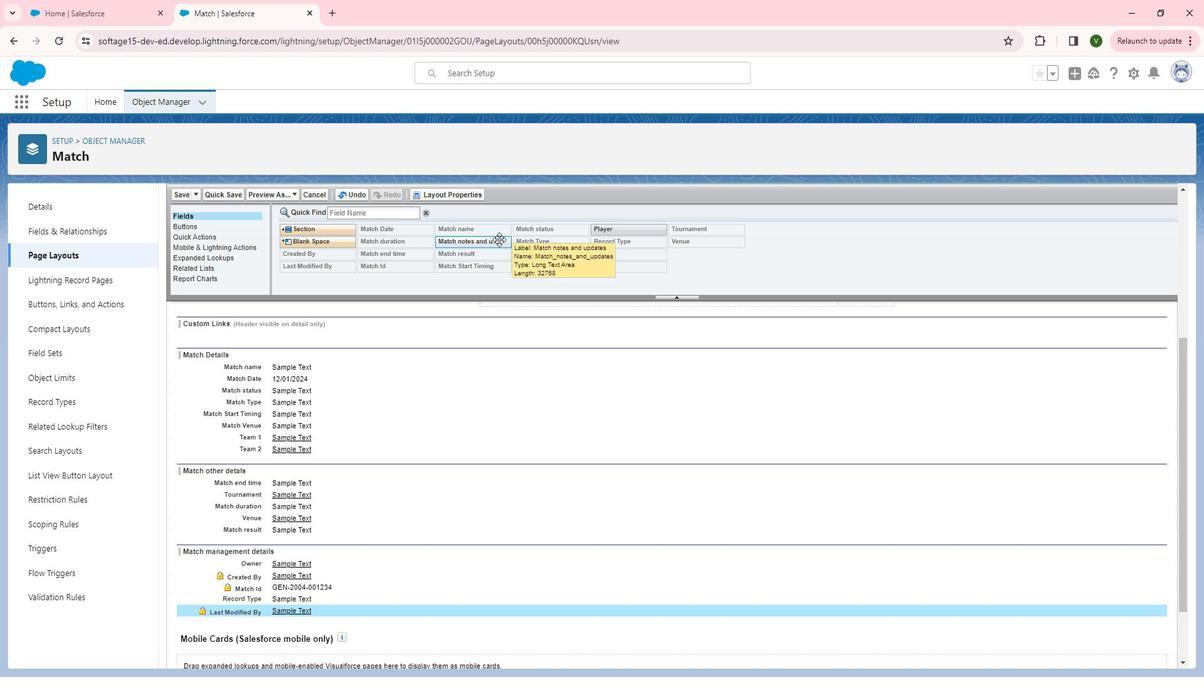 
Action: Mouse moved to (433, 499)
Screenshot: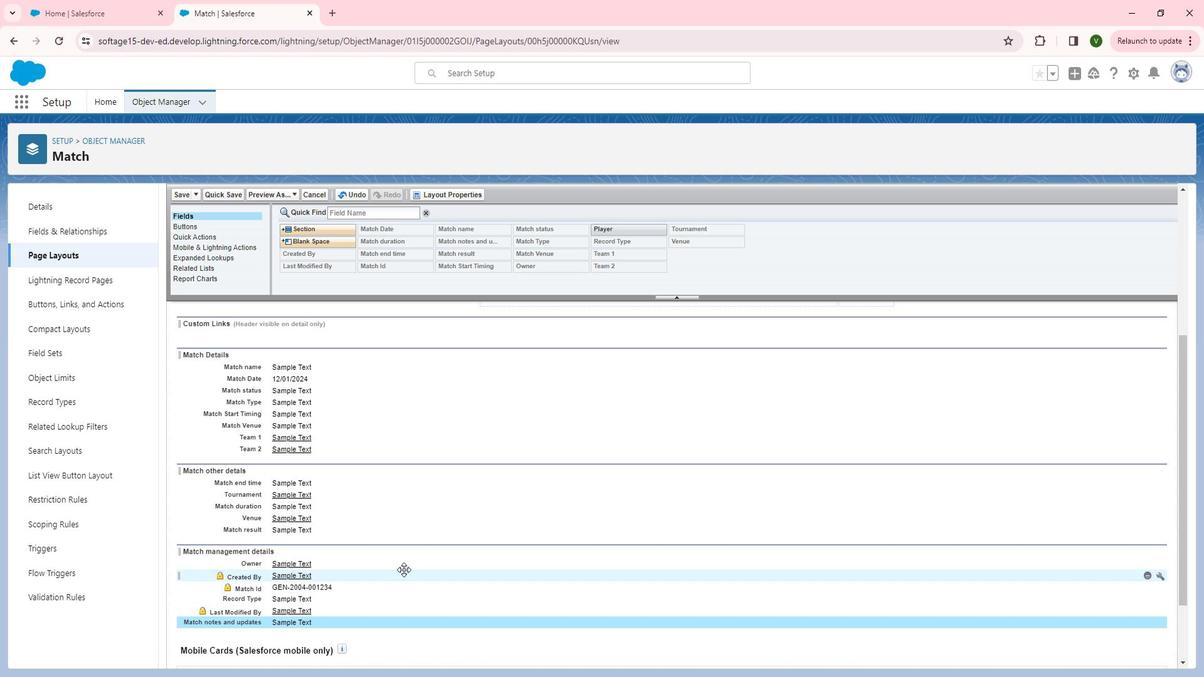 
Action: Mouse scrolled (433, 499) with delta (0, 0)
Screenshot: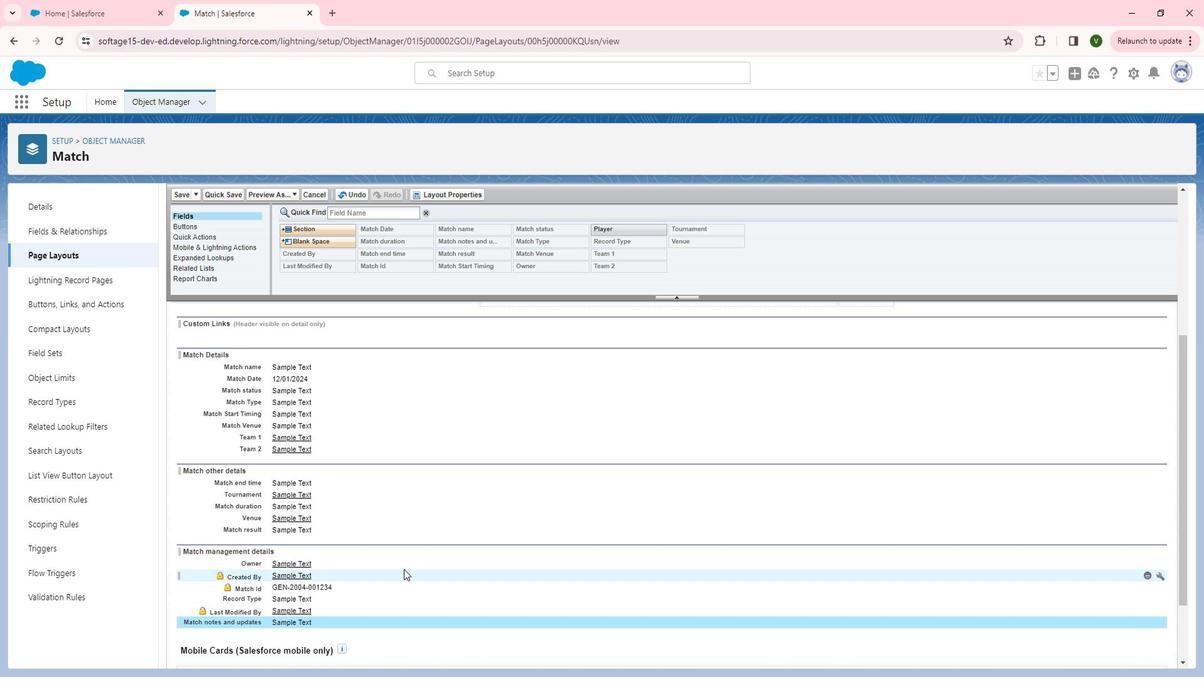 
Action: Mouse scrolled (433, 499) with delta (0, 0)
Screenshot: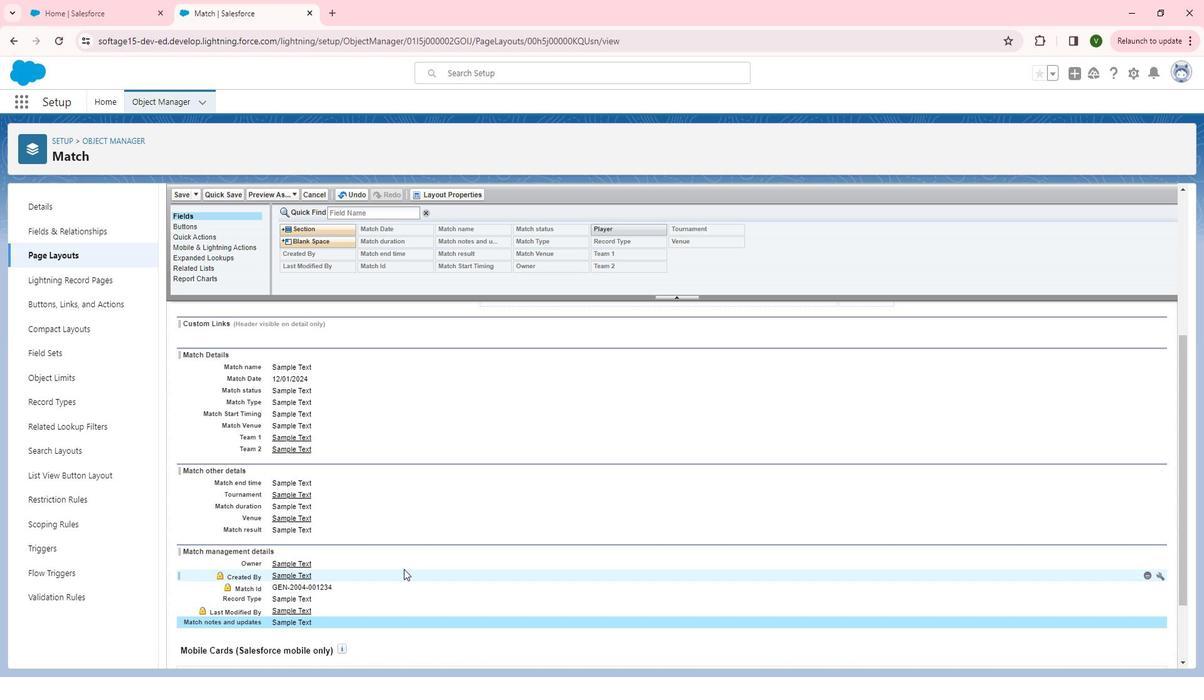 
Action: Mouse scrolled (433, 499) with delta (0, 0)
Screenshot: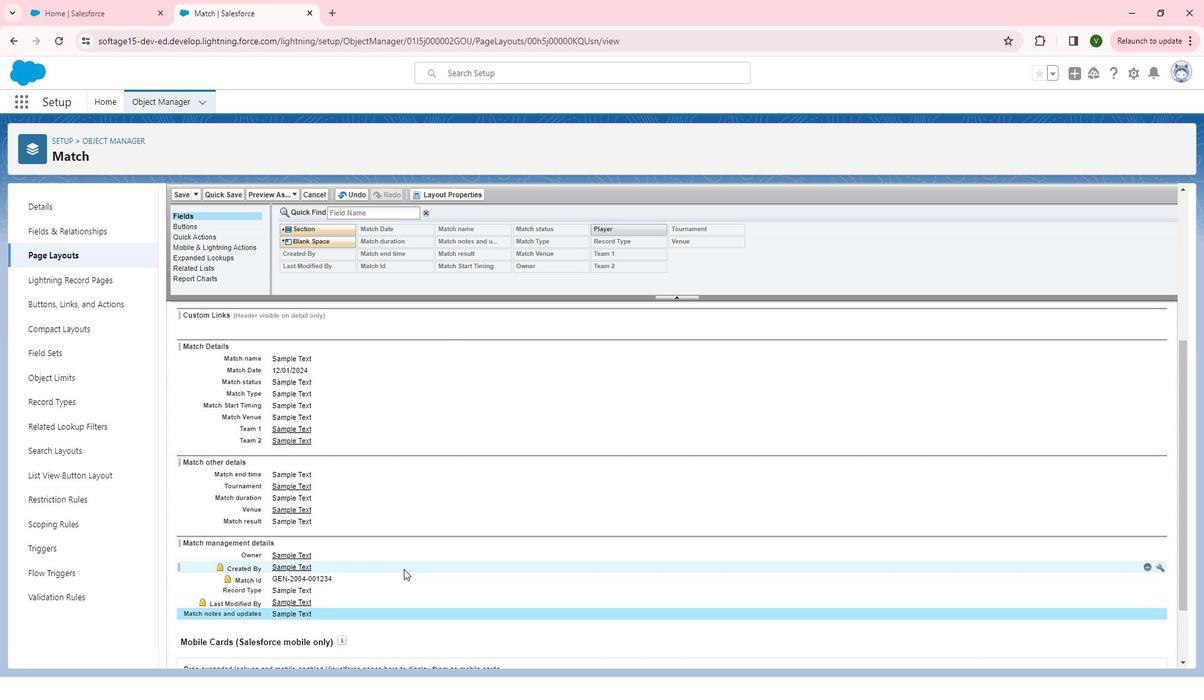 
Action: Mouse moved to (432, 499)
Screenshot: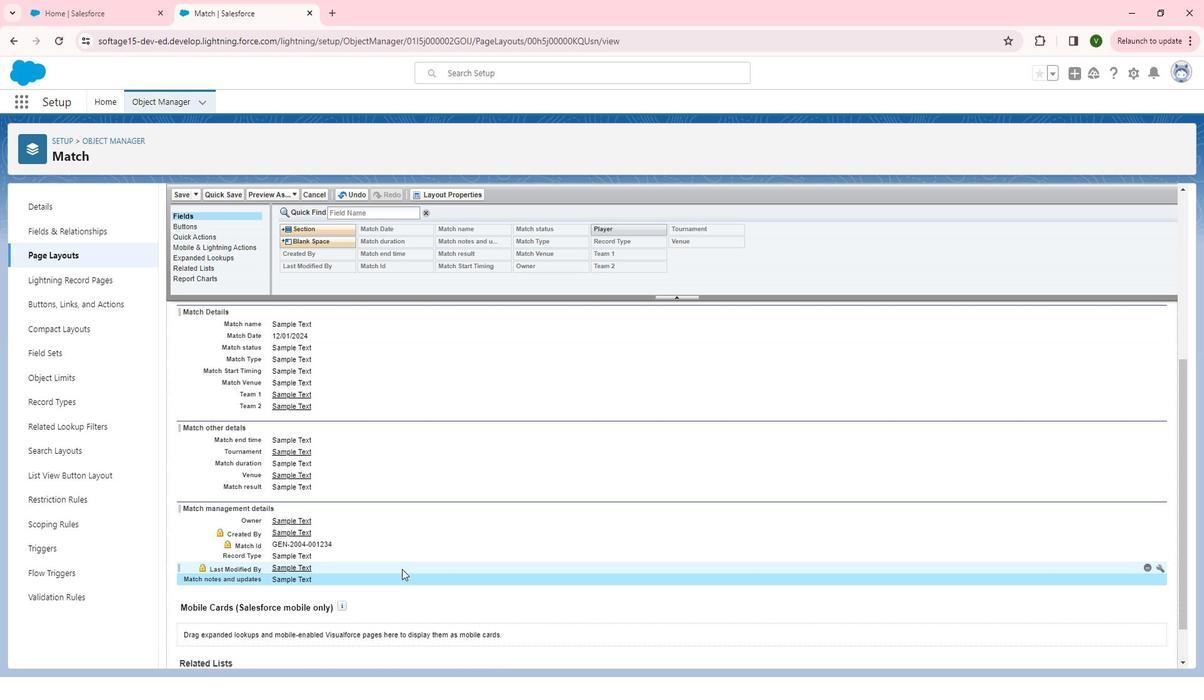 
Action: Mouse scrolled (432, 499) with delta (0, 0)
Screenshot: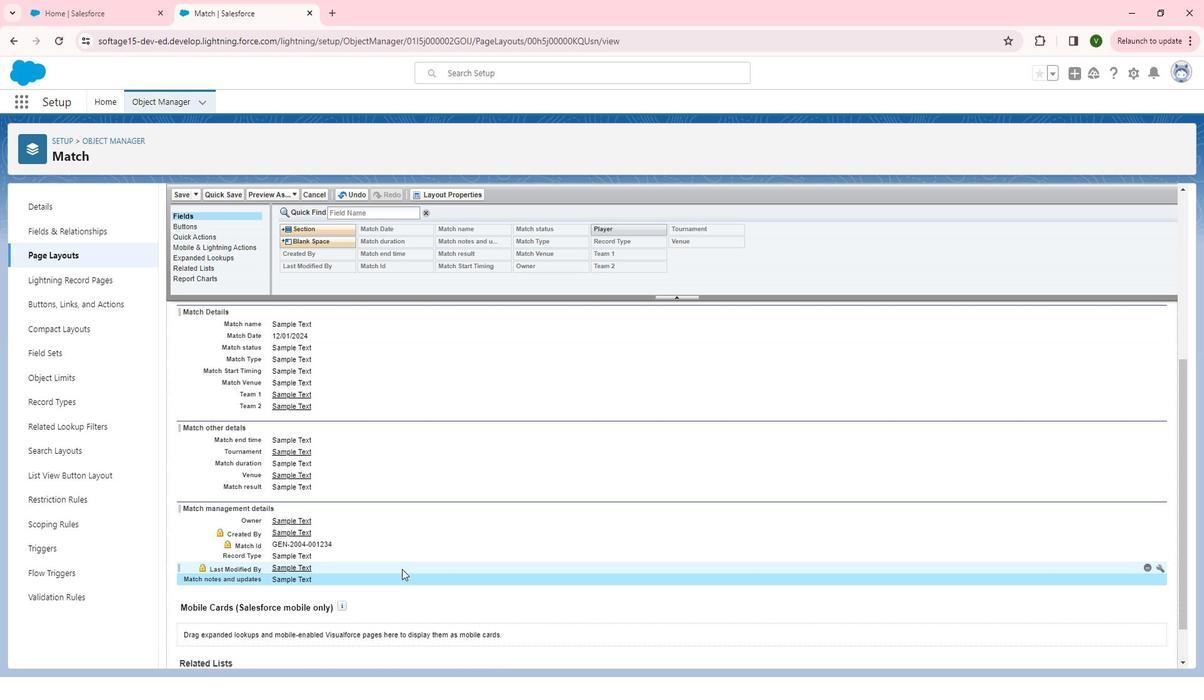 
Action: Mouse moved to (254, 275)
Screenshot: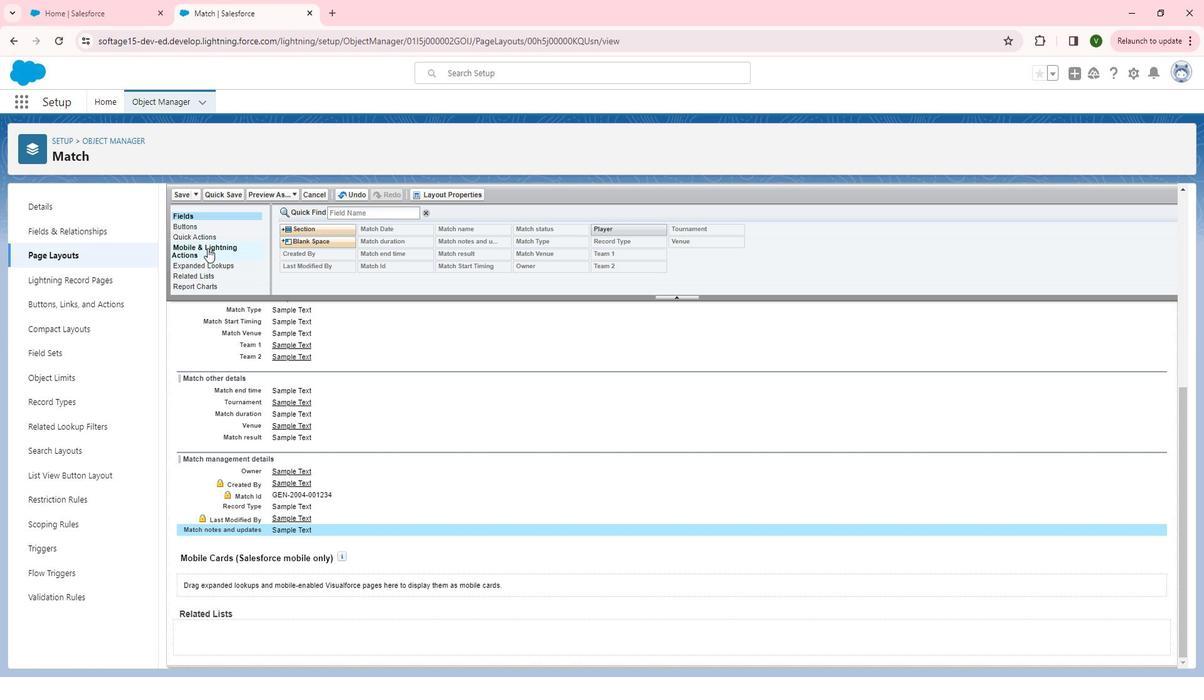 
Action: Mouse pressed left at (254, 275)
Screenshot: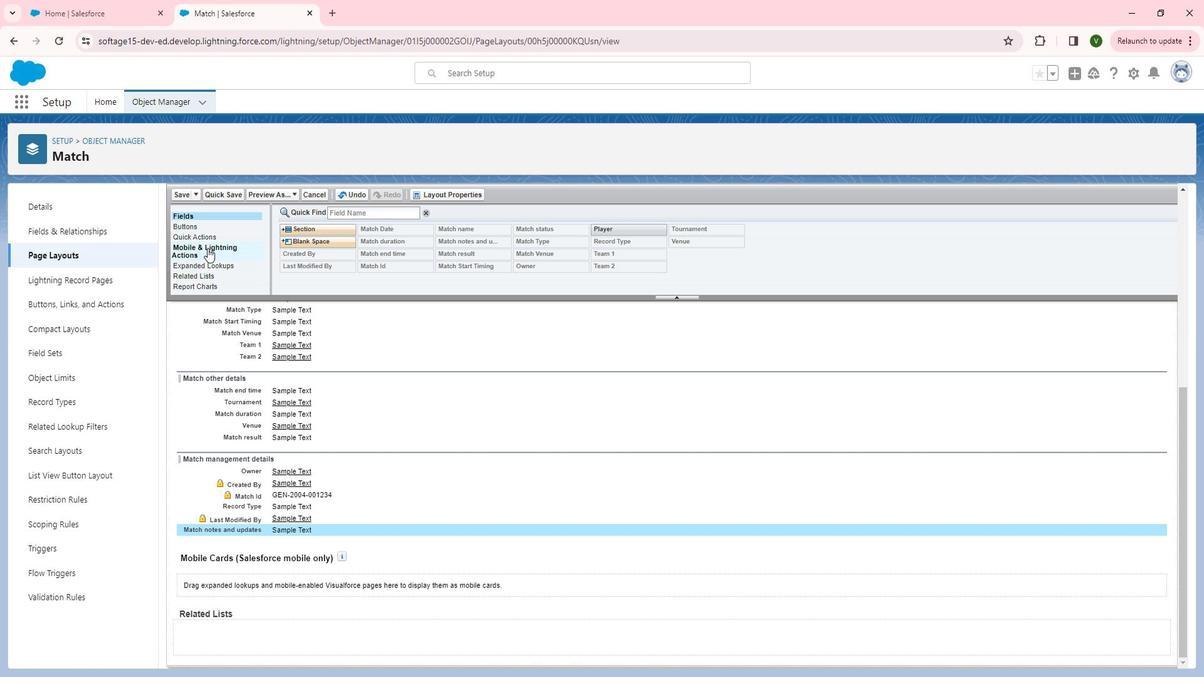 
Action: Mouse moved to (1123, 392)
Screenshot: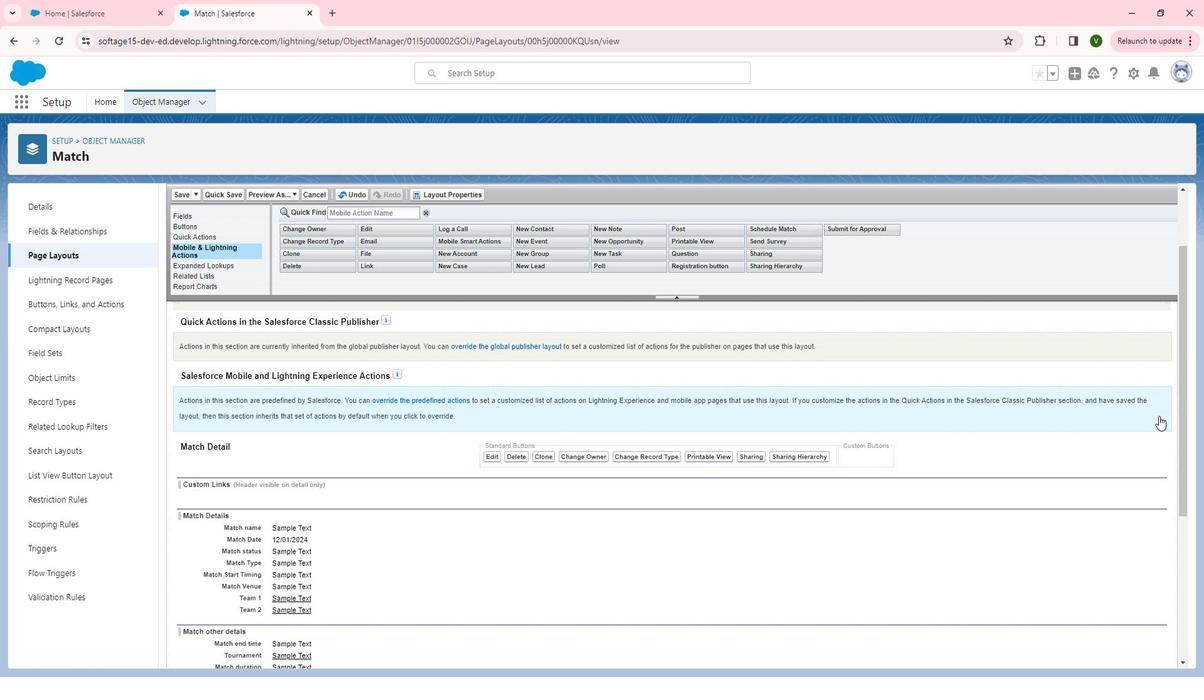 
Action: Mouse pressed left at (1123, 392)
Screenshot: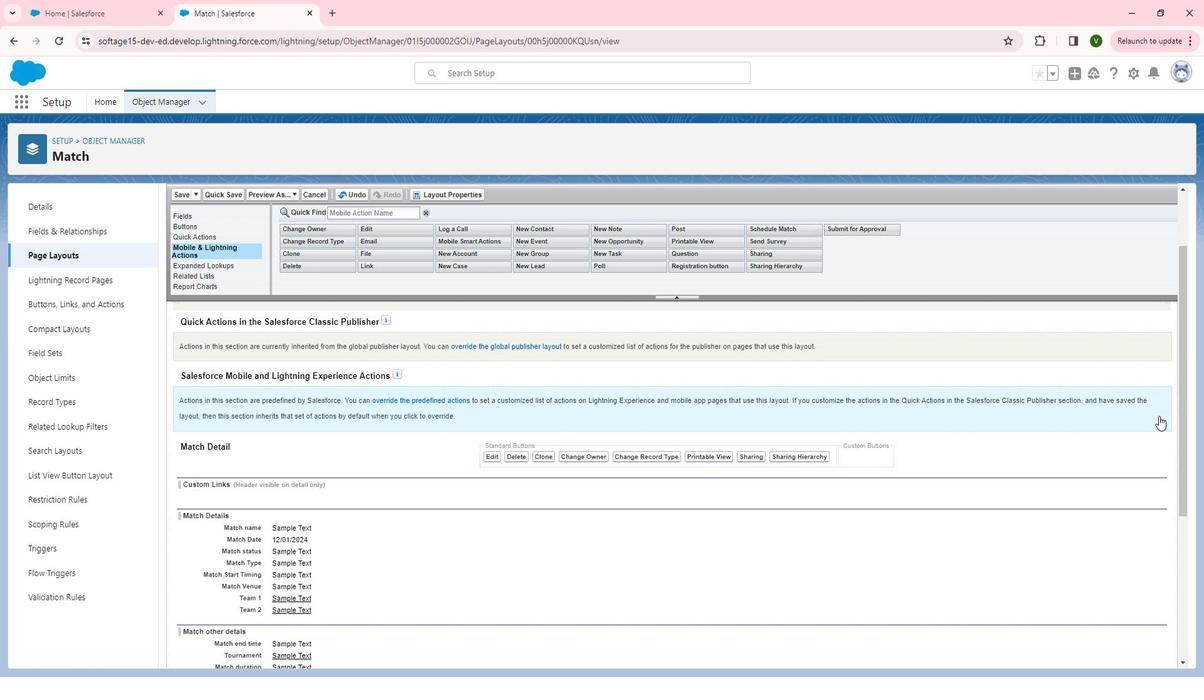
Action: Mouse moved to (499, 270)
Screenshot: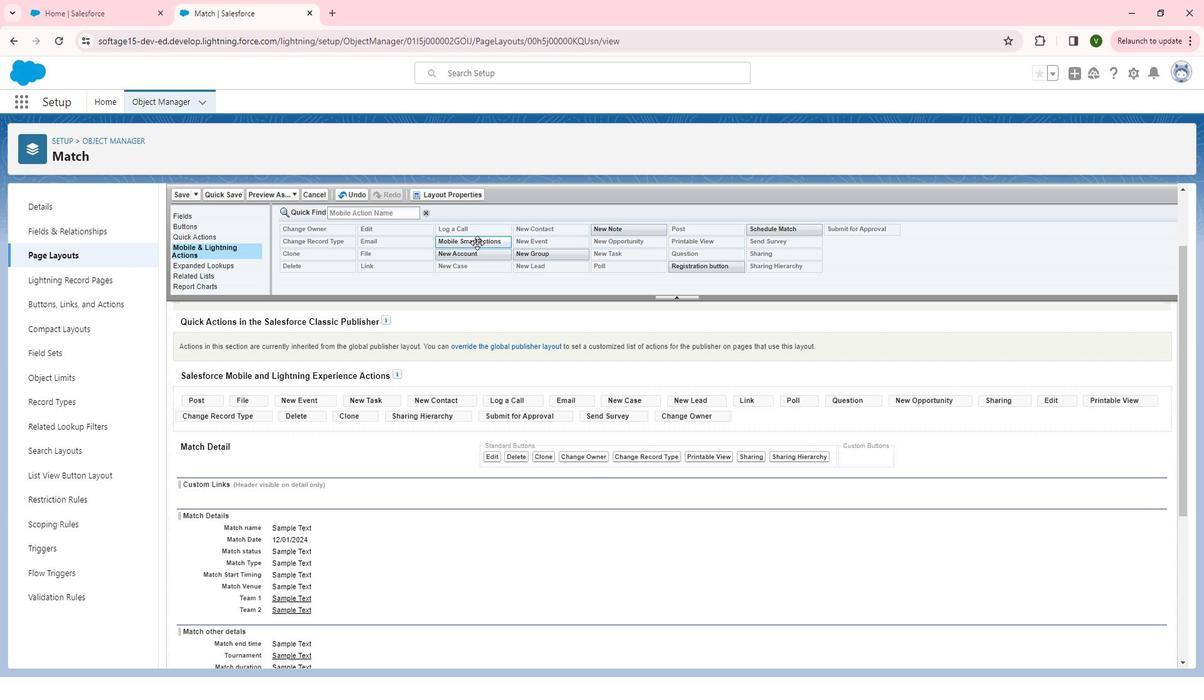 
Action: Mouse pressed left at (499, 270)
Screenshot: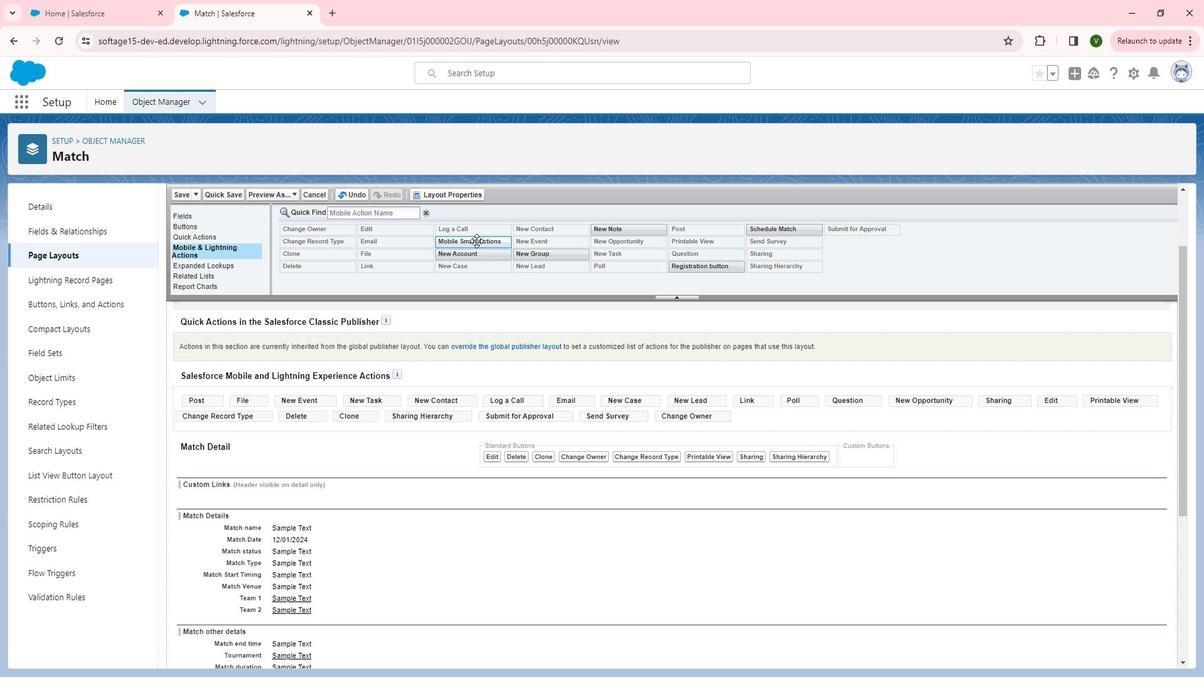 
Action: Mouse moved to (565, 279)
Screenshot: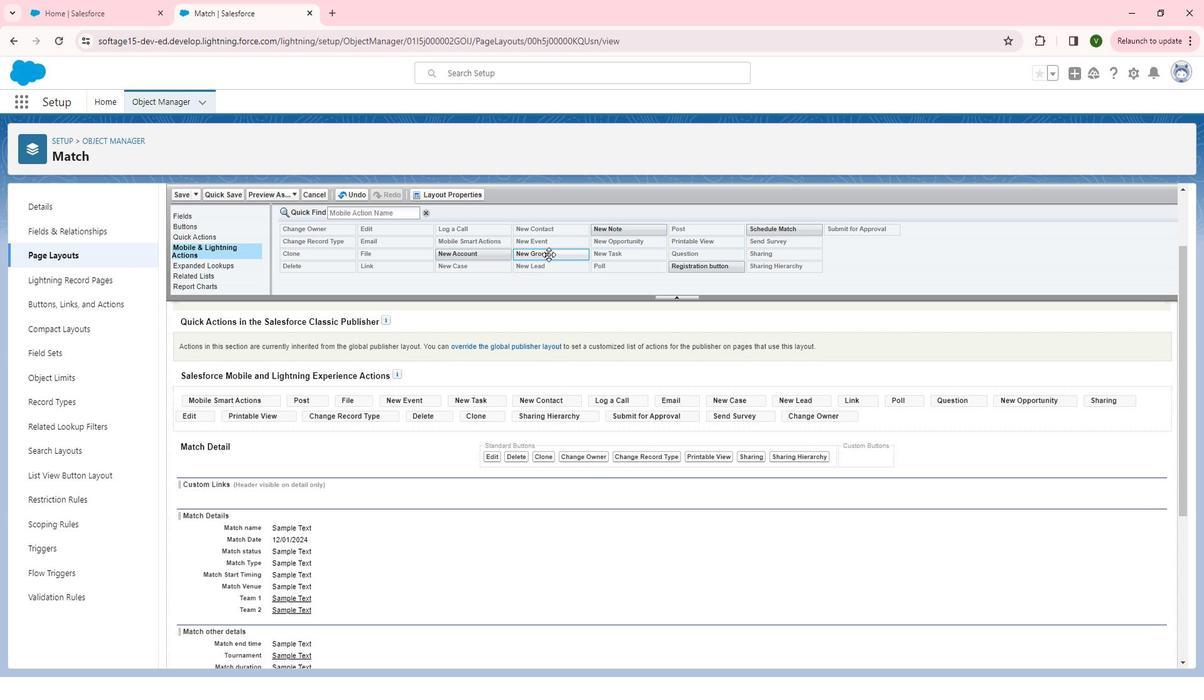 
Action: Mouse pressed left at (565, 279)
Screenshot: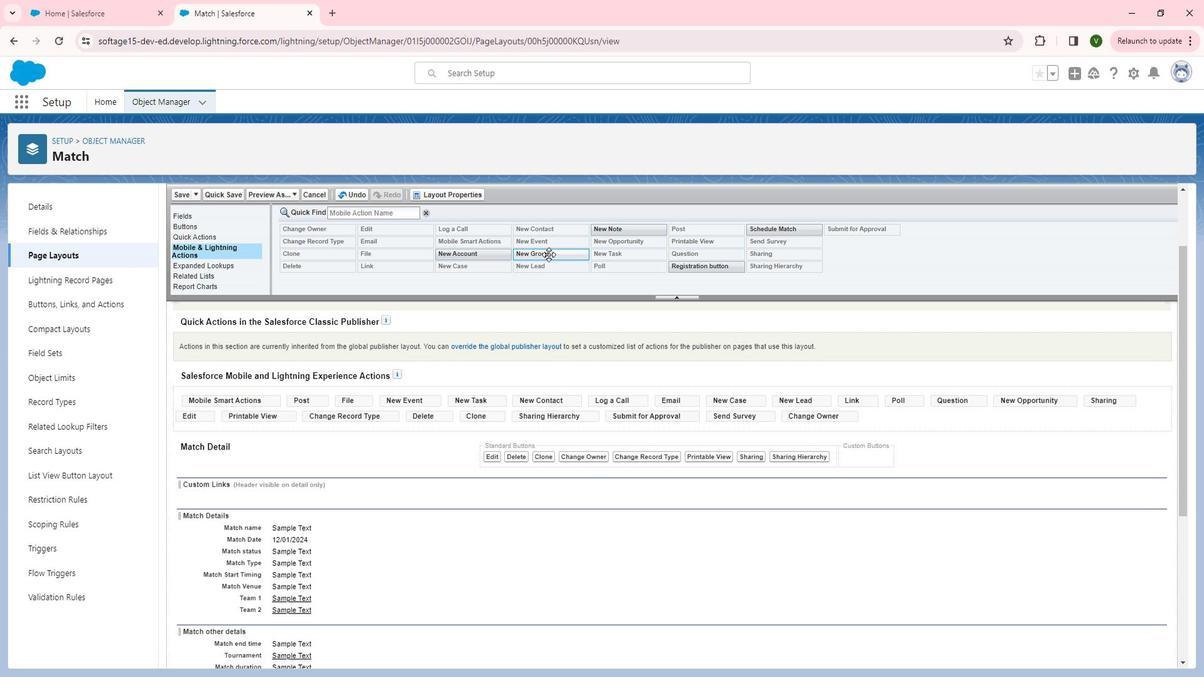 
Action: Mouse moved to (488, 278)
Screenshot: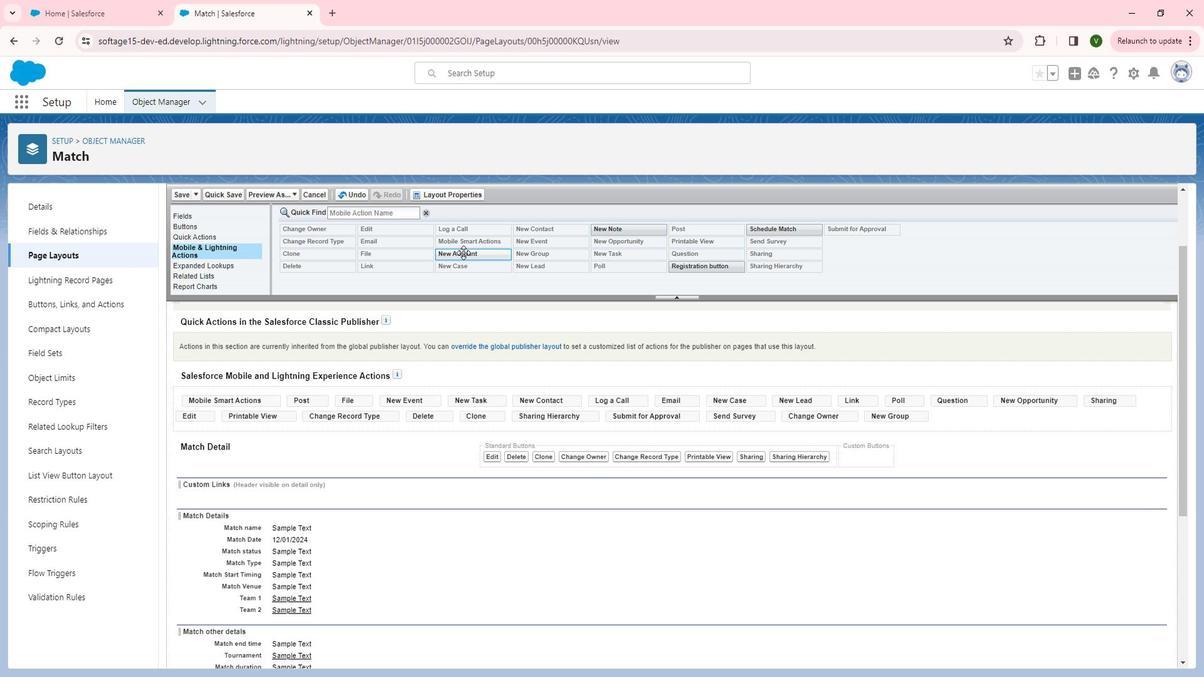 
Action: Mouse pressed left at (488, 278)
Screenshot: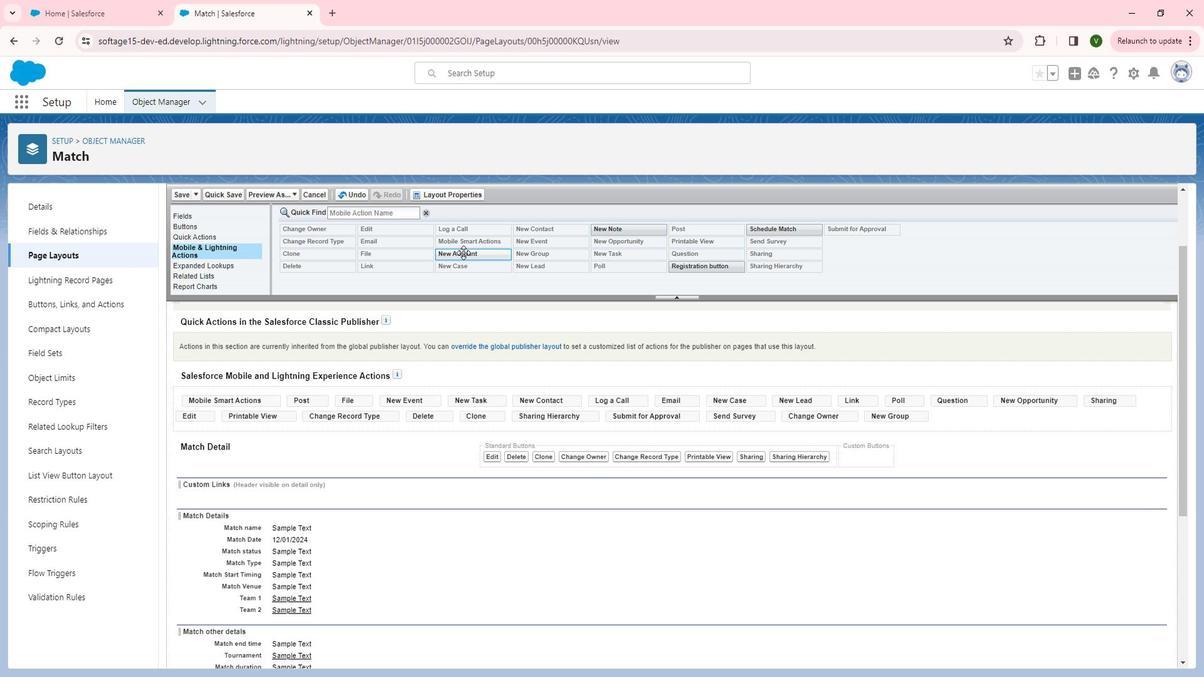 
Action: Mouse moved to (710, 288)
Screenshot: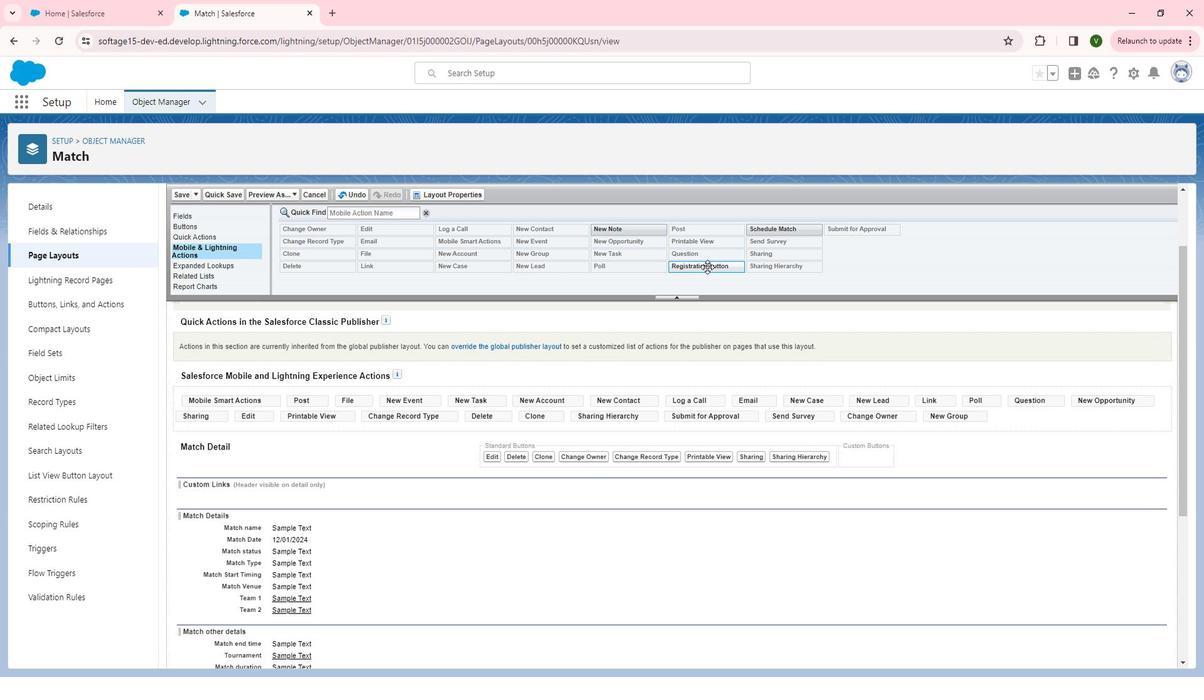 
Action: Mouse pressed left at (710, 288)
Screenshot: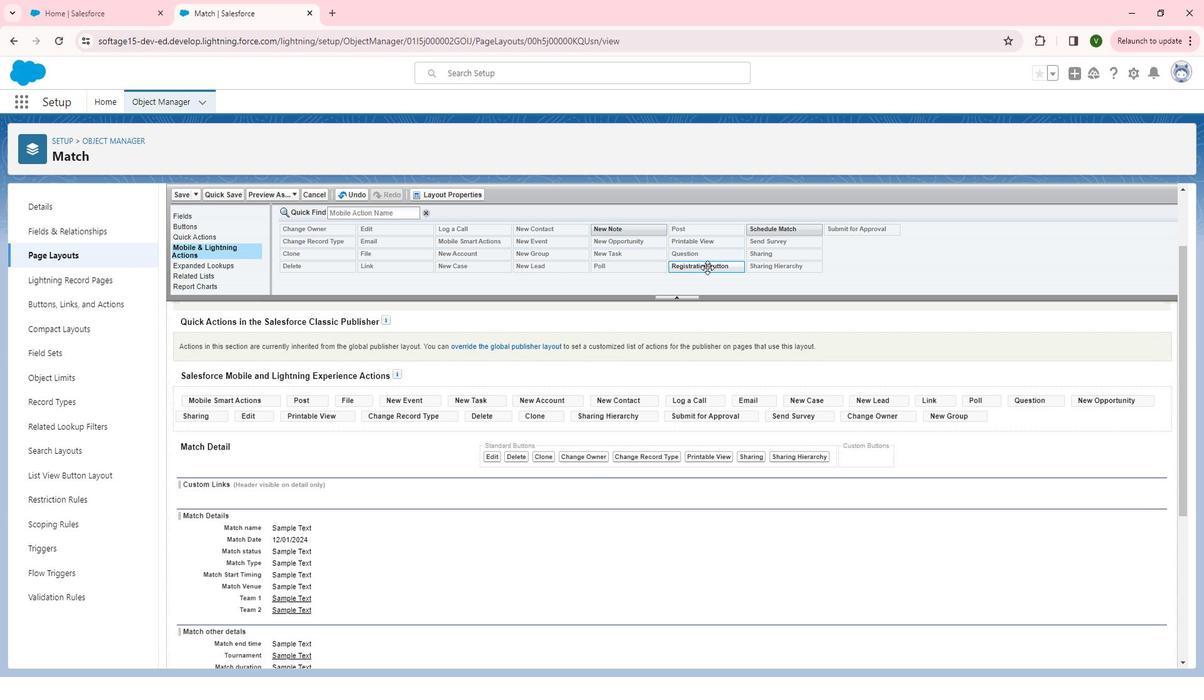
Action: Mouse moved to (792, 264)
Screenshot: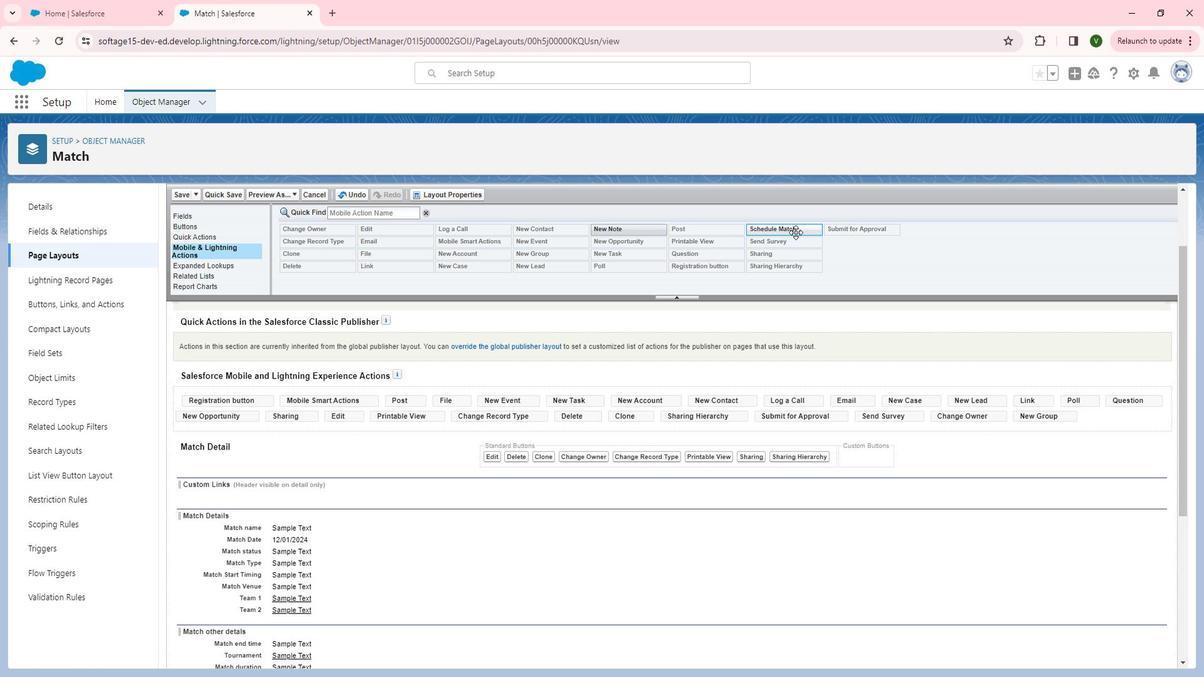 
Action: Mouse pressed left at (792, 264)
Screenshot: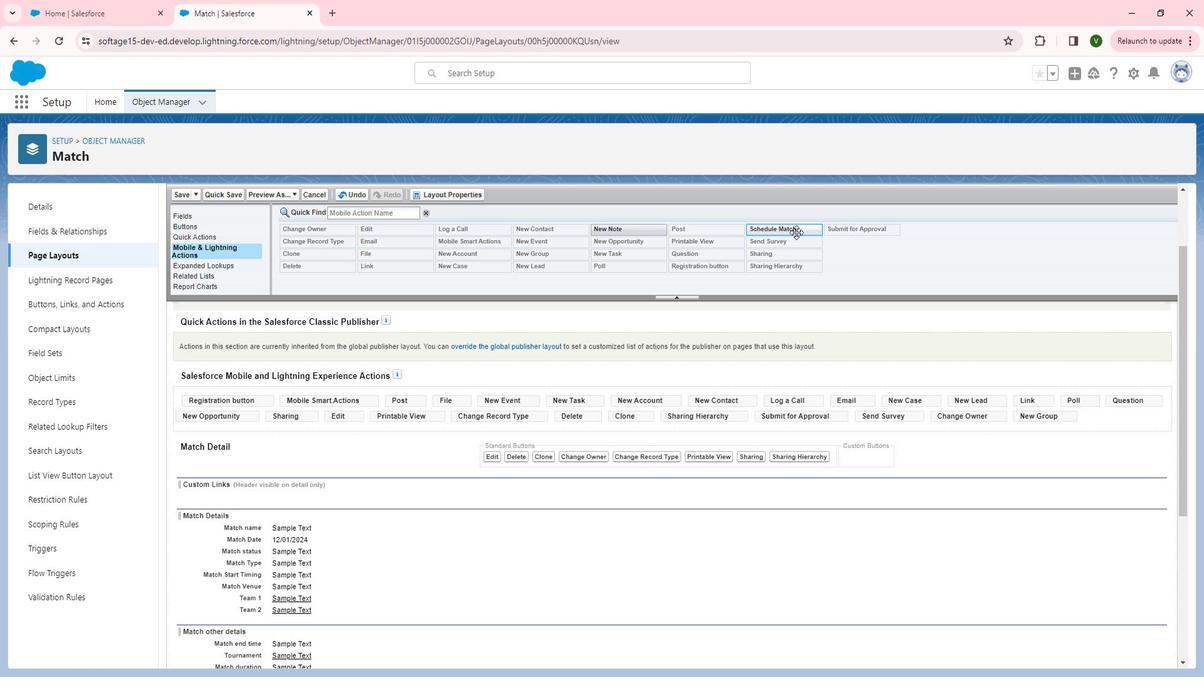 
Action: Mouse moved to (637, 260)
Screenshot: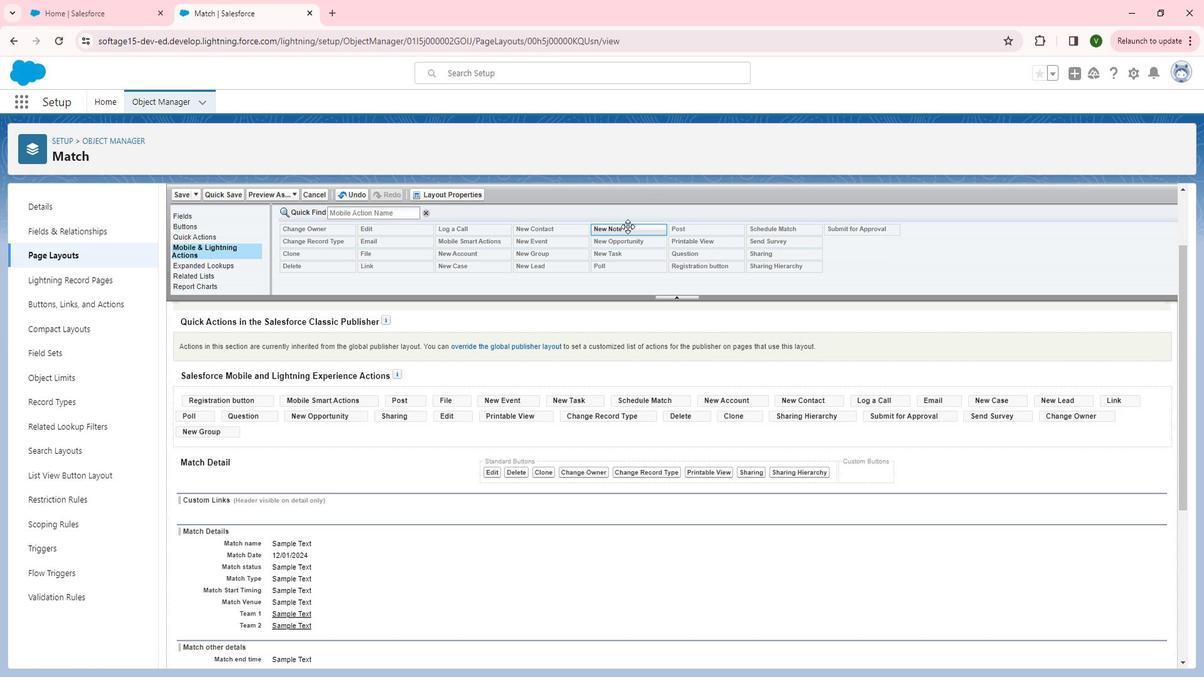 
Action: Mouse pressed left at (637, 260)
Screenshot: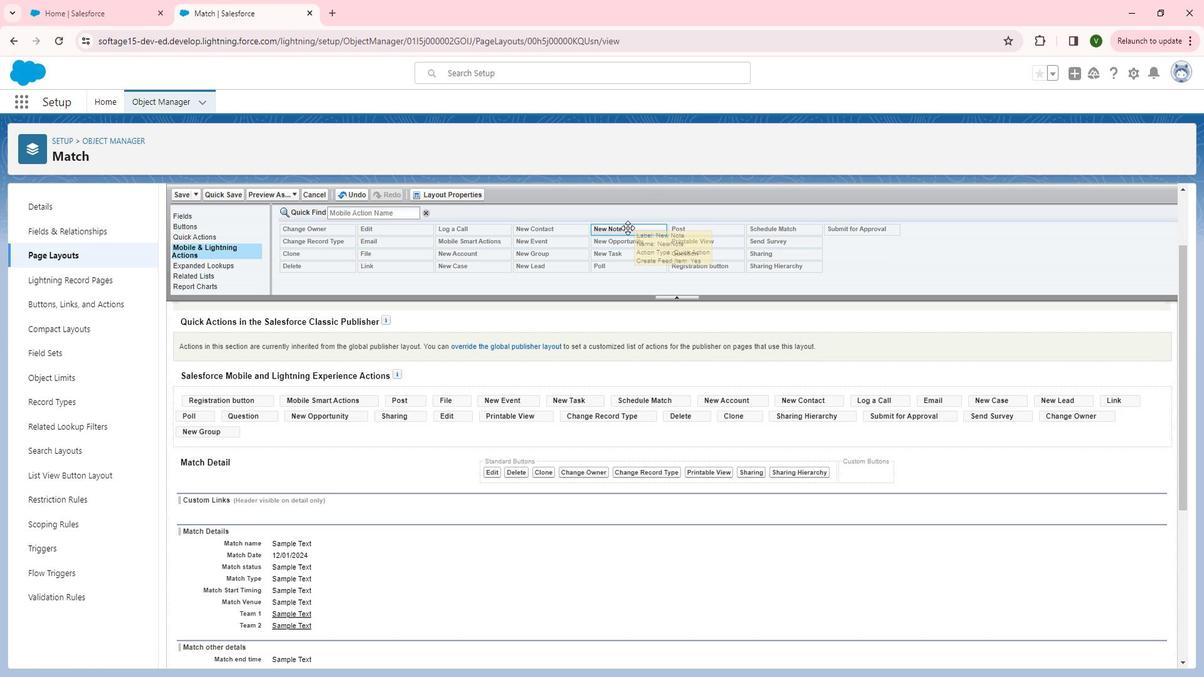 
Action: Mouse moved to (764, 399)
Screenshot: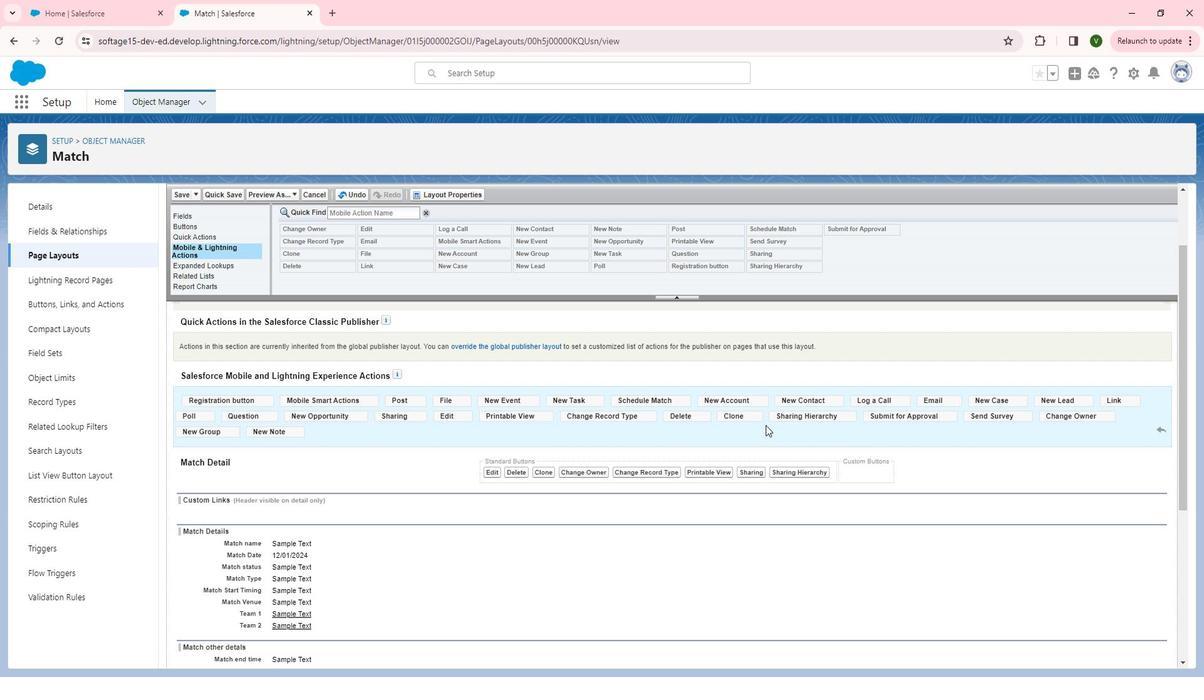 
Action: Mouse scrolled (764, 398) with delta (0, 0)
Screenshot: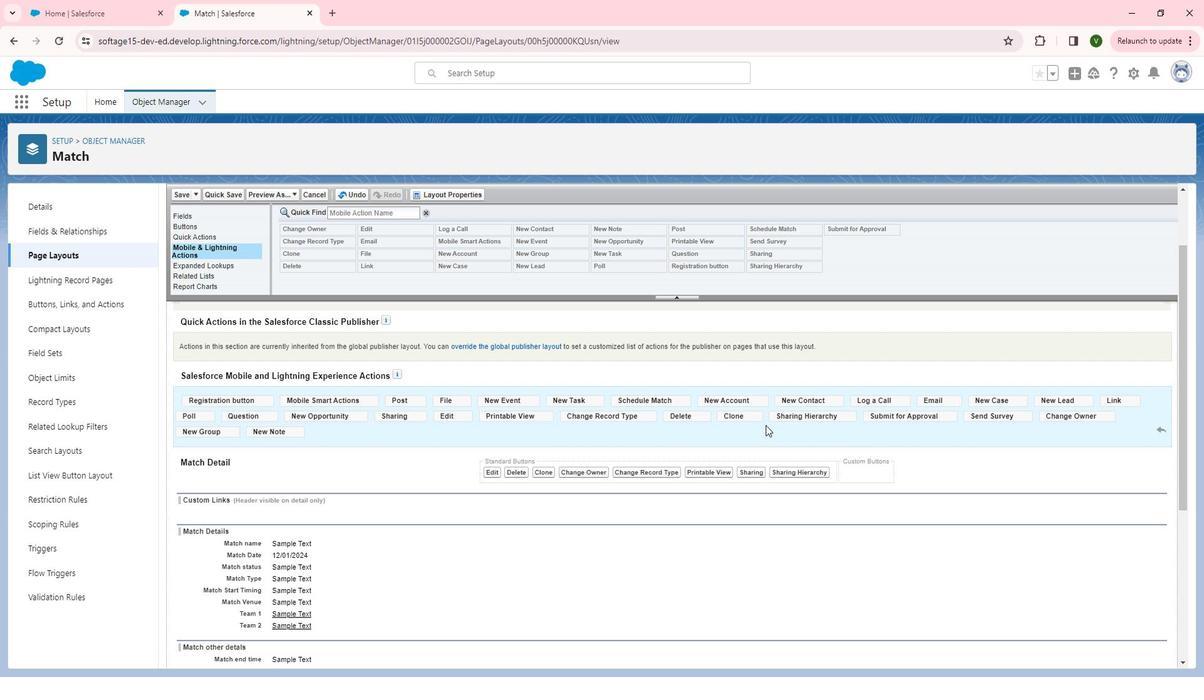 
Action: Mouse moved to (682, 463)
Screenshot: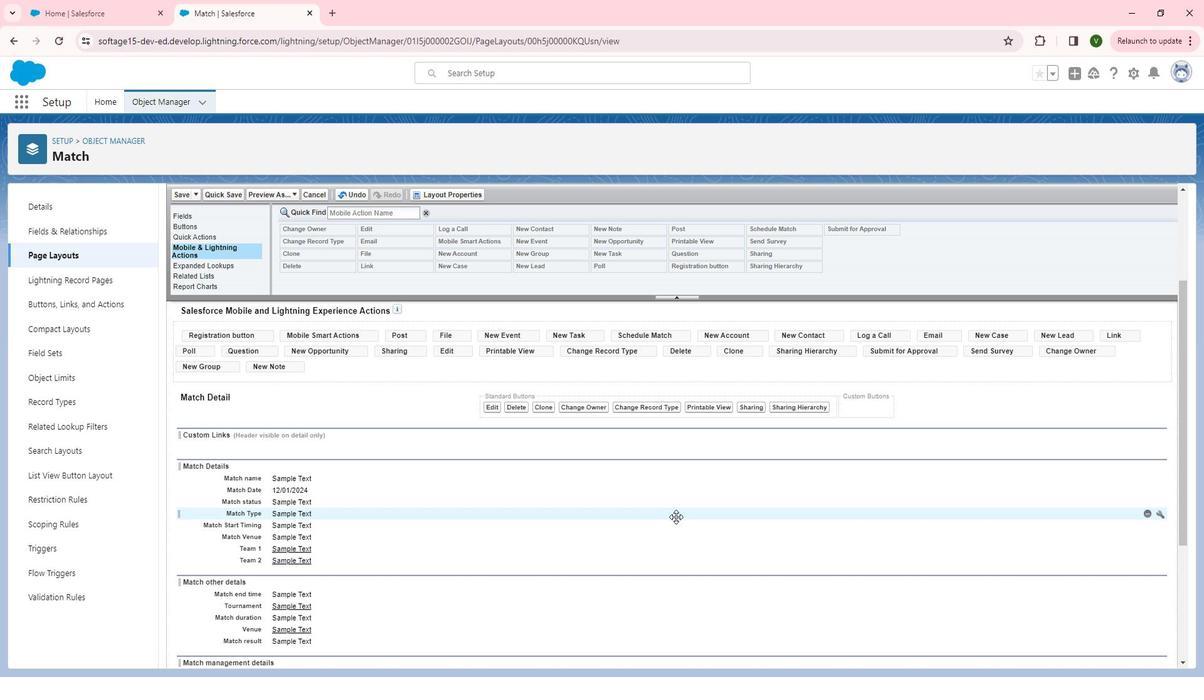
Action: Mouse scrolled (682, 462) with delta (0, 0)
Screenshot: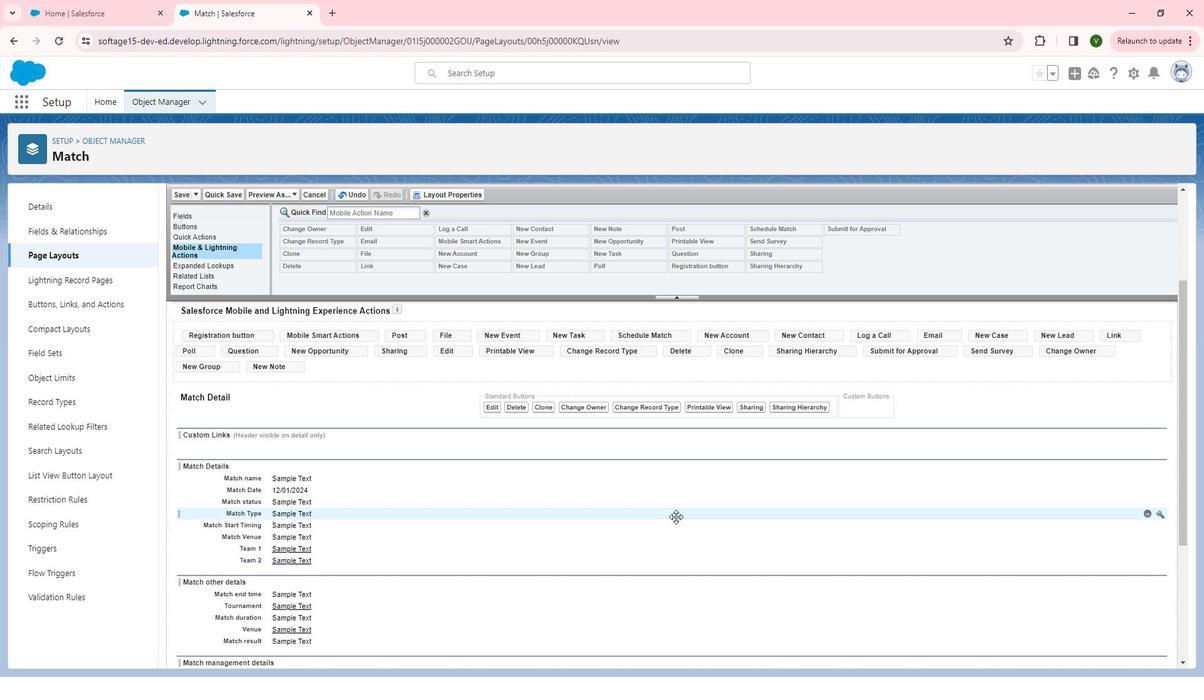 
Action: Mouse scrolled (682, 462) with delta (0, 0)
Screenshot: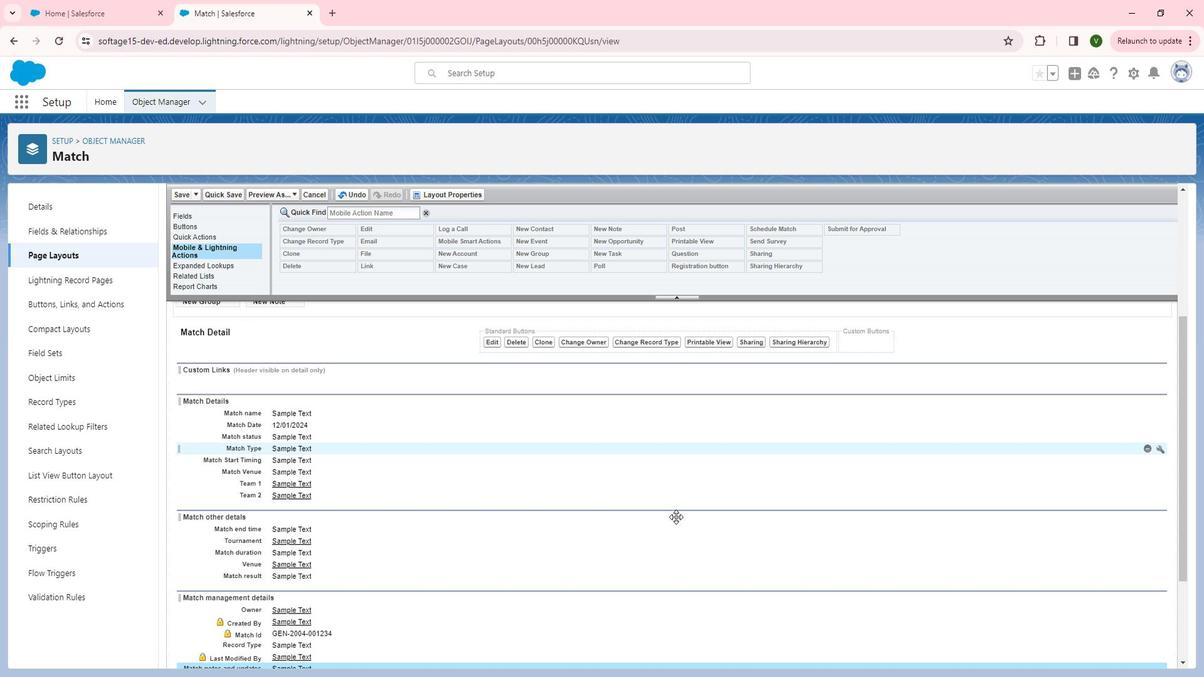 
Action: Mouse scrolled (682, 462) with delta (0, 0)
Screenshot: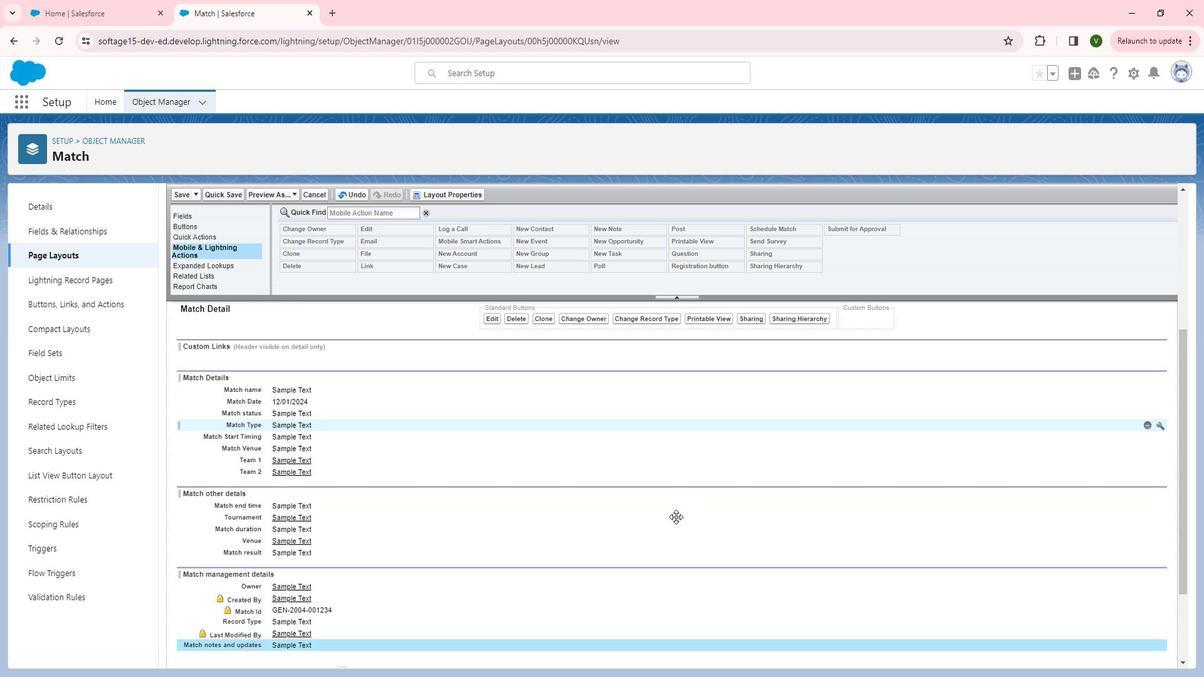 
Action: Mouse scrolled (682, 462) with delta (0, 0)
Screenshot: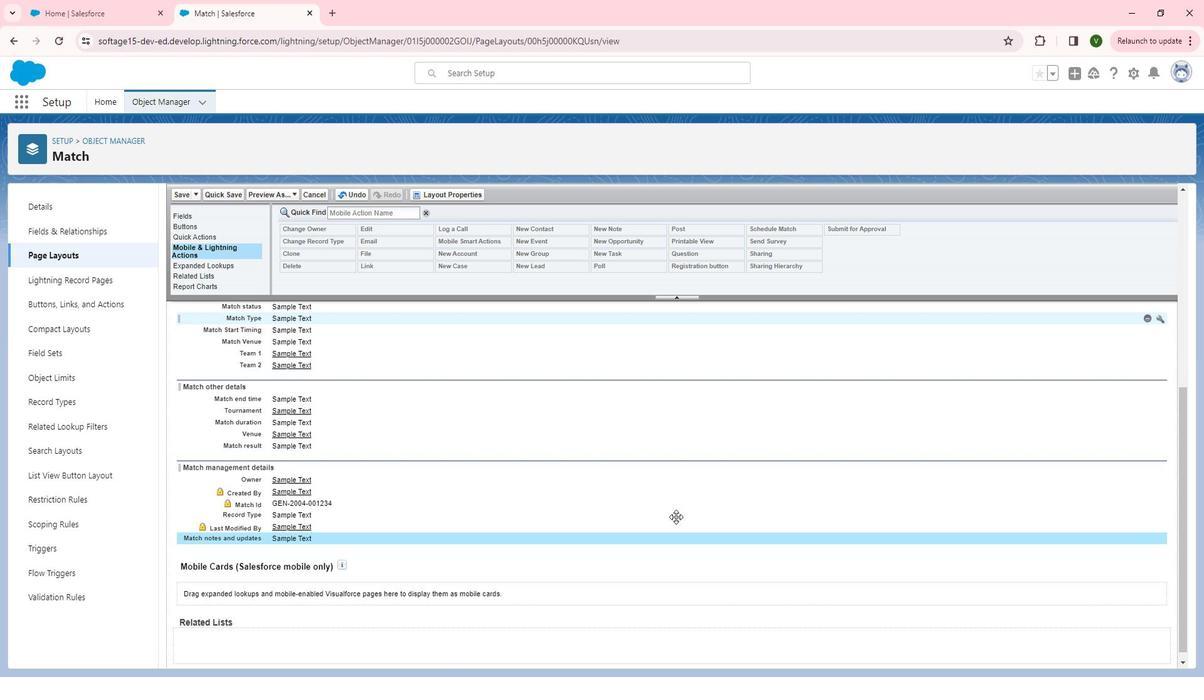 
Action: Mouse moved to (698, 464)
Screenshot: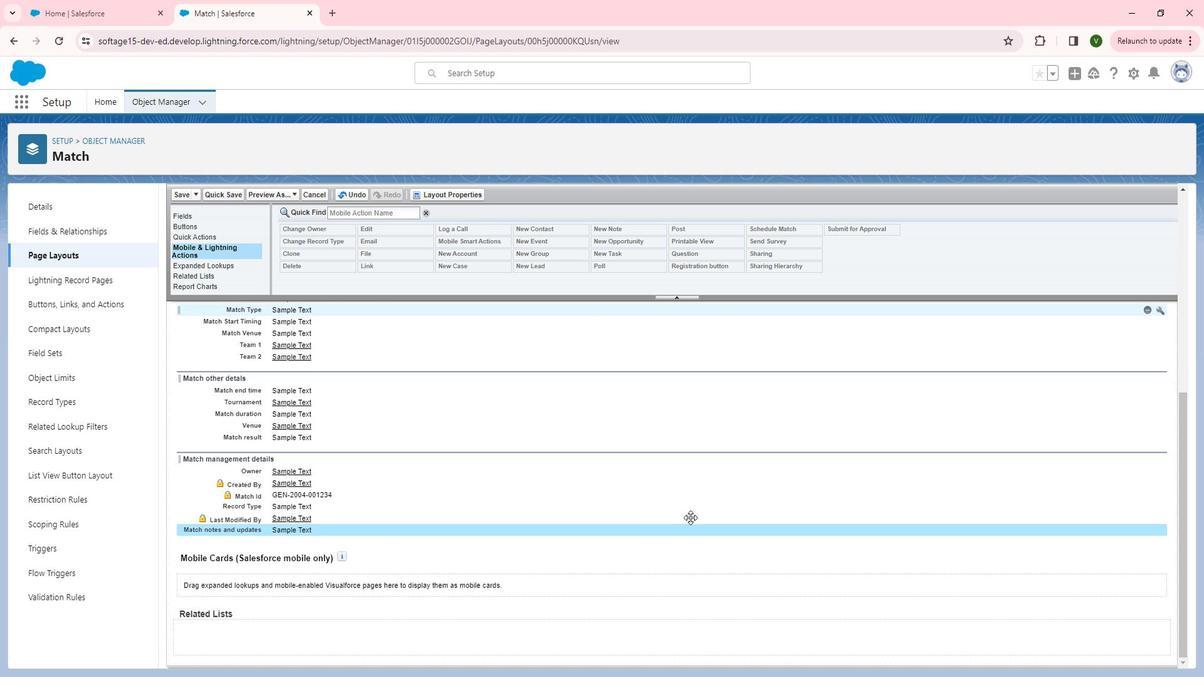 
Action: Mouse scrolled (698, 464) with delta (0, 0)
Screenshot: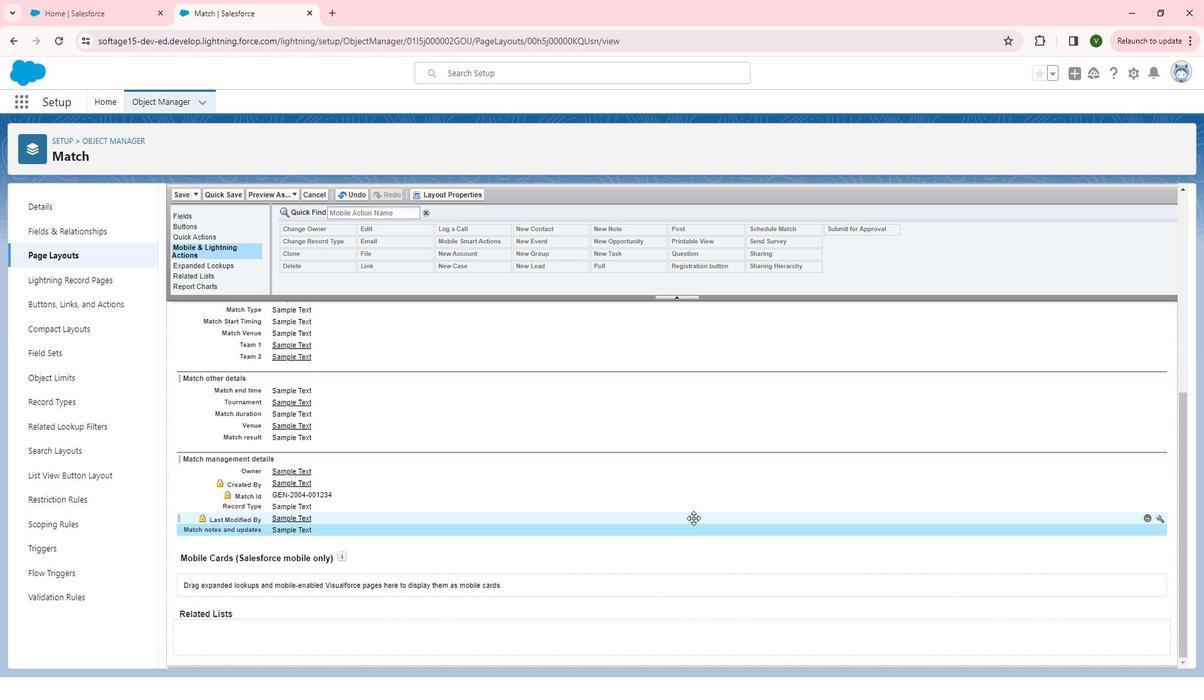 
Action: Mouse scrolled (698, 464) with delta (0, 0)
Screenshot: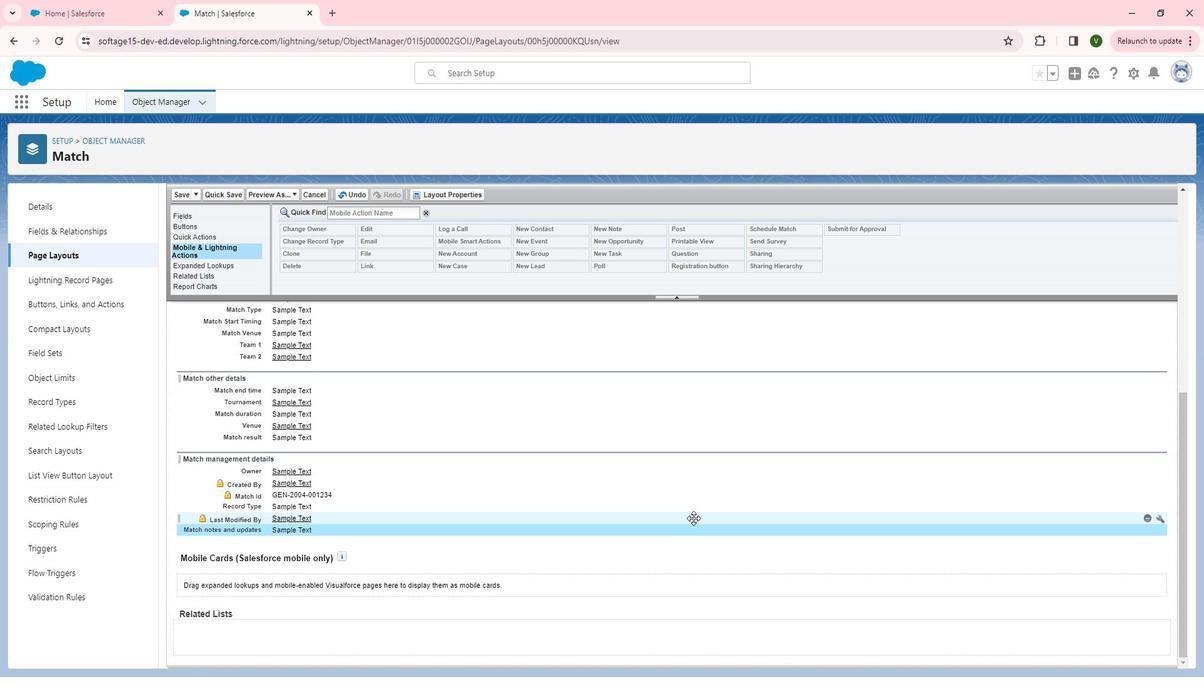 
Action: Mouse moved to (263, 276)
Screenshot: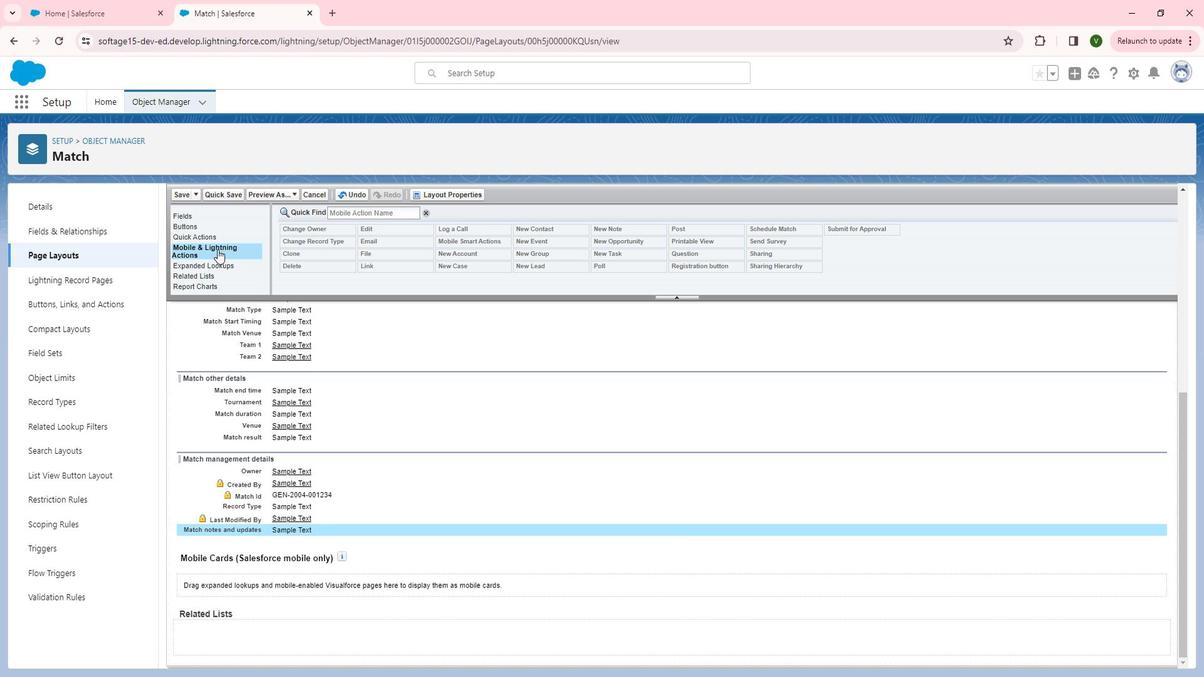 
Action: Mouse pressed left at (263, 276)
Screenshot: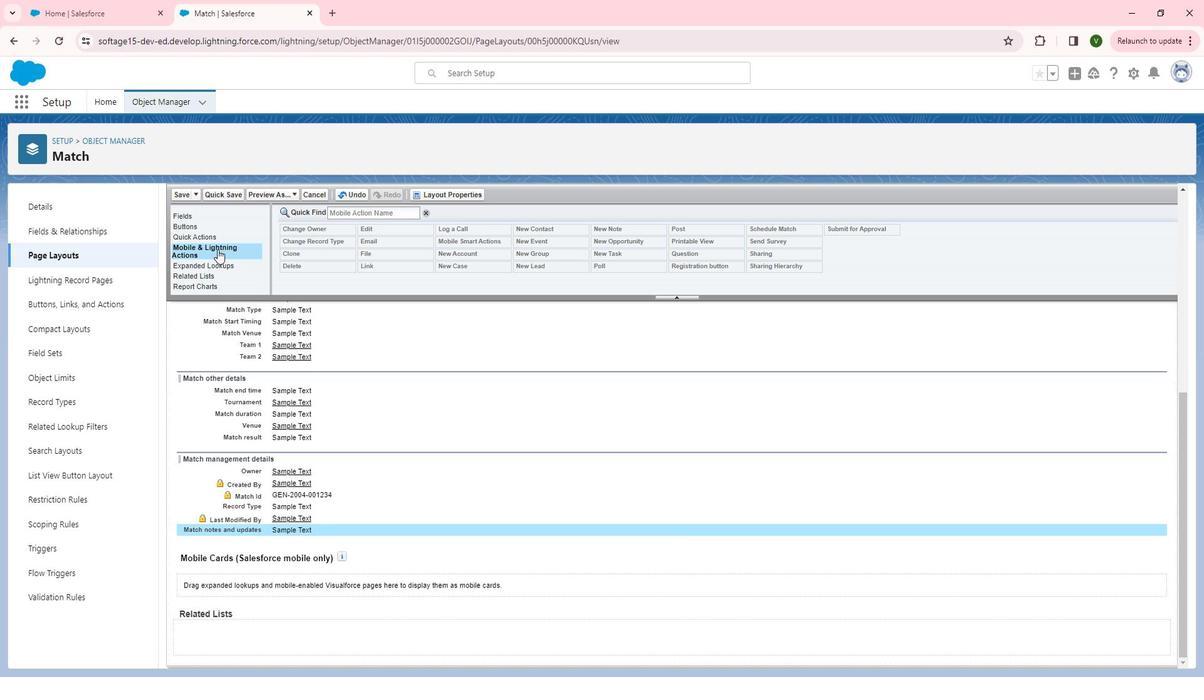 
Action: Mouse pressed left at (263, 276)
Screenshot: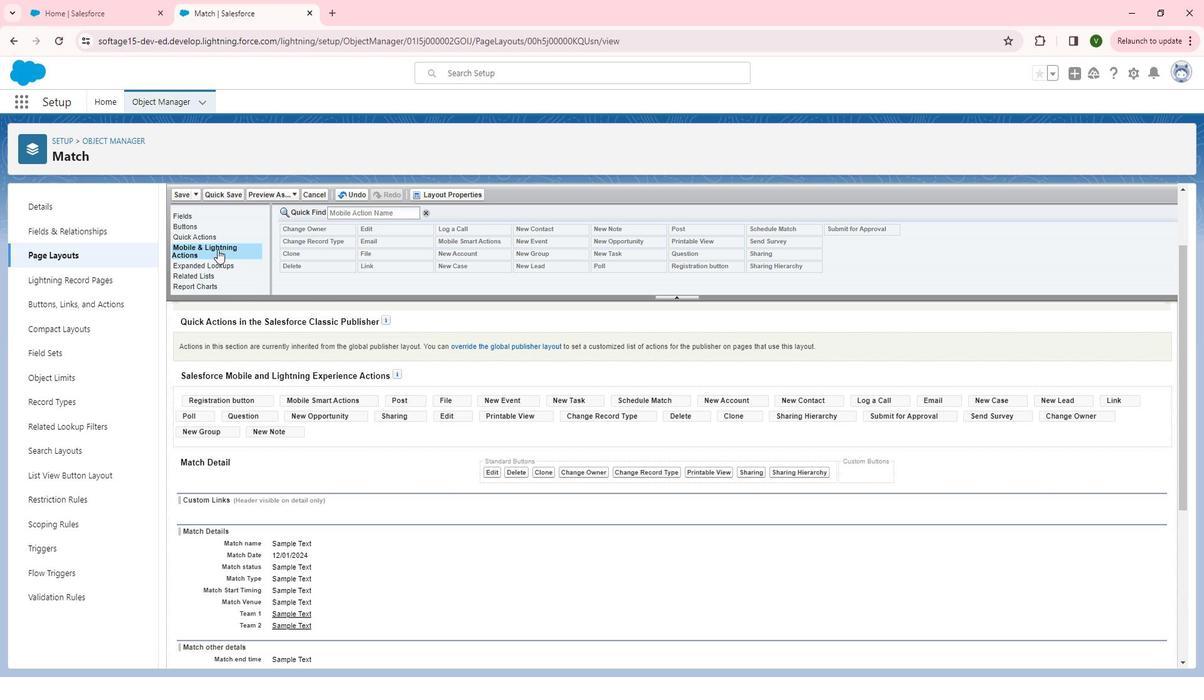 
Action: Mouse pressed left at (263, 276)
Screenshot: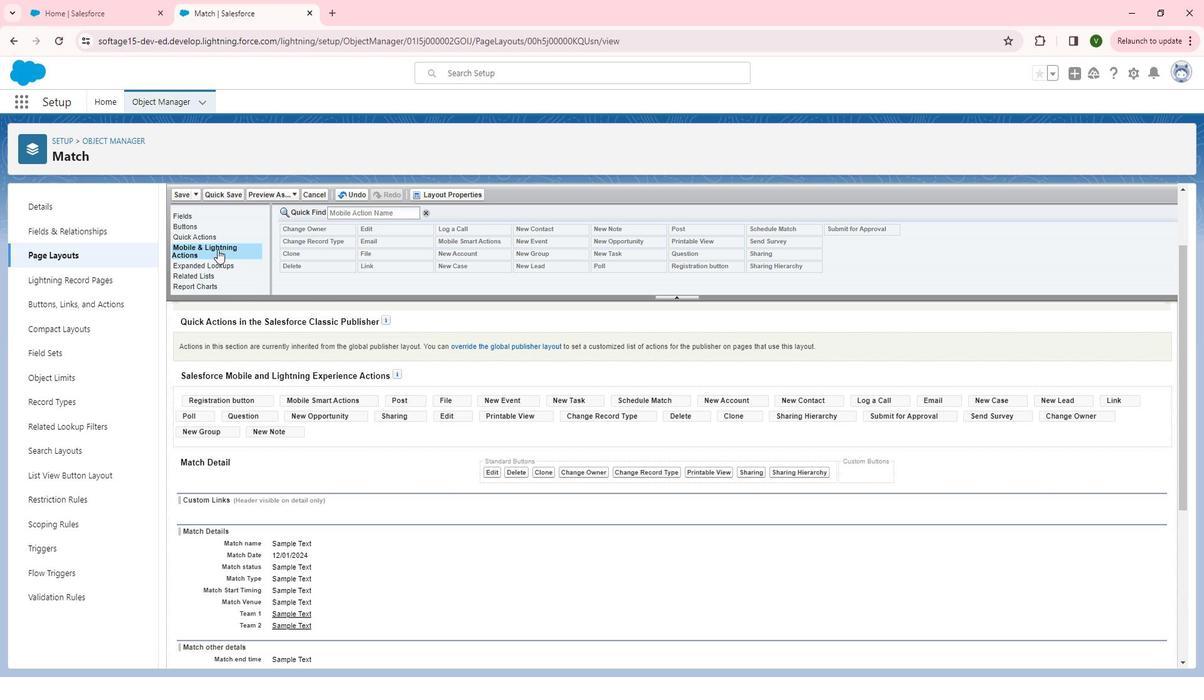 
Action: Mouse moved to (414, 428)
Screenshot: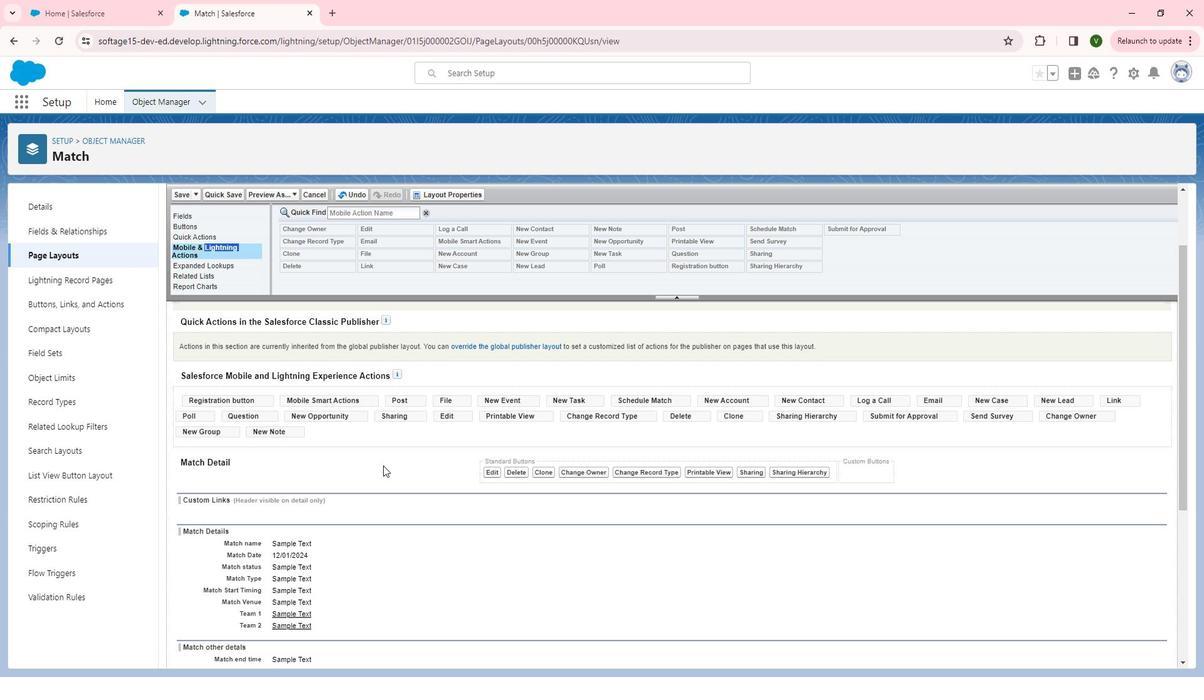 
Action: Mouse scrolled (414, 427) with delta (0, 0)
Screenshot: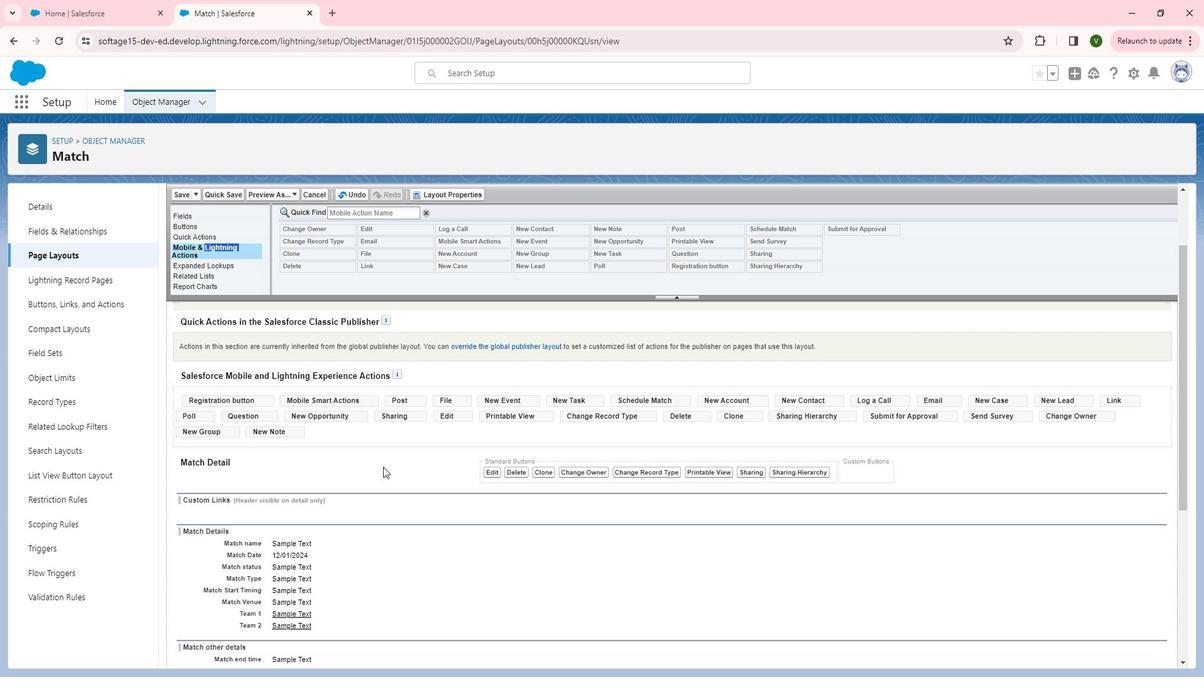 
Action: Mouse scrolled (414, 427) with delta (0, 0)
Screenshot: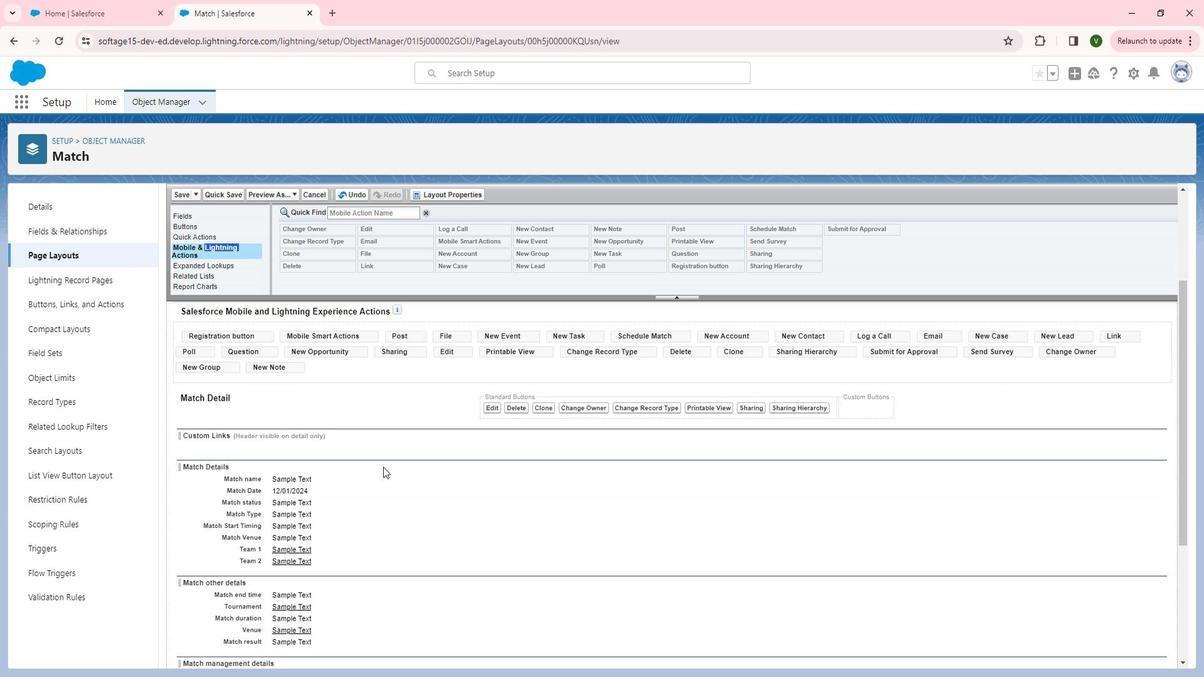 
Action: Mouse scrolled (414, 427) with delta (0, 0)
Screenshot: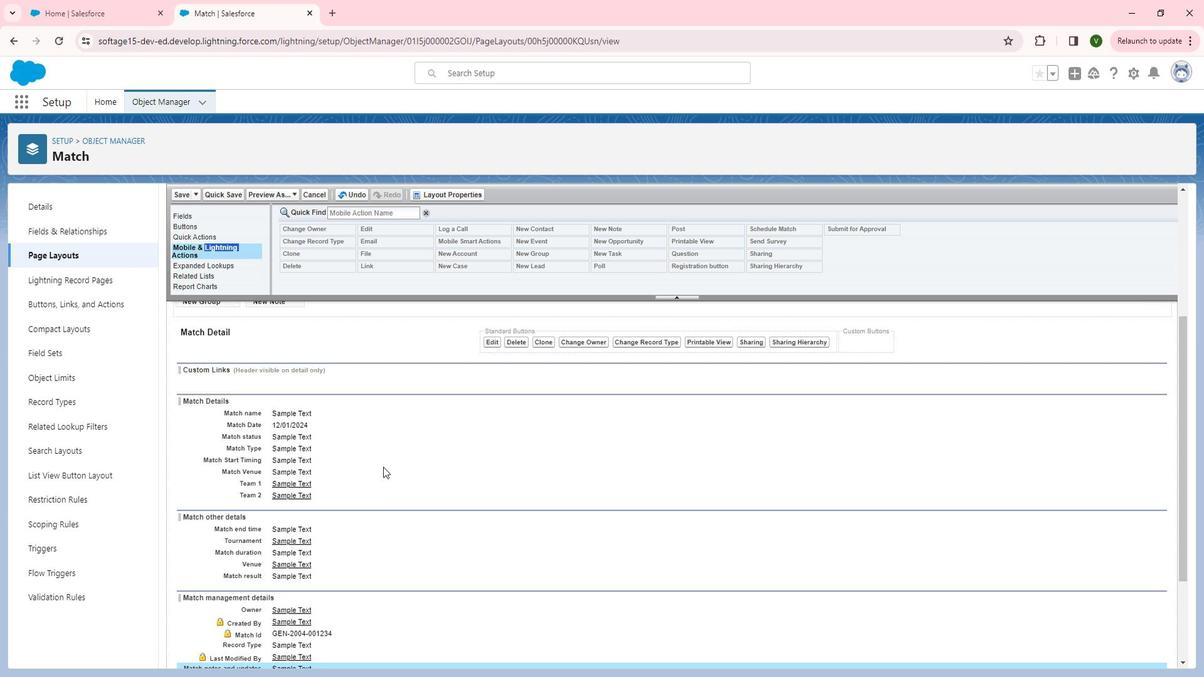 
Action: Mouse scrolled (414, 427) with delta (0, 0)
Screenshot: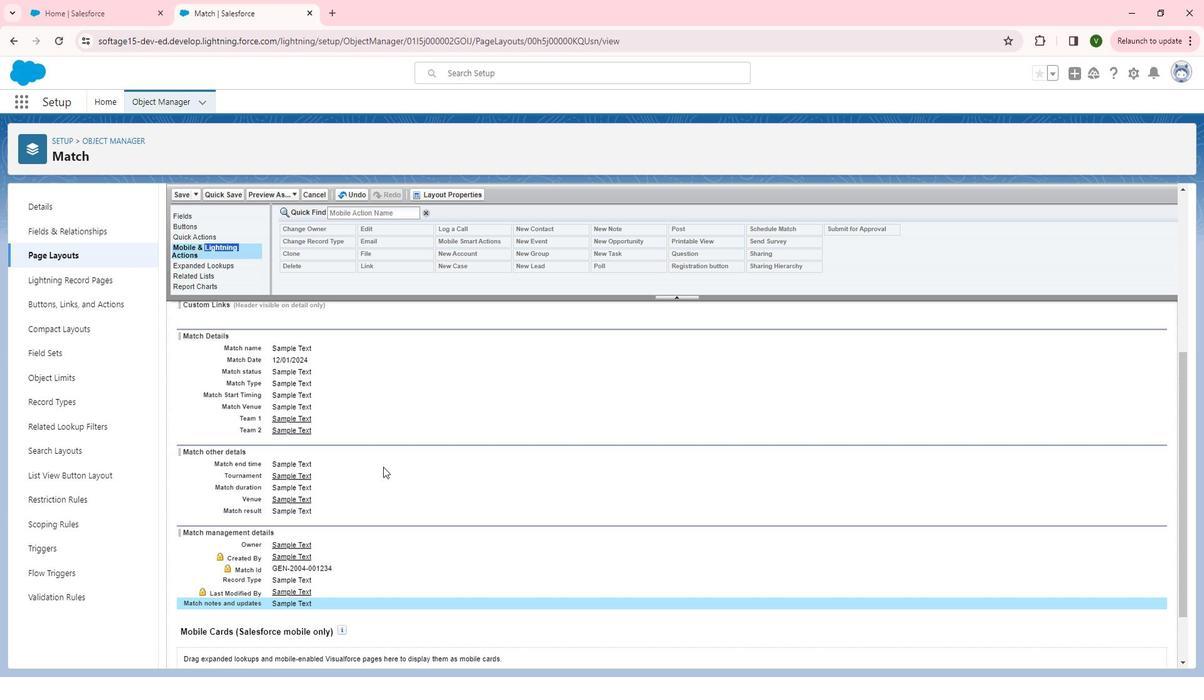 
Action: Mouse scrolled (414, 427) with delta (0, 0)
Screenshot: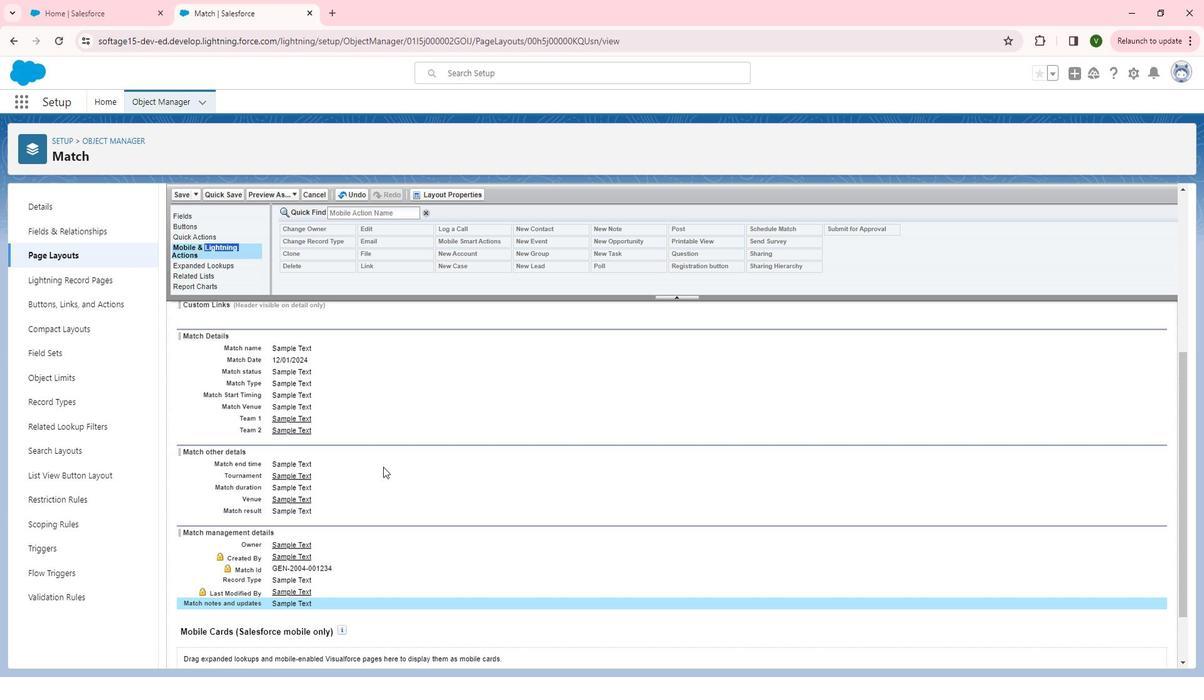 
Action: Mouse scrolled (414, 427) with delta (0, 0)
Screenshot: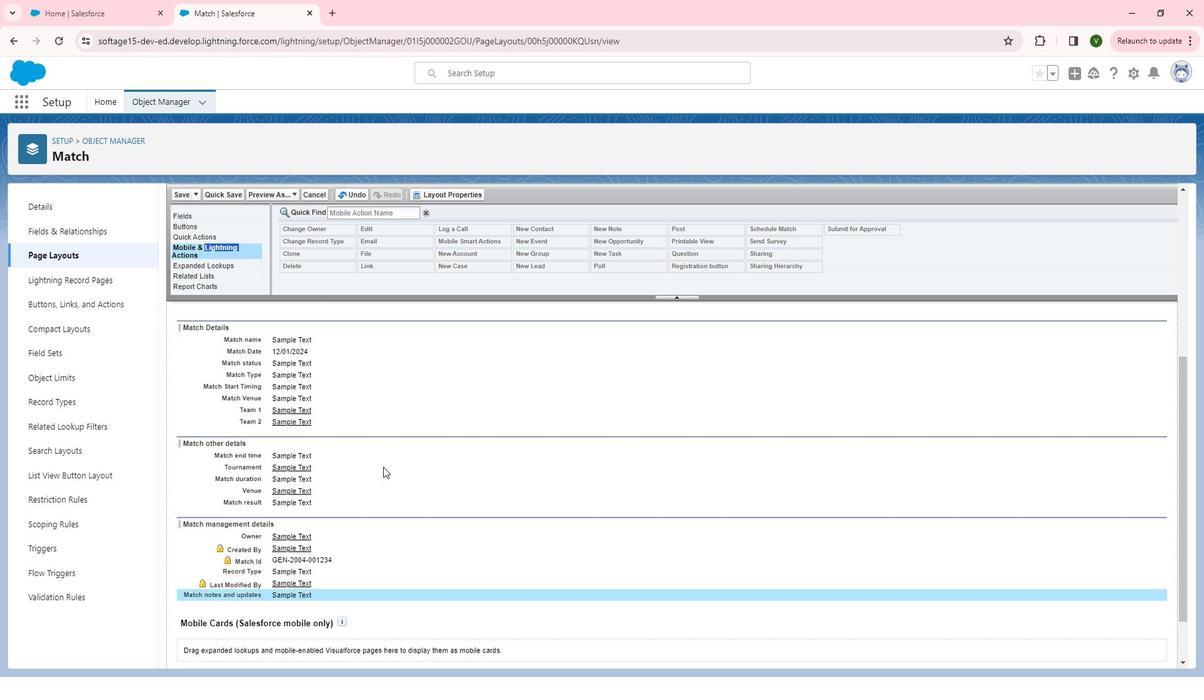 
Action: Mouse scrolled (414, 427) with delta (0, 0)
Screenshot: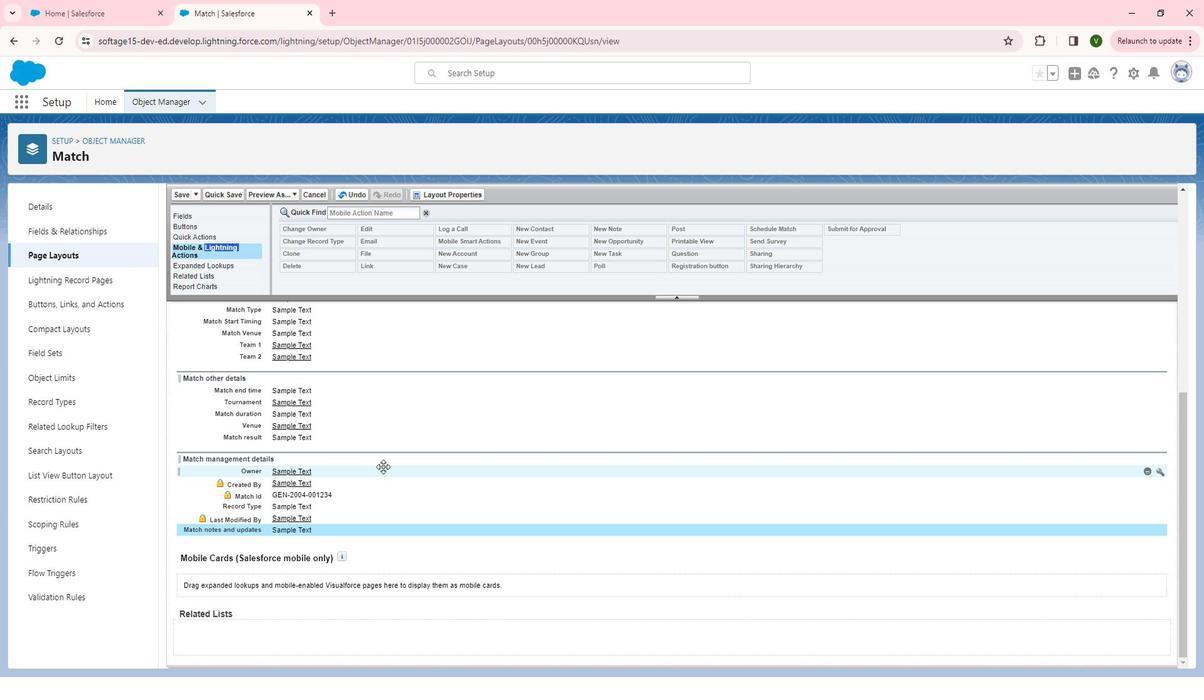 
Action: Mouse scrolled (414, 427) with delta (0, 0)
Screenshot: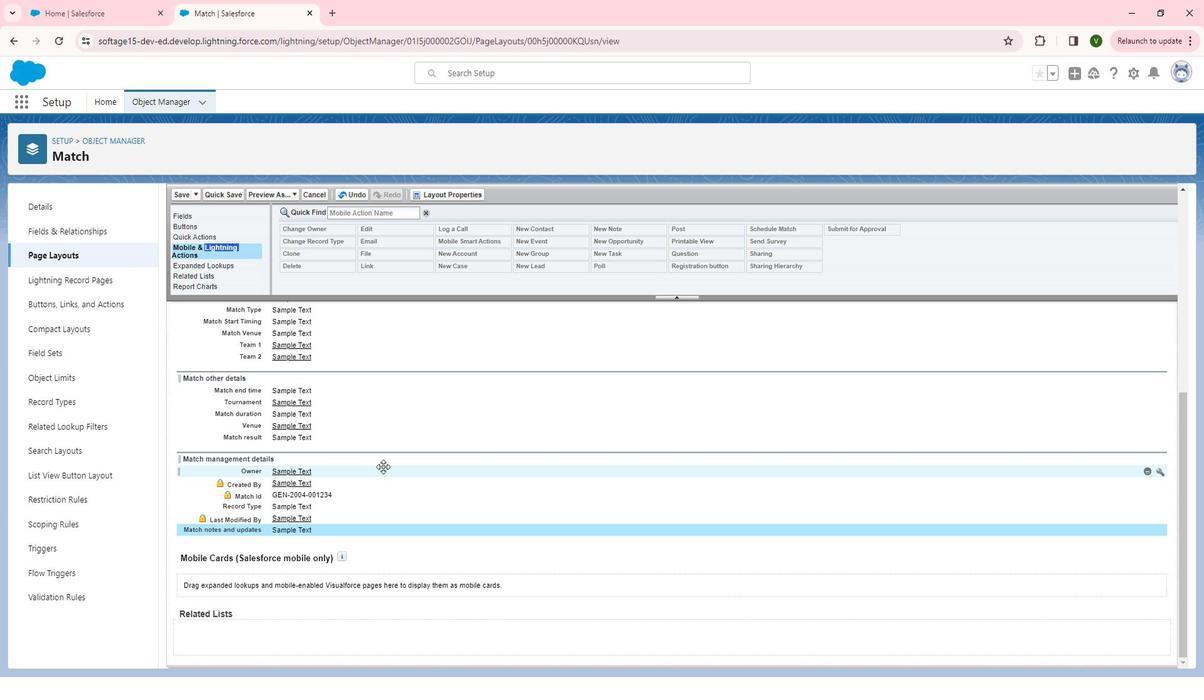 
Action: Mouse moved to (235, 290)
Screenshot: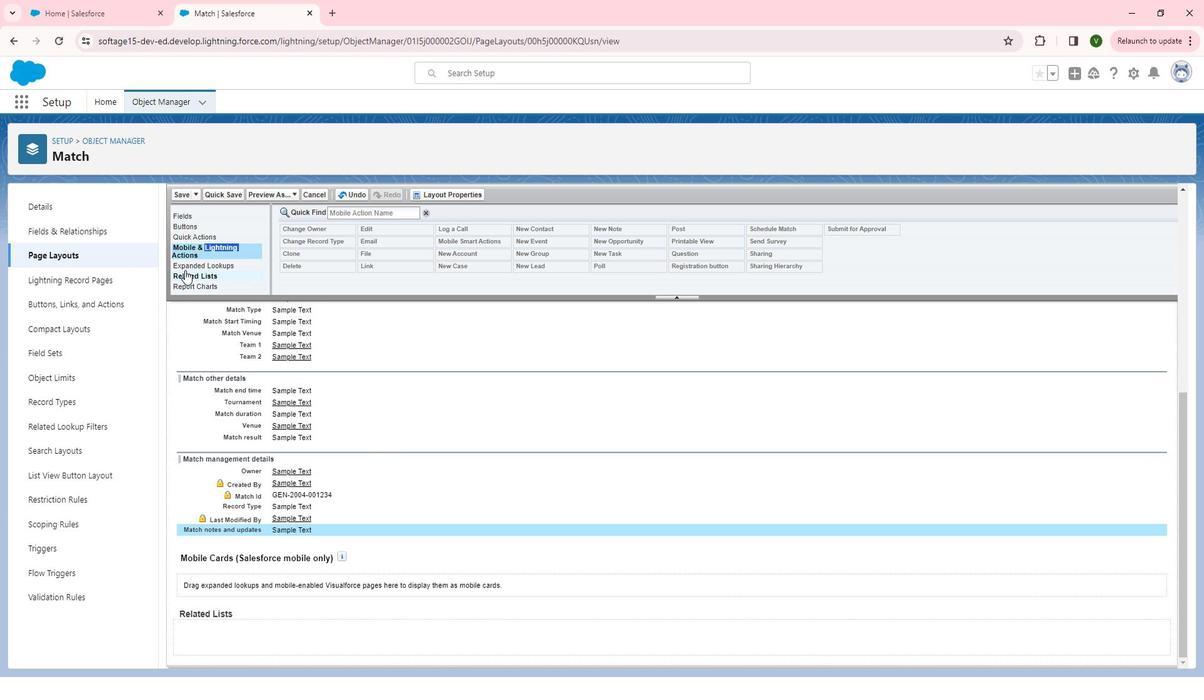 
Action: Mouse scrolled (235, 290) with delta (0, 0)
Screenshot: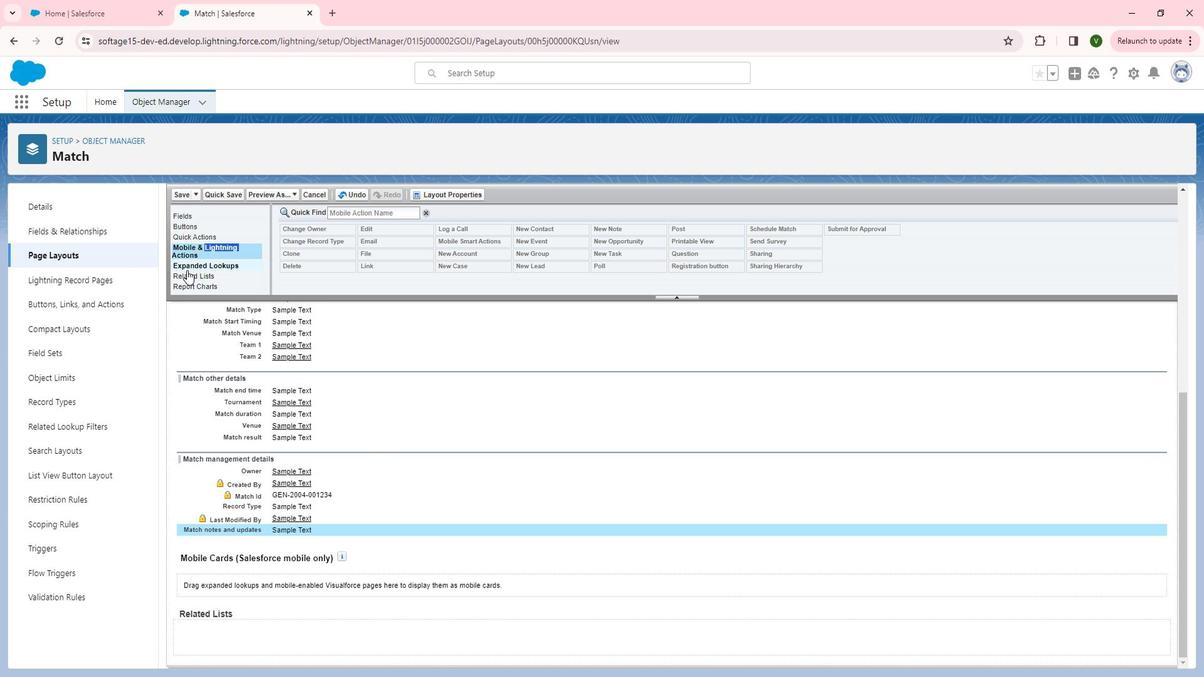 
Action: Mouse moved to (399, 515)
Screenshot: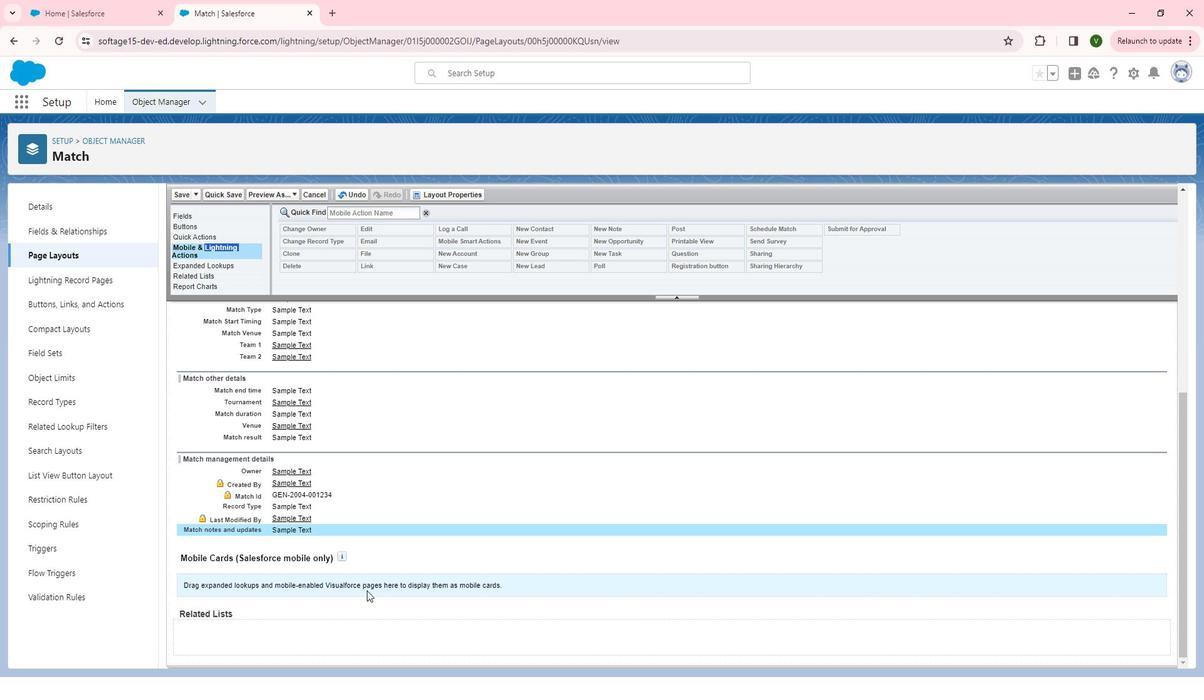 
Action: Mouse pressed left at (399, 515)
Screenshot: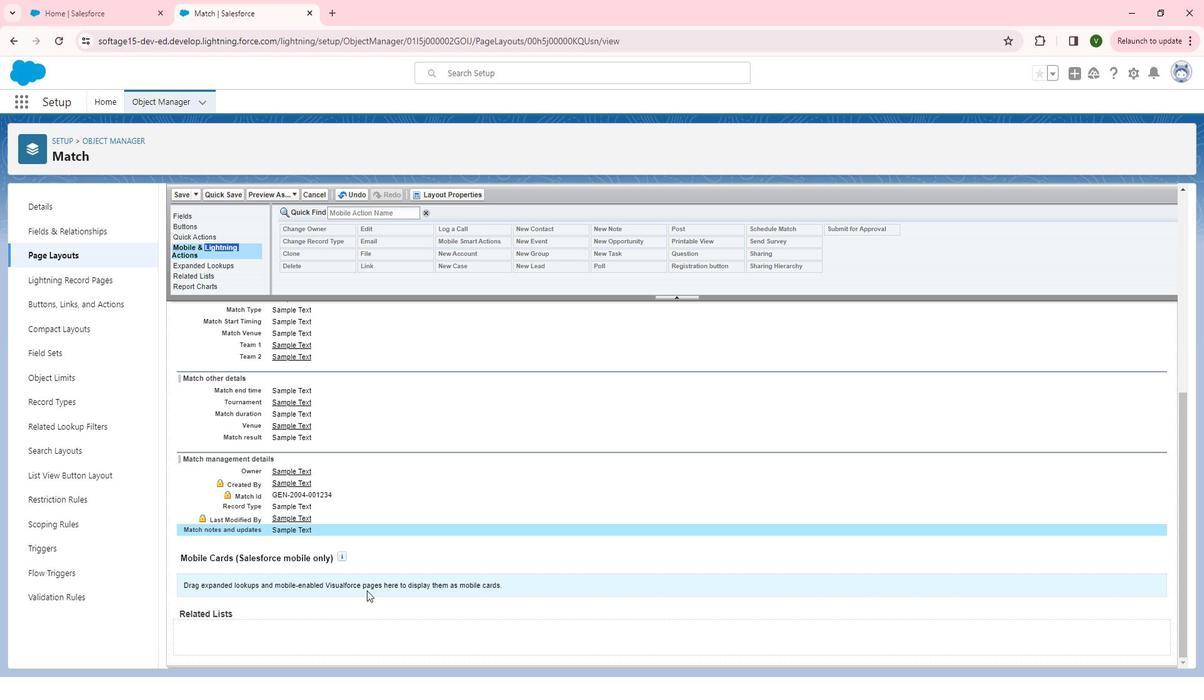 
Action: Mouse moved to (399, 515)
Screenshot: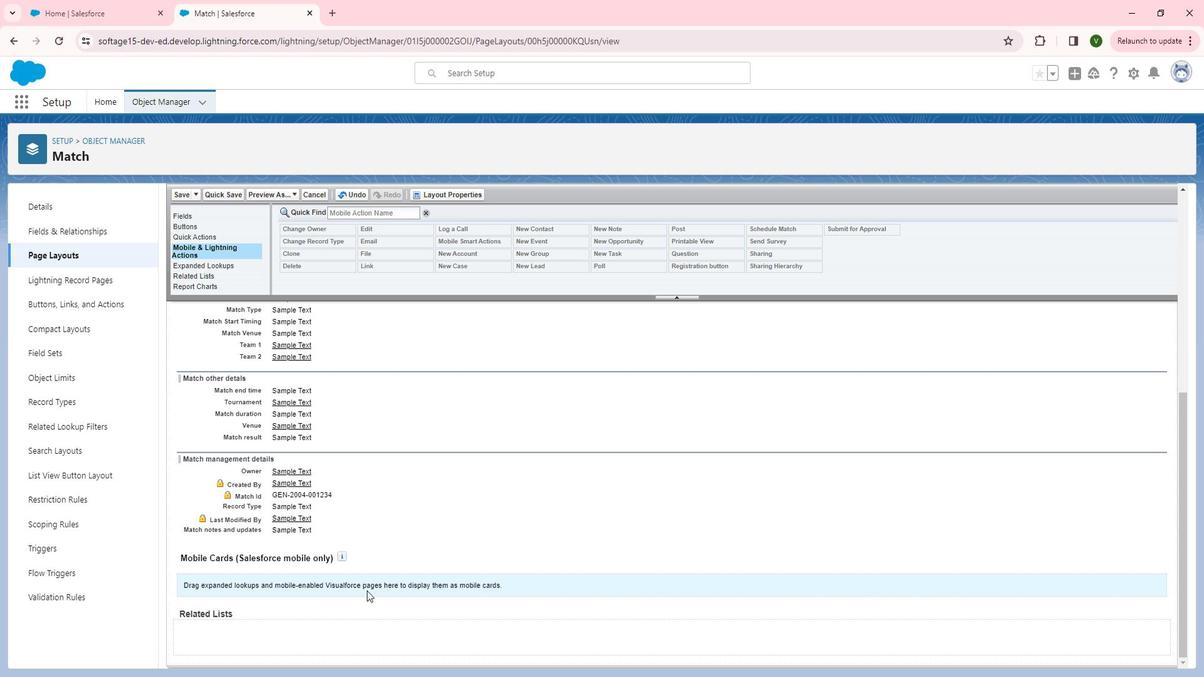 
Action: Mouse pressed left at (399, 515)
Screenshot: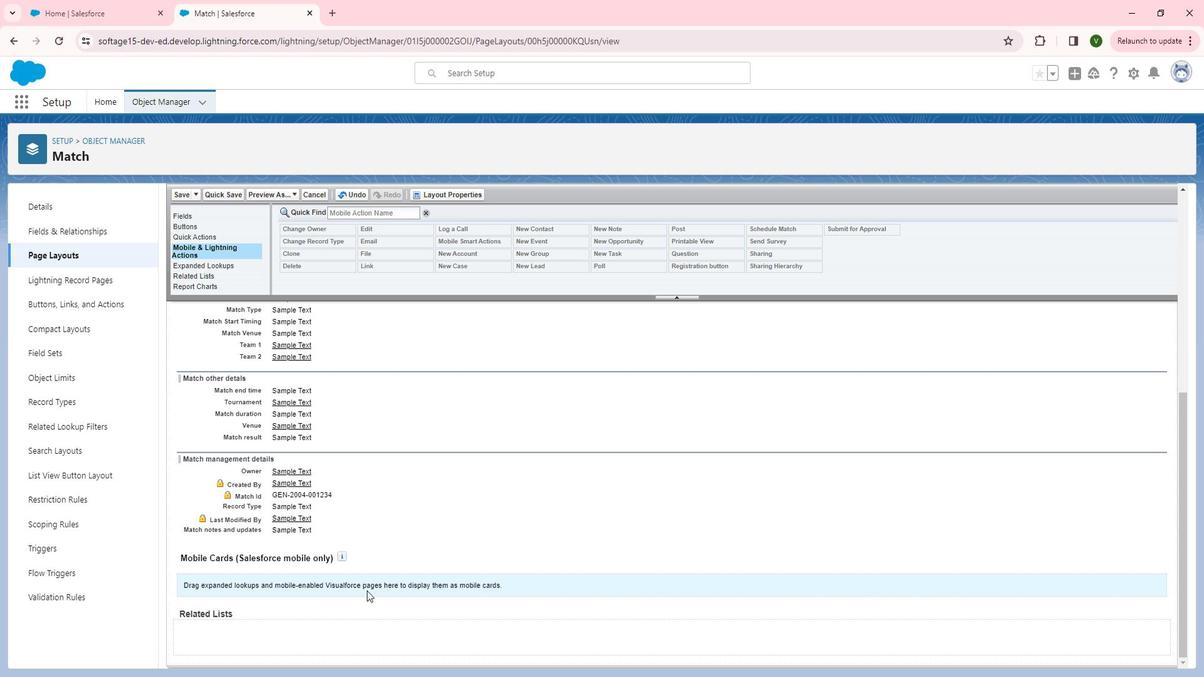 
Action: Mouse pressed left at (399, 515)
Screenshot: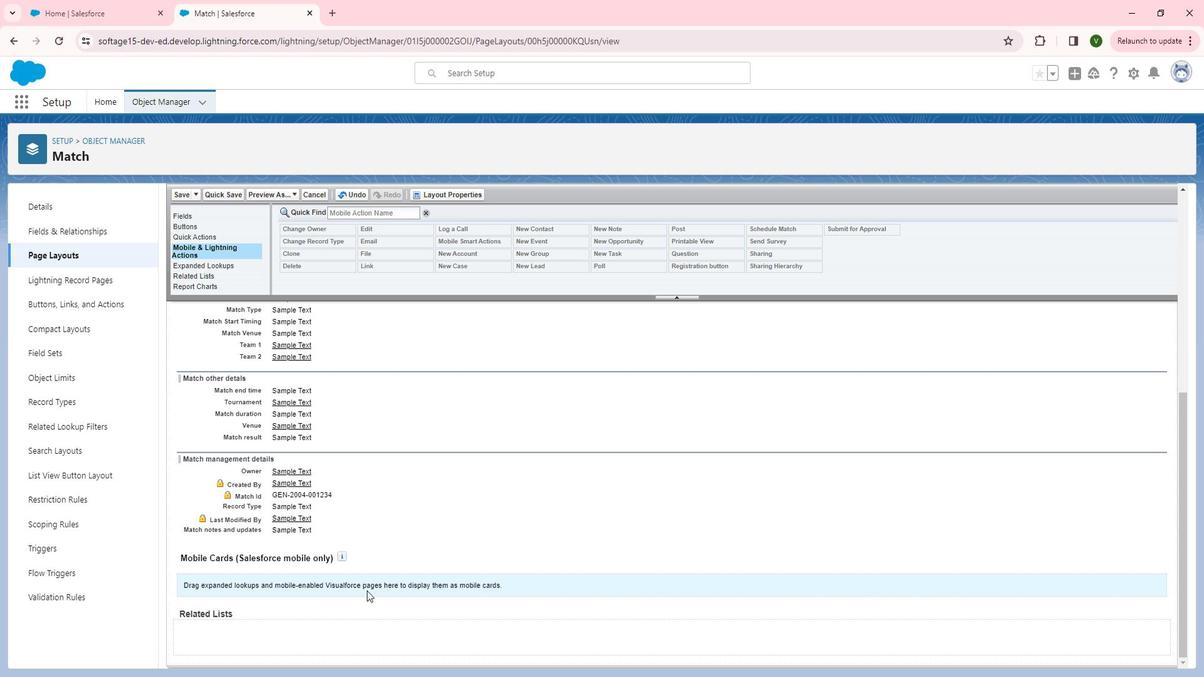
Action: Mouse moved to (477, 528)
Screenshot: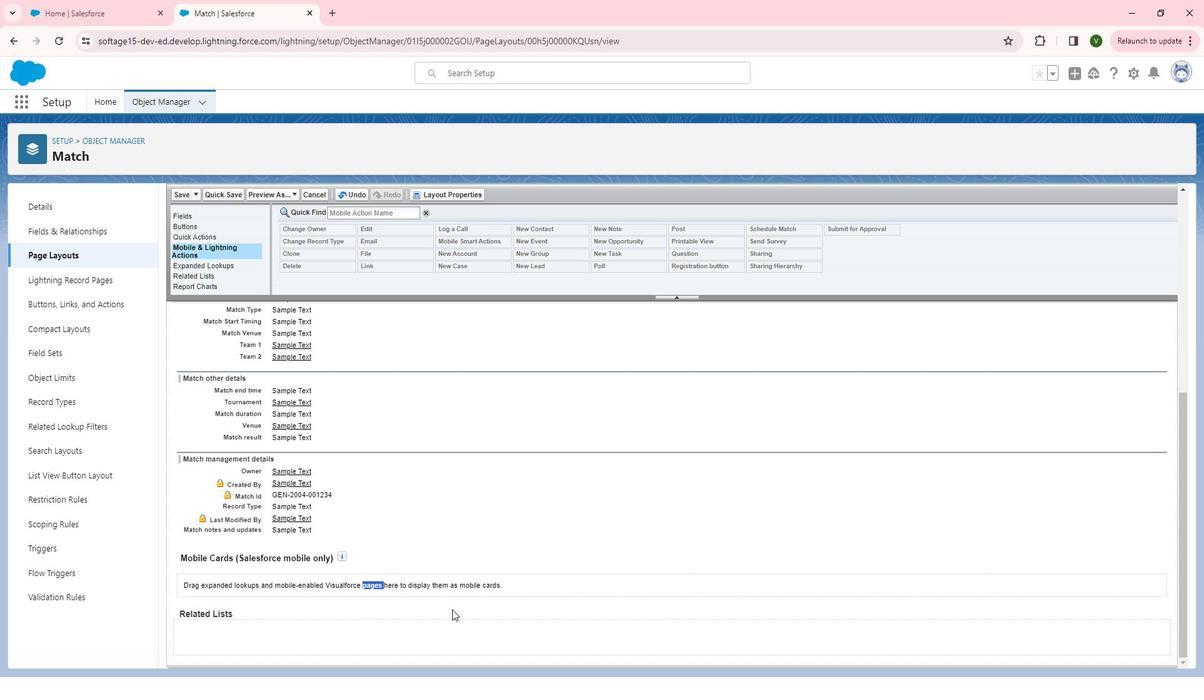 
Action: Mouse pressed left at (477, 528)
Screenshot: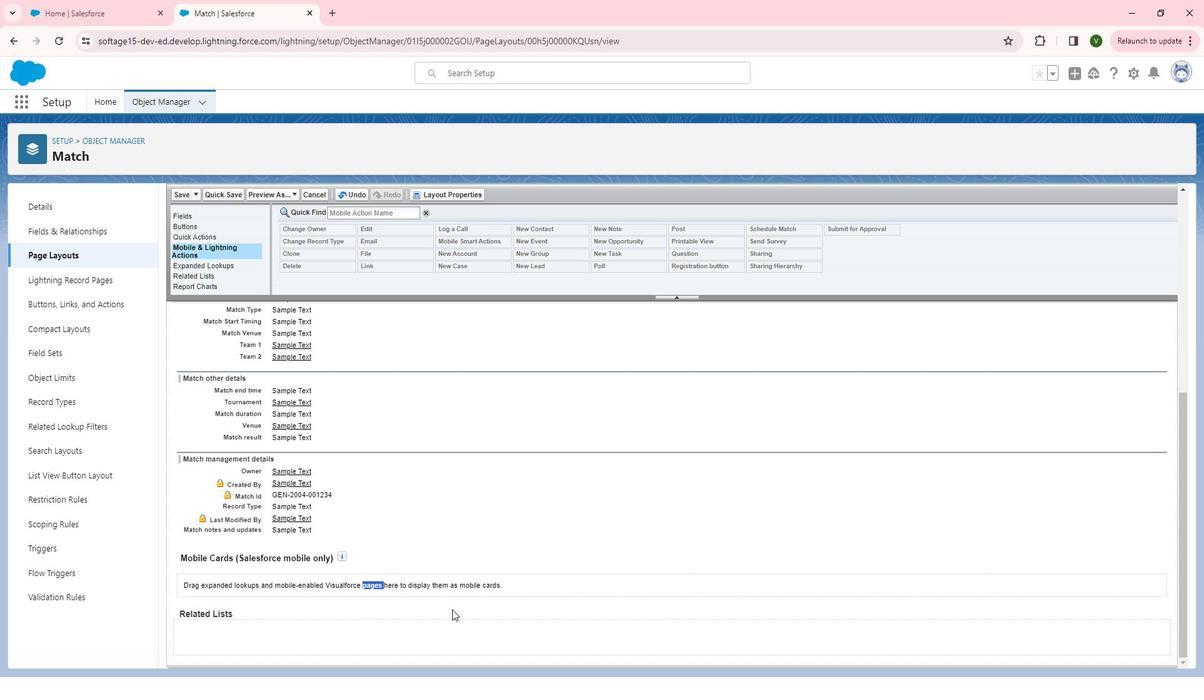 
Action: Mouse moved to (257, 286)
Screenshot: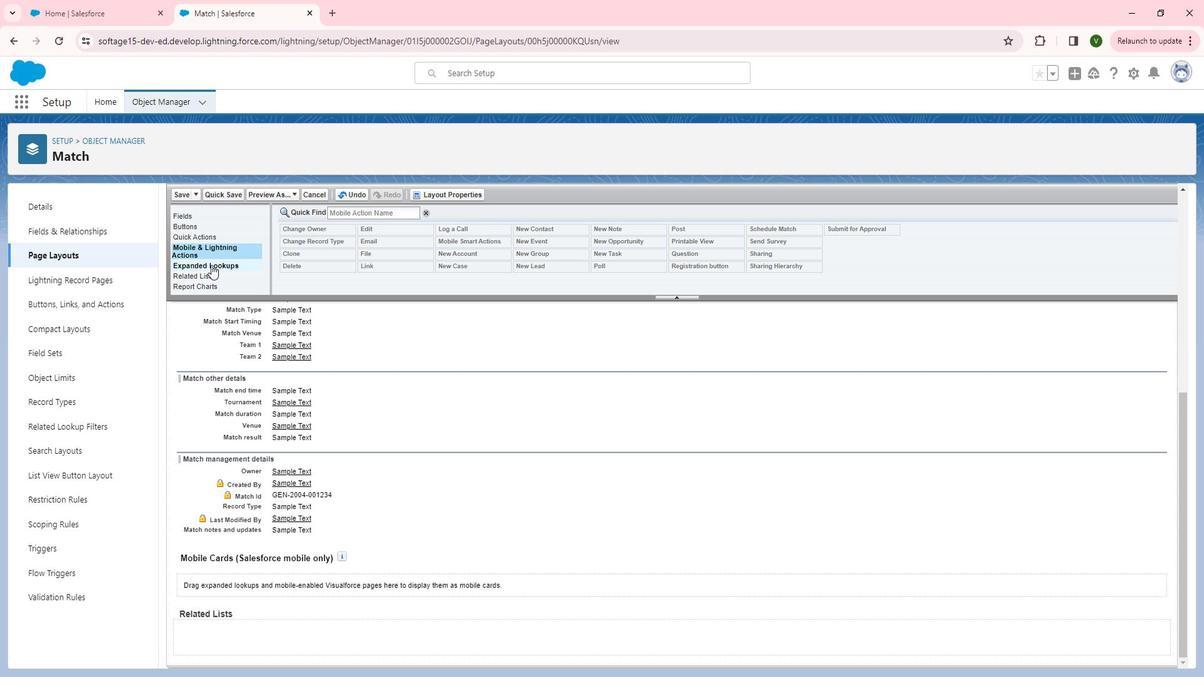 
Action: Mouse pressed left at (257, 286)
Screenshot: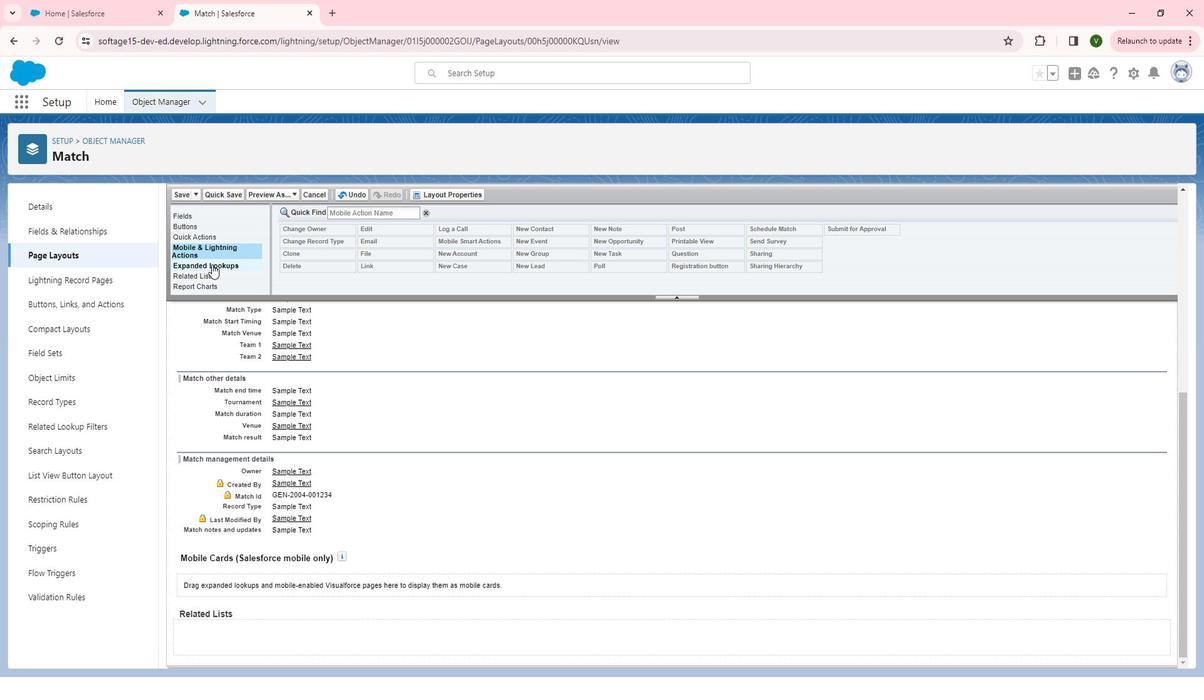 
Action: Mouse moved to (370, 272)
Screenshot: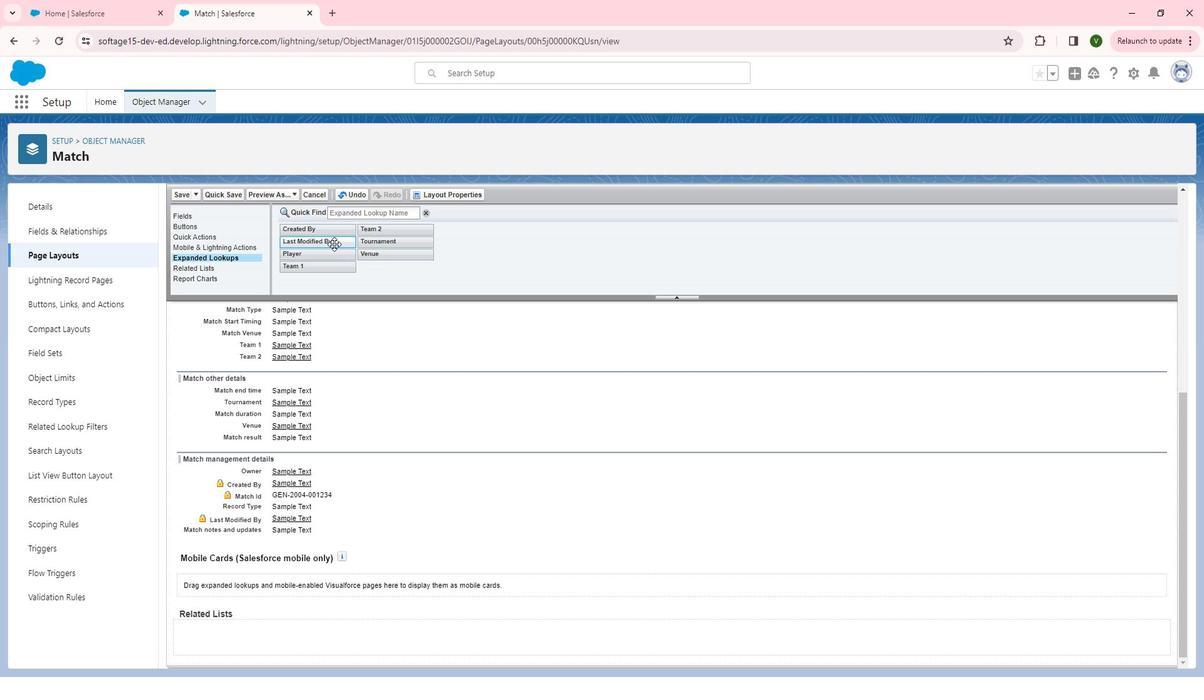 
Action: Mouse pressed left at (370, 272)
Screenshot: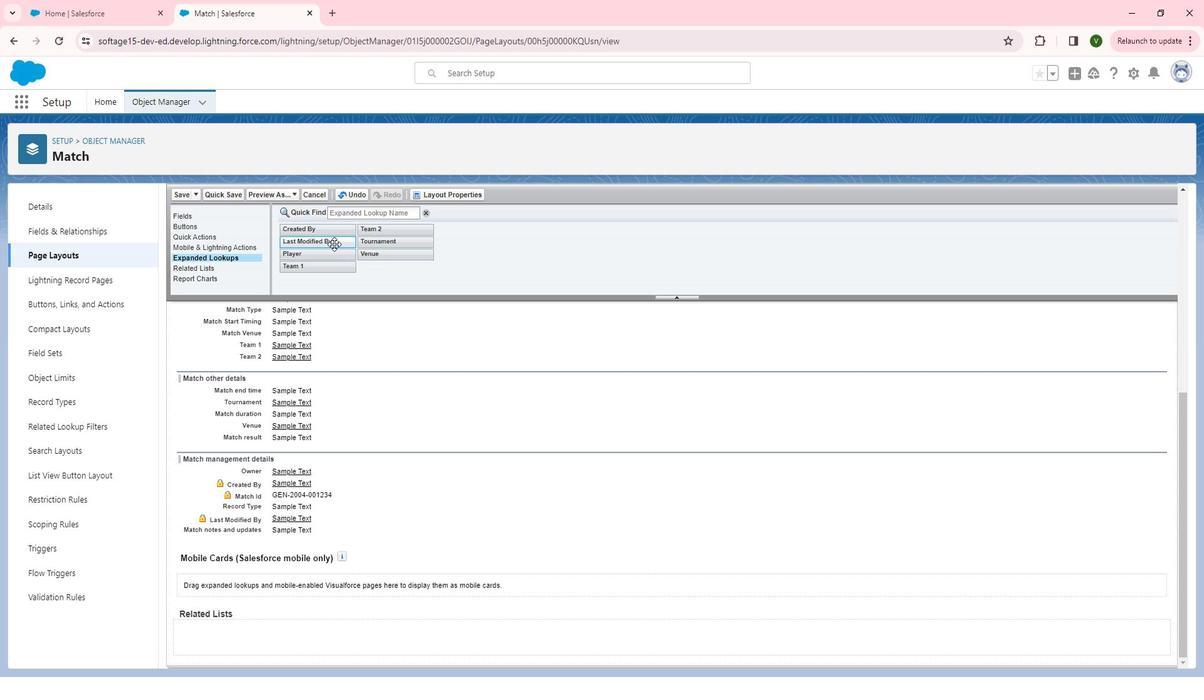 
Action: Mouse moved to (426, 272)
Screenshot: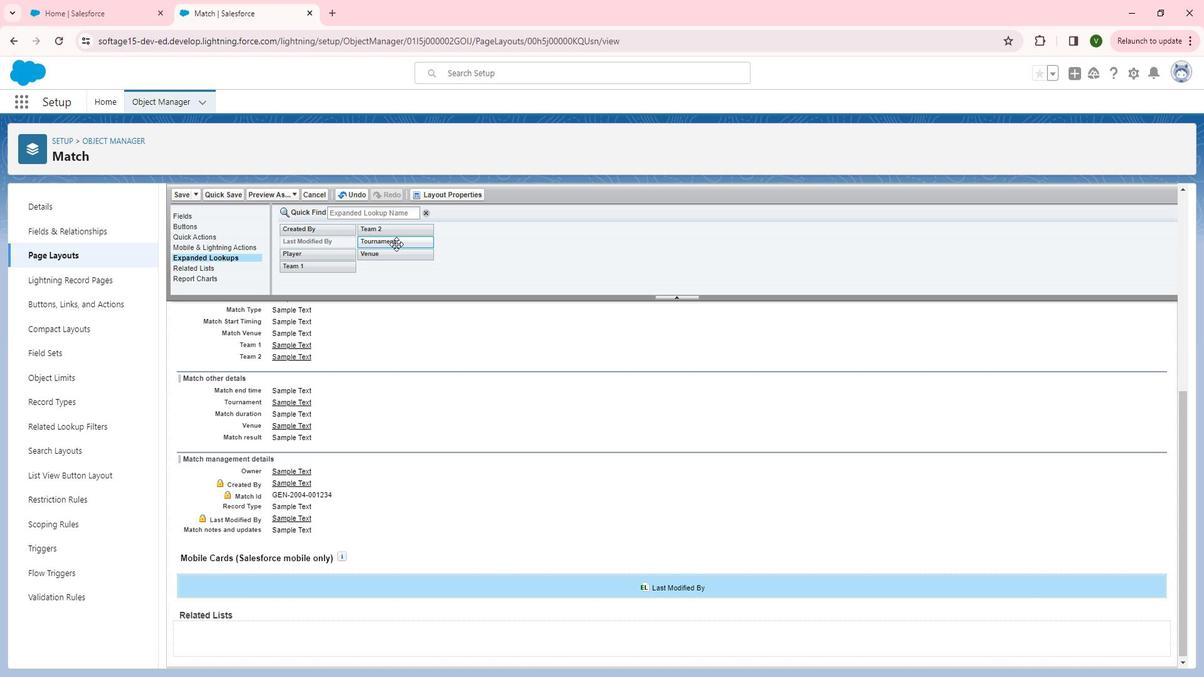 
Action: Mouse pressed left at (426, 272)
Screenshot: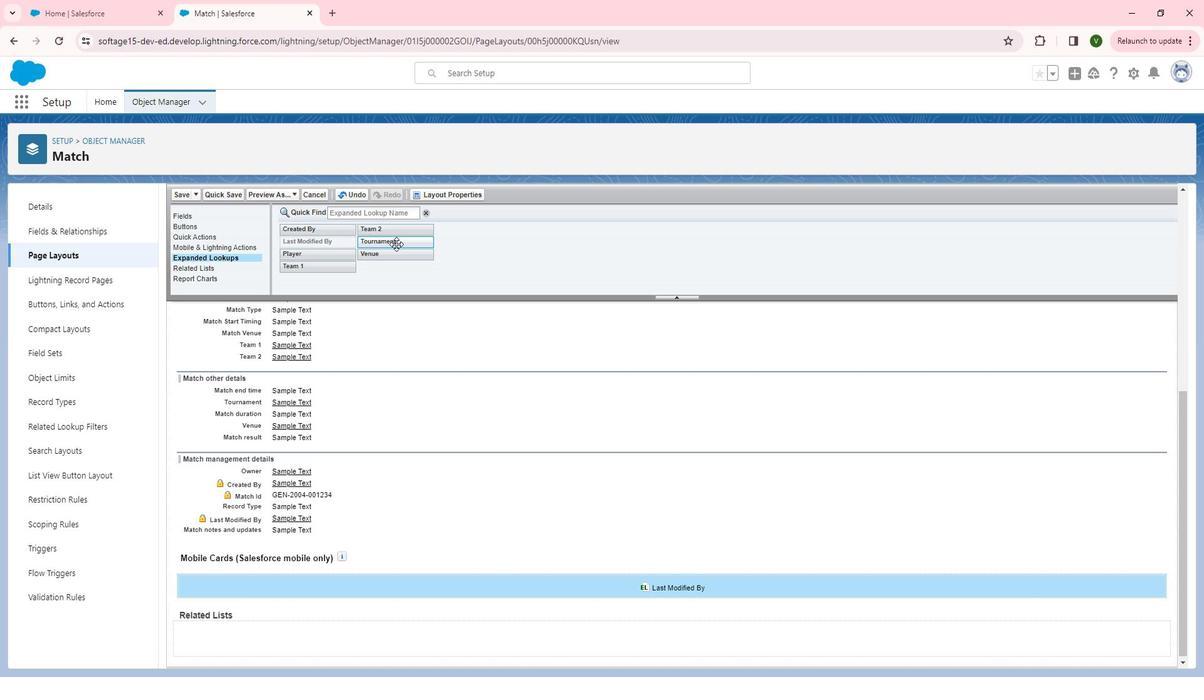 
Action: Mouse moved to (365, 280)
Screenshot: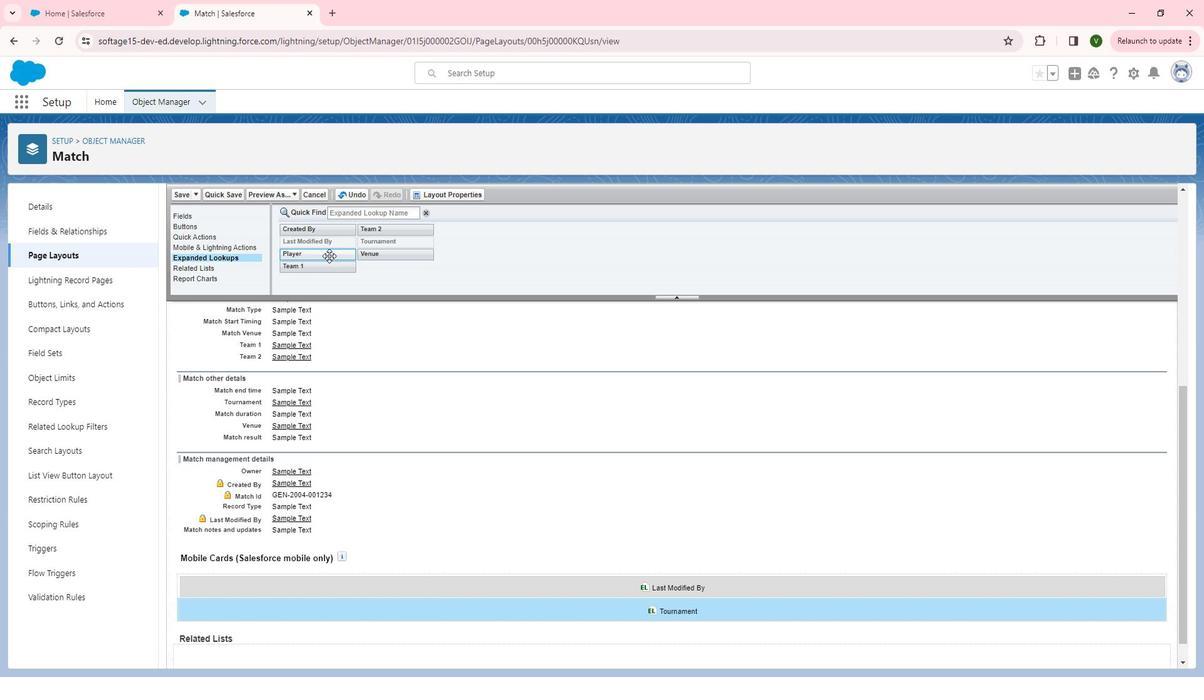 
Action: Mouse pressed left at (365, 280)
Screenshot: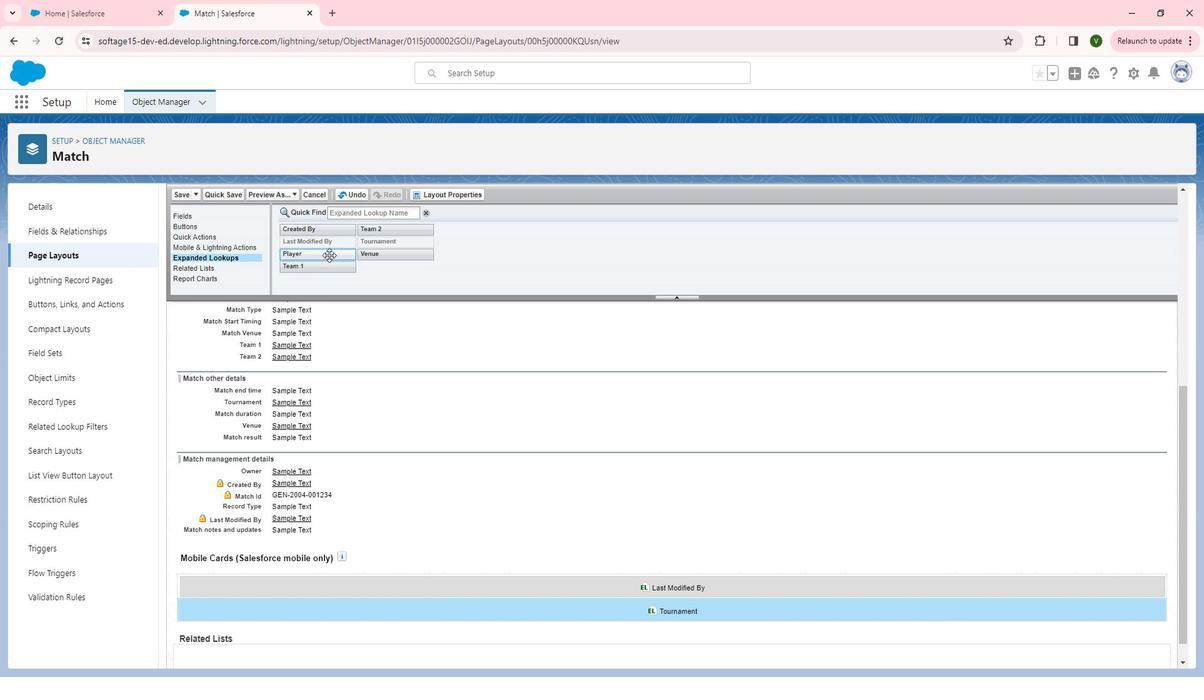 
Action: Mouse moved to (435, 280)
Screenshot: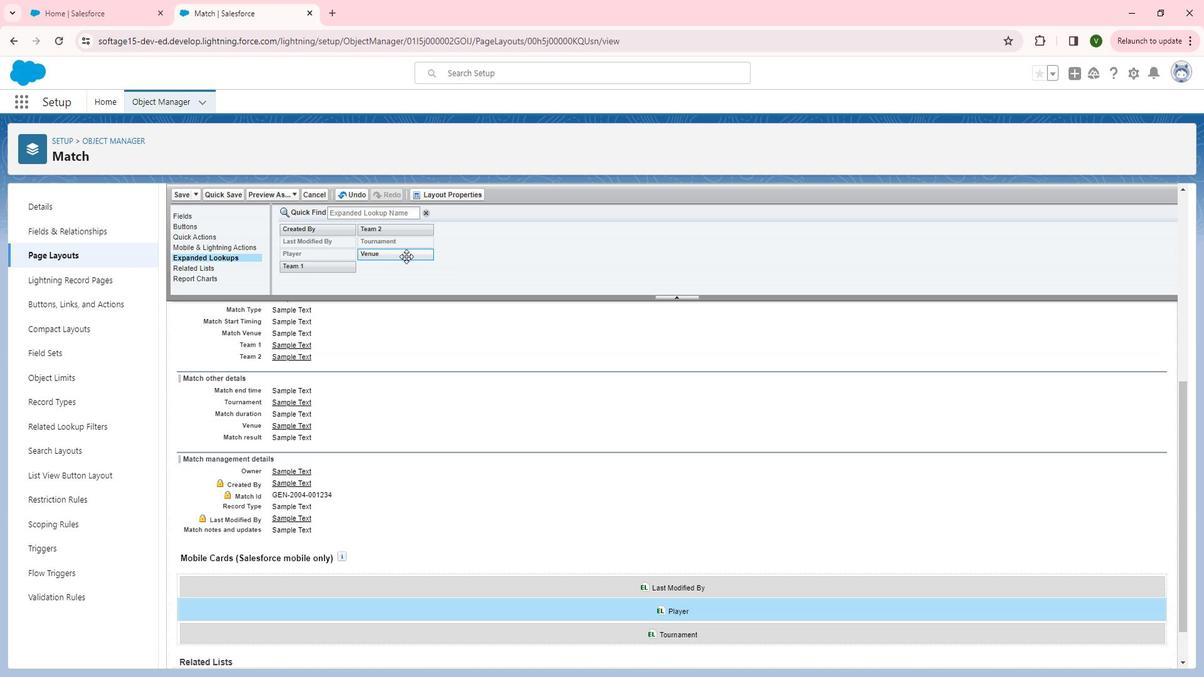 
Action: Mouse pressed left at (435, 280)
Screenshot: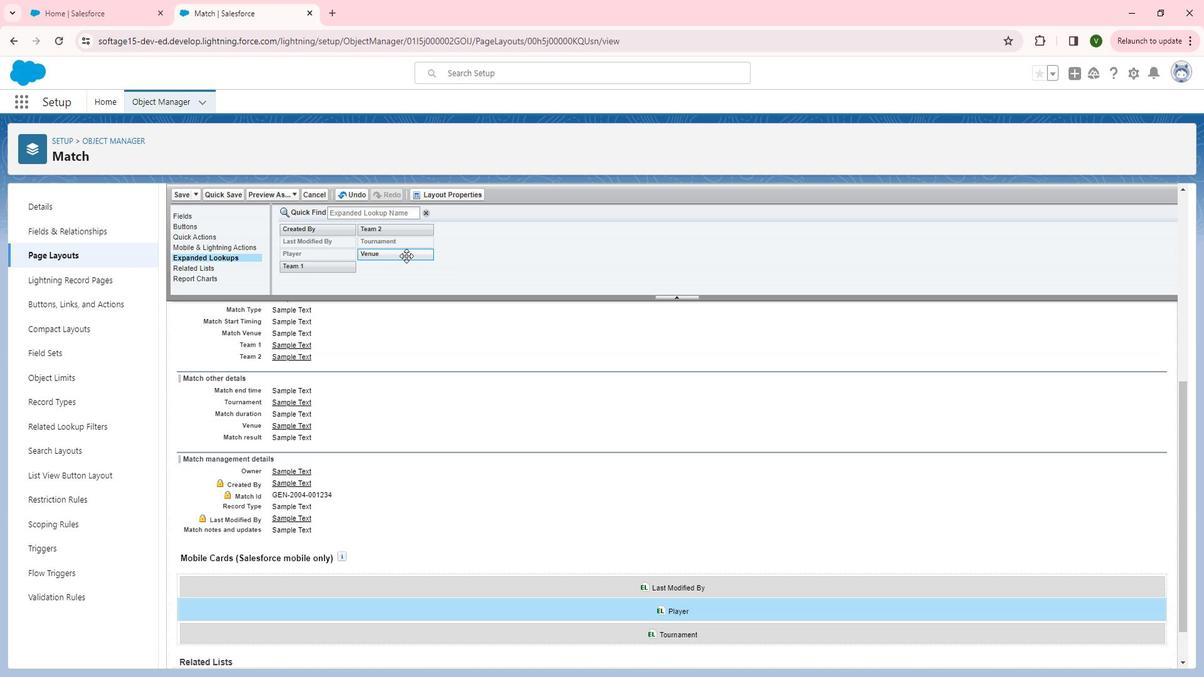 
Action: Mouse moved to (416, 262)
Screenshot: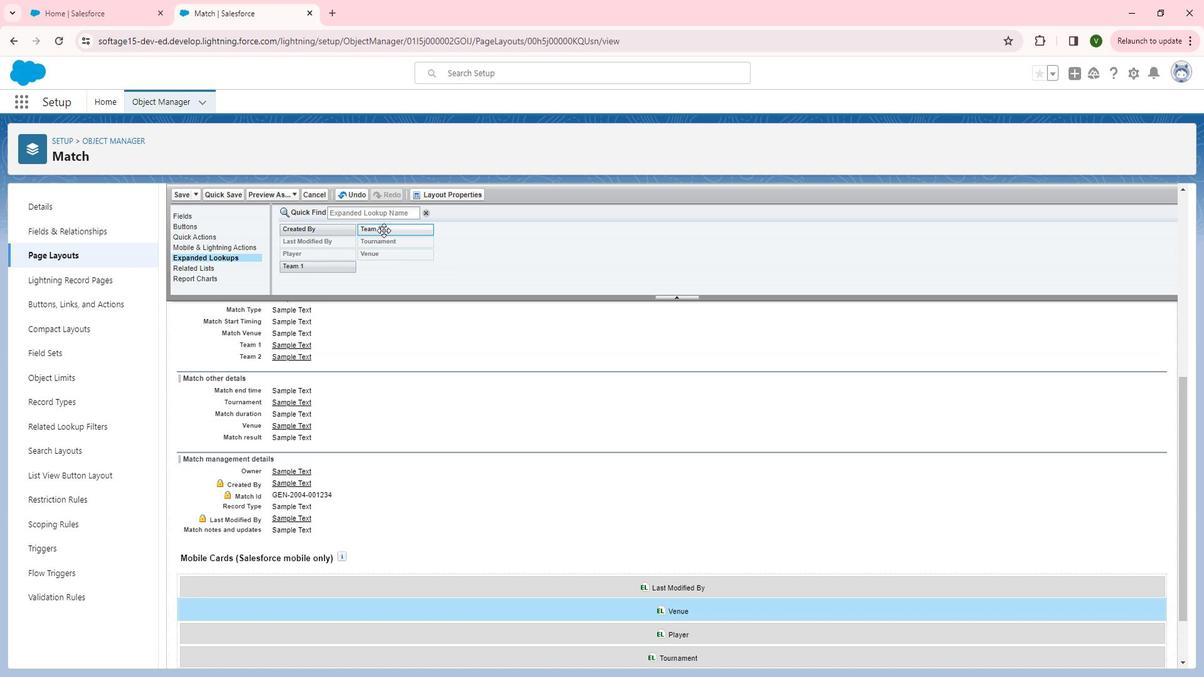 
Action: Mouse pressed left at (416, 262)
Screenshot: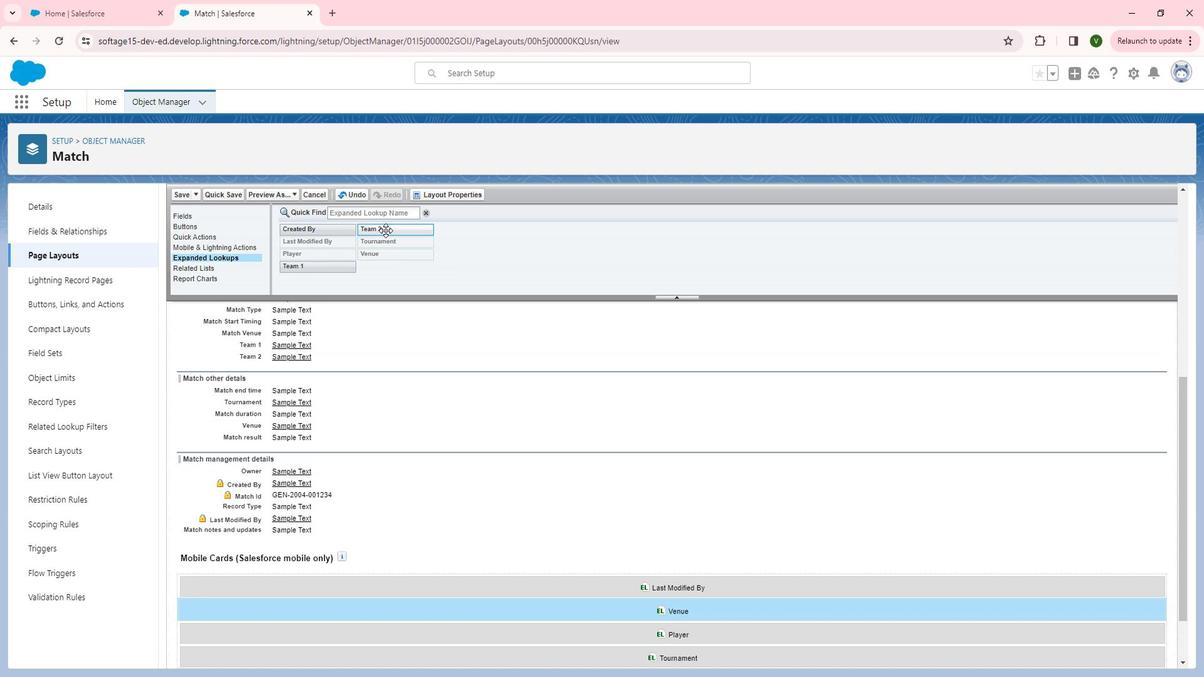 
Action: Mouse moved to (368, 286)
Screenshot: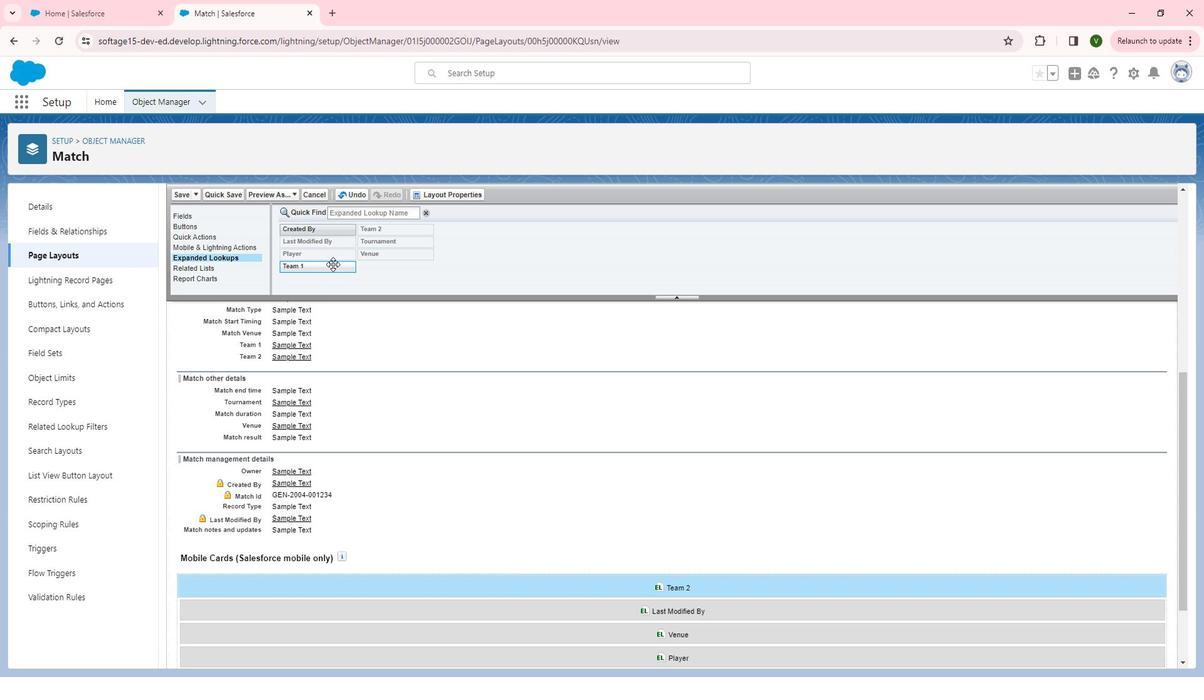 
Action: Mouse pressed left at (368, 286)
Screenshot: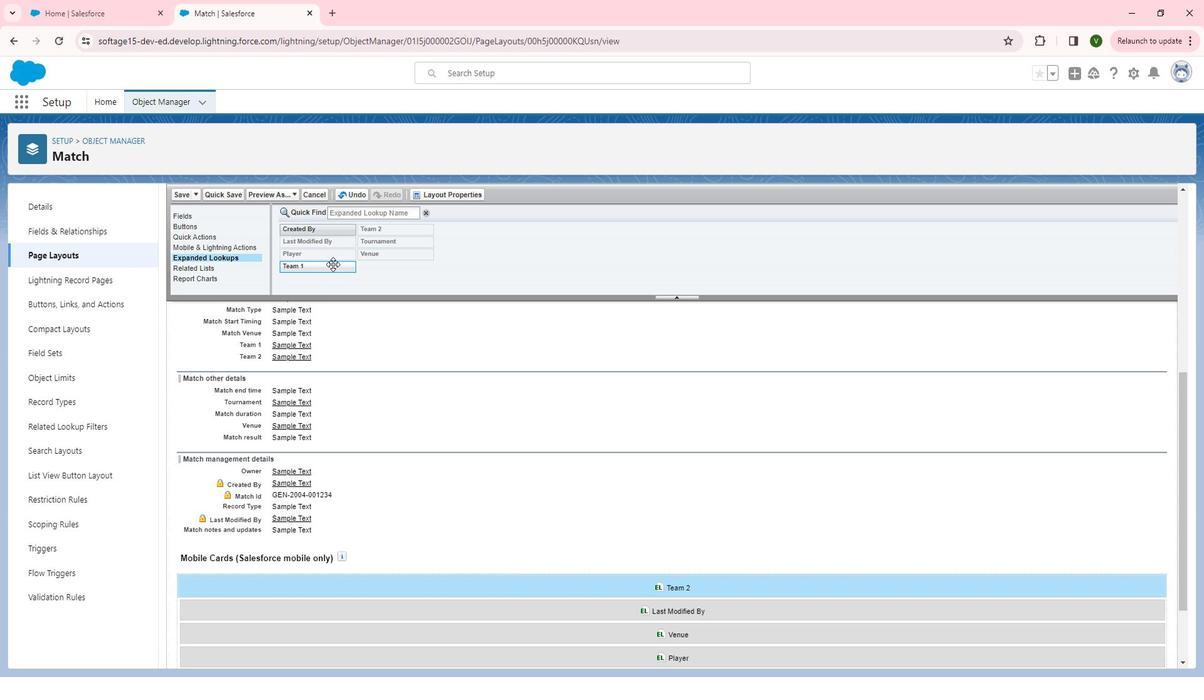 
Action: Mouse moved to (380, 263)
Screenshot: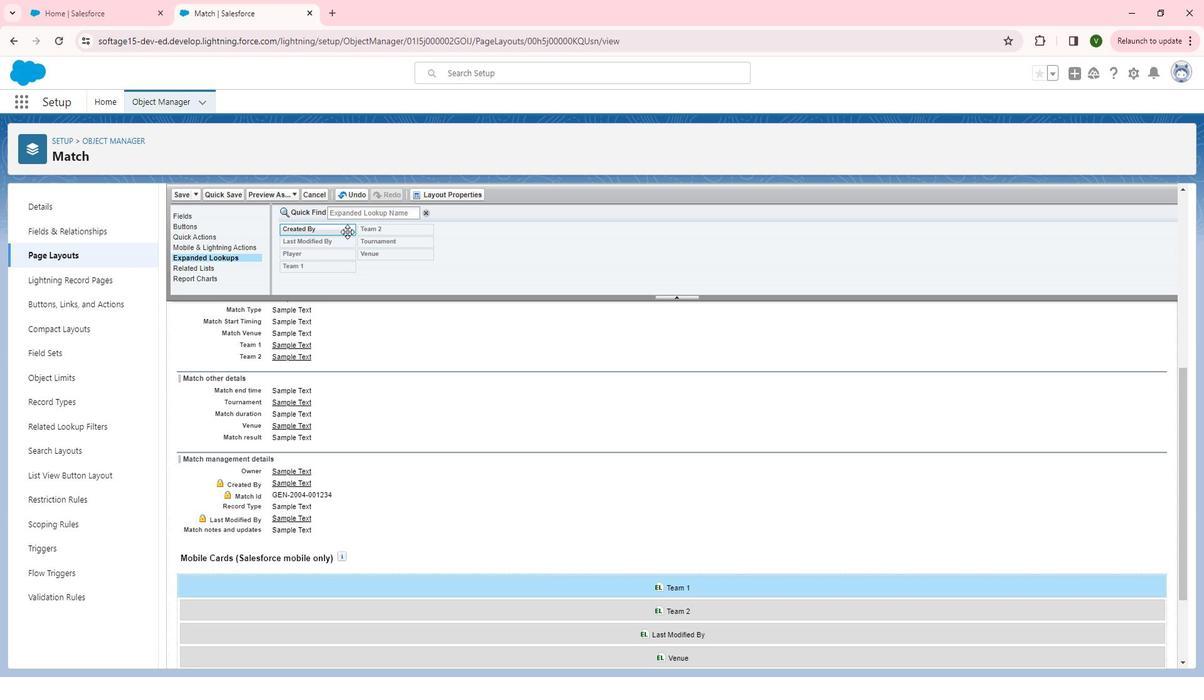 
Action: Mouse pressed left at (380, 263)
Screenshot: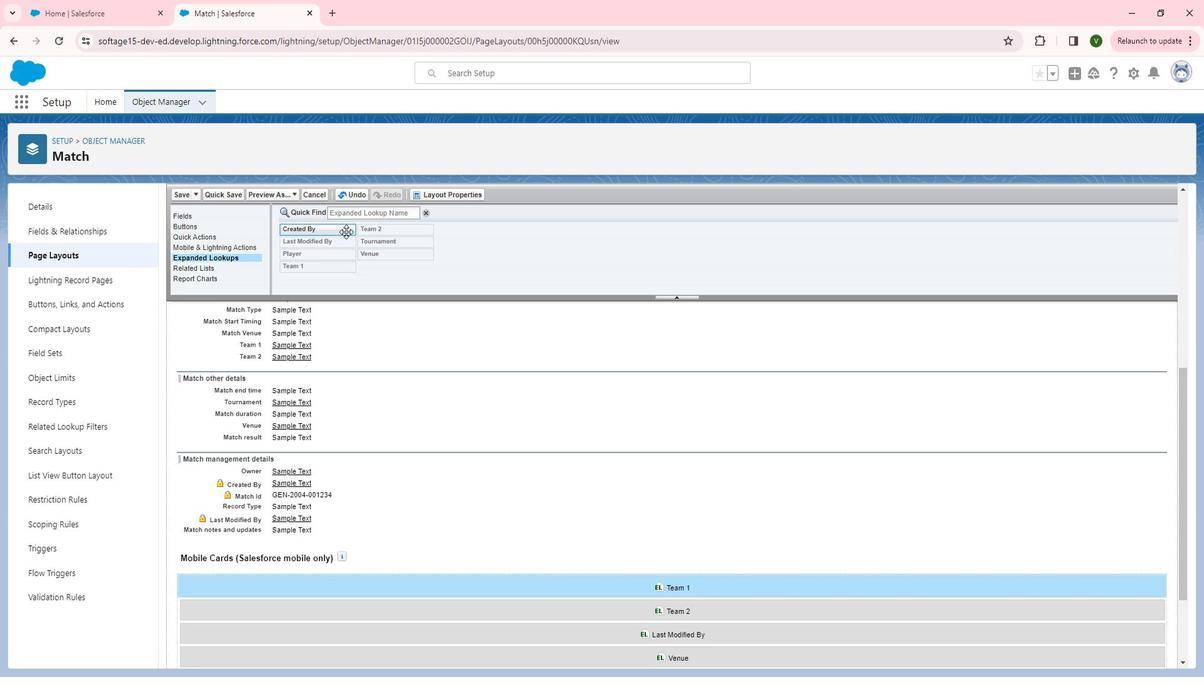 
Action: Mouse moved to (594, 454)
Screenshot: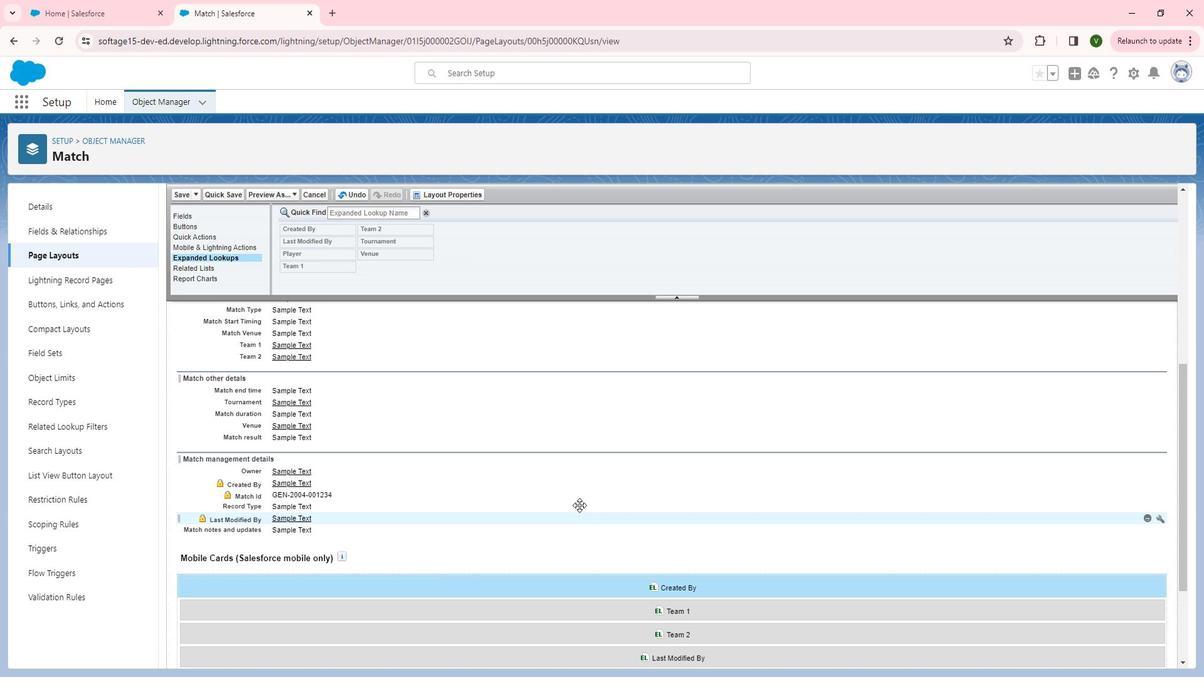 
Action: Mouse scrolled (594, 454) with delta (0, 0)
Screenshot: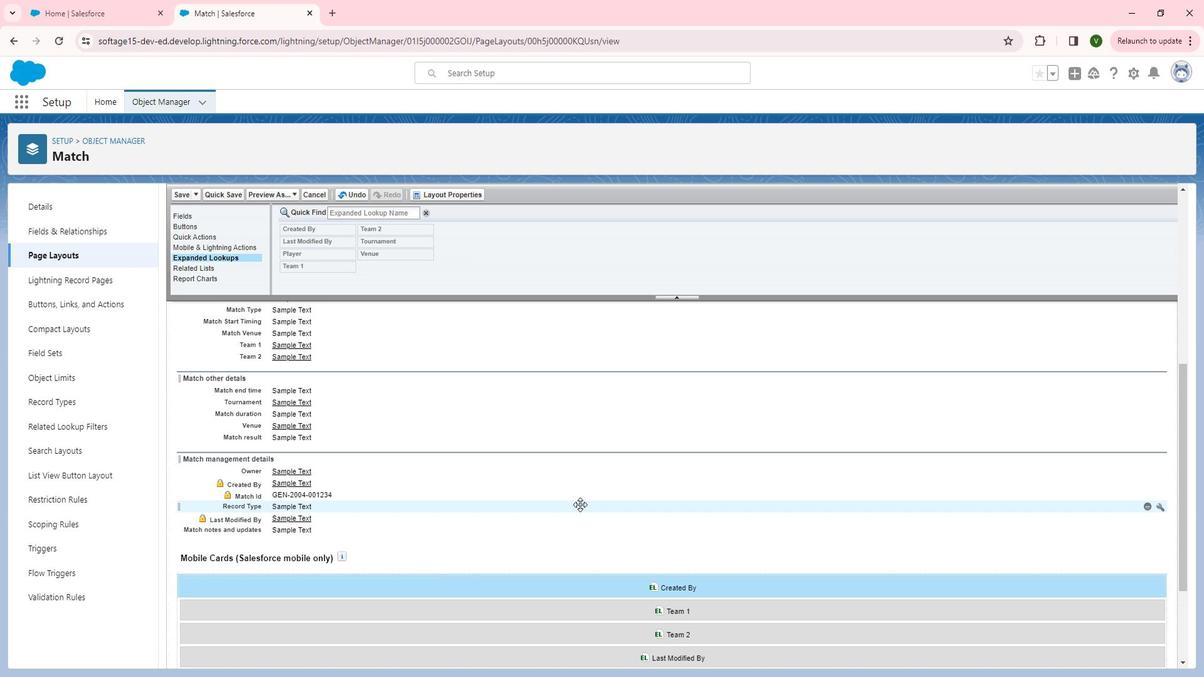 
Action: Mouse scrolled (594, 454) with delta (0, 0)
Screenshot: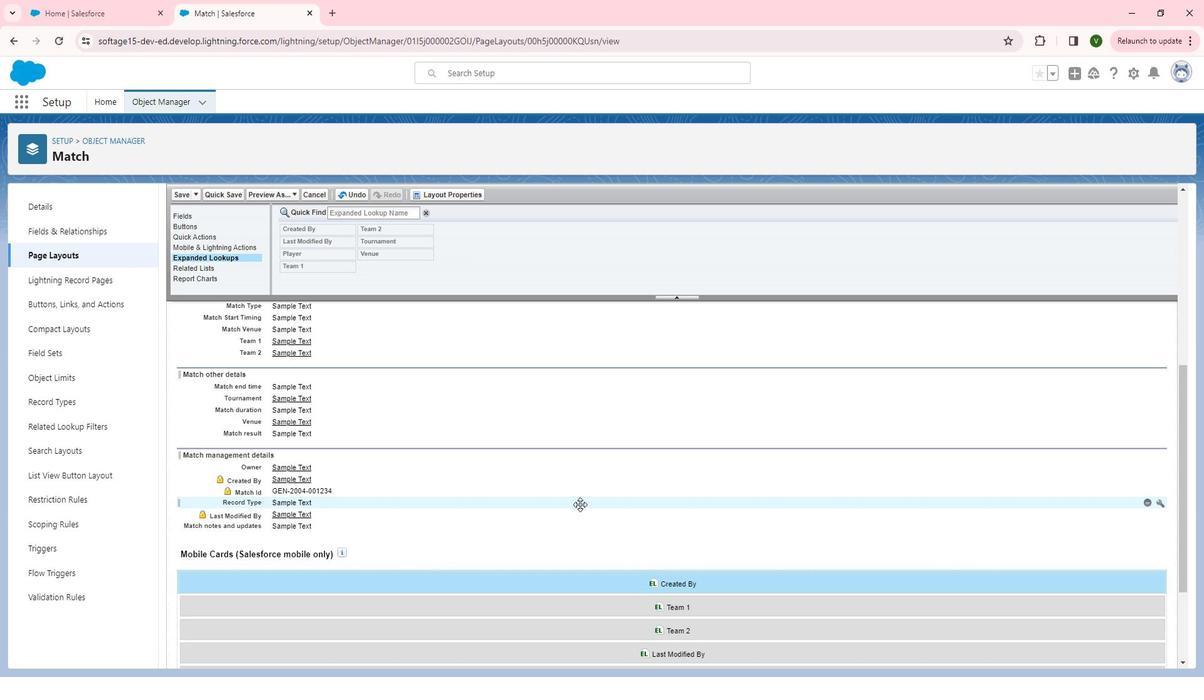 
Action: Mouse scrolled (594, 454) with delta (0, 0)
Screenshot: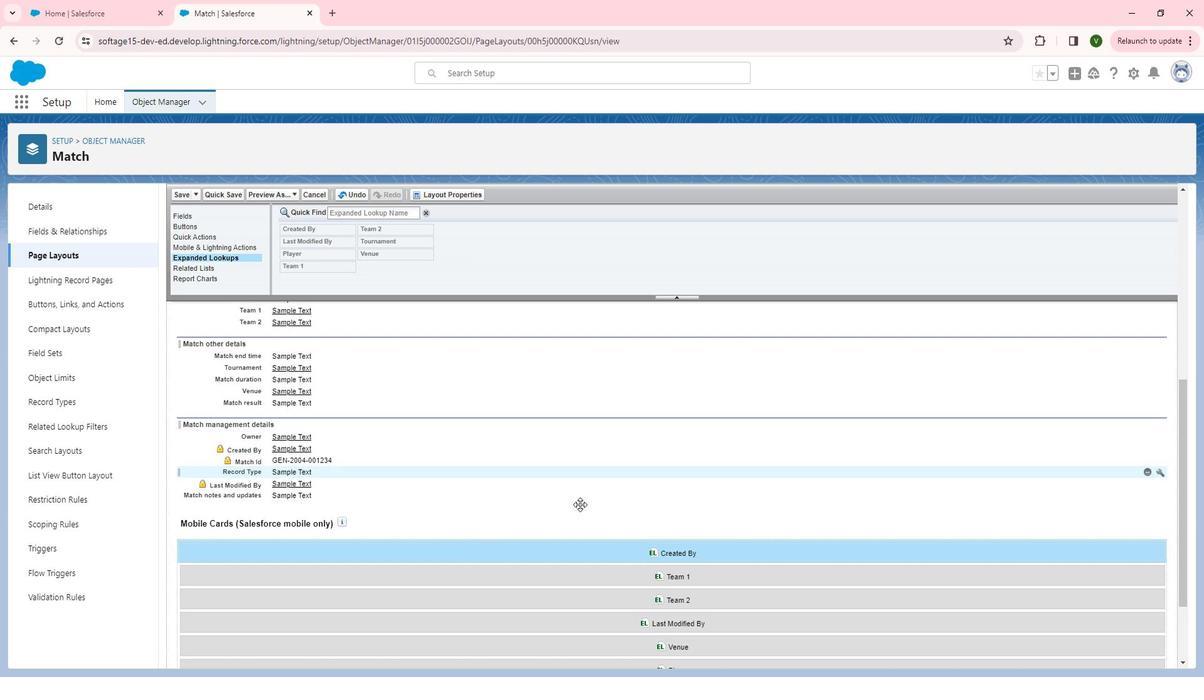 
Action: Mouse moved to (587, 464)
Screenshot: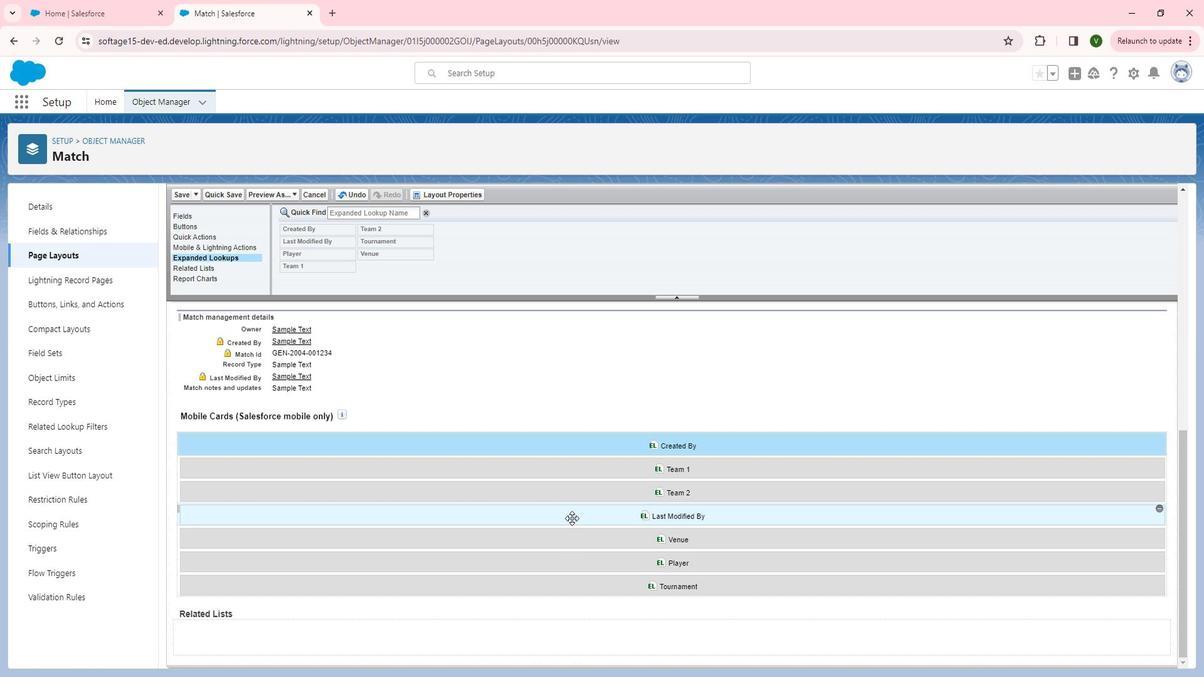 
Action: Mouse pressed left at (587, 464)
Screenshot: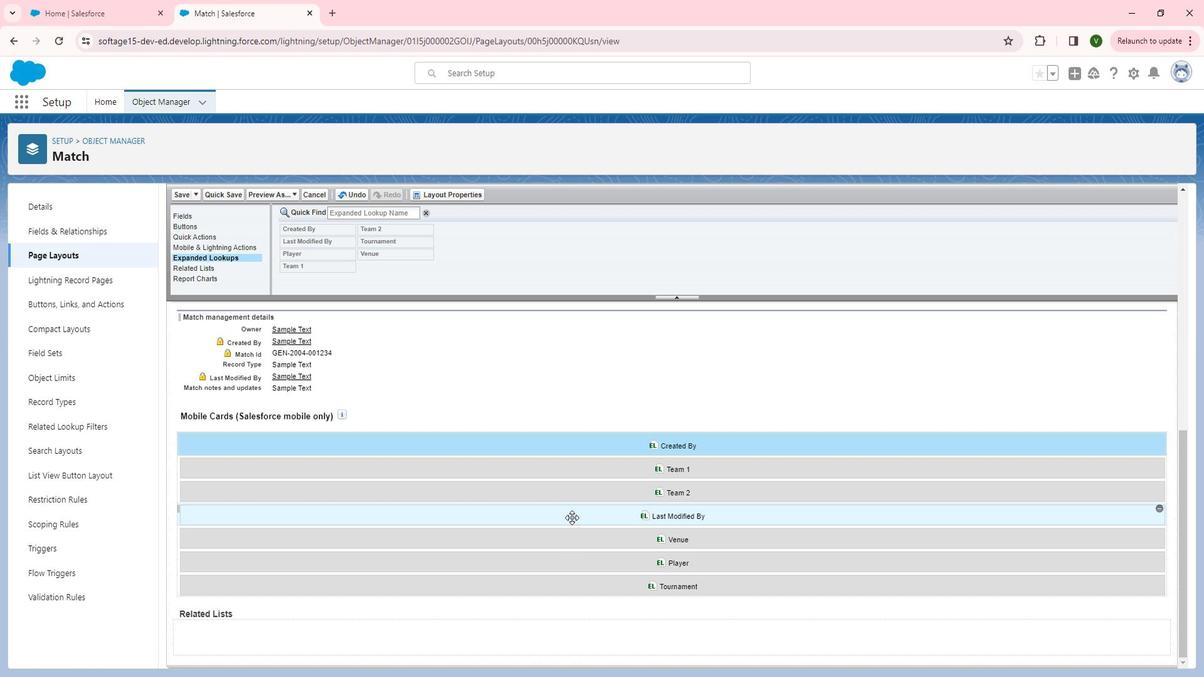 
Action: Mouse moved to (597, 515)
Screenshot: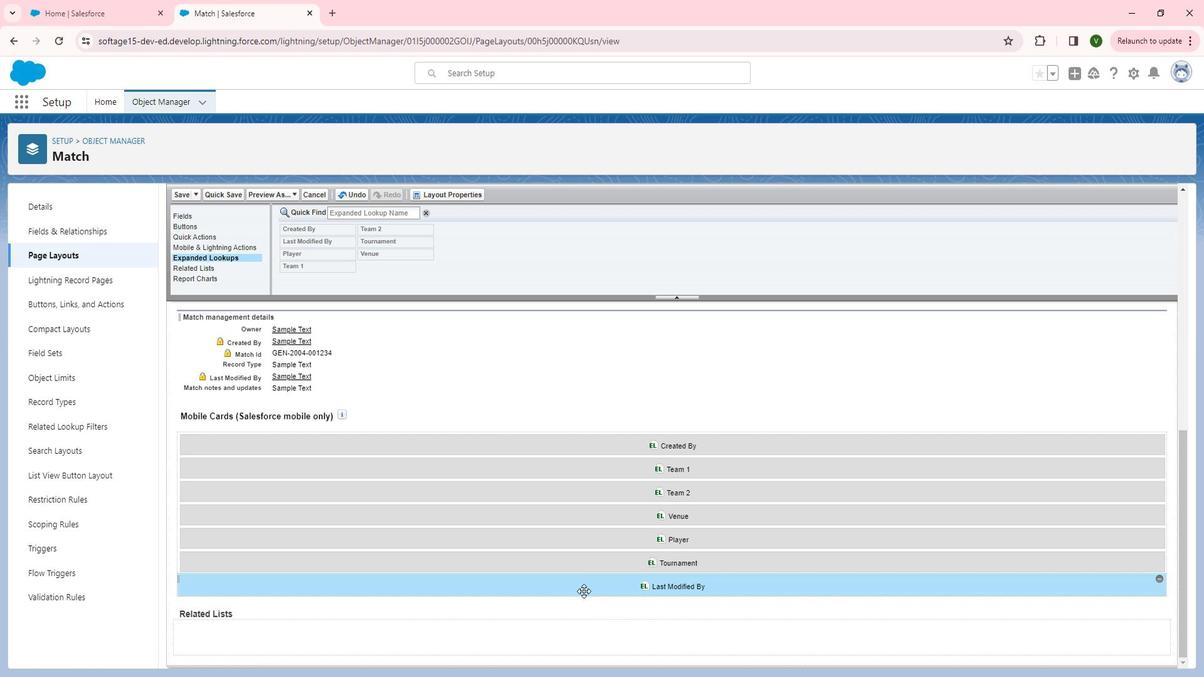 
Action: Mouse scrolled (597, 515) with delta (0, 0)
Screenshot: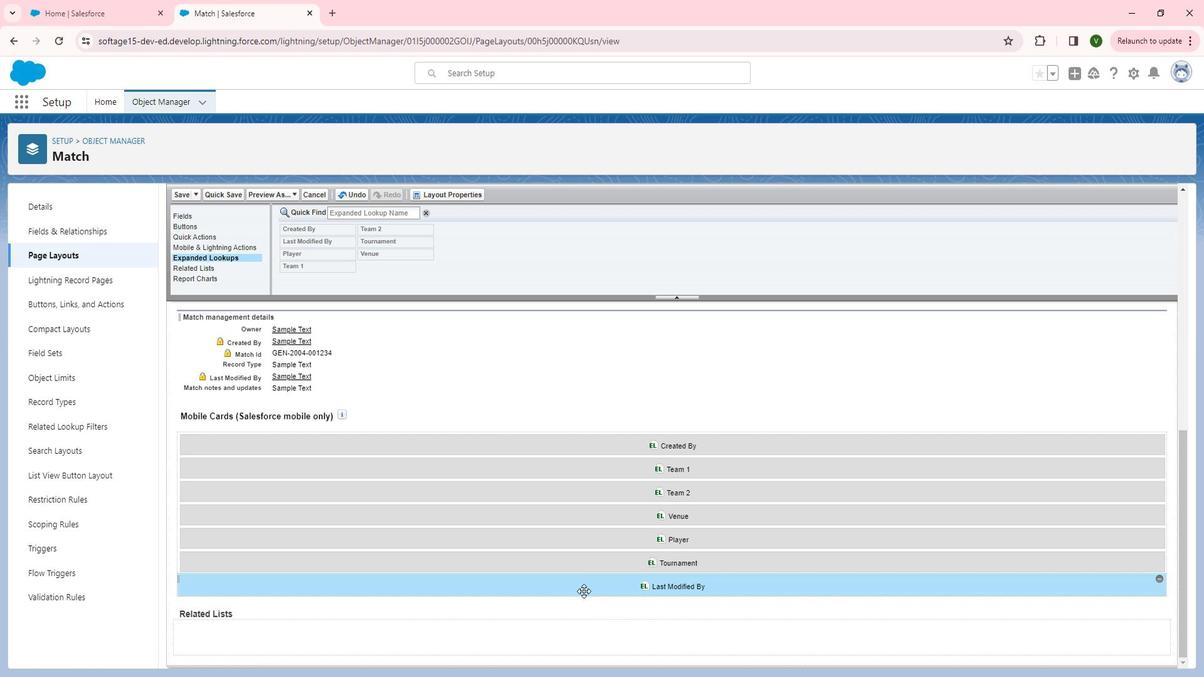 
Action: Mouse scrolled (597, 515) with delta (0, 0)
Screenshot: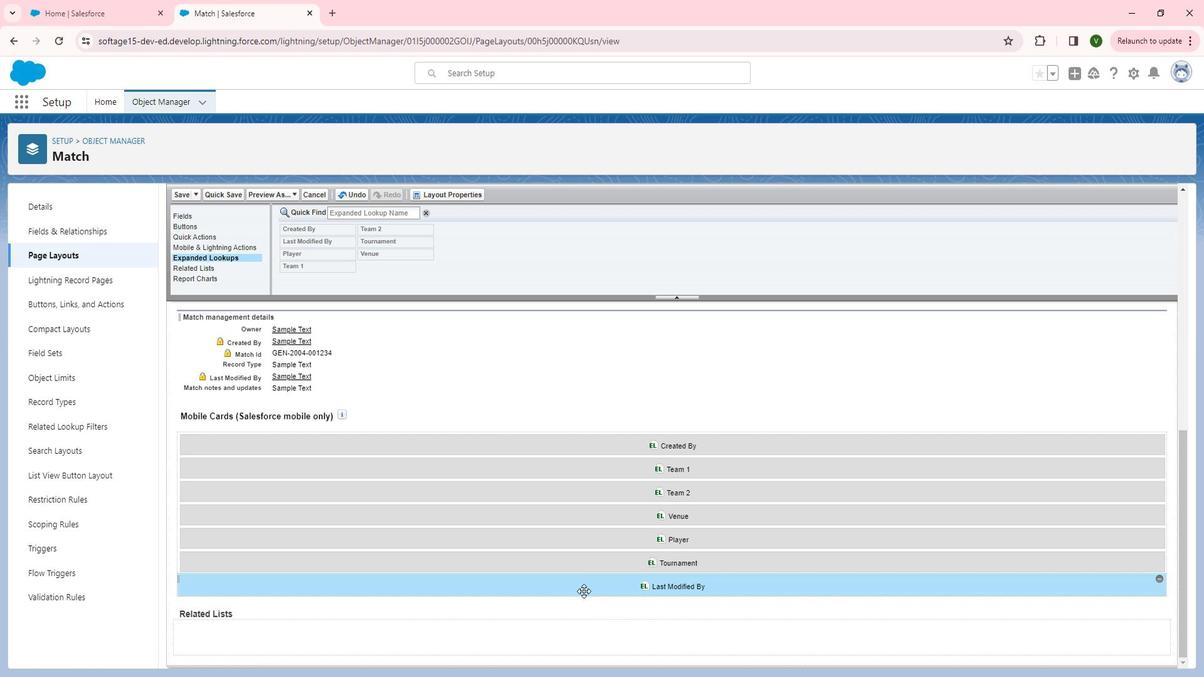 
Action: Mouse moved to (244, 288)
Screenshot: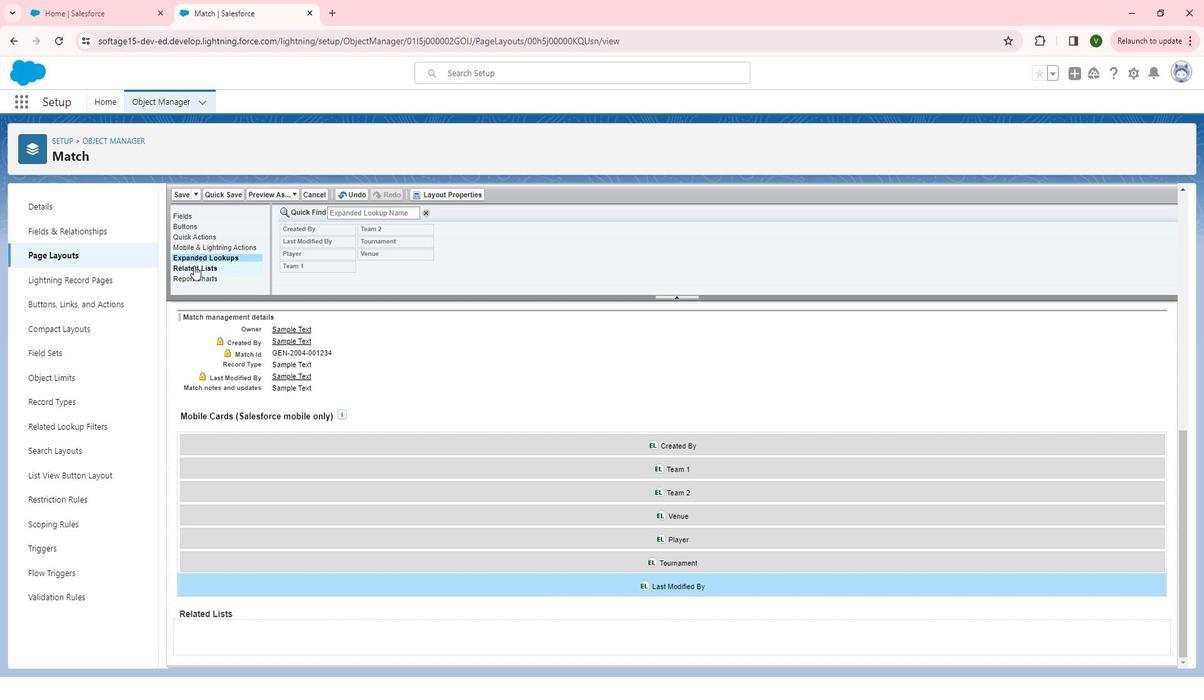 
Action: Mouse pressed left at (244, 288)
Screenshot: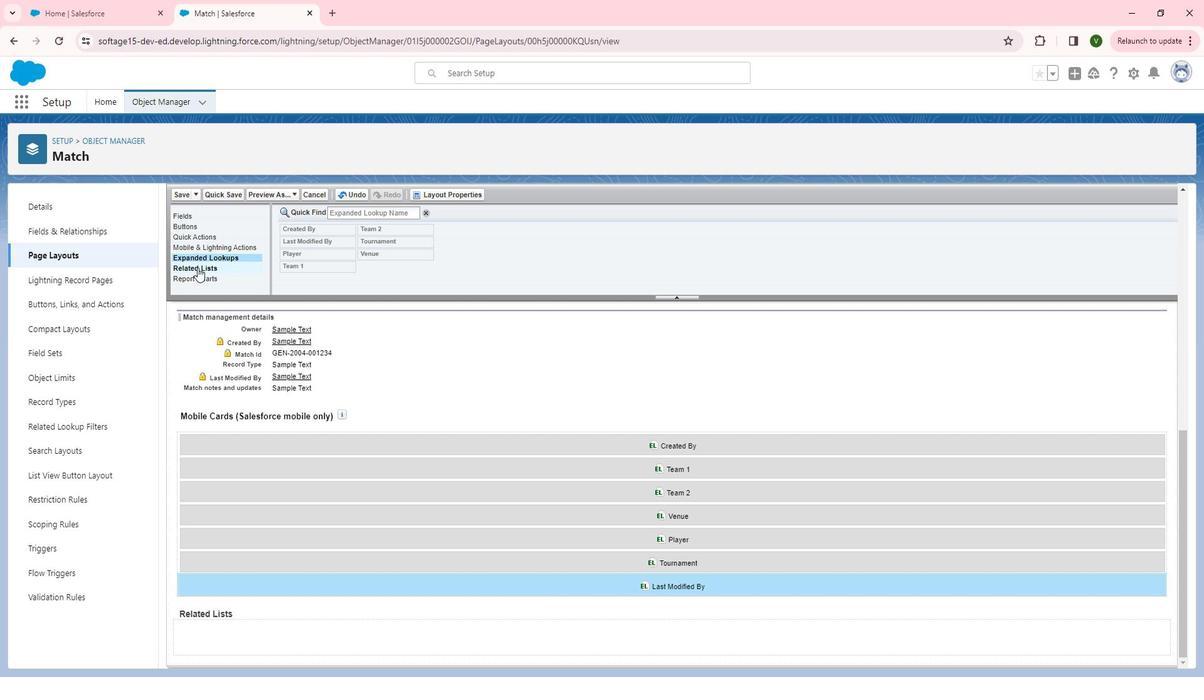 
Action: Mouse moved to (366, 259)
Screenshot: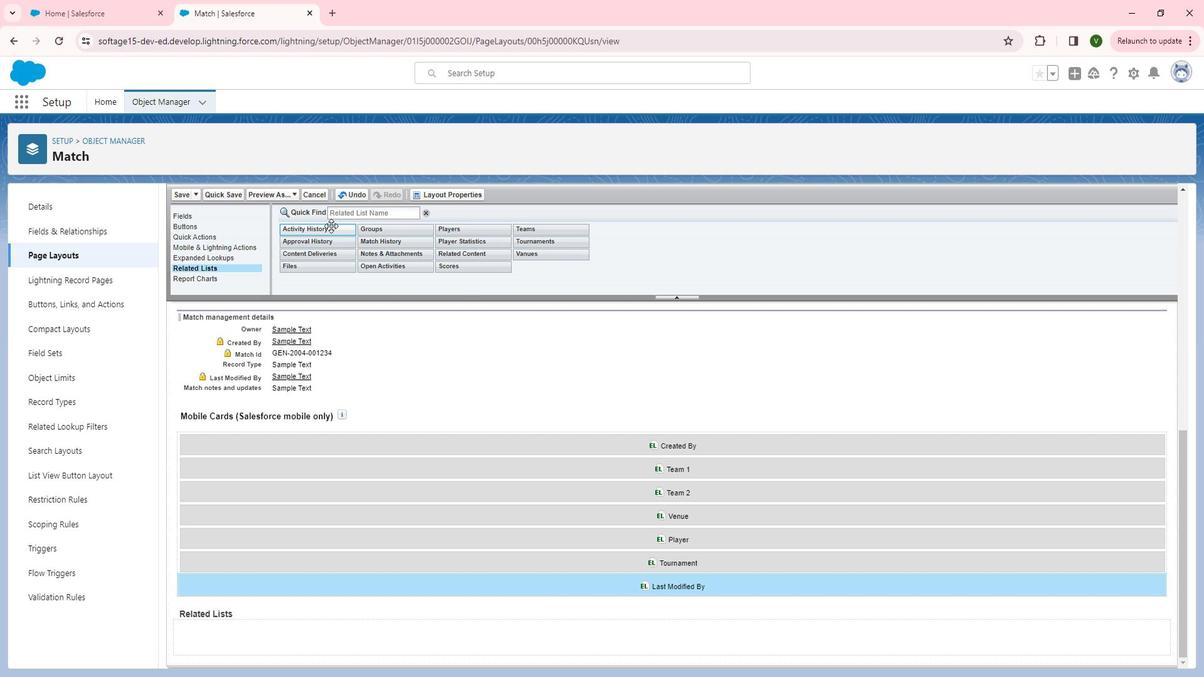 
Action: Mouse pressed left at (366, 259)
Screenshot: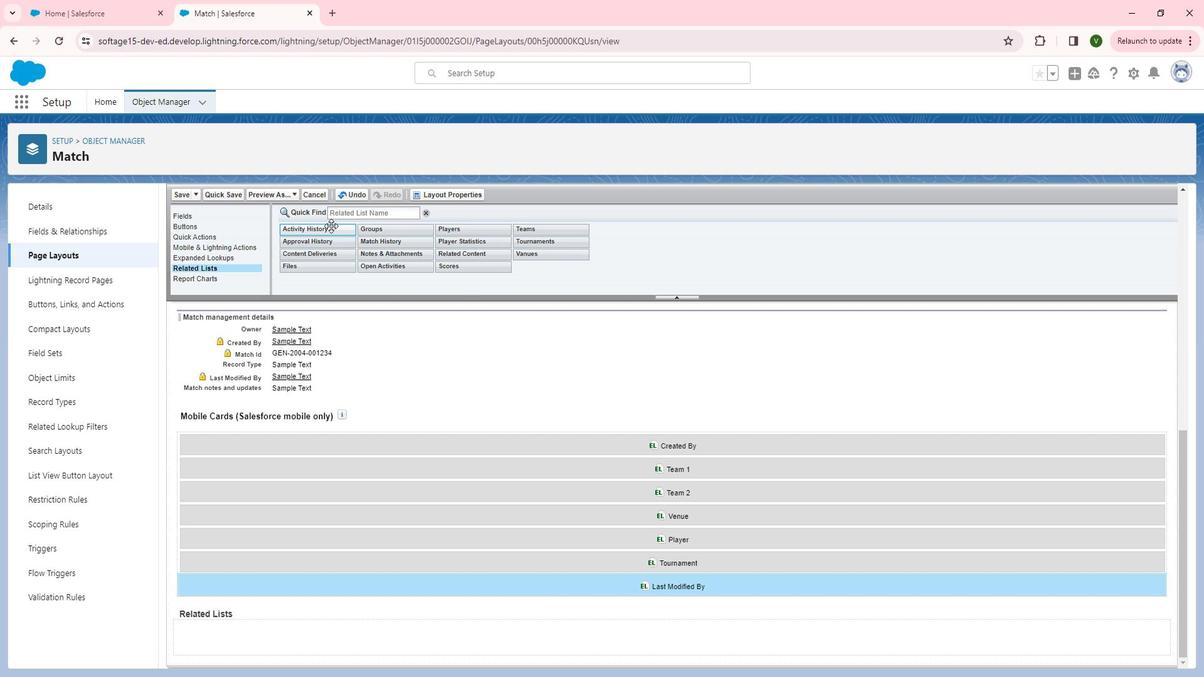 
Action: Mouse moved to (390, 472)
